Task: Search one way flight ticket for 5 adults, 2 children, 1 infant in seat and 1 infant on lap in economy from Branson: Branson Airport to Fort Wayne: Fort Wayne International Airport on 5-4-2023. Choice of flights is Royal air maroc. Number of bags: 2 carry on bags. Price is upto 20000. Outbound departure time preference is 16:30.
Action: Mouse moved to (391, 154)
Screenshot: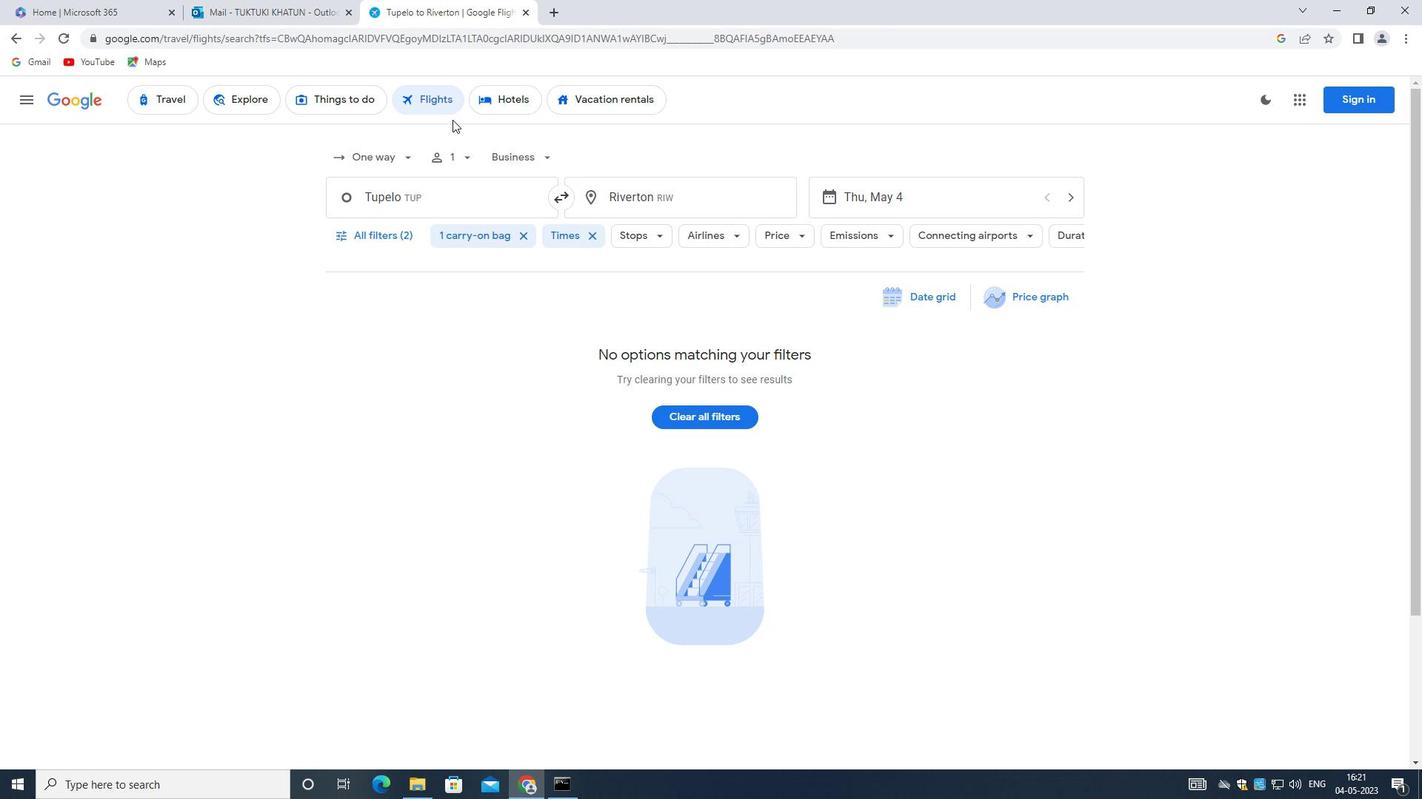 
Action: Mouse pressed left at (391, 154)
Screenshot: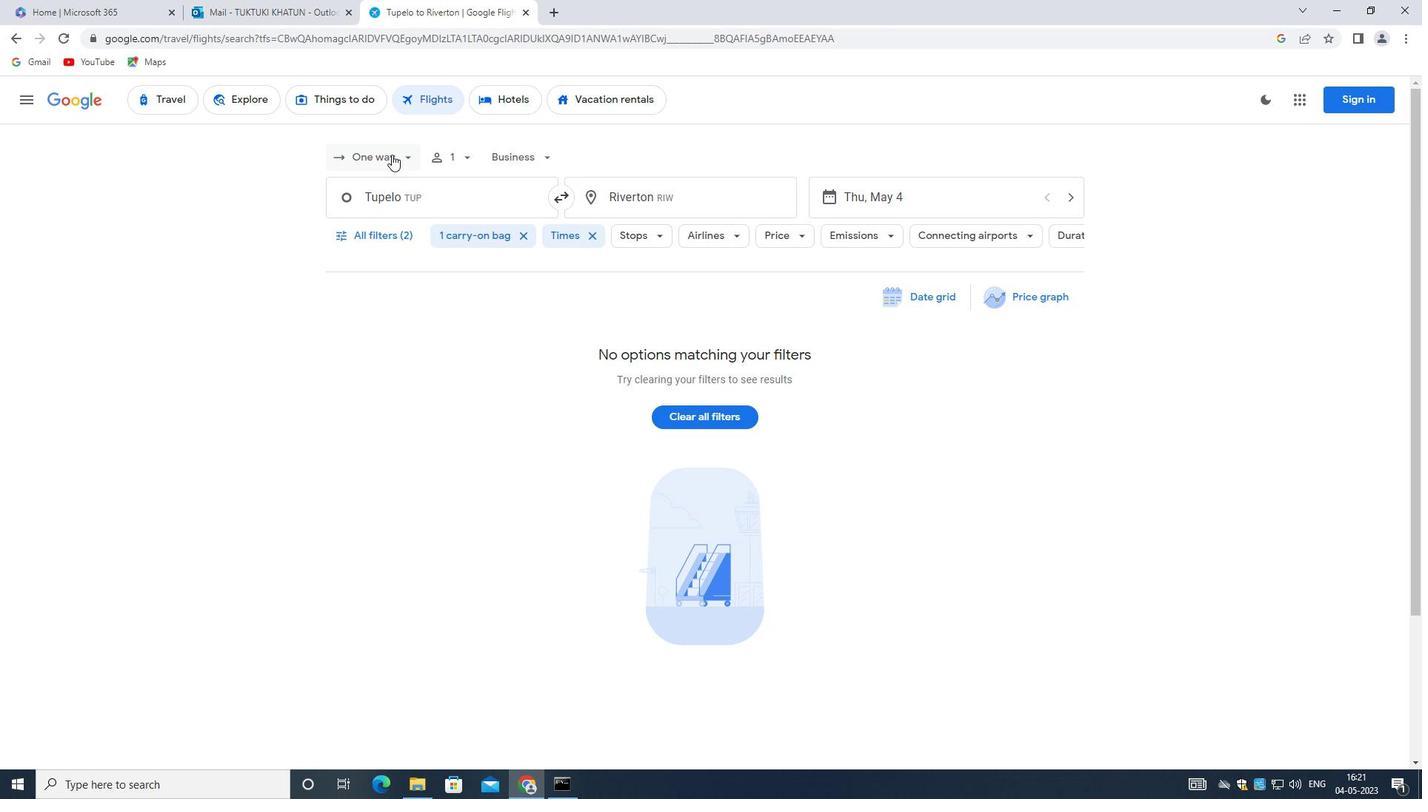 
Action: Mouse moved to (399, 222)
Screenshot: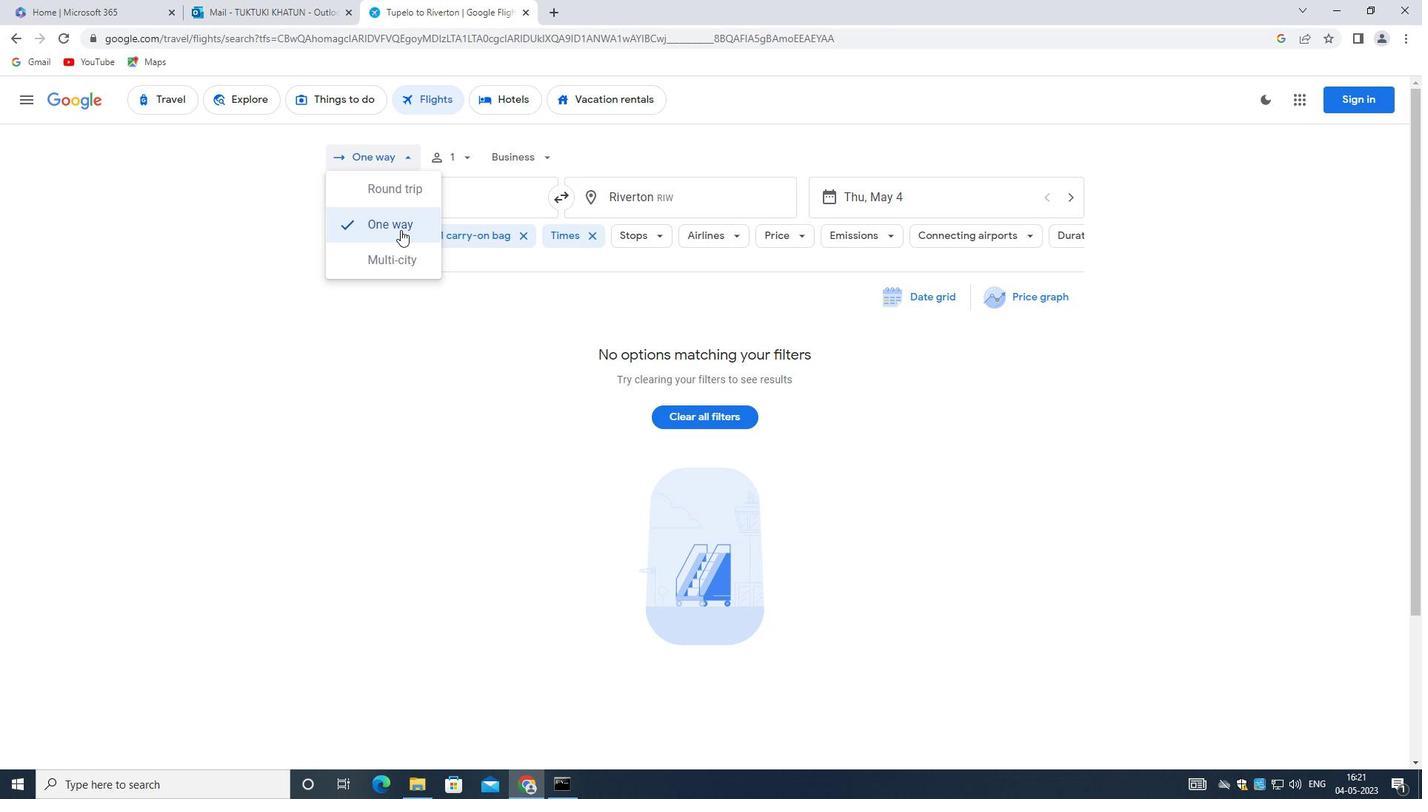 
Action: Mouse pressed left at (399, 222)
Screenshot: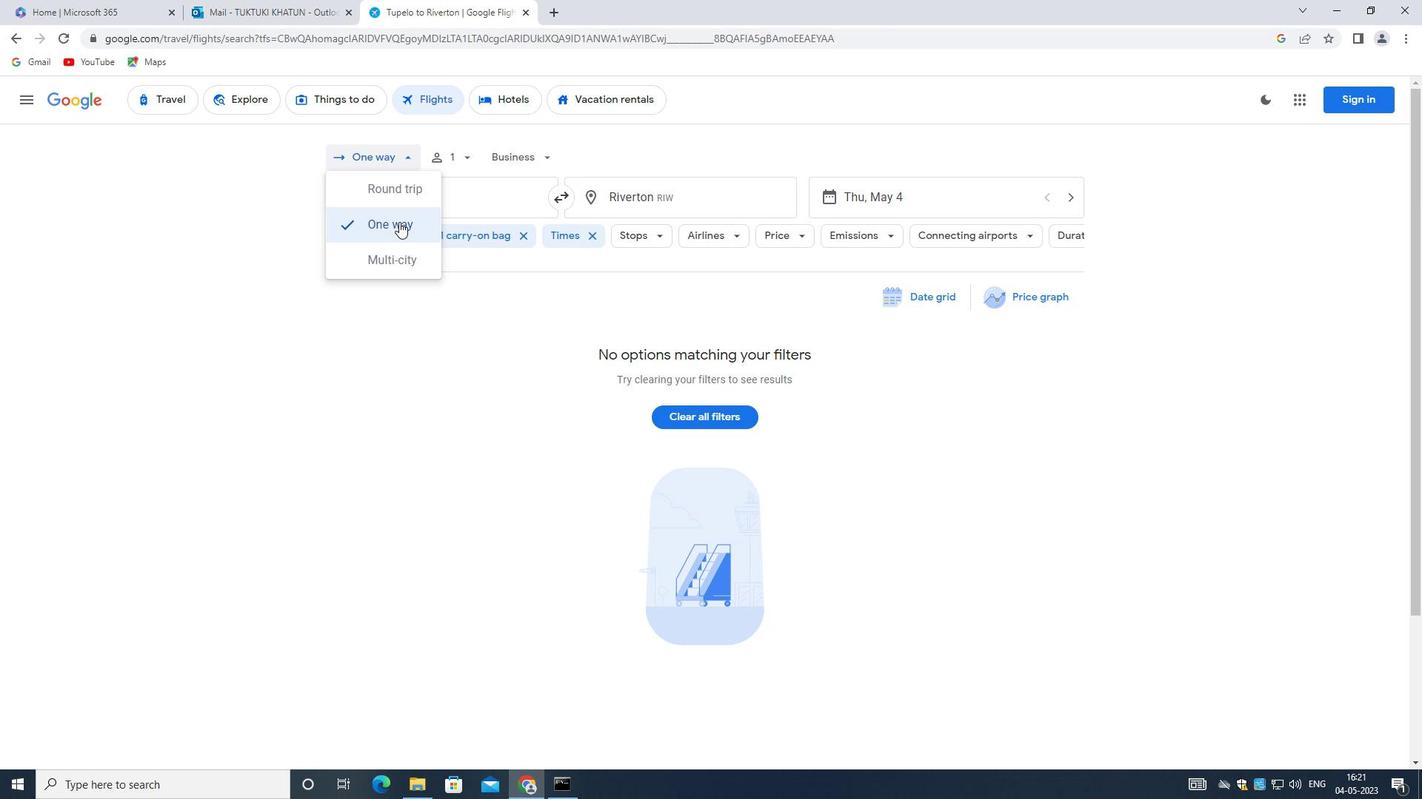 
Action: Mouse moved to (467, 159)
Screenshot: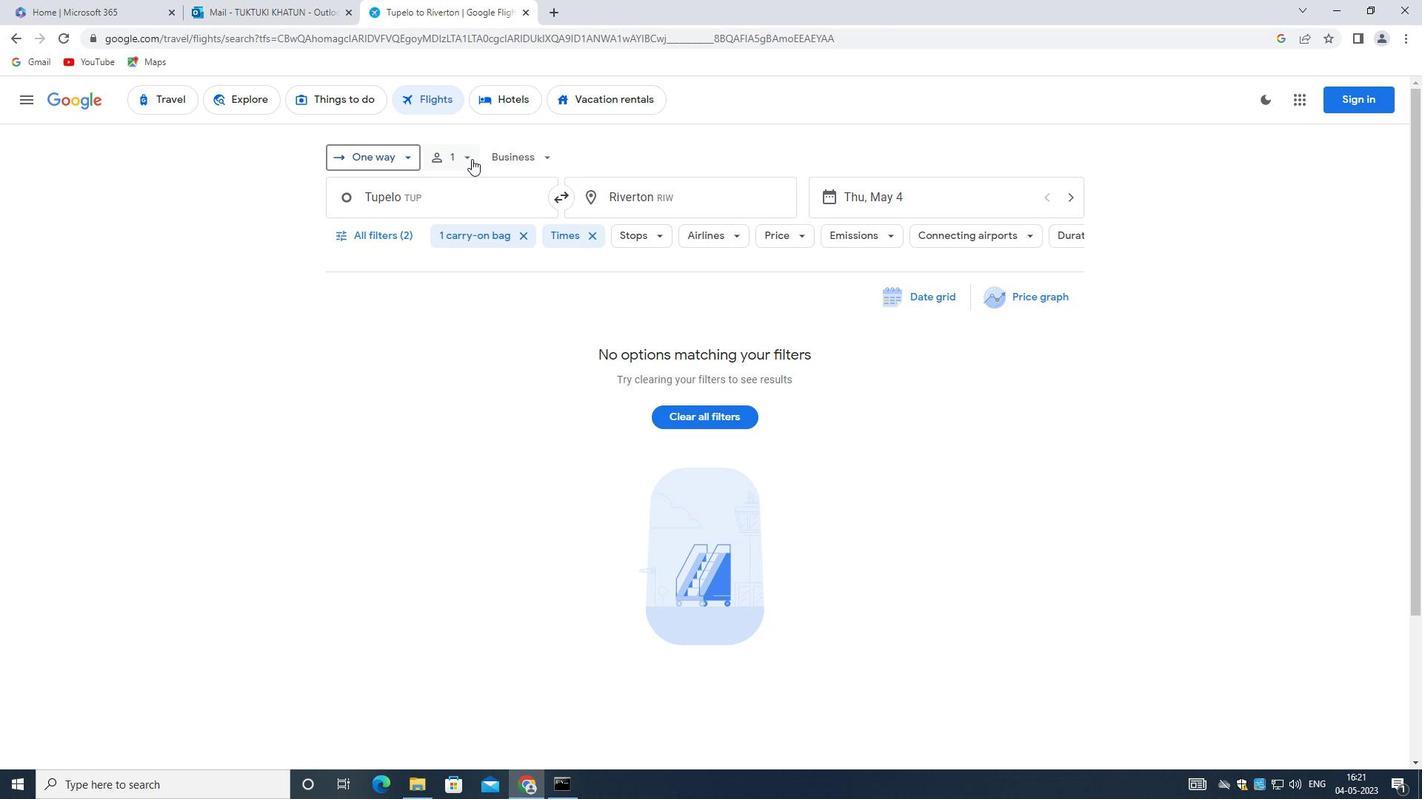 
Action: Mouse pressed left at (467, 159)
Screenshot: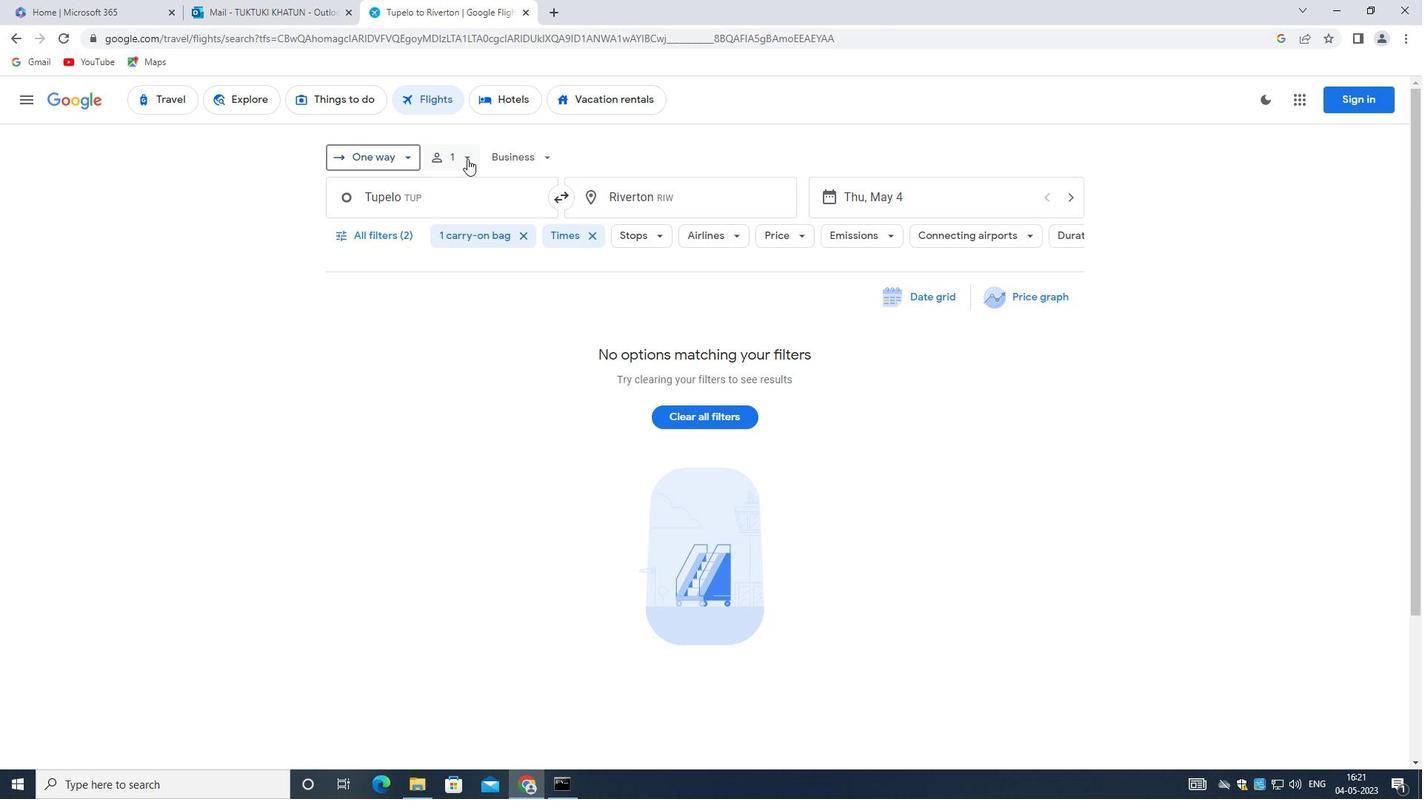 
Action: Mouse moved to (590, 187)
Screenshot: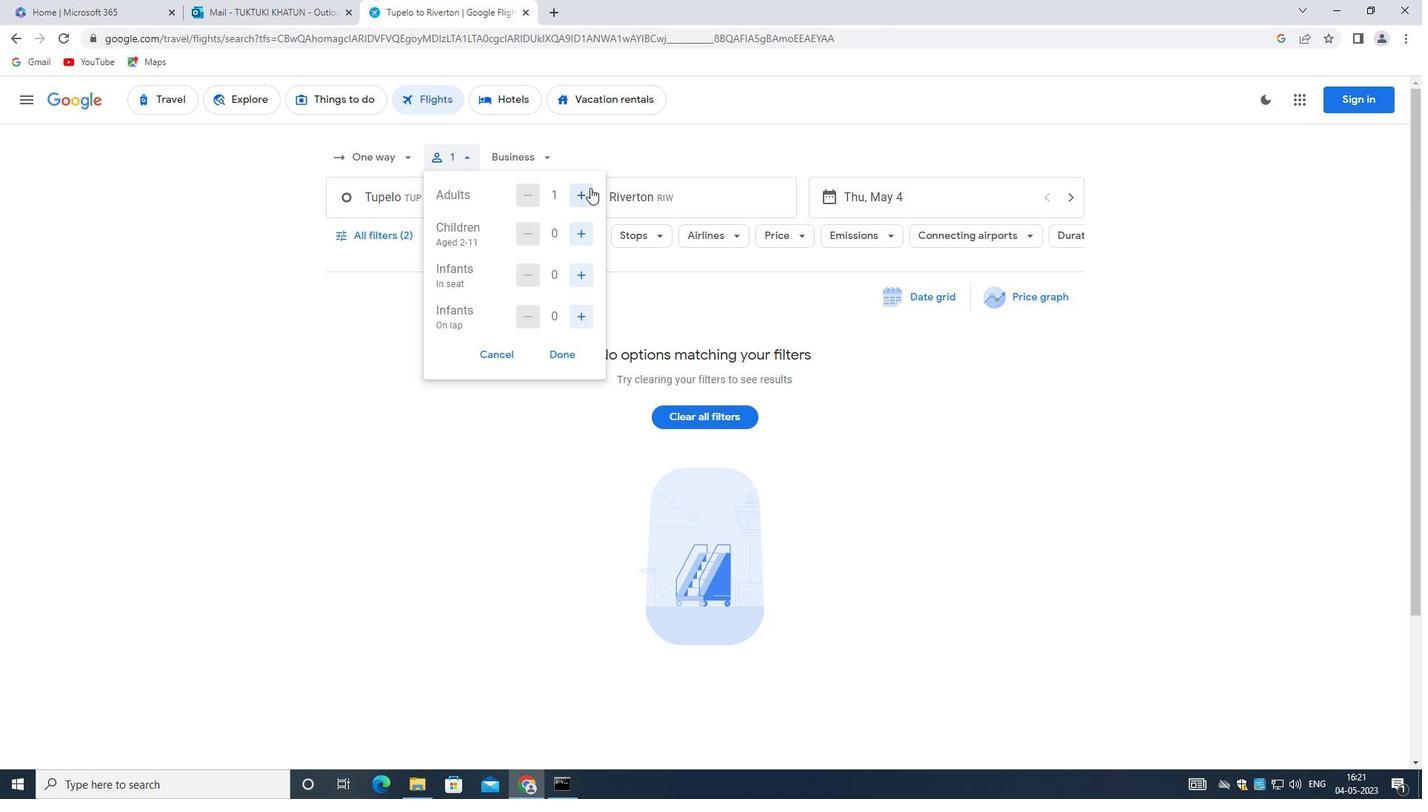 
Action: Mouse pressed left at (590, 187)
Screenshot: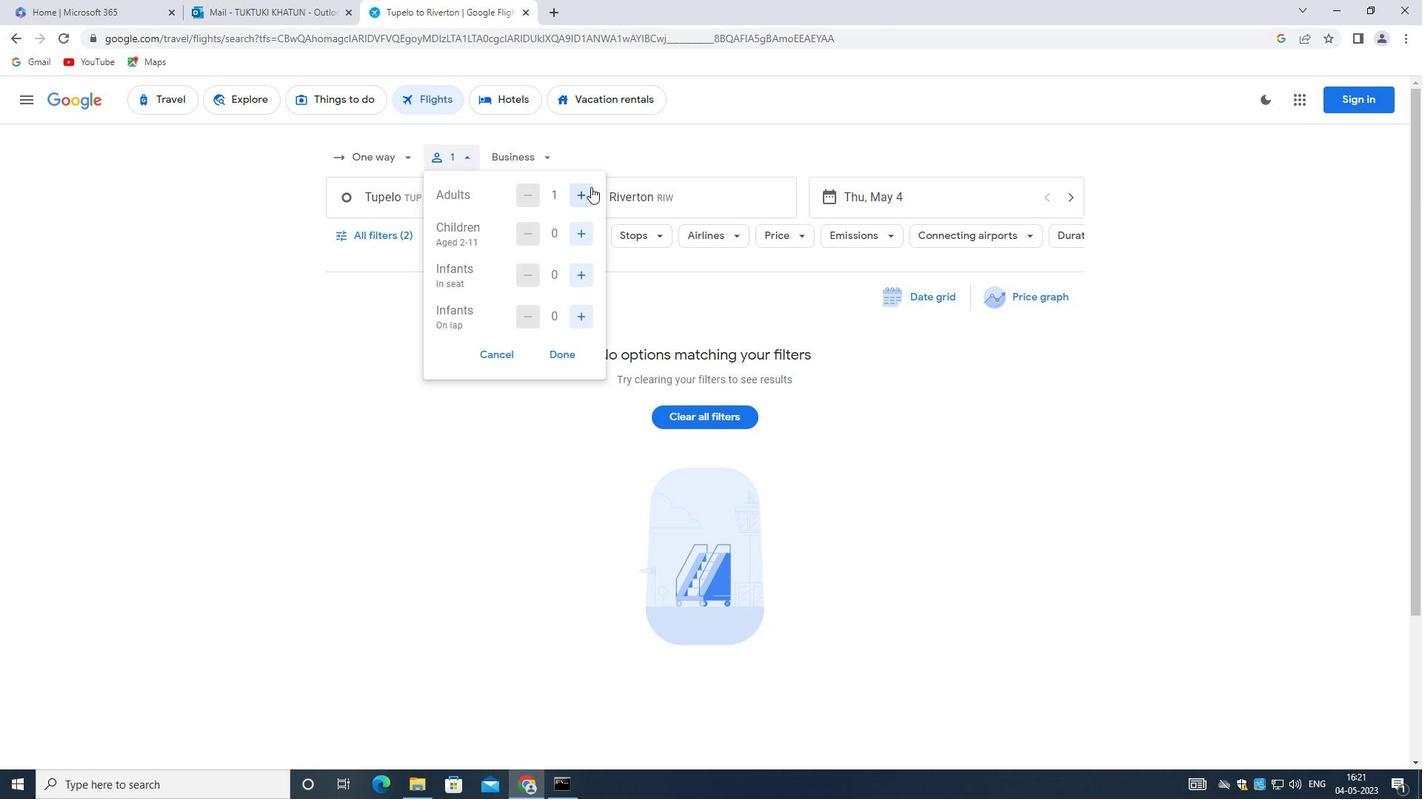 
Action: Mouse moved to (589, 188)
Screenshot: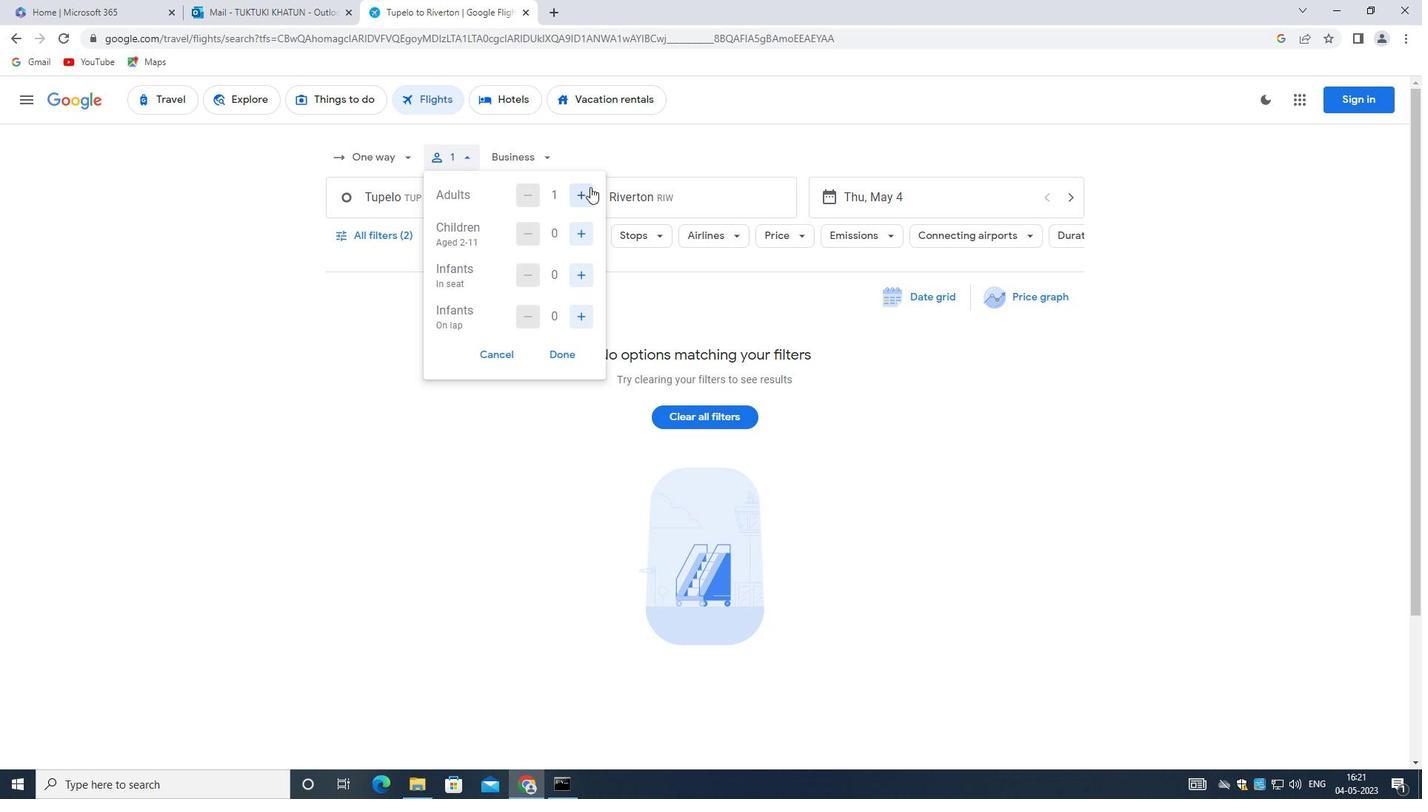 
Action: Mouse pressed left at (589, 188)
Screenshot: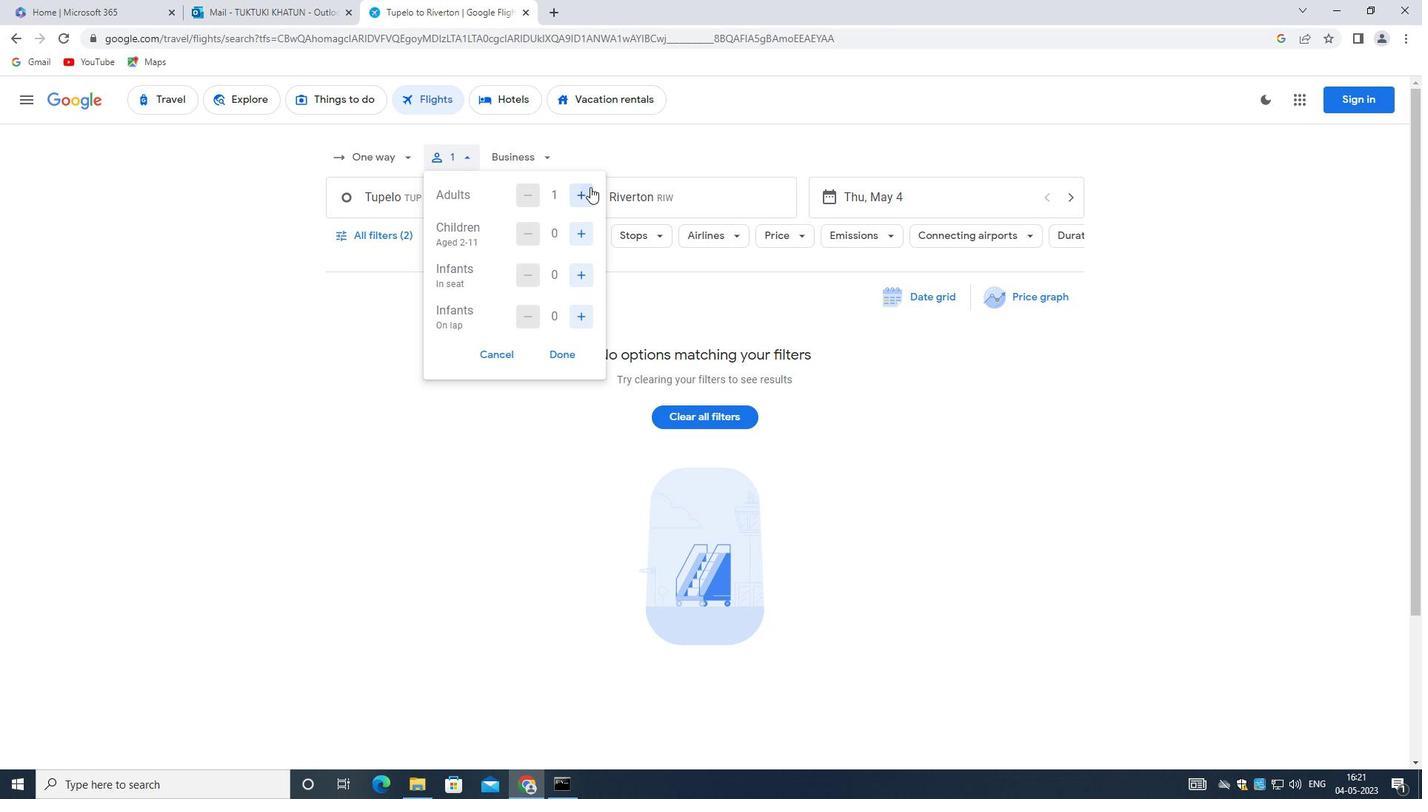 
Action: Mouse pressed left at (589, 188)
Screenshot: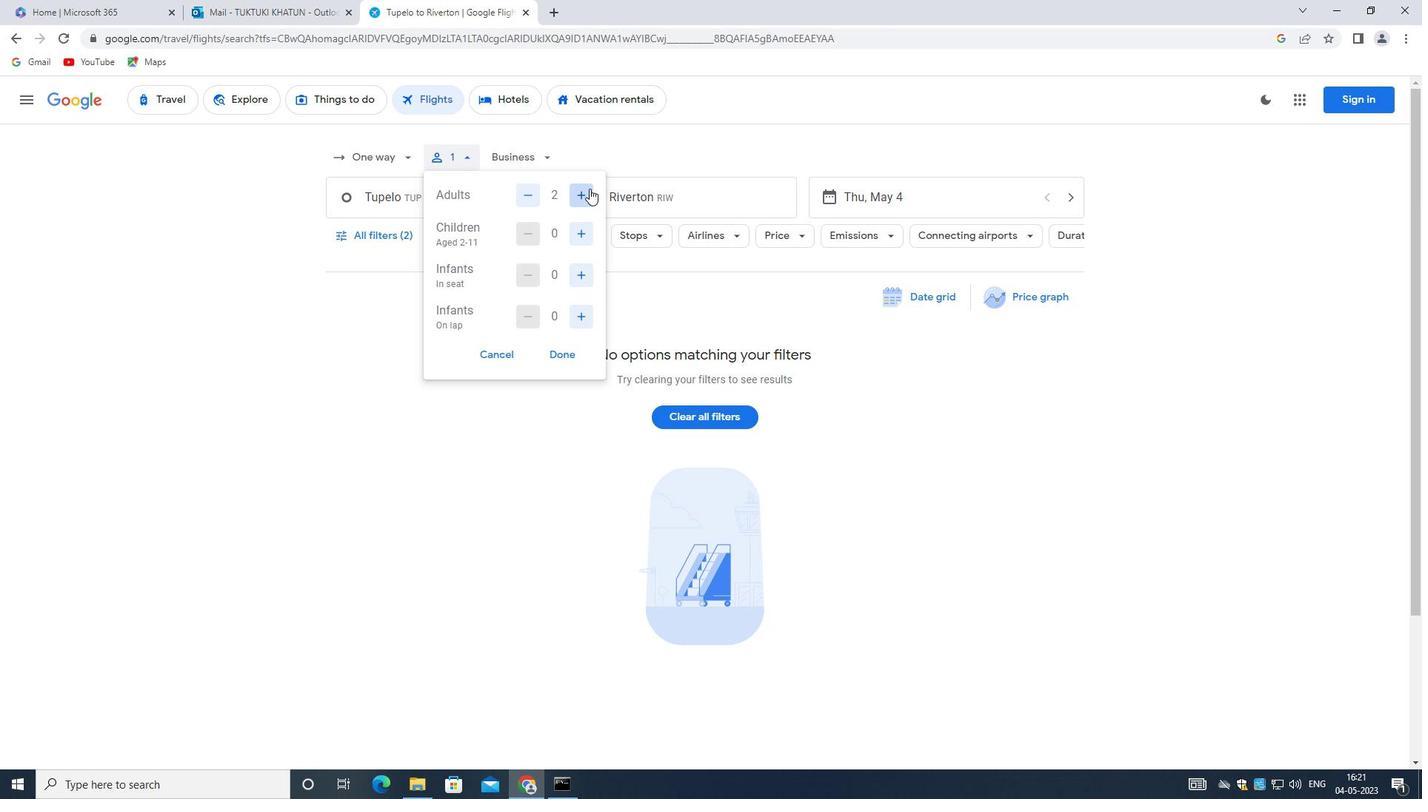 
Action: Mouse pressed left at (589, 188)
Screenshot: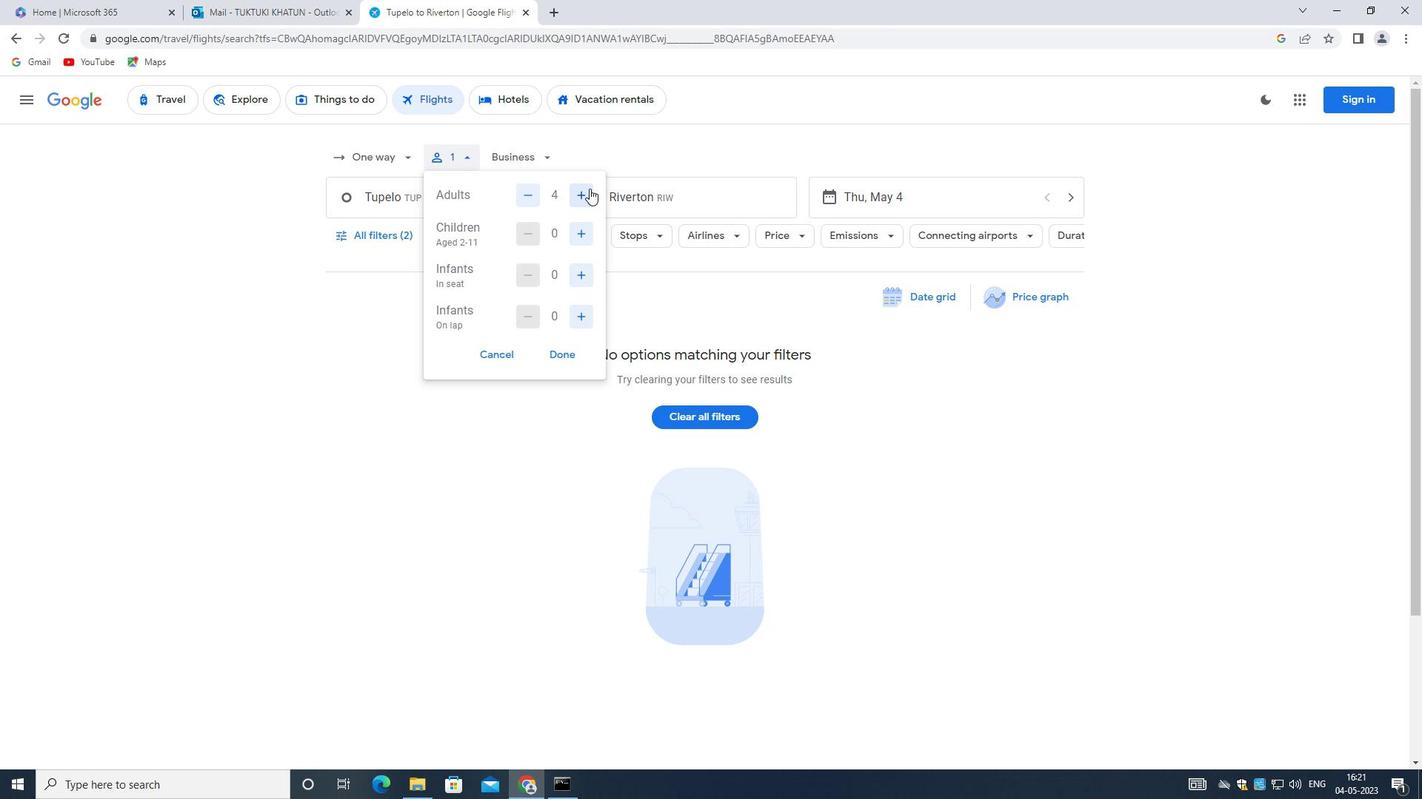 
Action: Mouse moved to (574, 234)
Screenshot: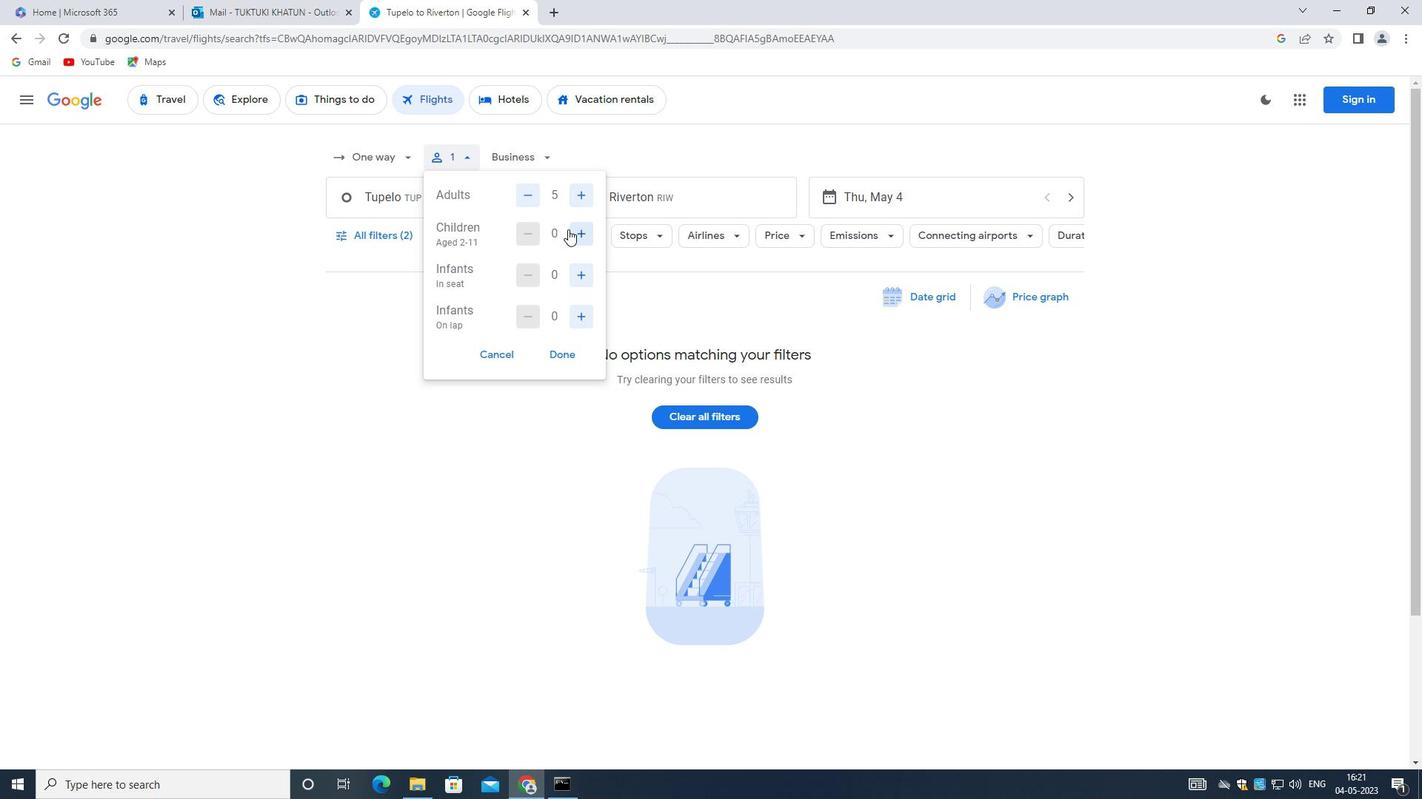 
Action: Mouse pressed left at (574, 234)
Screenshot: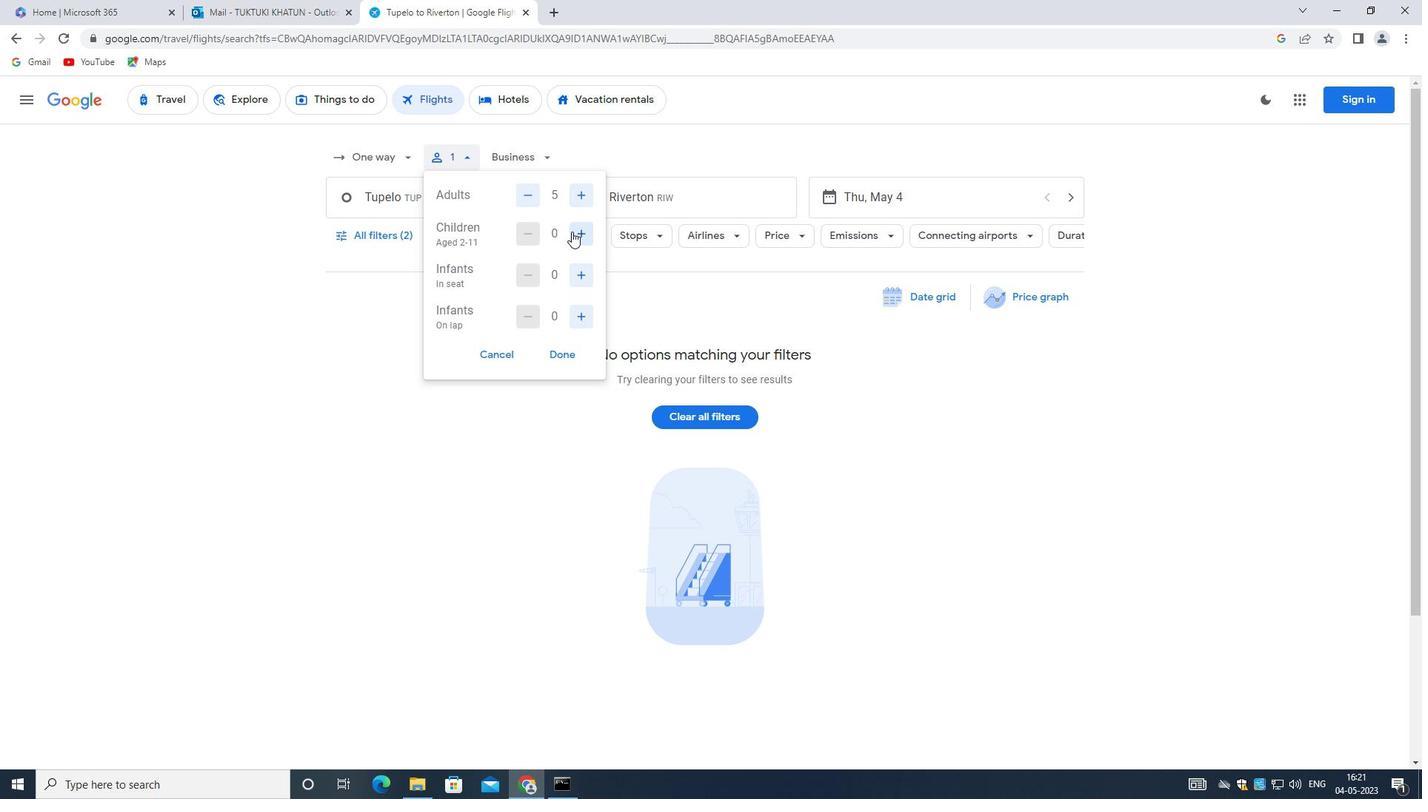 
Action: Mouse pressed left at (574, 234)
Screenshot: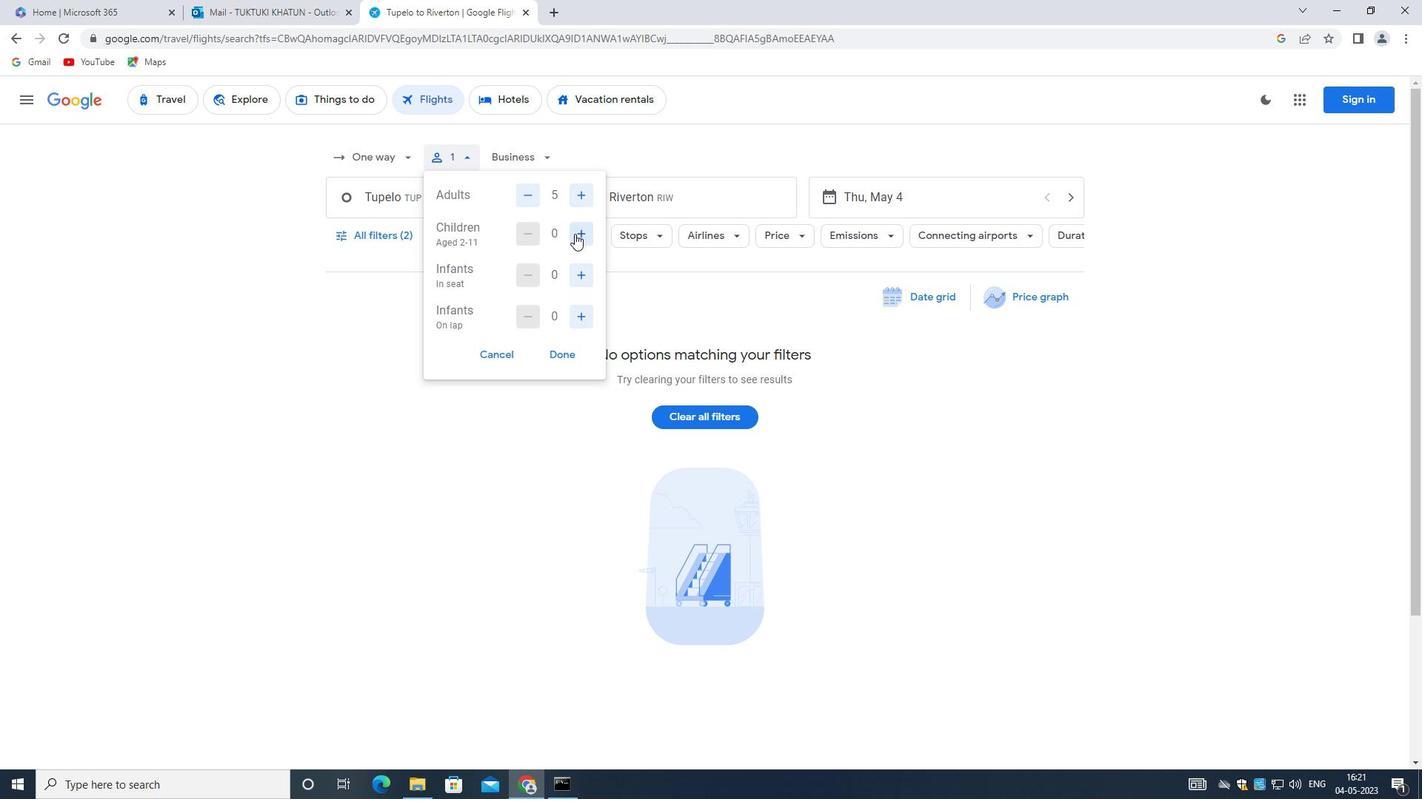 
Action: Mouse moved to (569, 270)
Screenshot: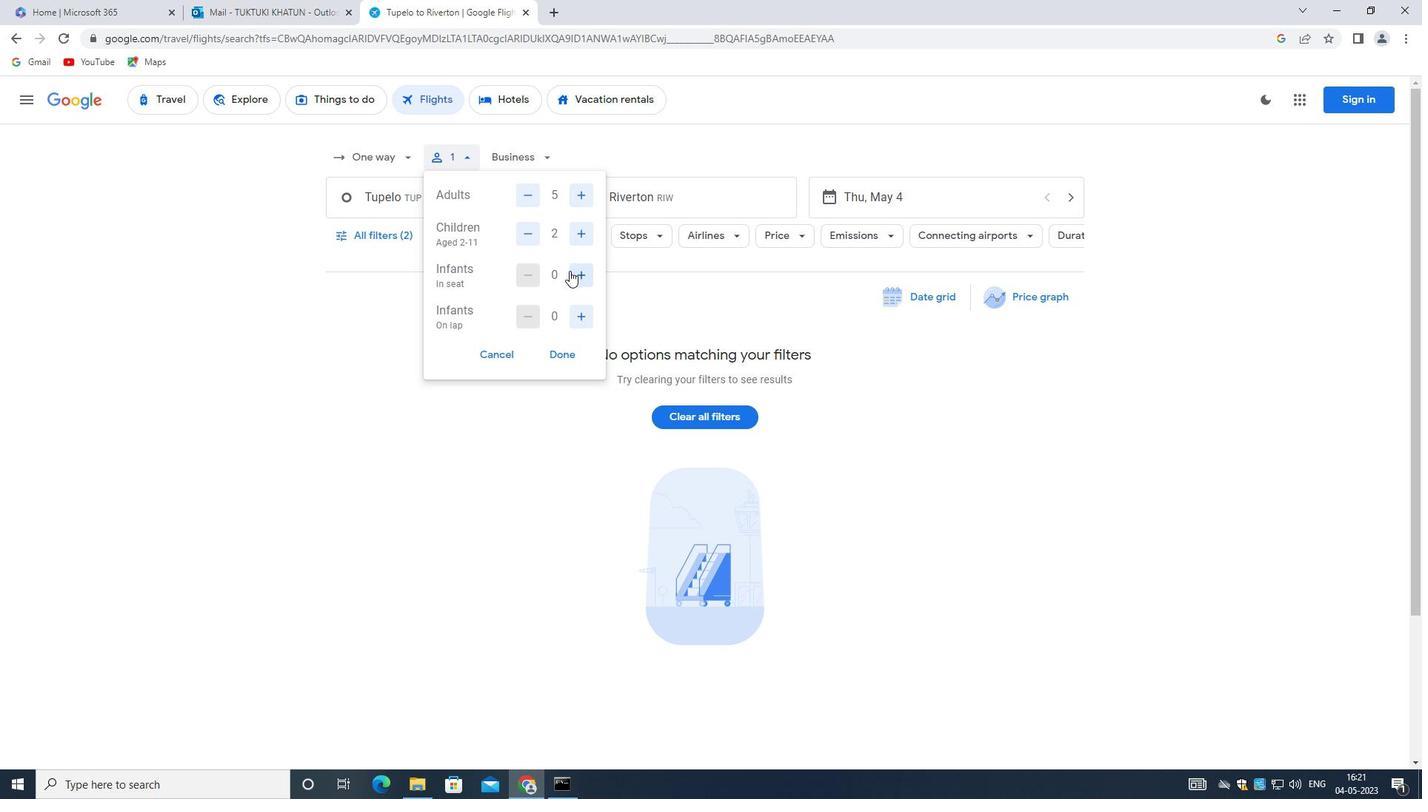 
Action: Mouse pressed left at (569, 270)
Screenshot: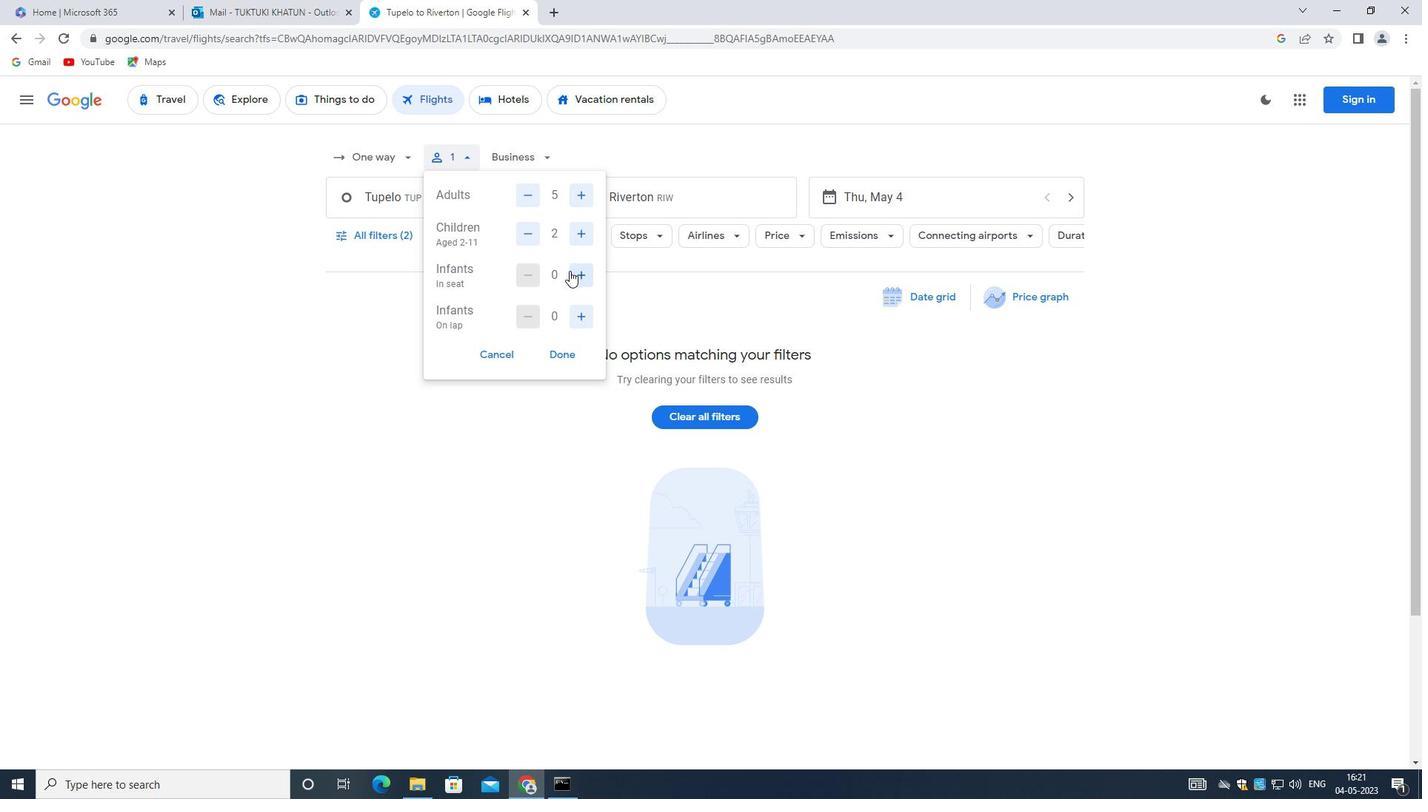 
Action: Mouse moved to (528, 231)
Screenshot: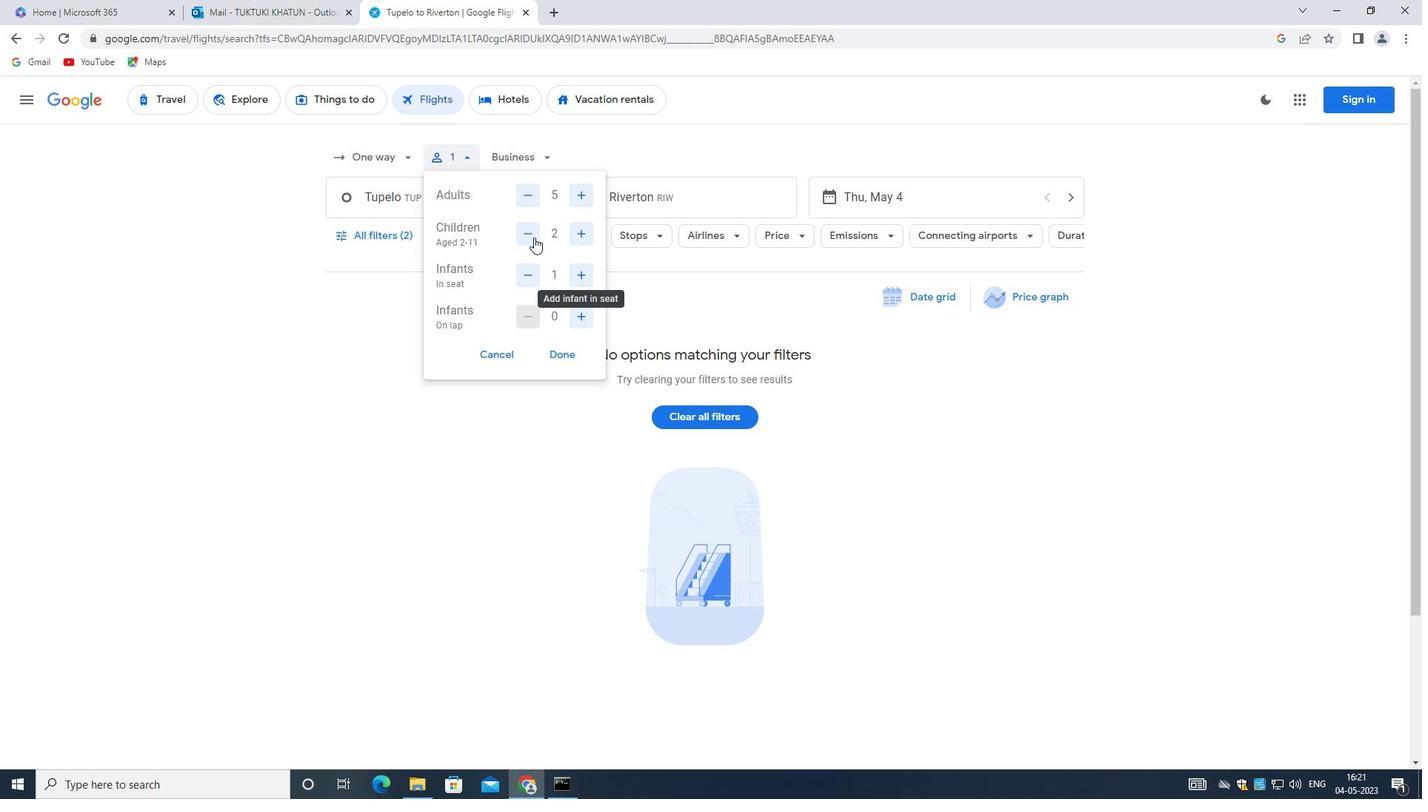 
Action: Mouse pressed left at (528, 231)
Screenshot: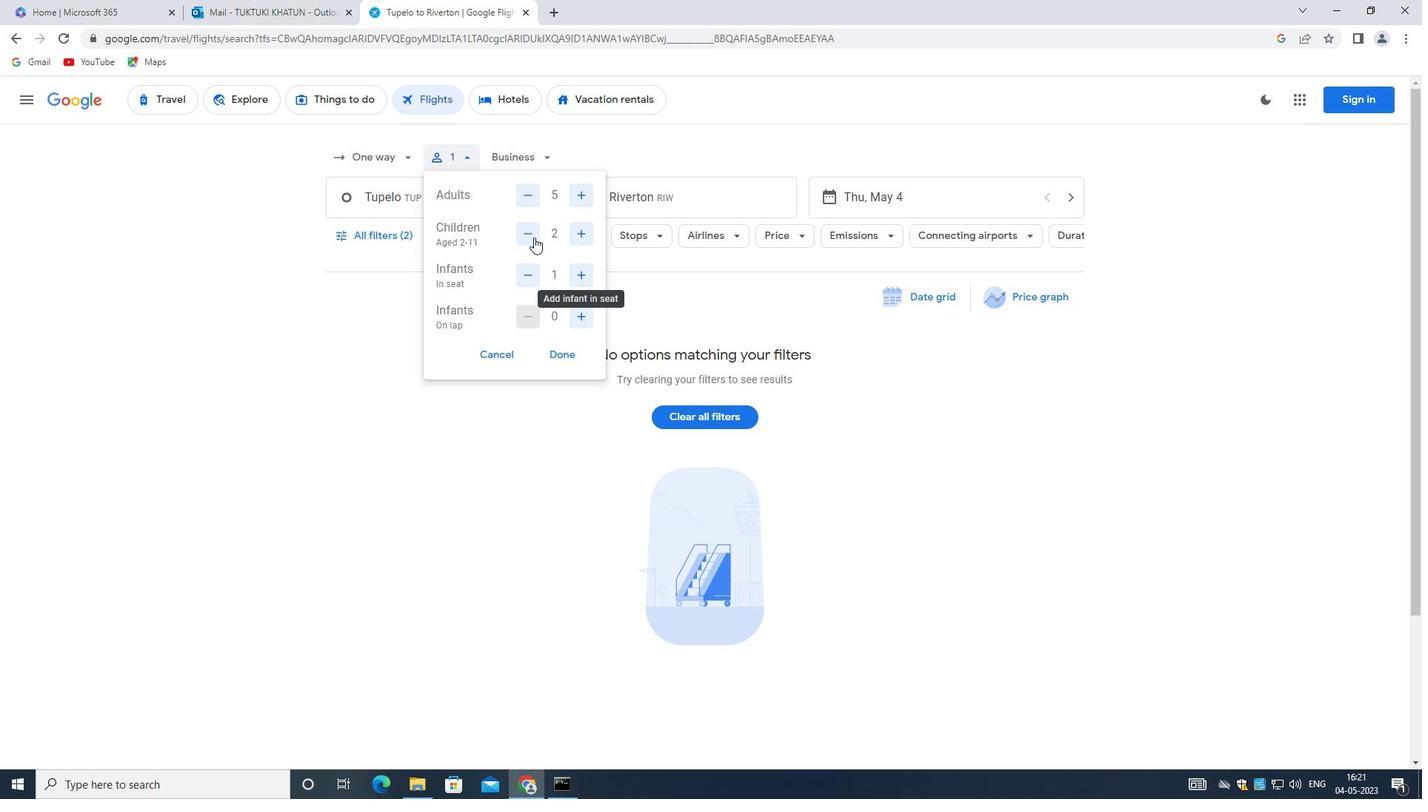 
Action: Mouse moved to (584, 233)
Screenshot: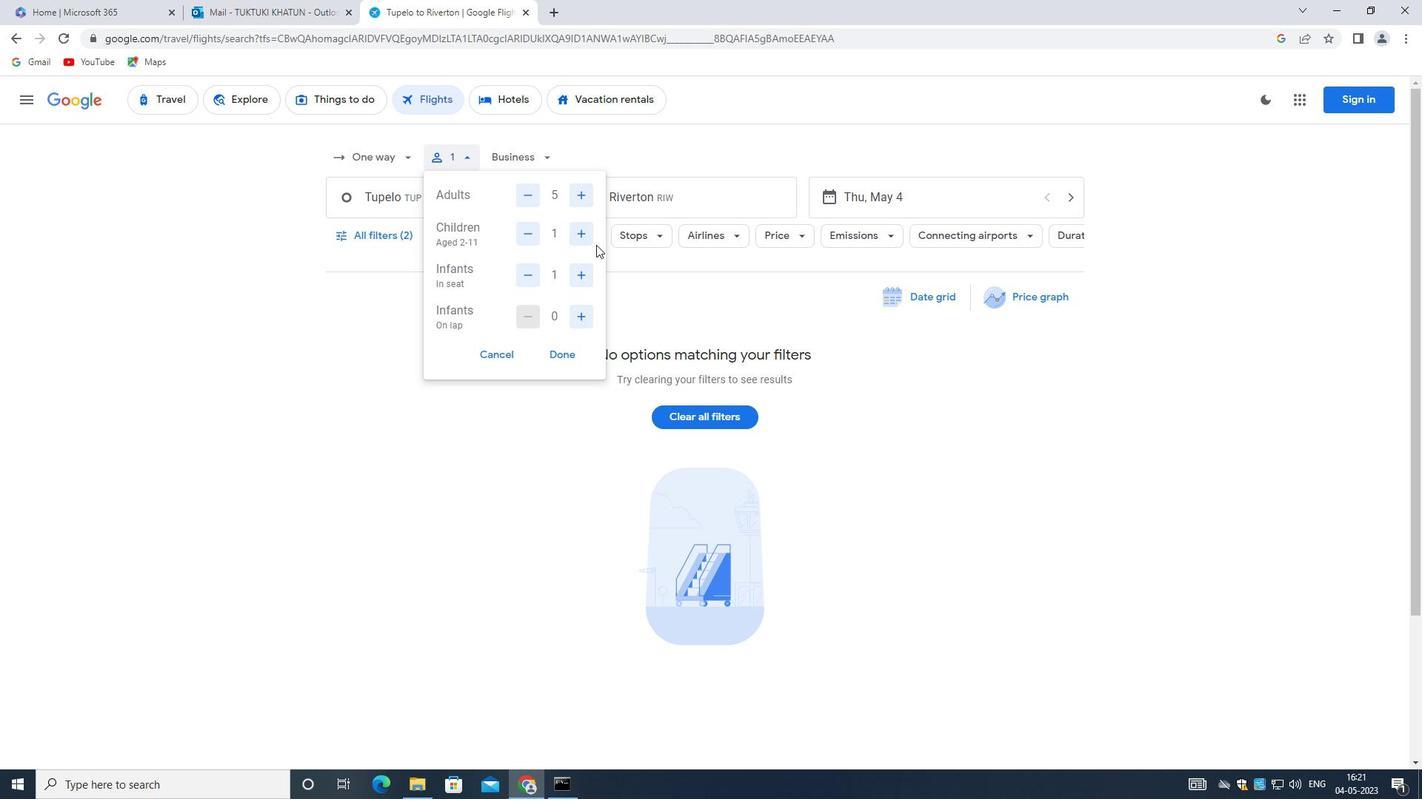 
Action: Mouse pressed left at (584, 233)
Screenshot: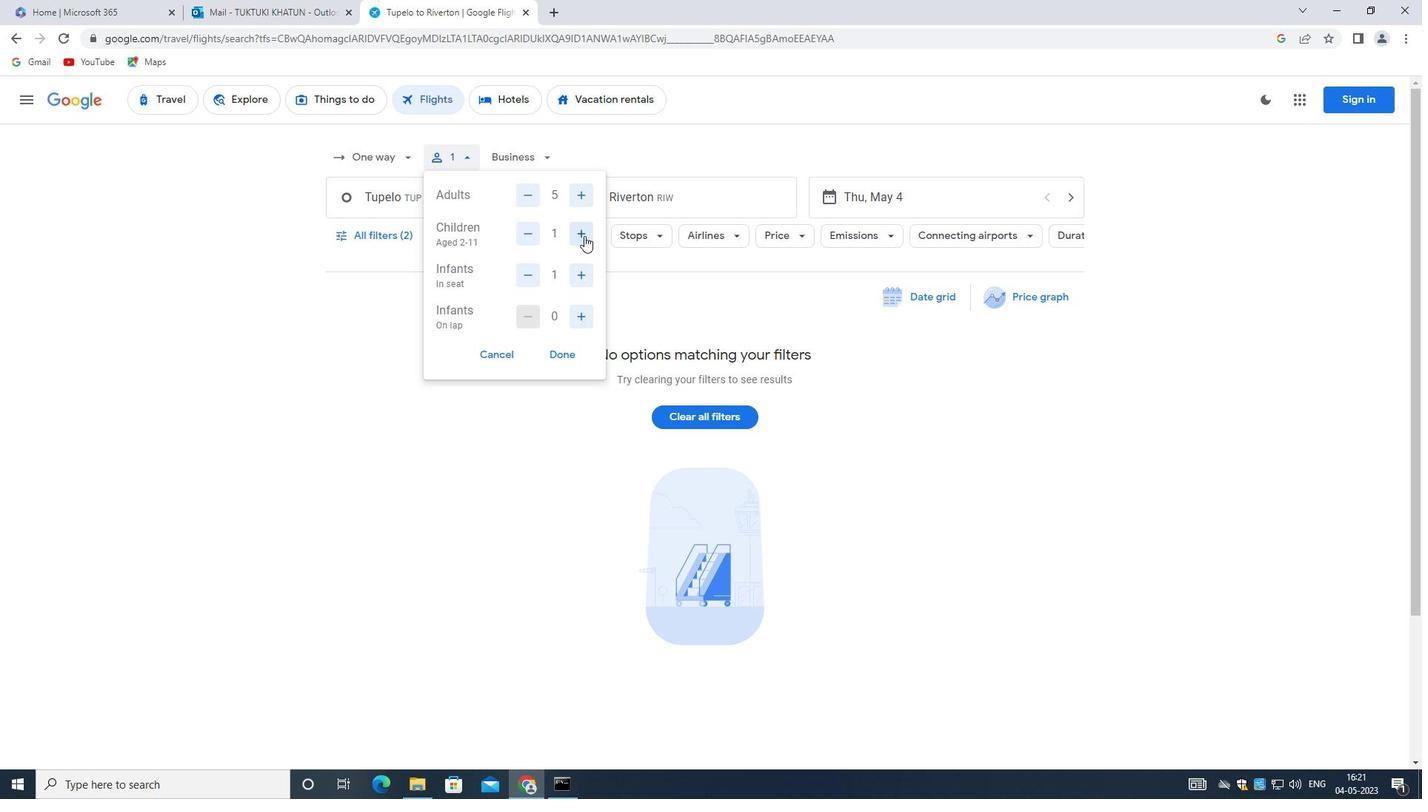 
Action: Mouse moved to (584, 309)
Screenshot: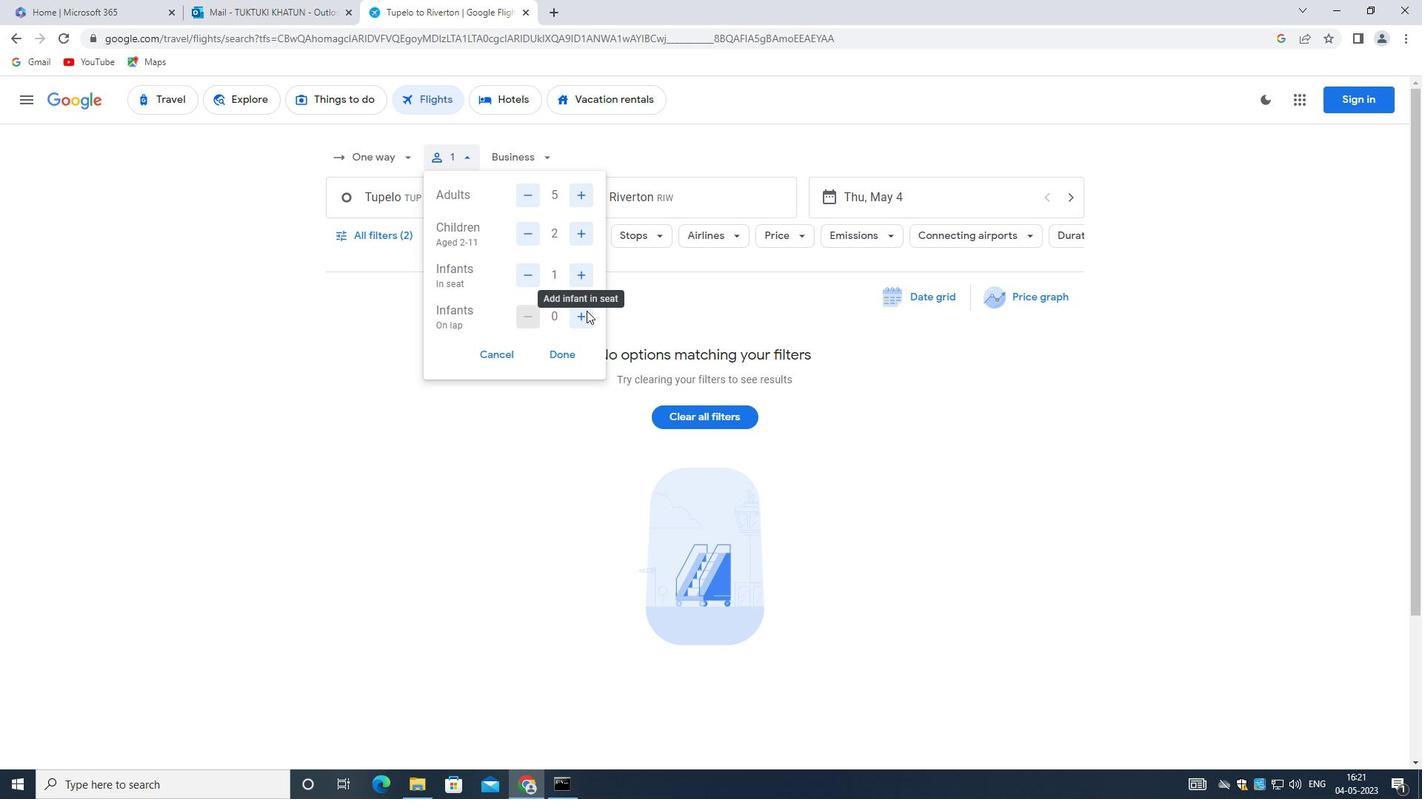 
Action: Mouse pressed left at (584, 309)
Screenshot: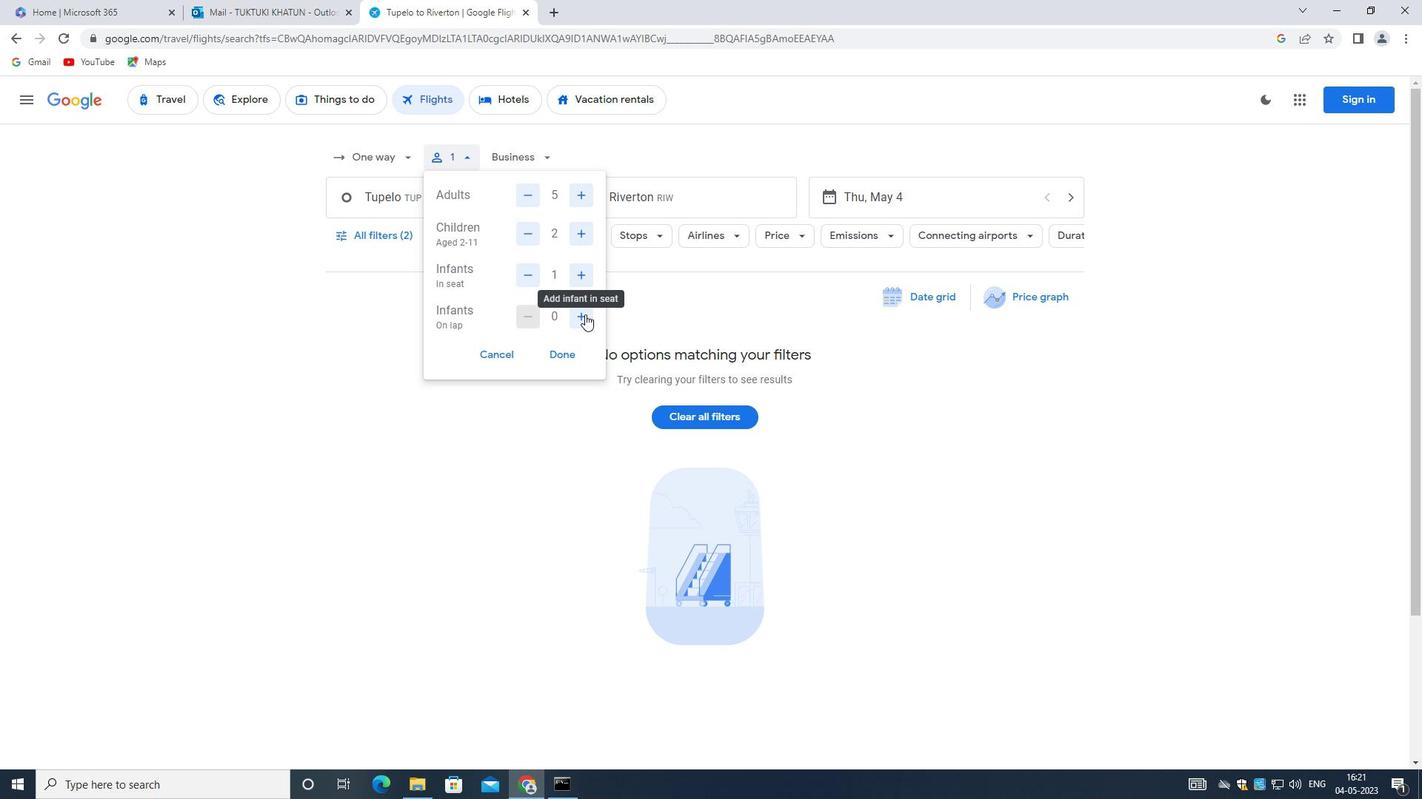 
Action: Mouse moved to (560, 351)
Screenshot: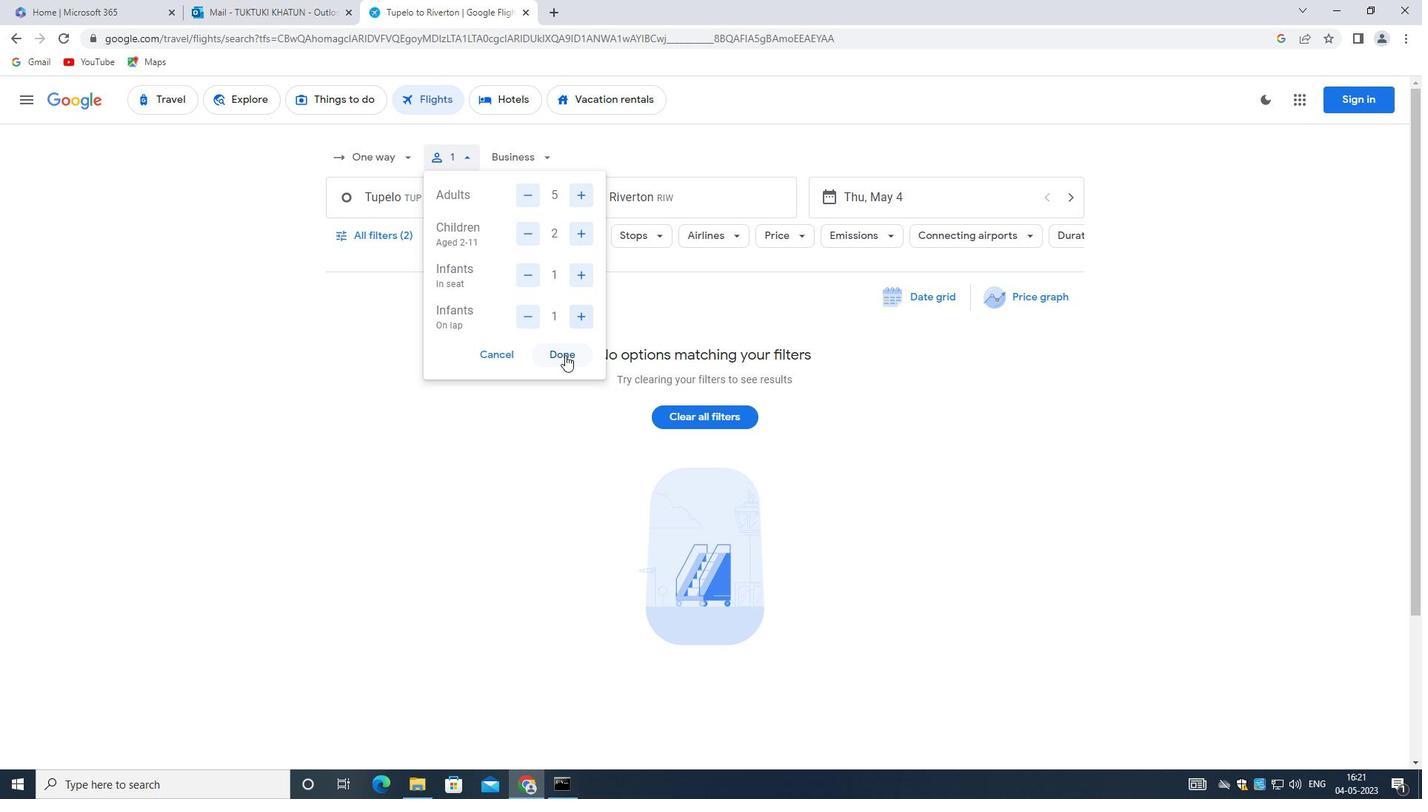 
Action: Mouse pressed left at (560, 351)
Screenshot: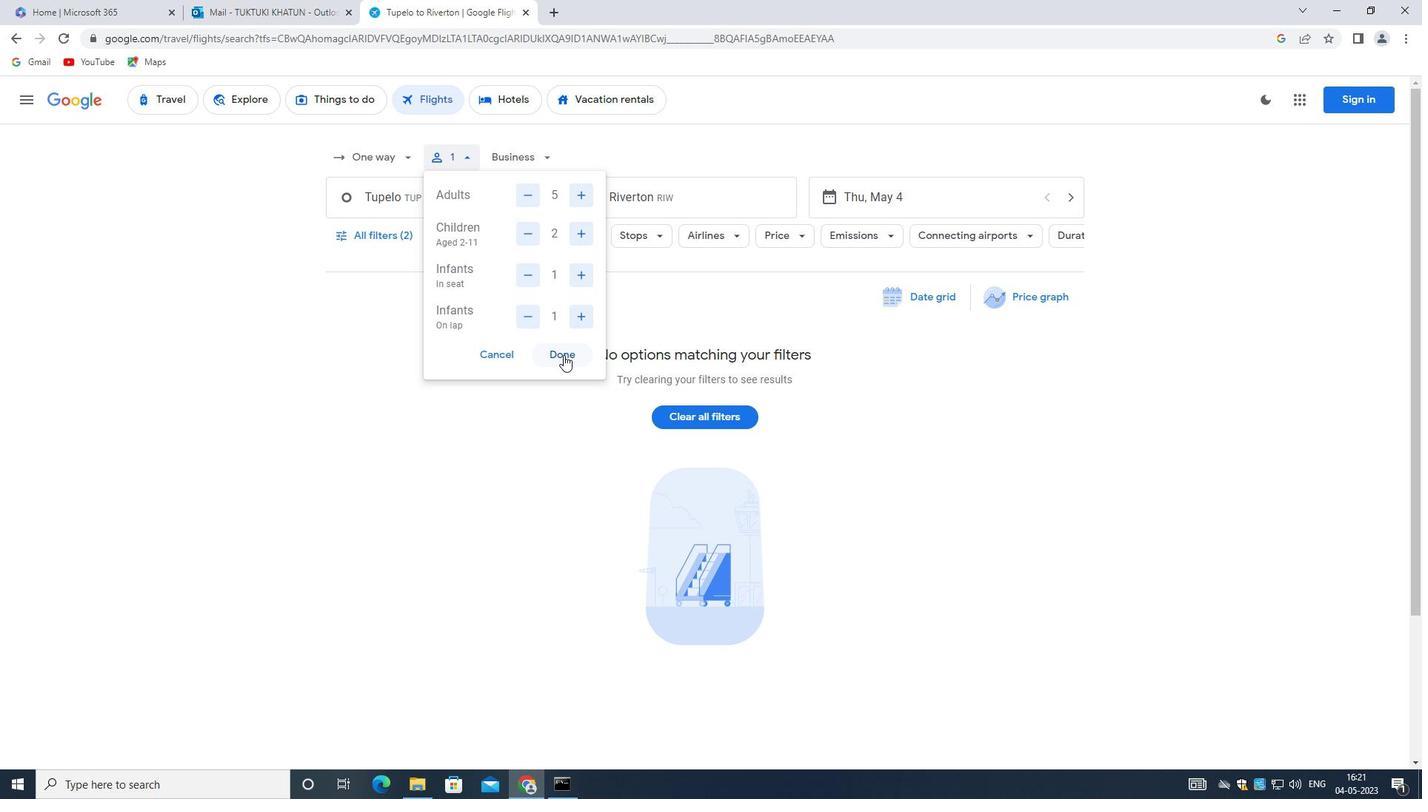 
Action: Mouse moved to (521, 148)
Screenshot: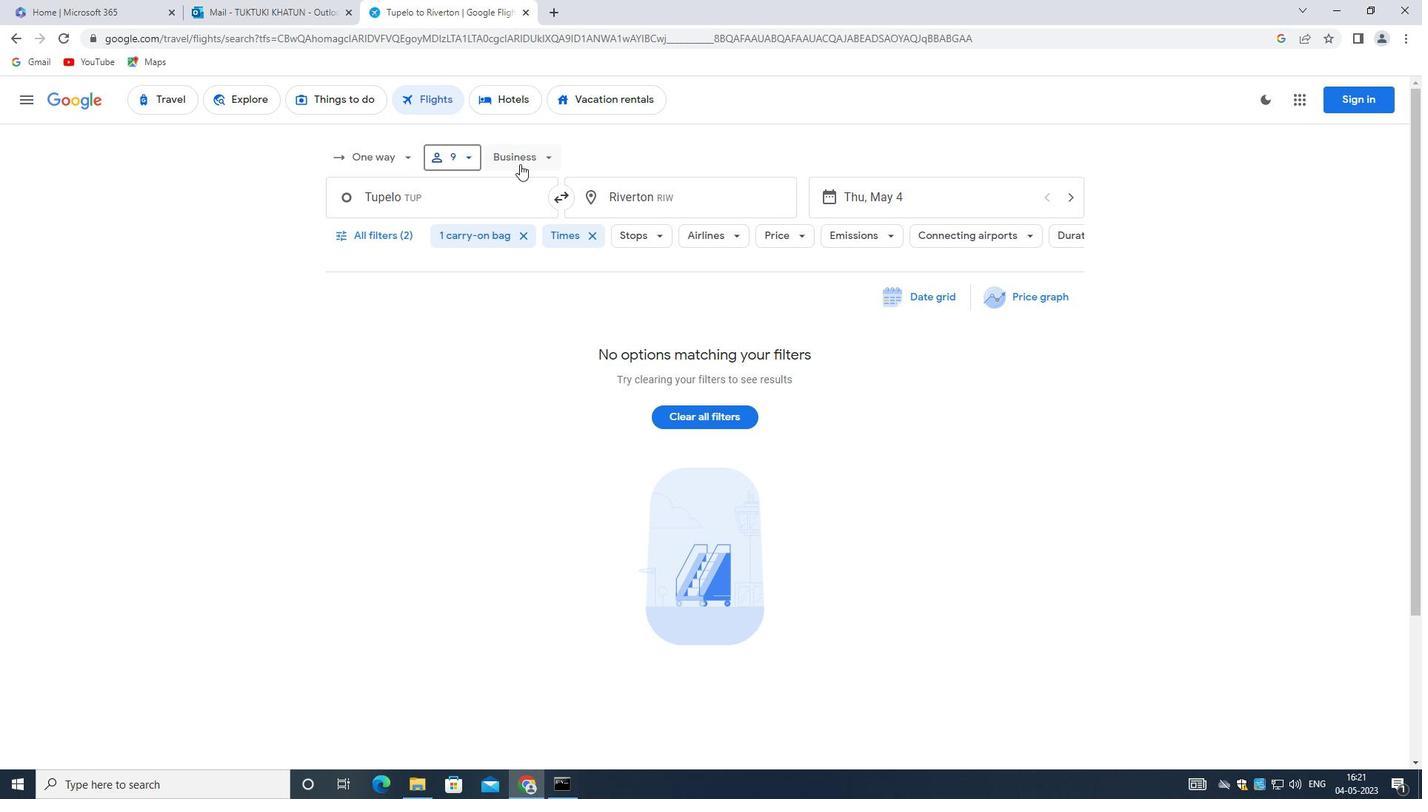 
Action: Mouse pressed left at (521, 148)
Screenshot: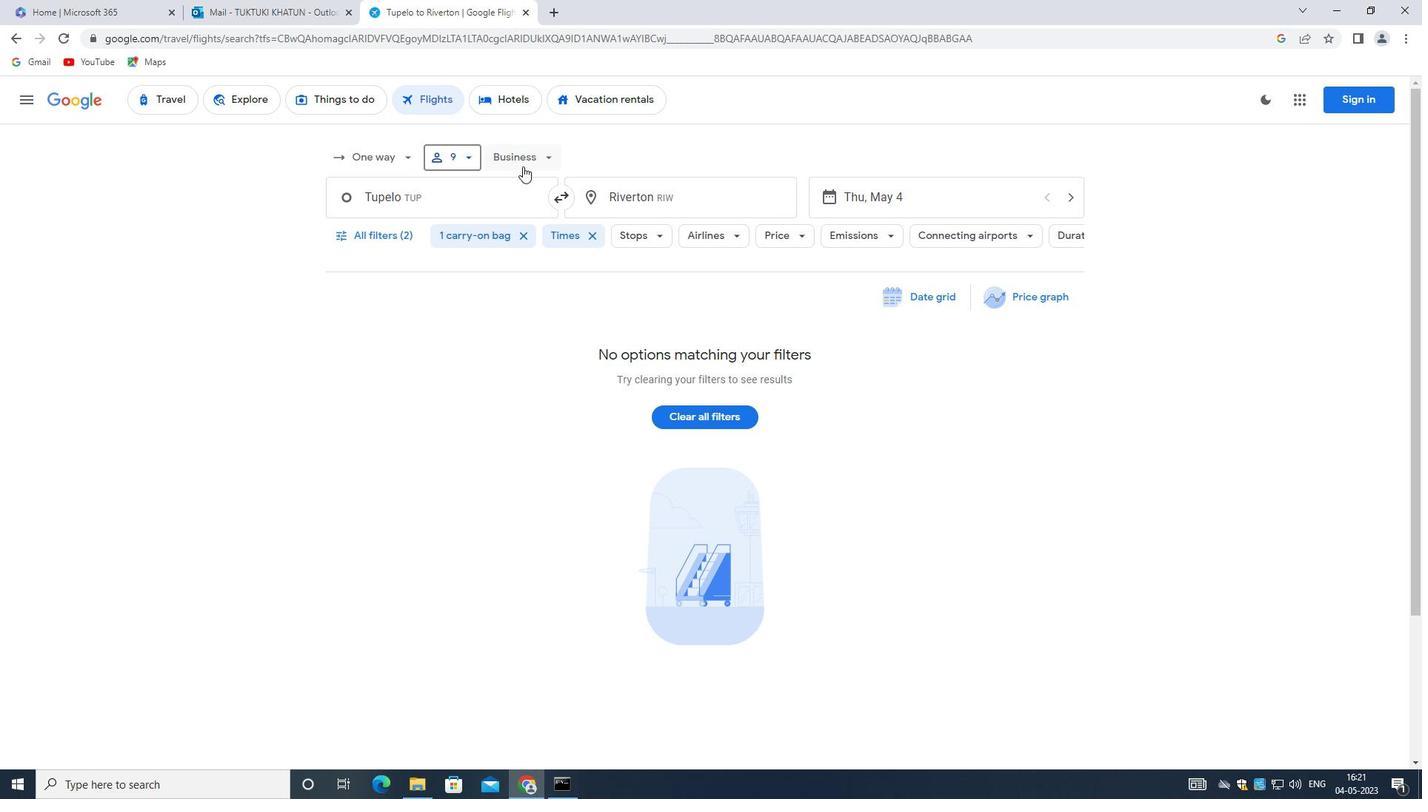 
Action: Mouse moved to (557, 187)
Screenshot: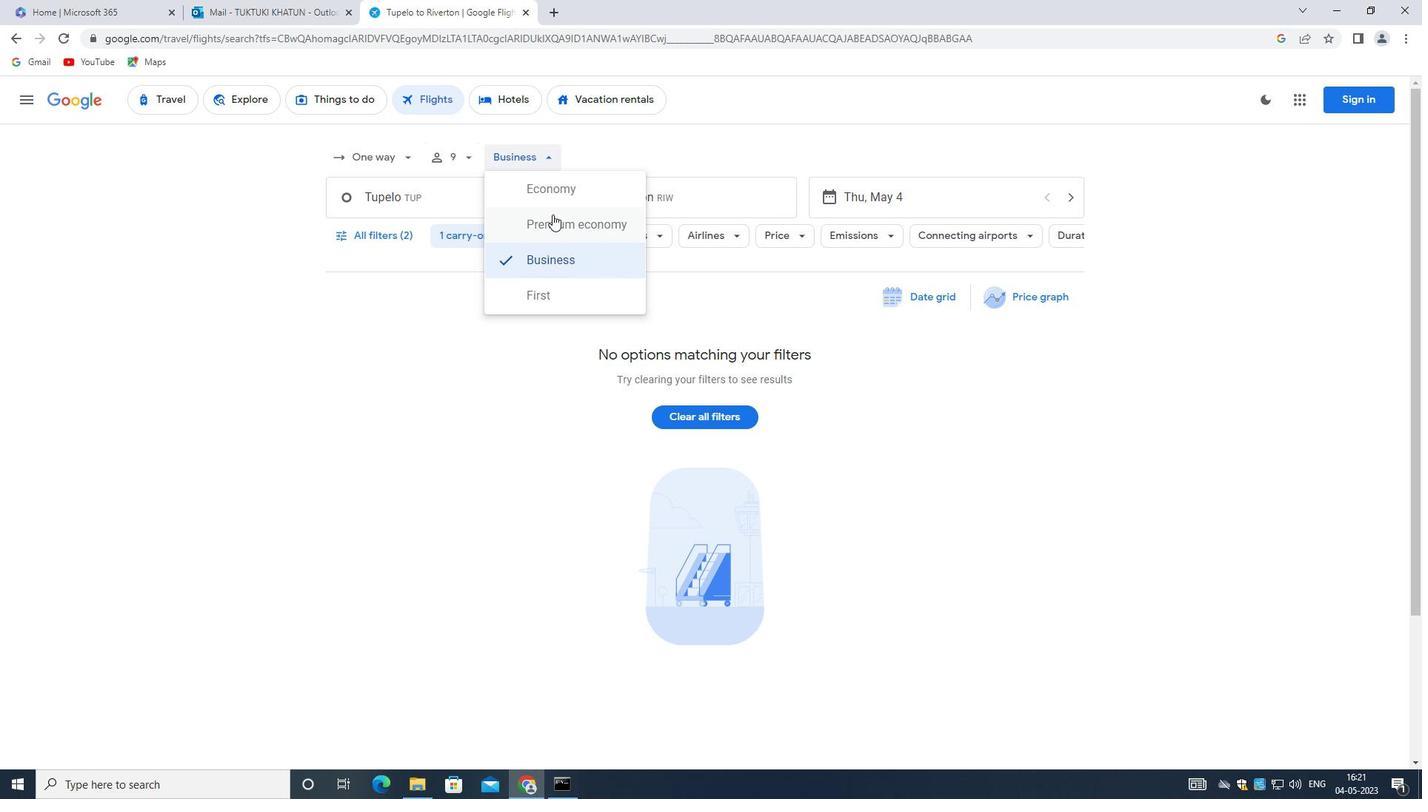 
Action: Mouse pressed left at (557, 187)
Screenshot: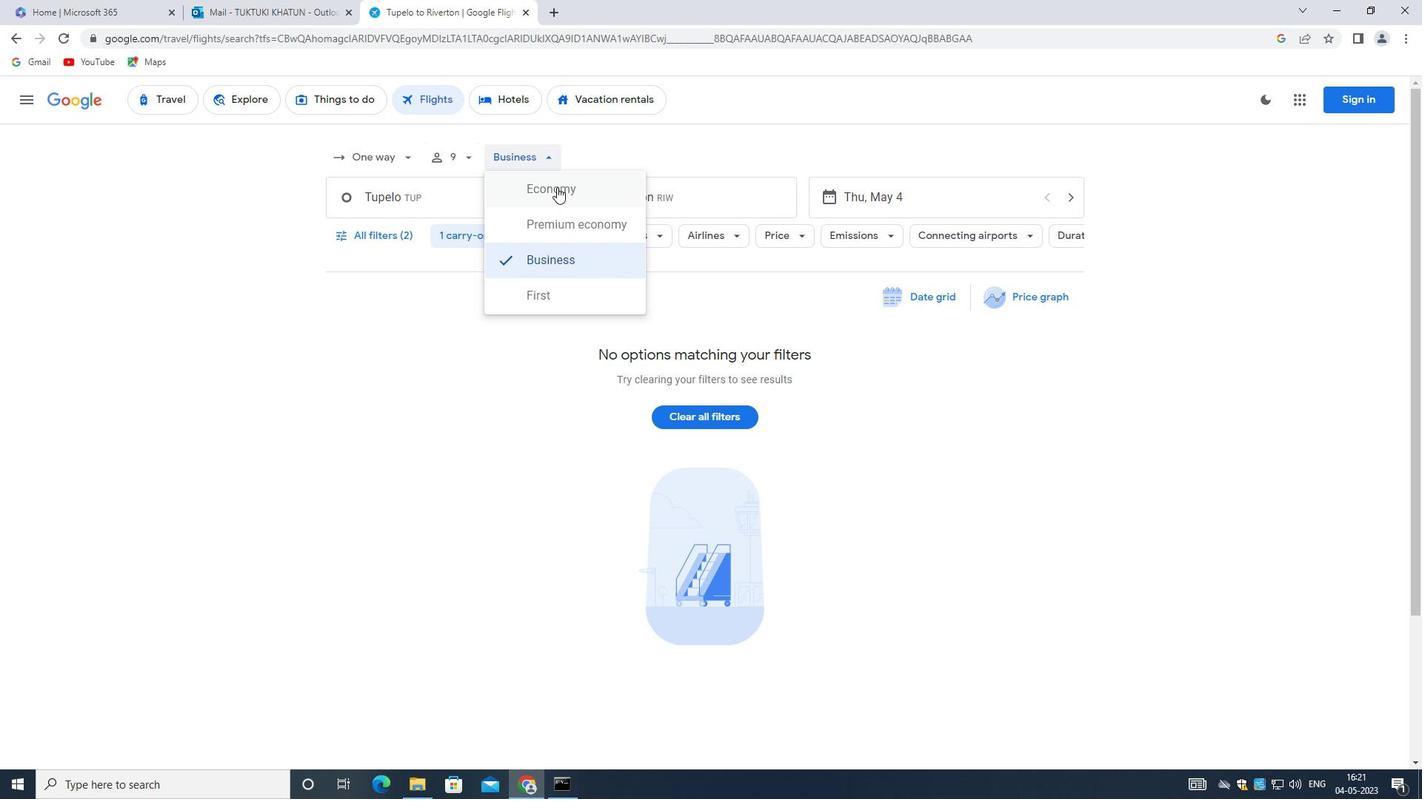 
Action: Mouse moved to (436, 204)
Screenshot: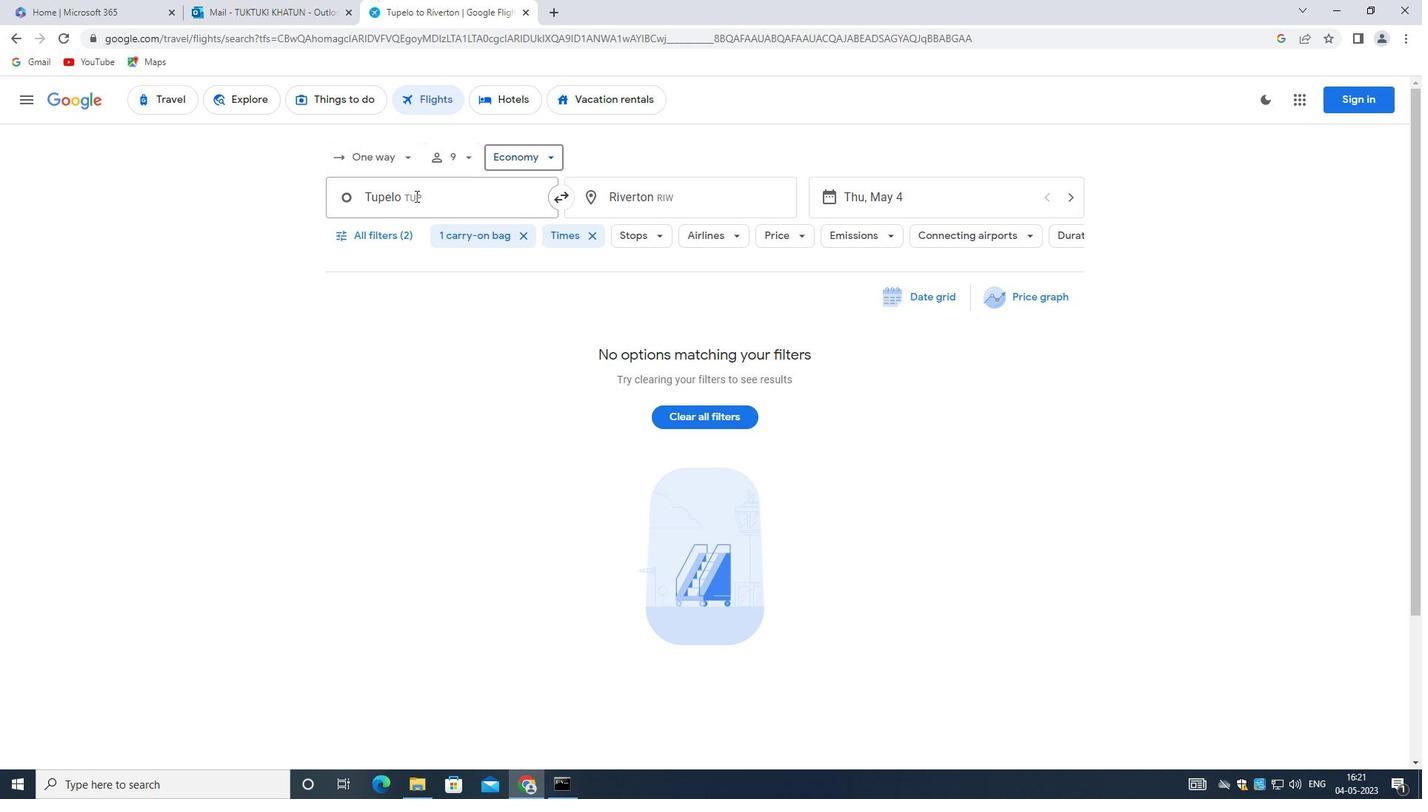 
Action: Mouse pressed left at (436, 204)
Screenshot: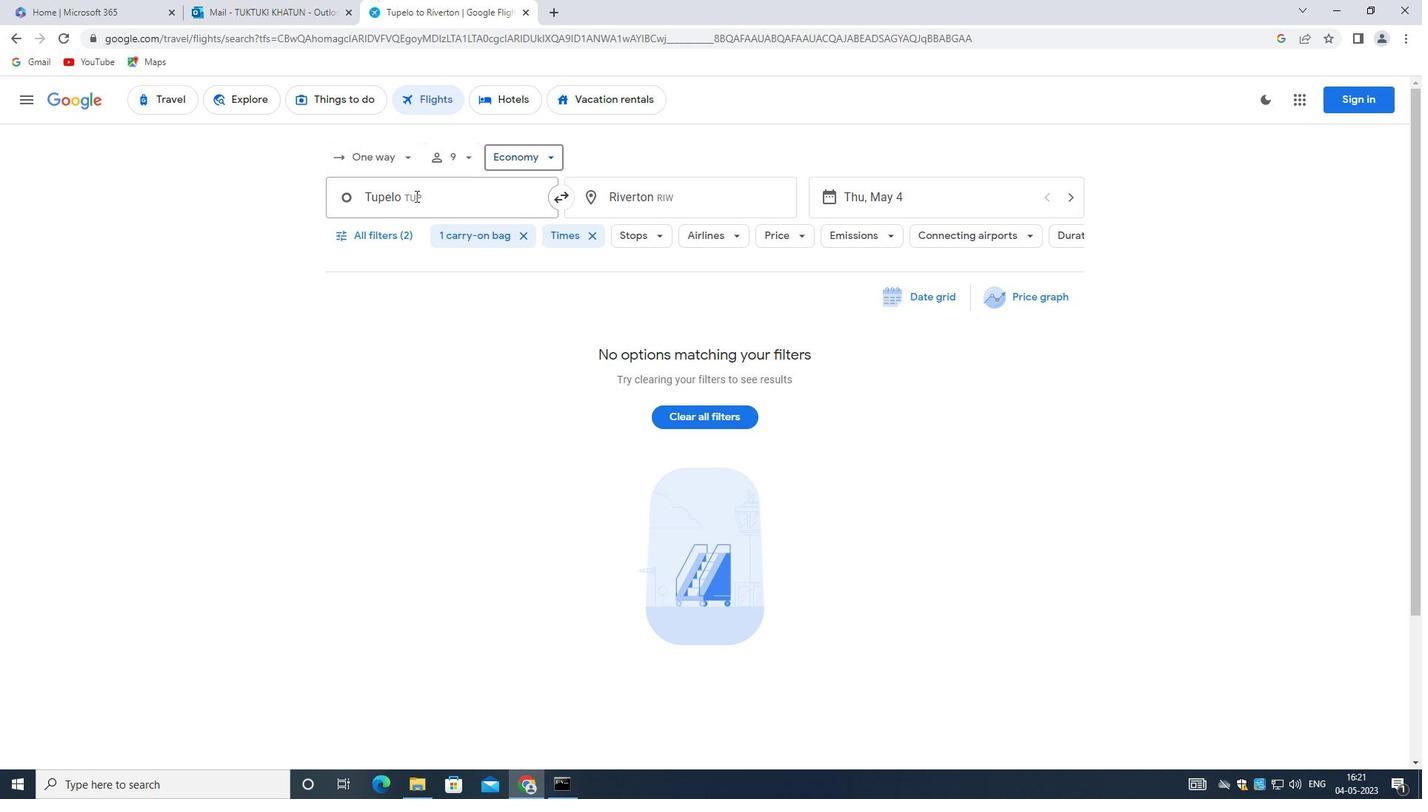 
Action: Mouse moved to (437, 204)
Screenshot: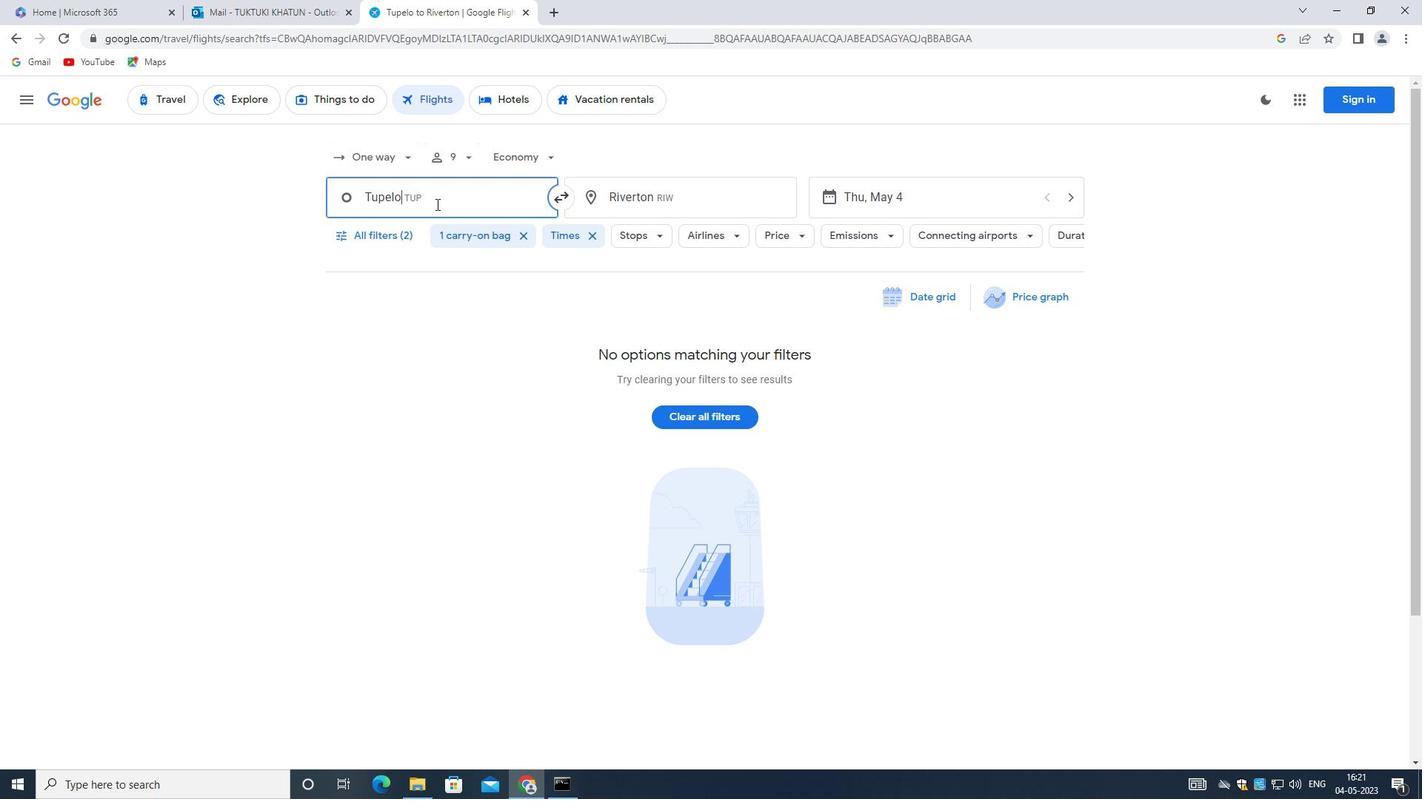 
Action: Key pressed <Key.backspace><Key.shift_r><Key.shift_r><Key.shift_r><Key.shift_r><Key.shift_r>Branson<Key.space><Key.shift>AIRPORT
Screenshot: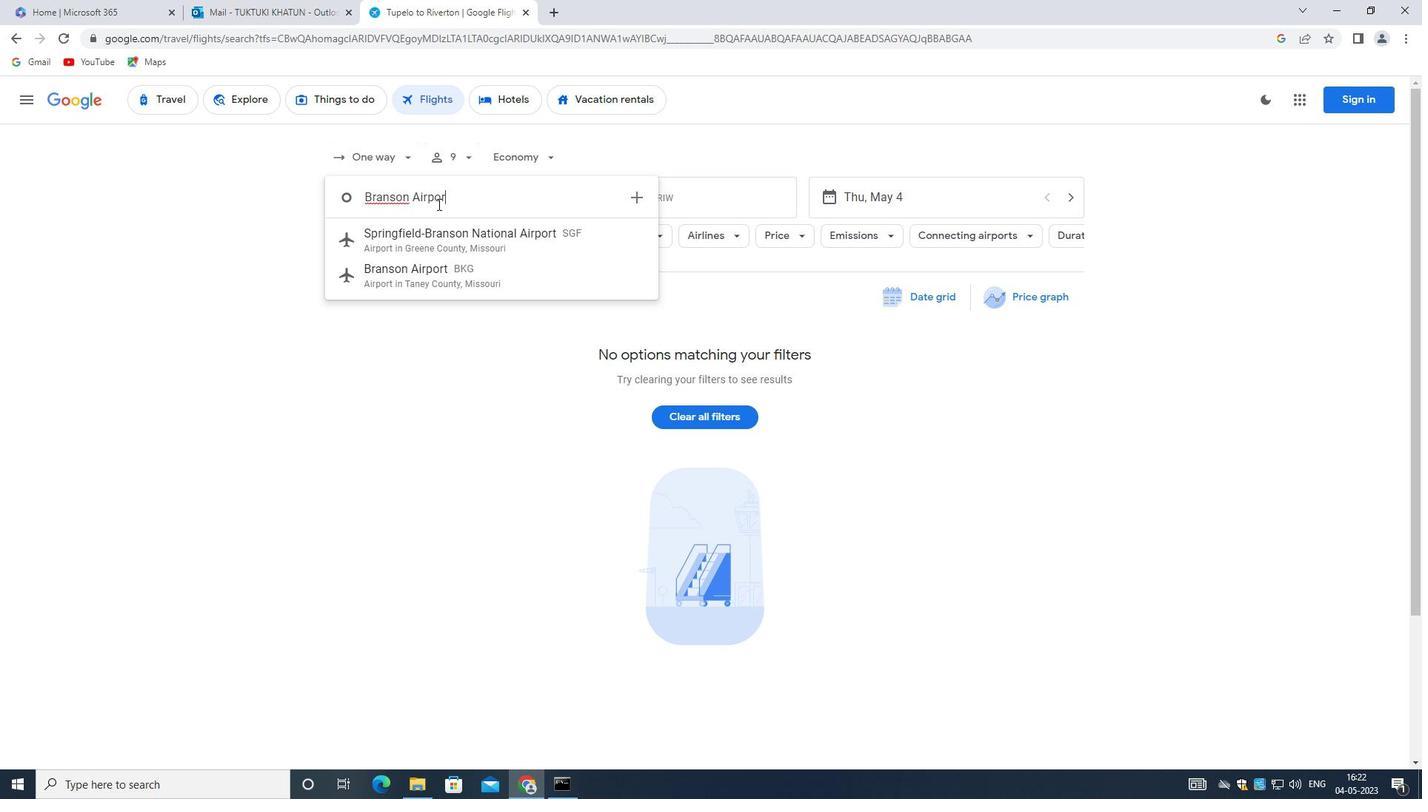 
Action: Mouse moved to (444, 270)
Screenshot: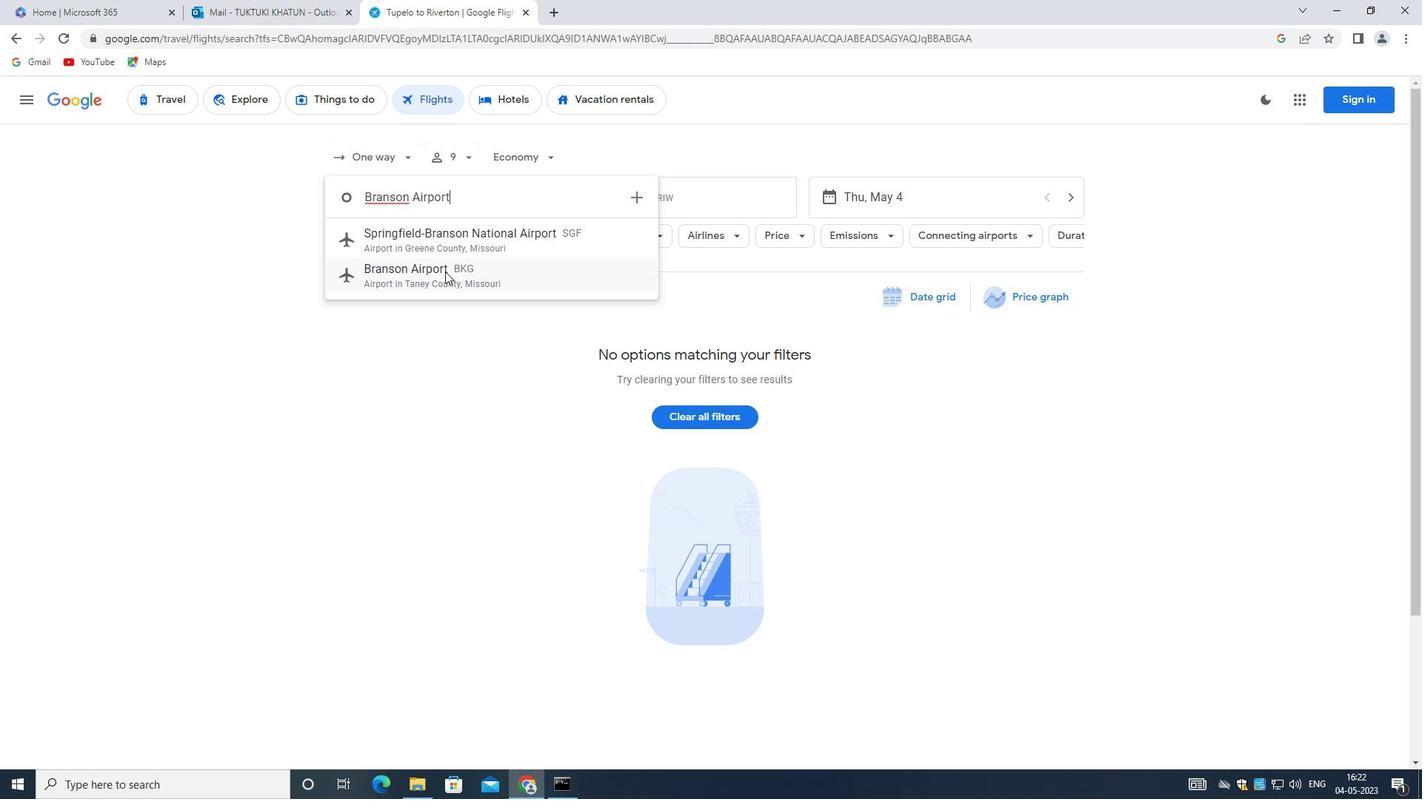 
Action: Mouse pressed left at (444, 270)
Screenshot: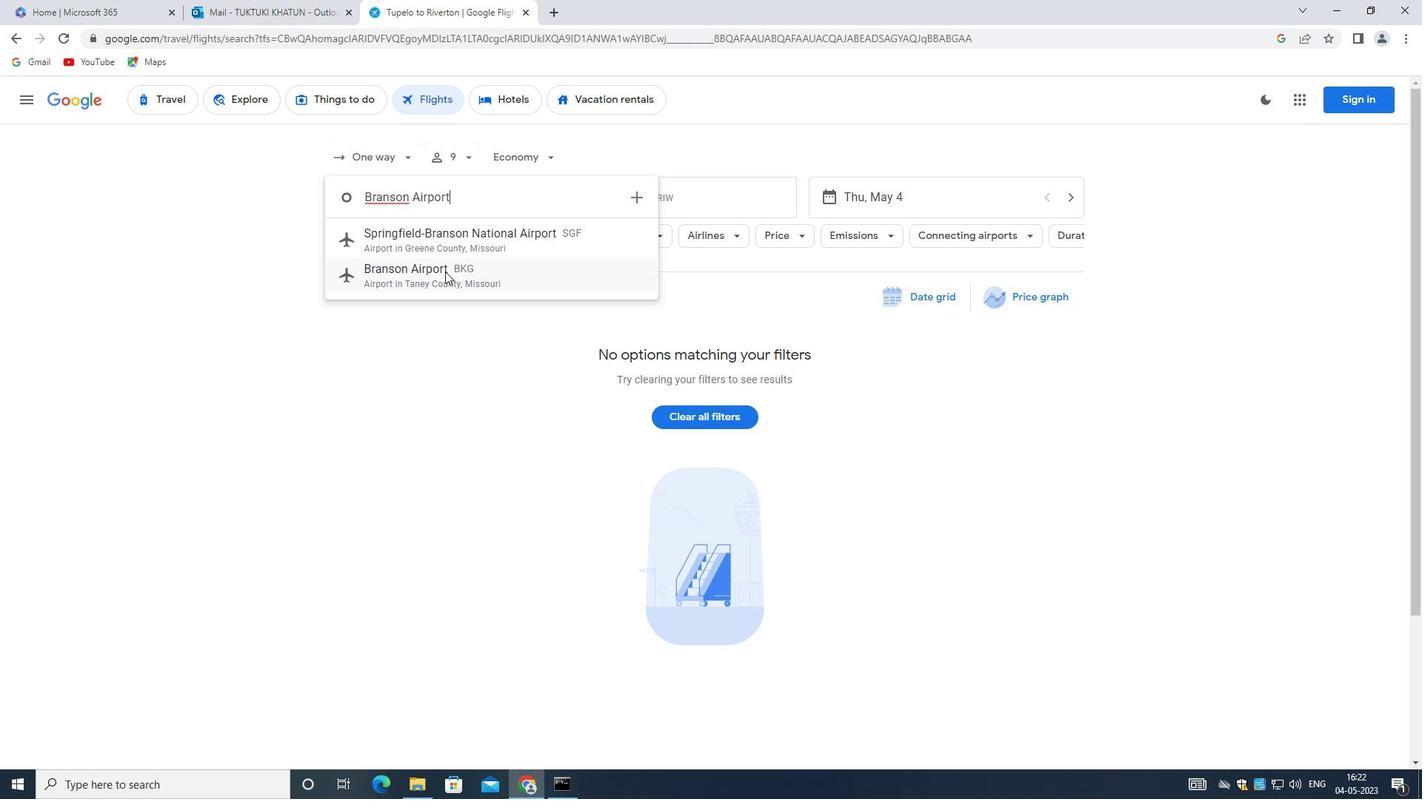 
Action: Mouse moved to (690, 196)
Screenshot: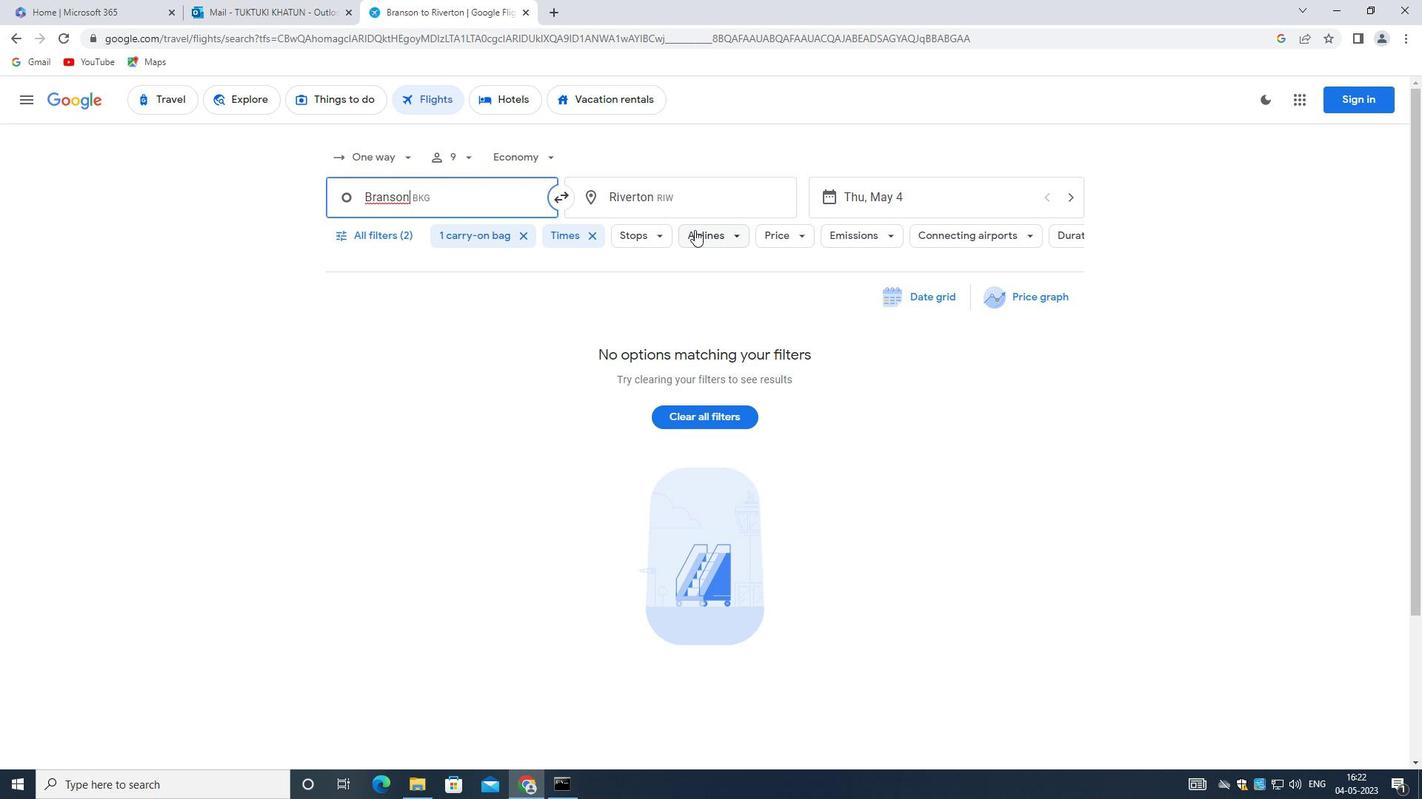 
Action: Mouse pressed left at (690, 196)
Screenshot: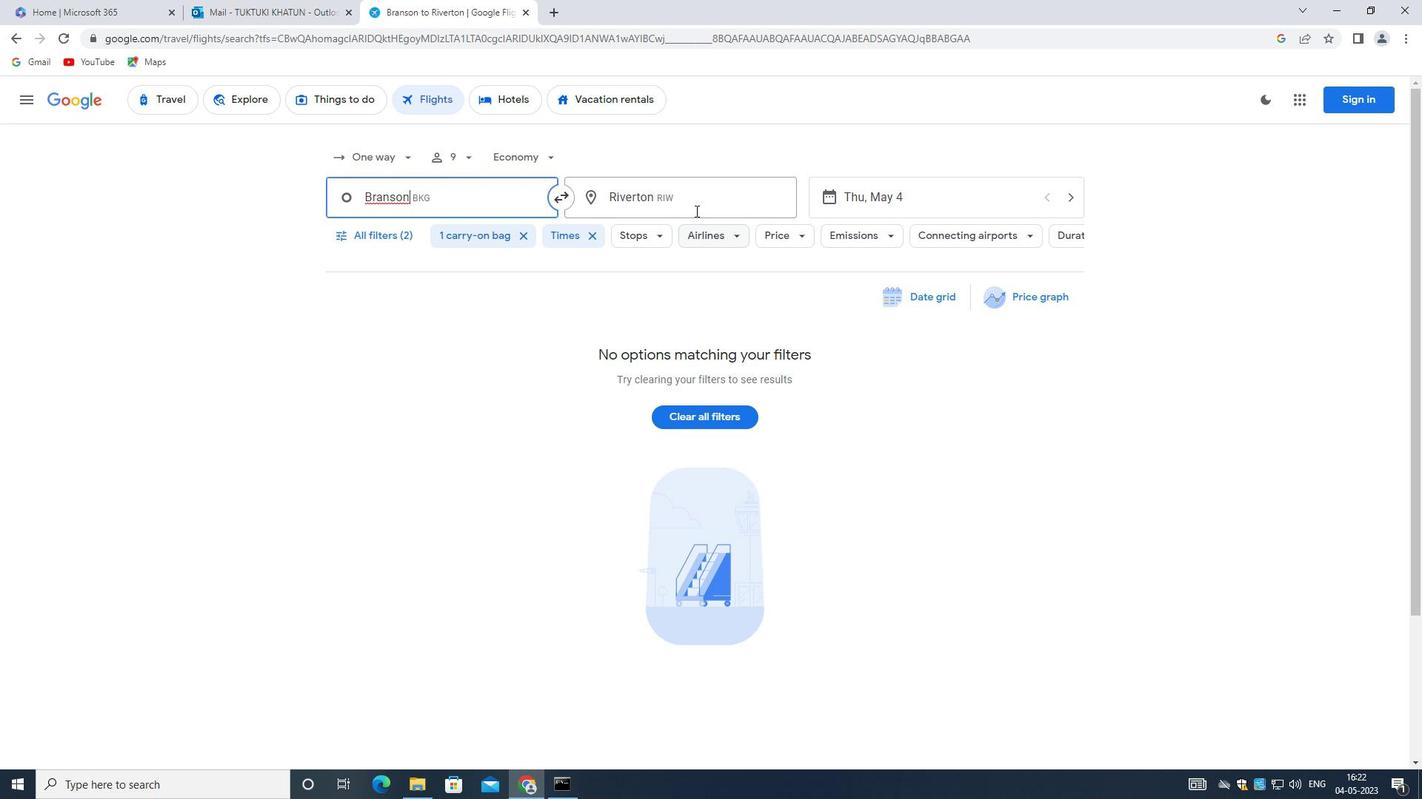 
Action: Mouse moved to (689, 195)
Screenshot: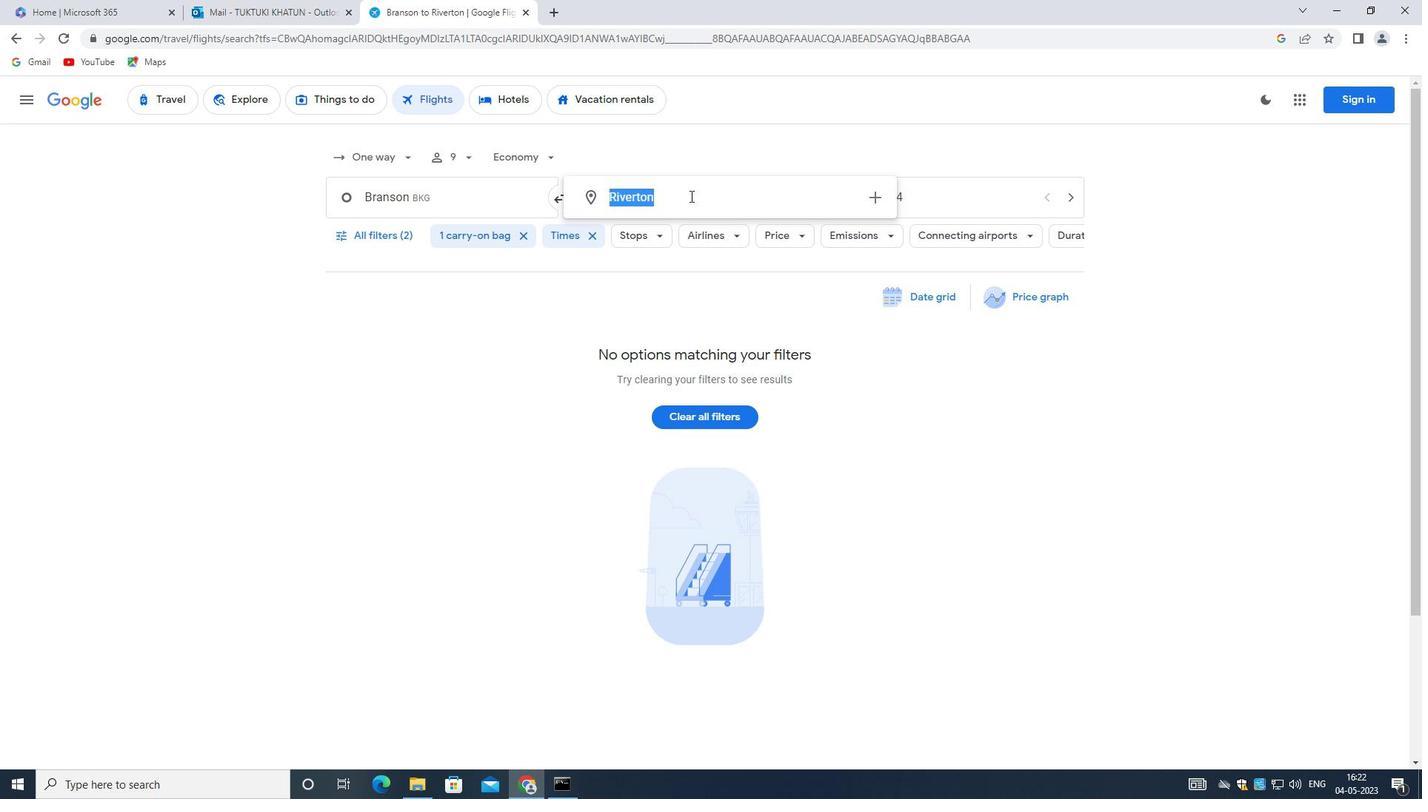 
Action: Key pressed <Key.backspace><Key.shift>FORY<Key.backspace>T
Screenshot: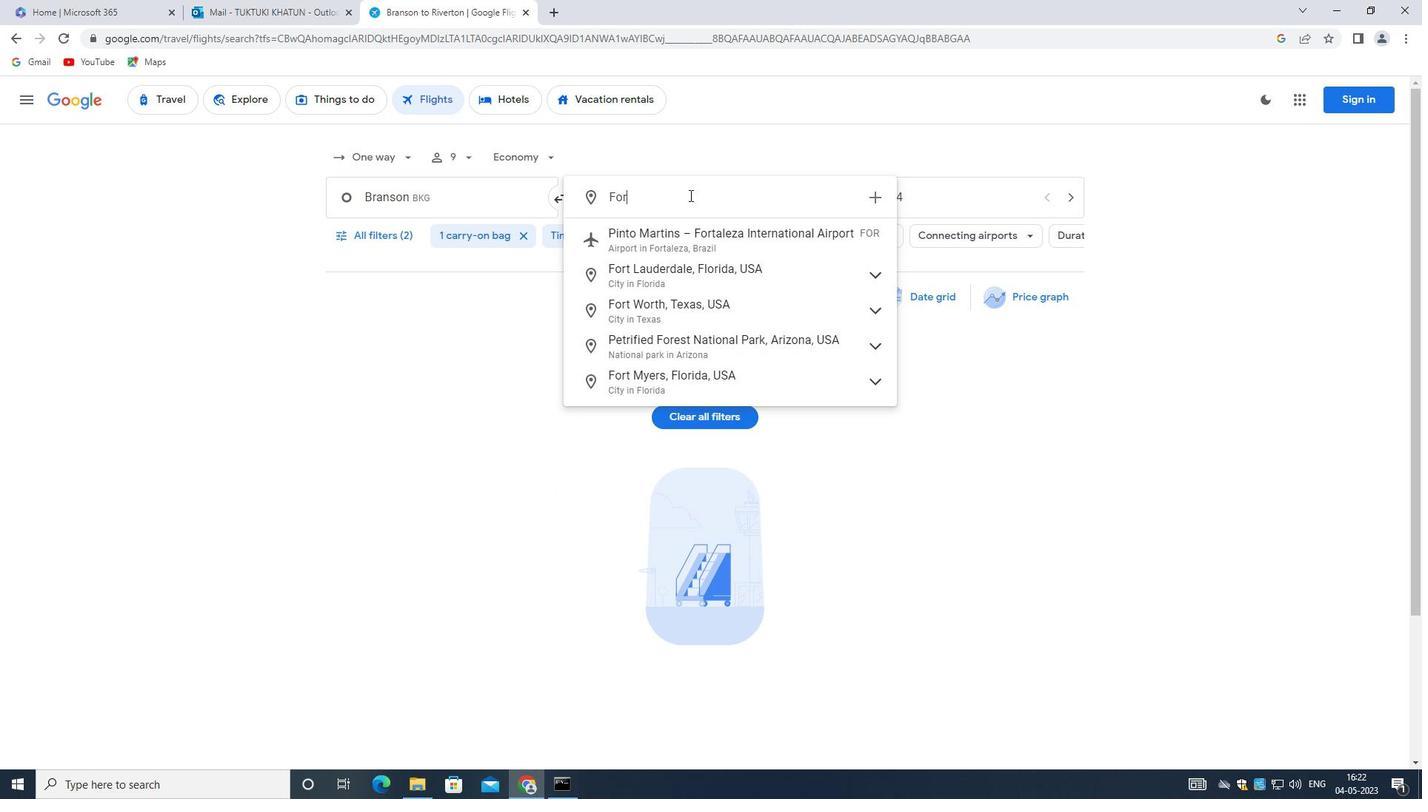 
Action: Mouse moved to (789, 248)
Screenshot: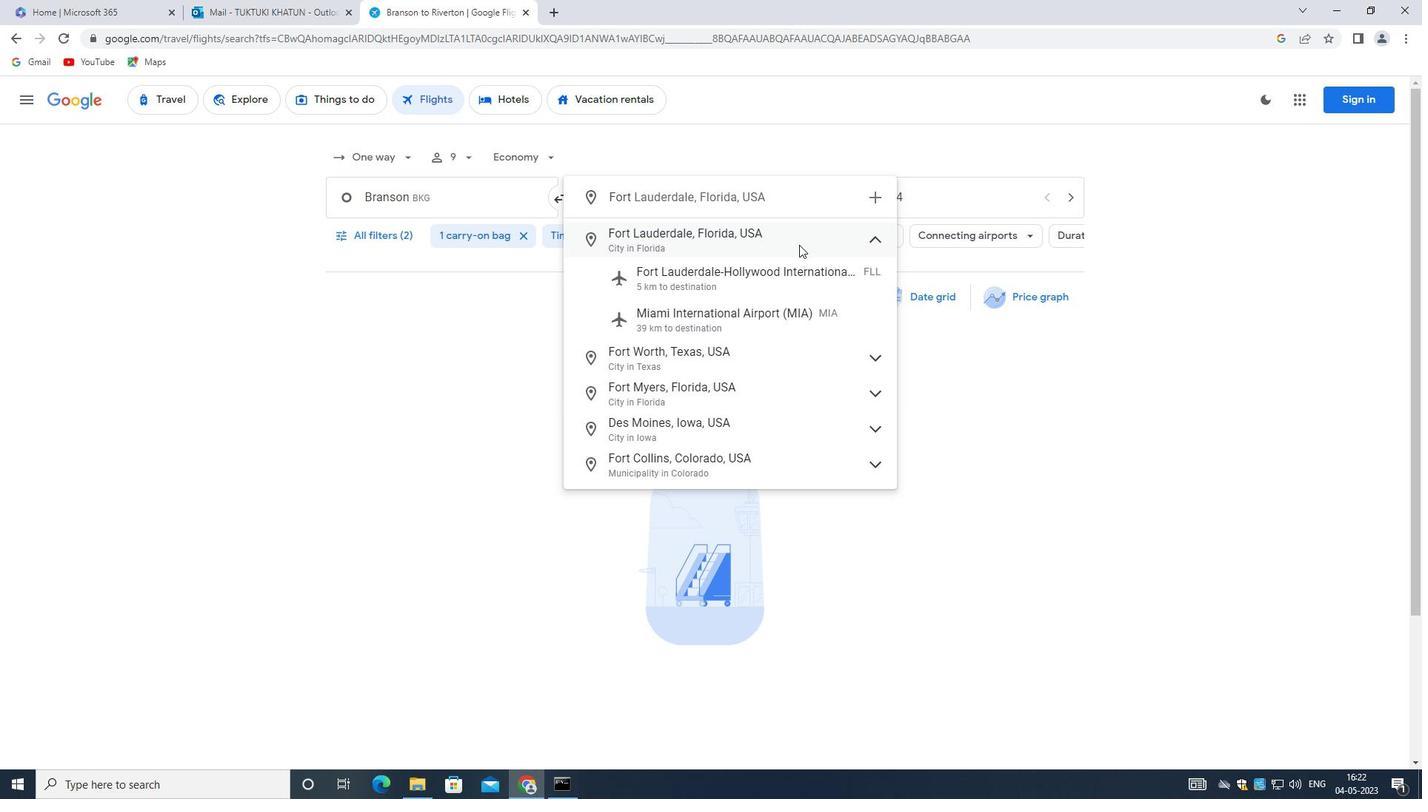 
Action: Key pressed <Key.space><Key.shift>WAYNE<Key.space><Key.shift_r>INTERNATIONAL<Key.space><Key.shift>A
Screenshot: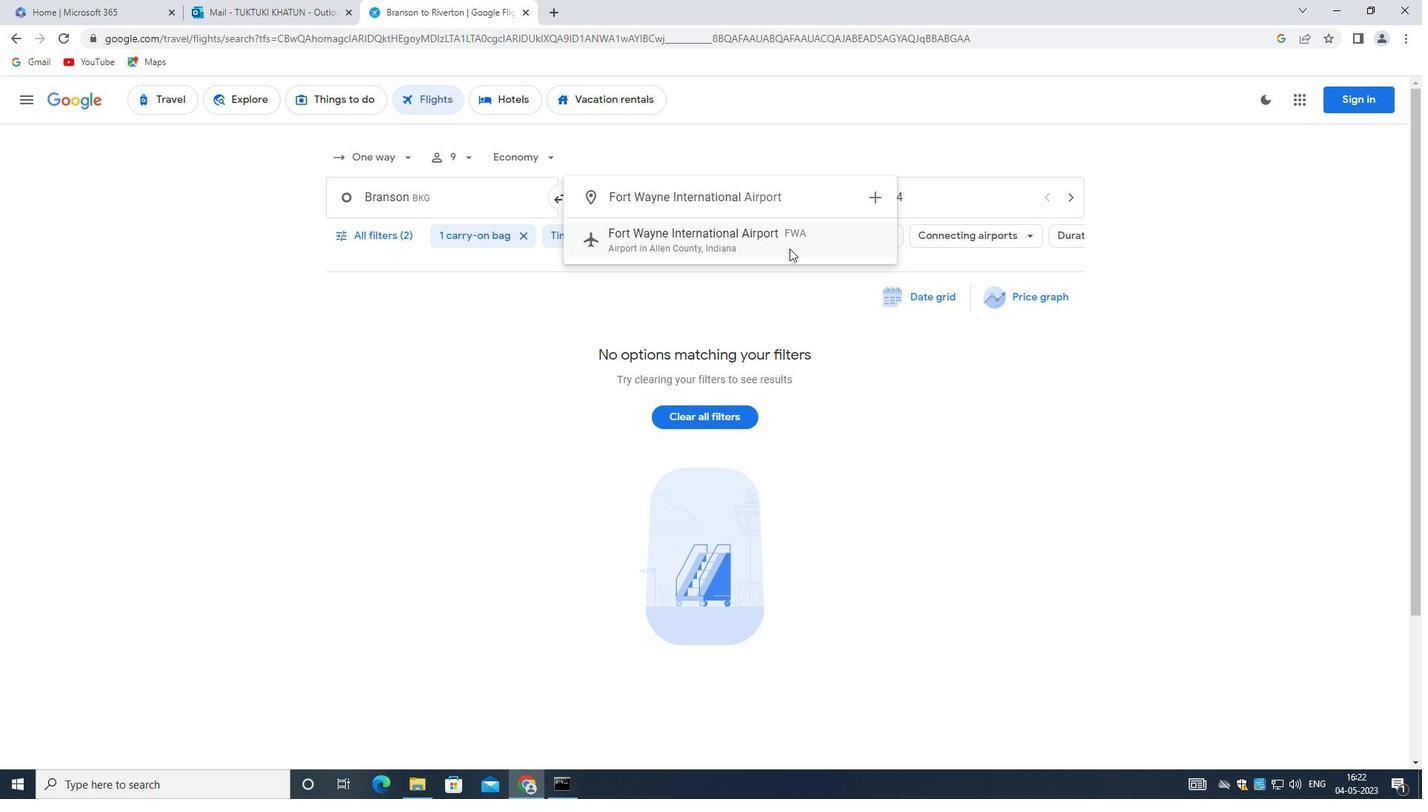 
Action: Mouse moved to (706, 235)
Screenshot: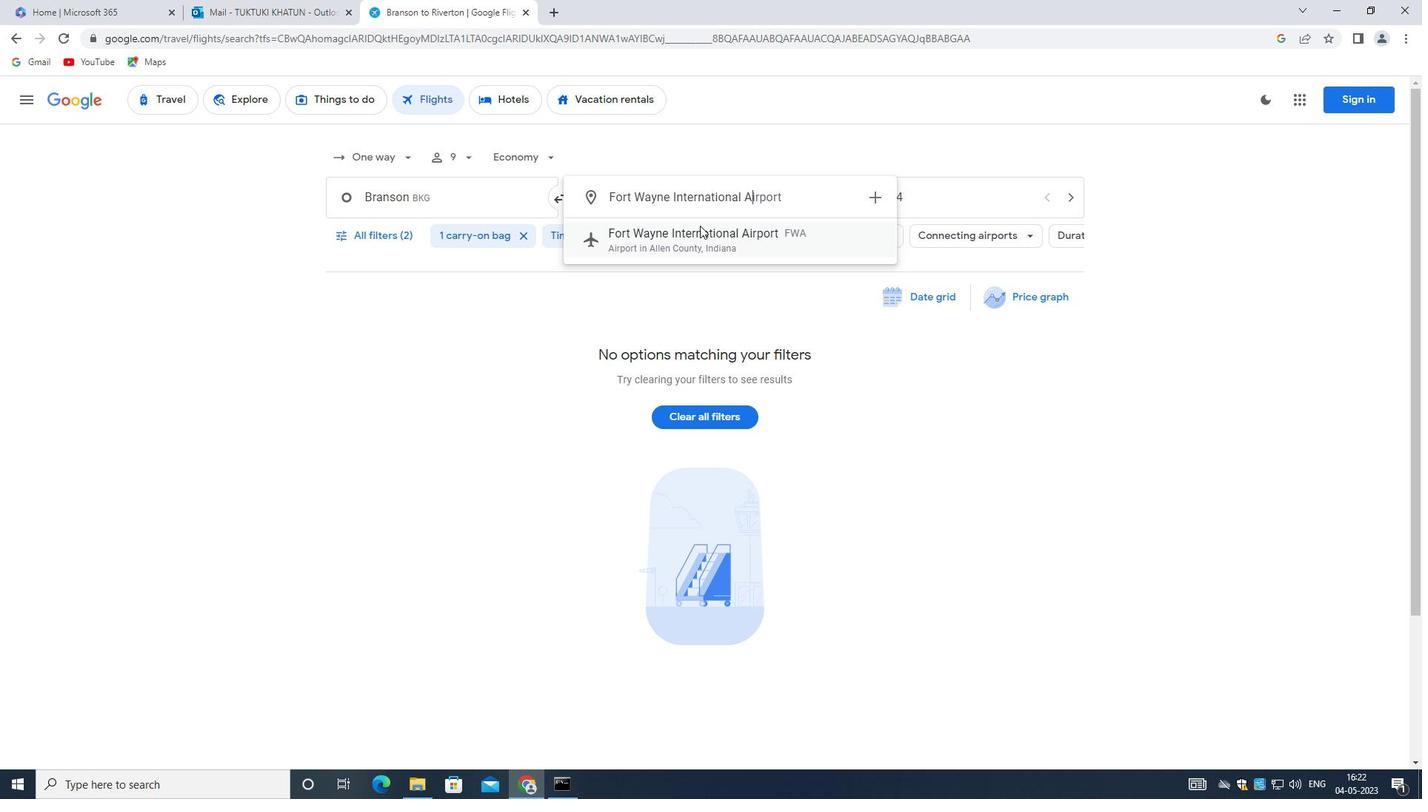 
Action: Mouse pressed left at (706, 235)
Screenshot: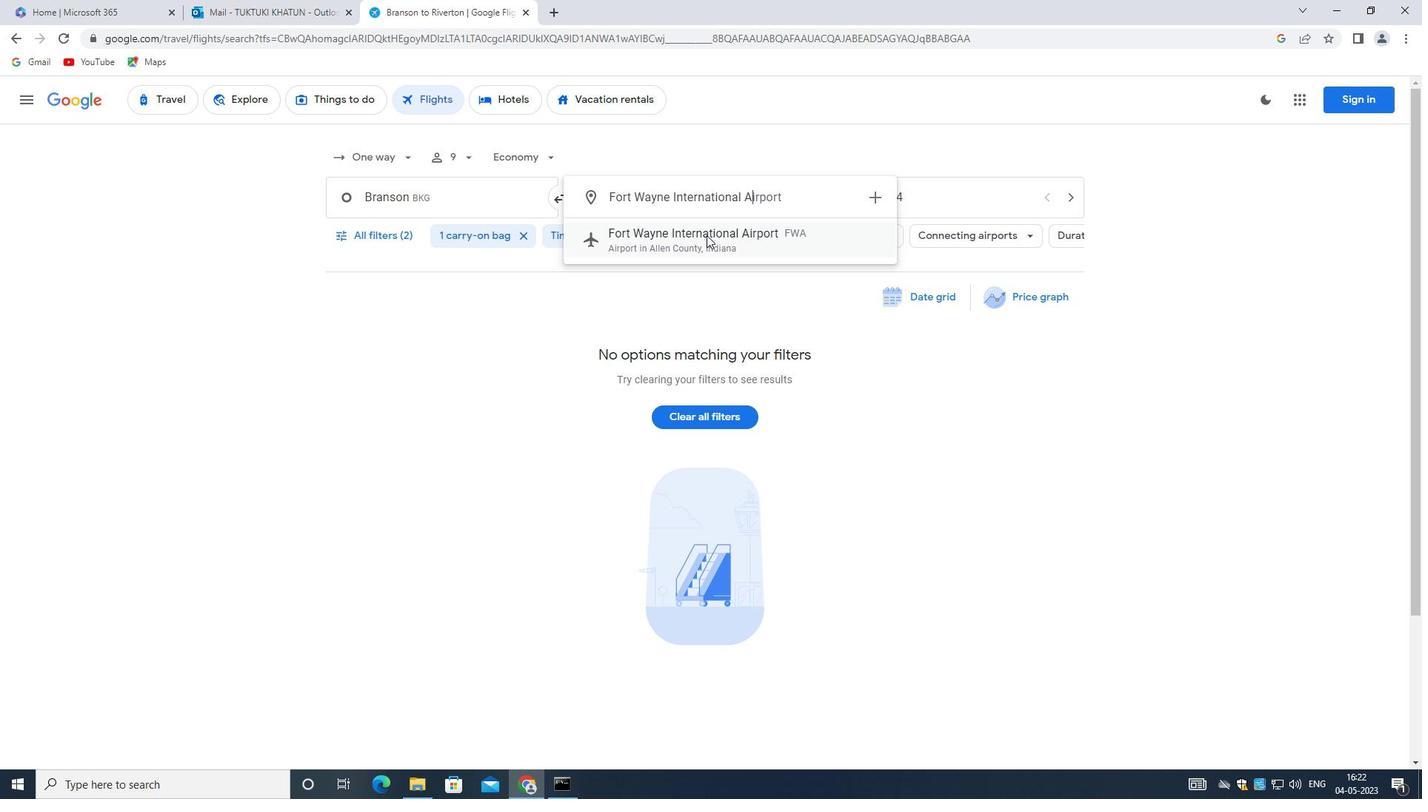 
Action: Mouse moved to (869, 193)
Screenshot: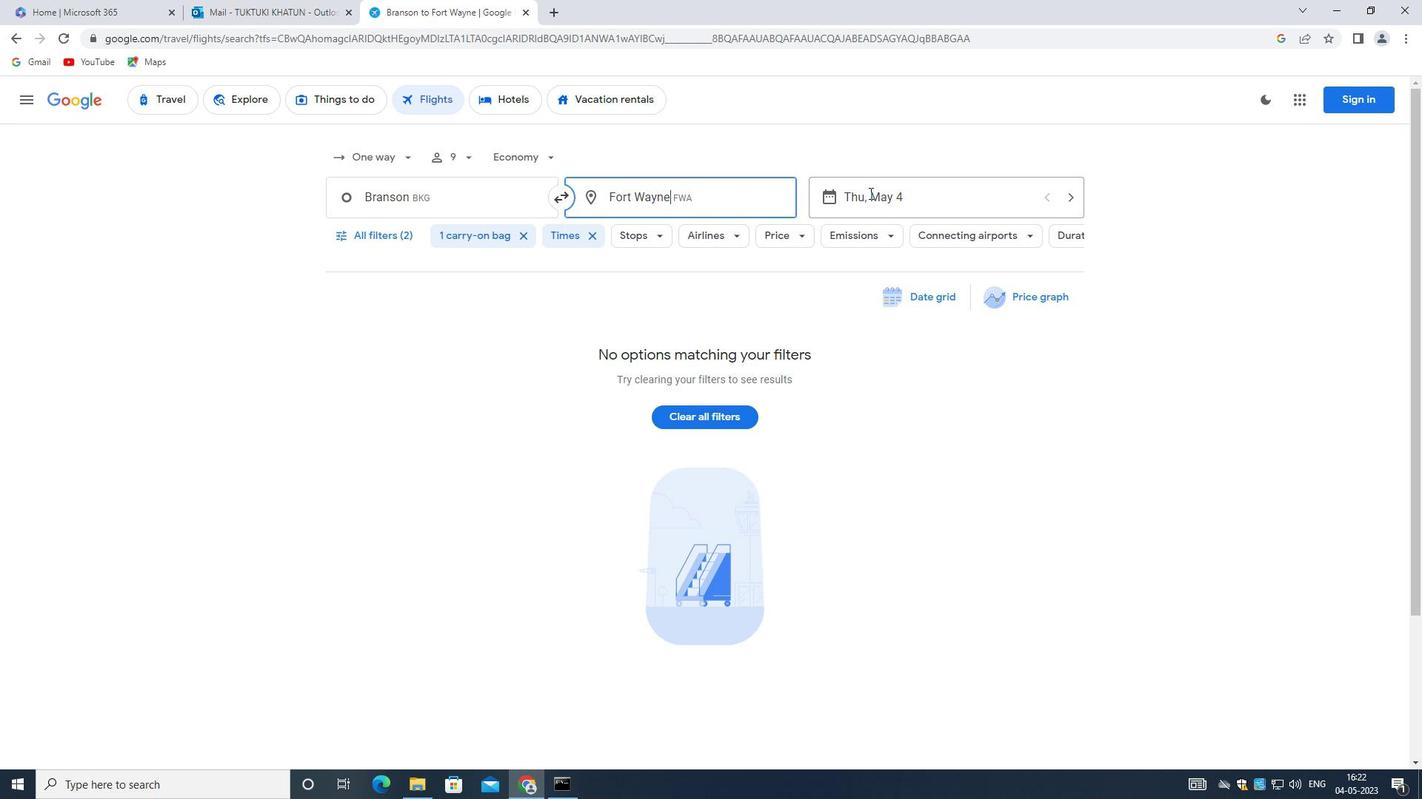 
Action: Mouse pressed left at (869, 193)
Screenshot: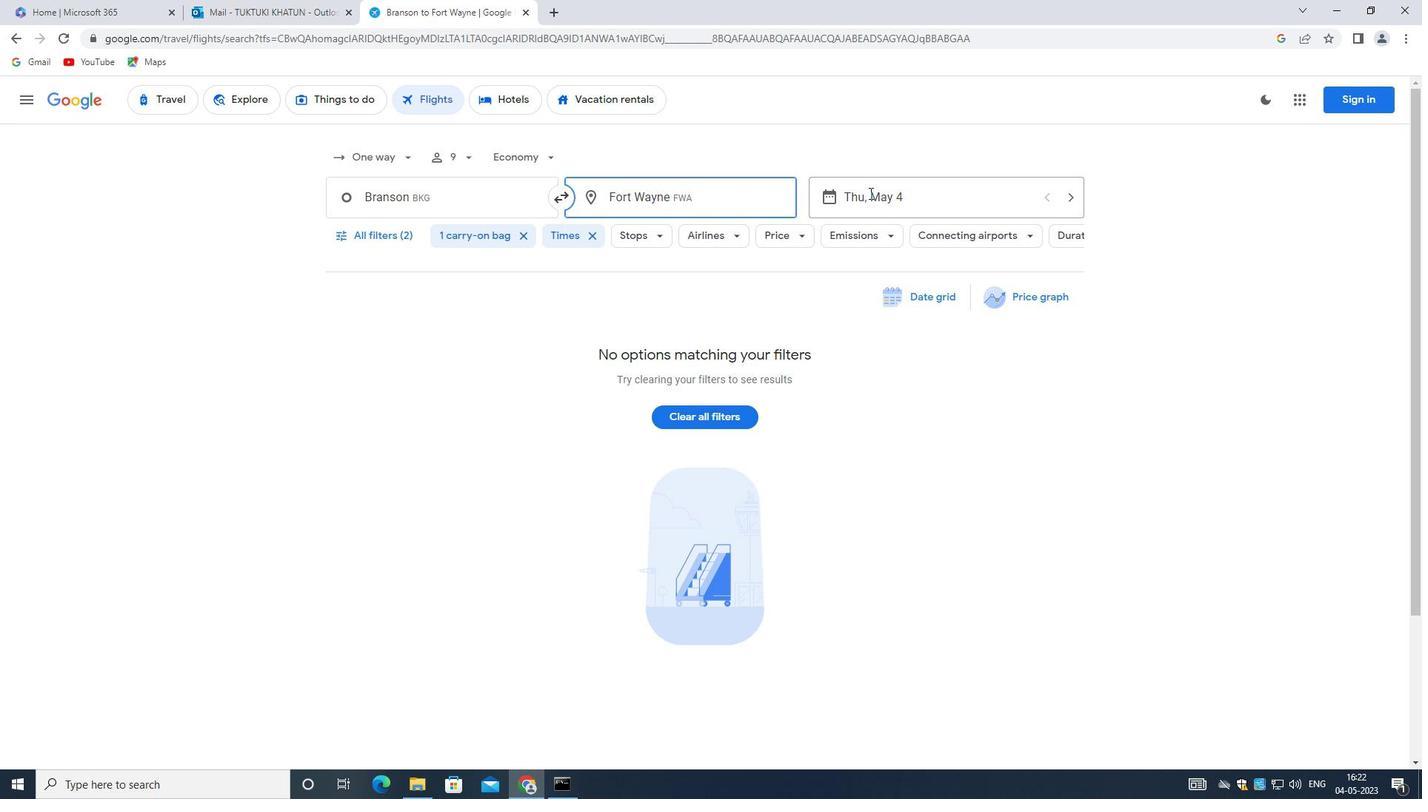 
Action: Mouse moved to (1059, 565)
Screenshot: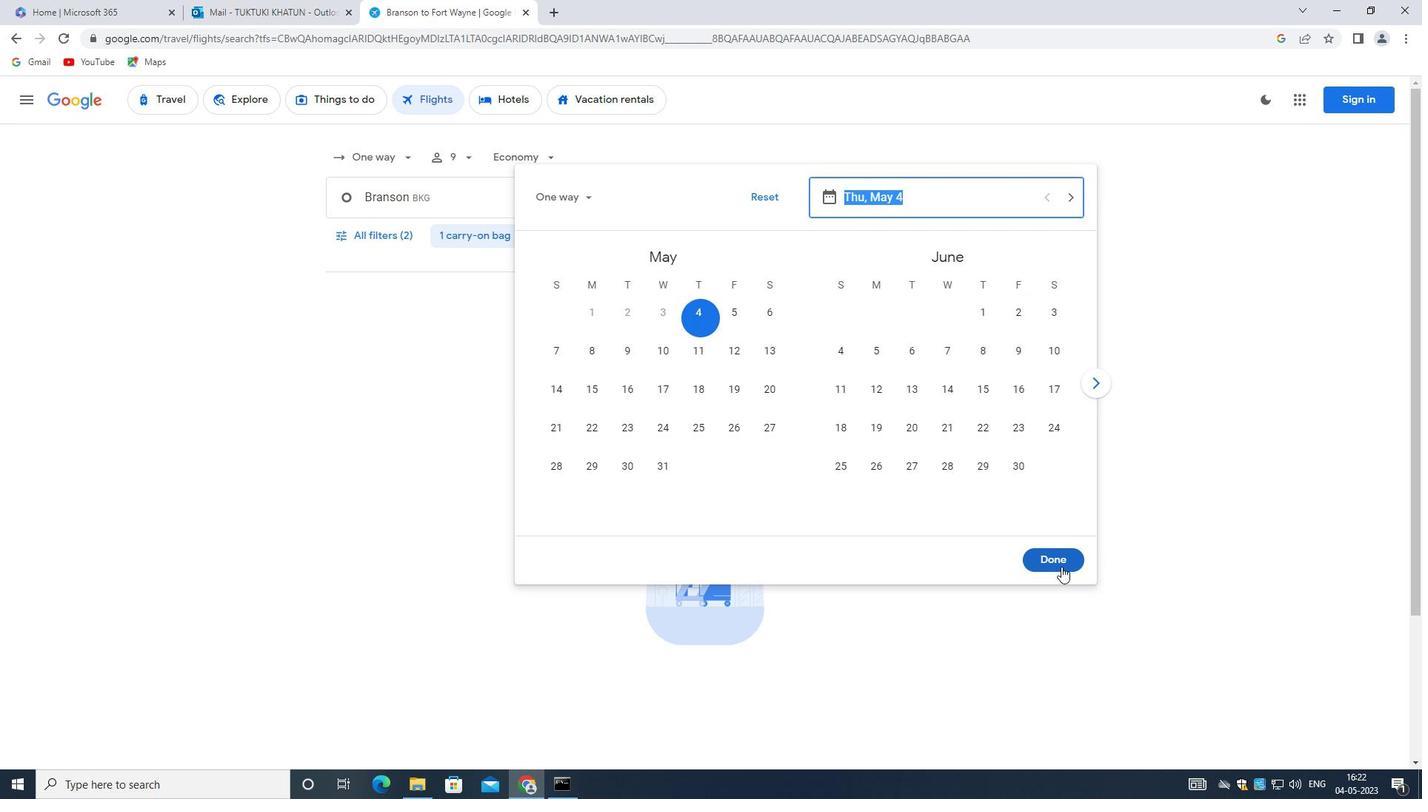 
Action: Mouse pressed left at (1059, 565)
Screenshot: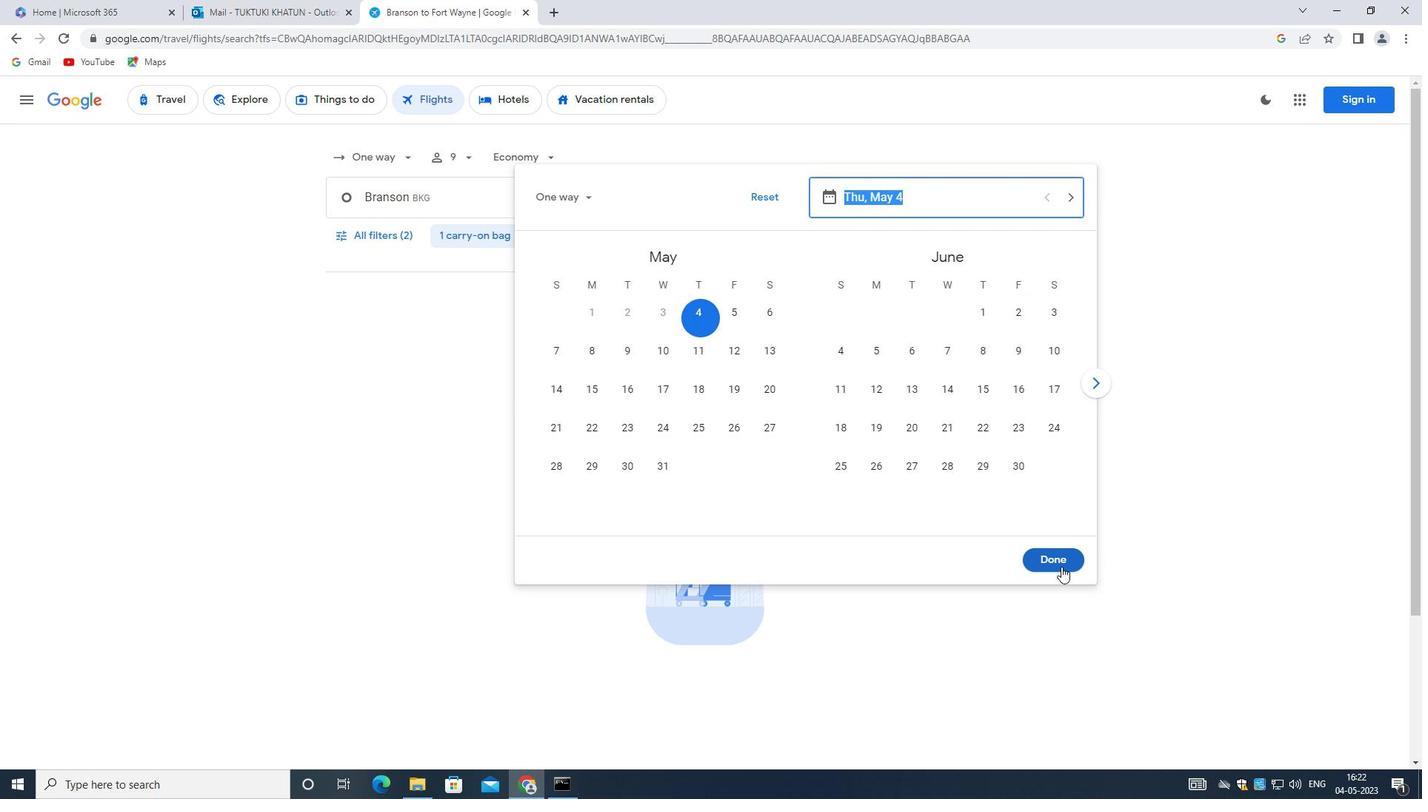 
Action: Mouse moved to (387, 241)
Screenshot: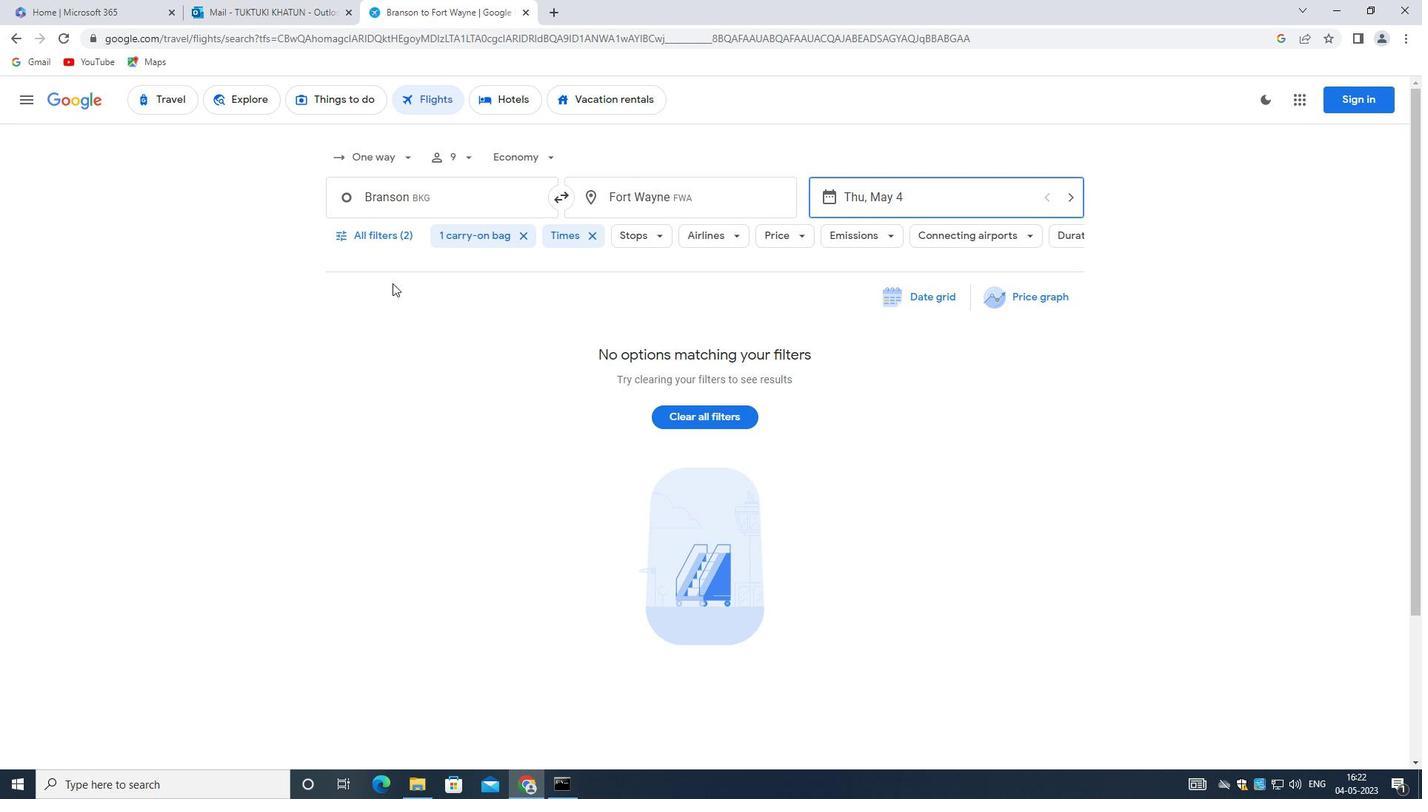 
Action: Mouse pressed left at (387, 241)
Screenshot: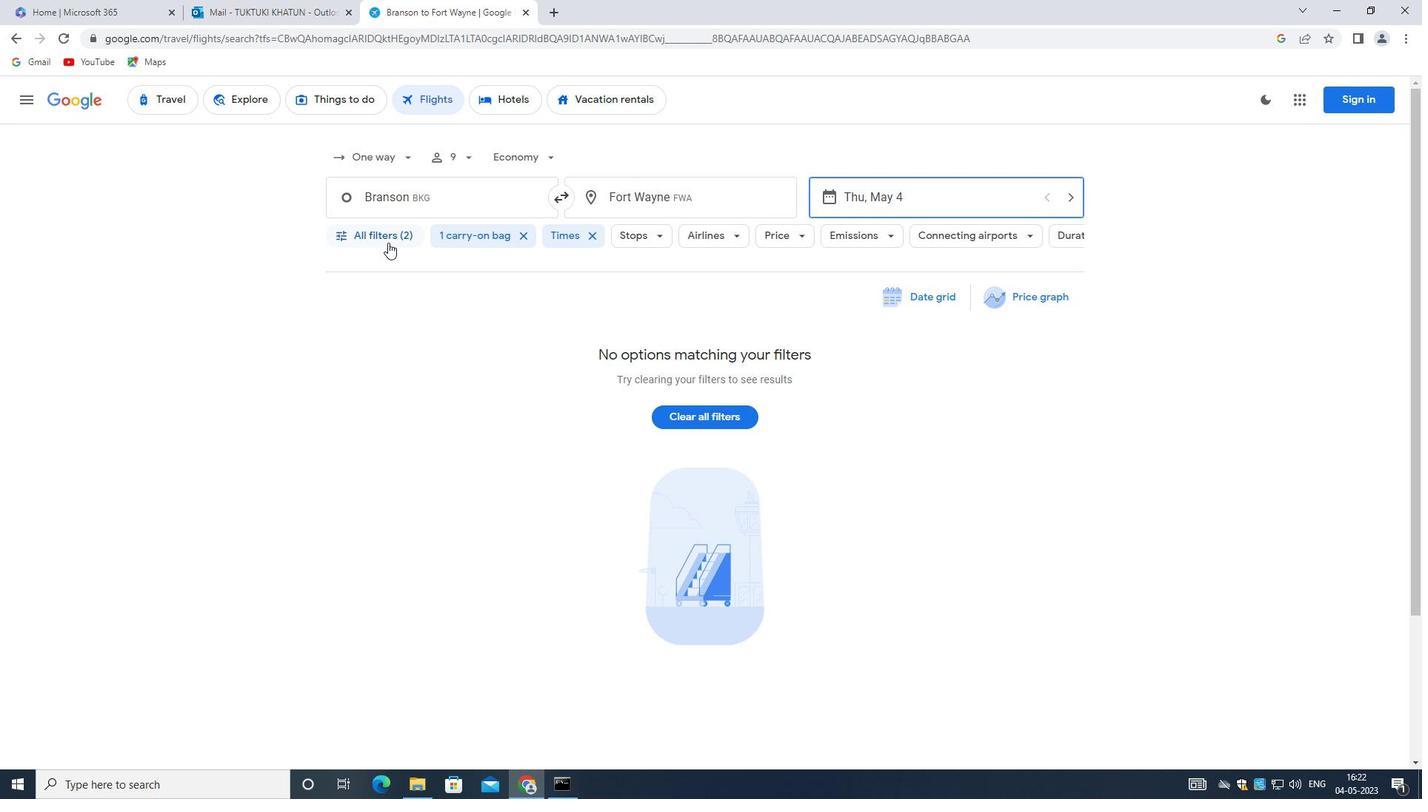 
Action: Mouse moved to (422, 416)
Screenshot: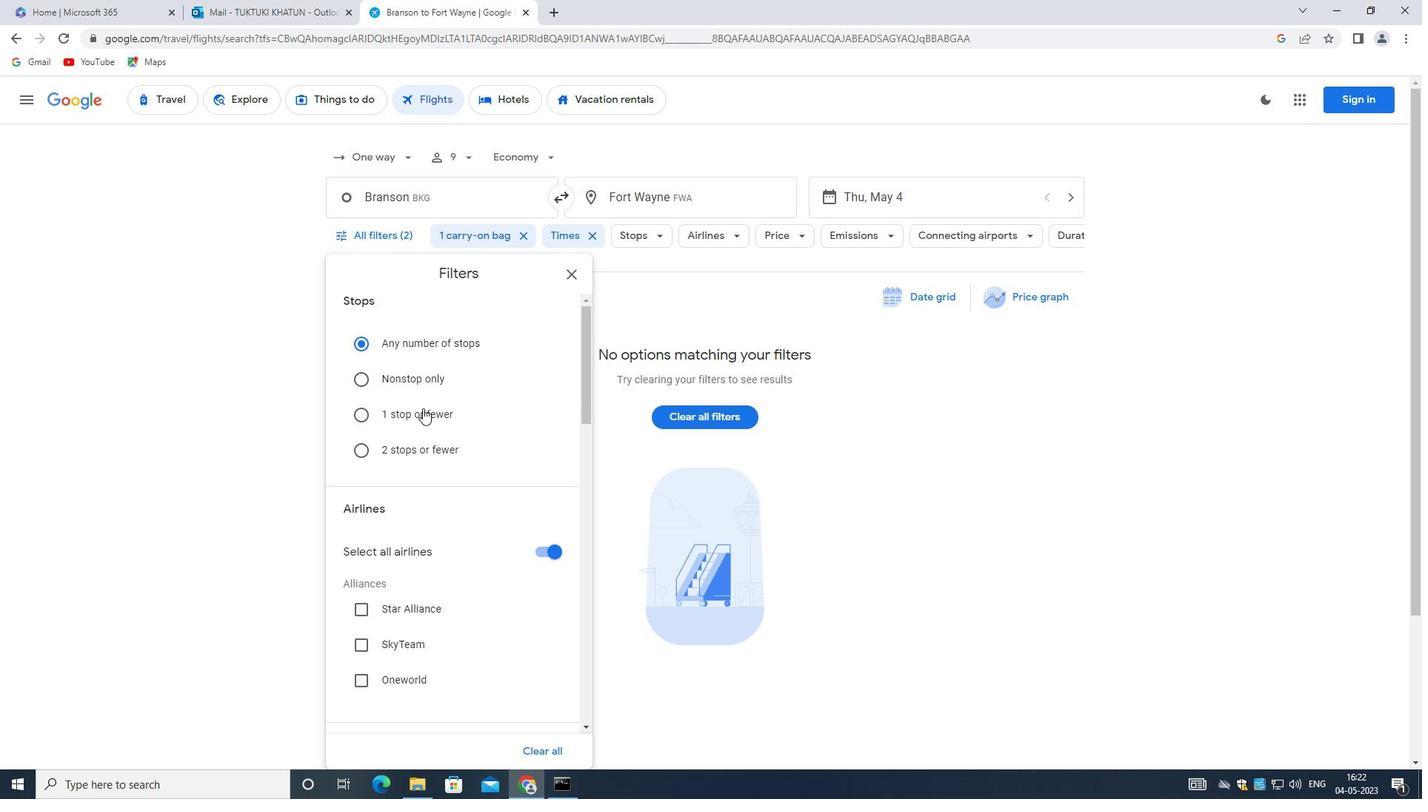 
Action: Mouse scrolled (422, 415) with delta (0, 0)
Screenshot: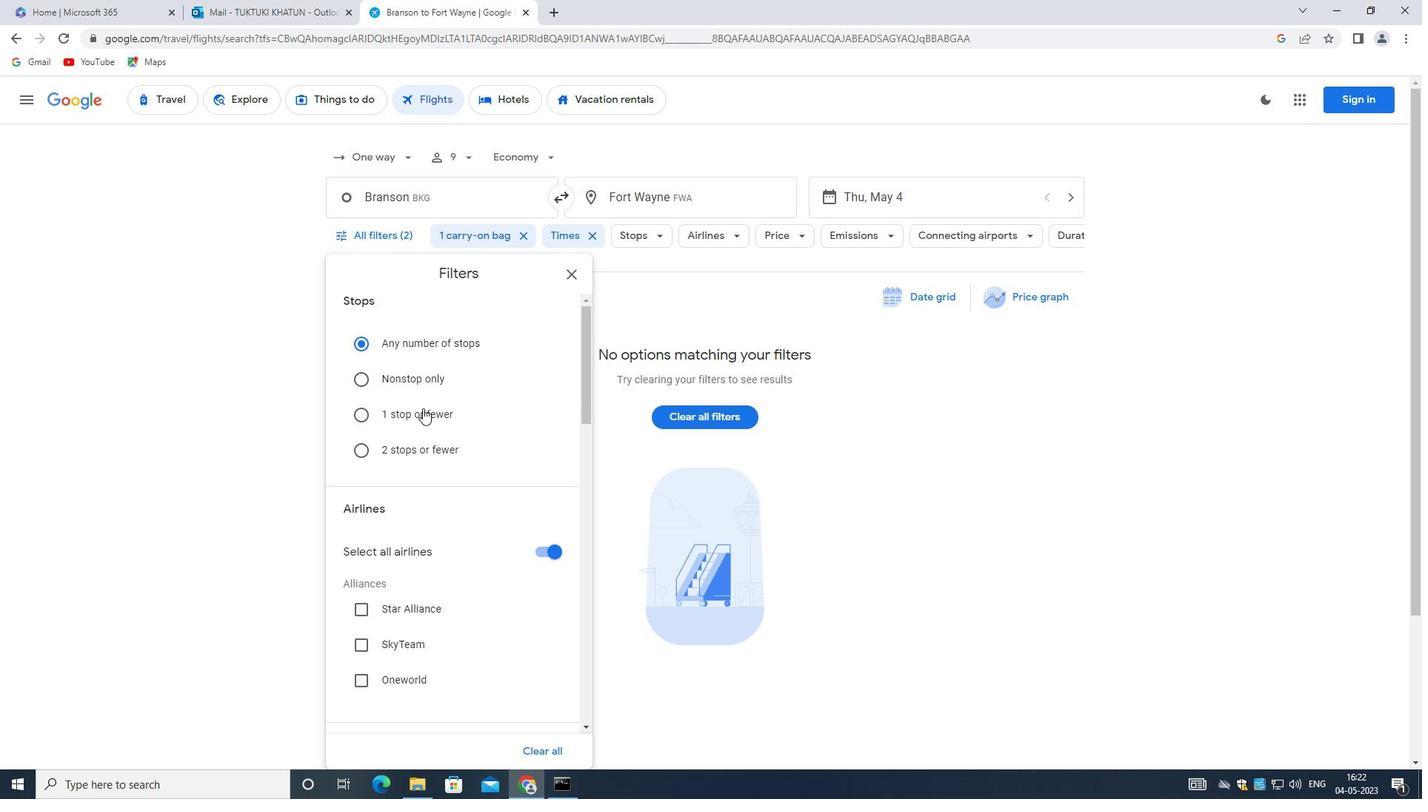 
Action: Mouse moved to (430, 439)
Screenshot: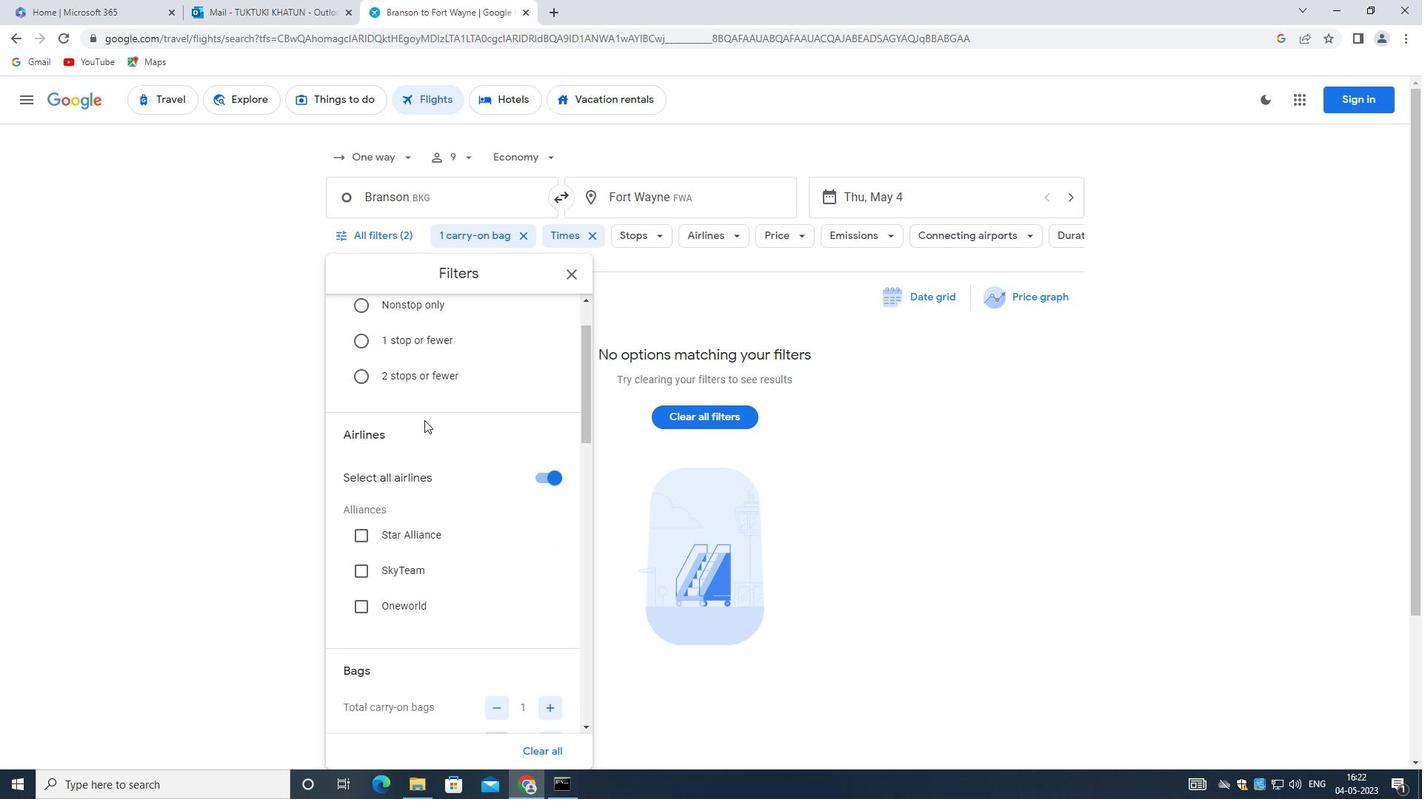 
Action: Mouse scrolled (430, 439) with delta (0, 0)
Screenshot: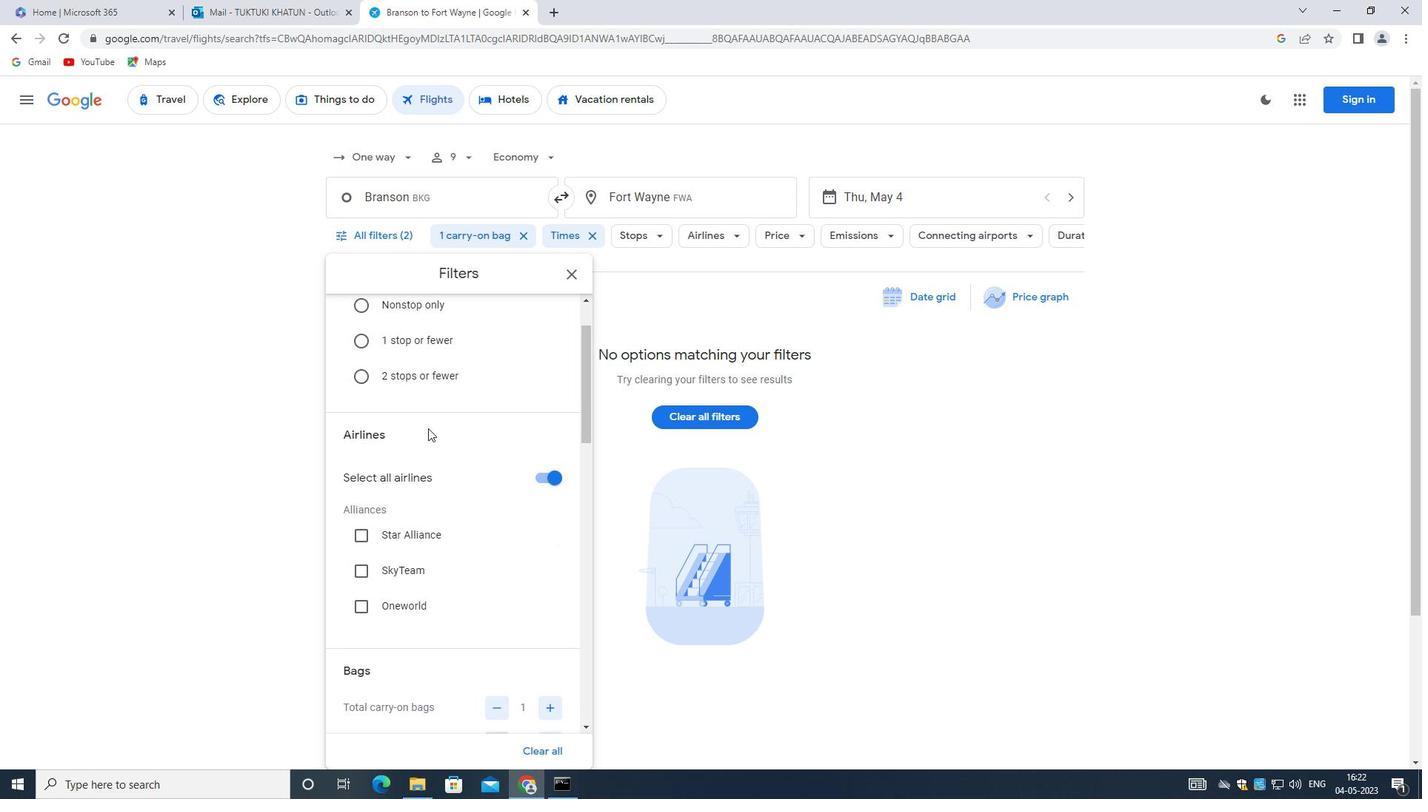 
Action: Mouse moved to (430, 439)
Screenshot: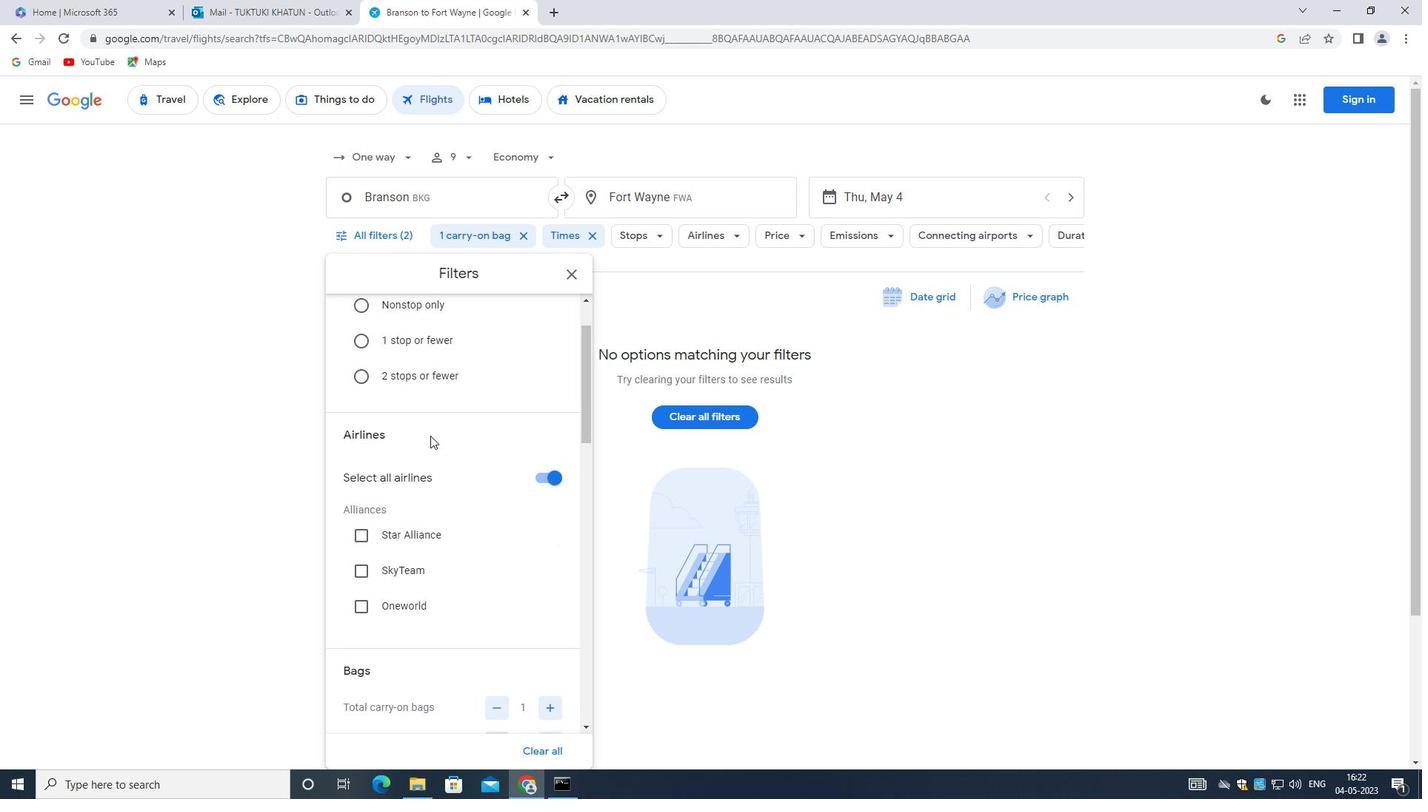 
Action: Mouse scrolled (430, 439) with delta (0, 0)
Screenshot: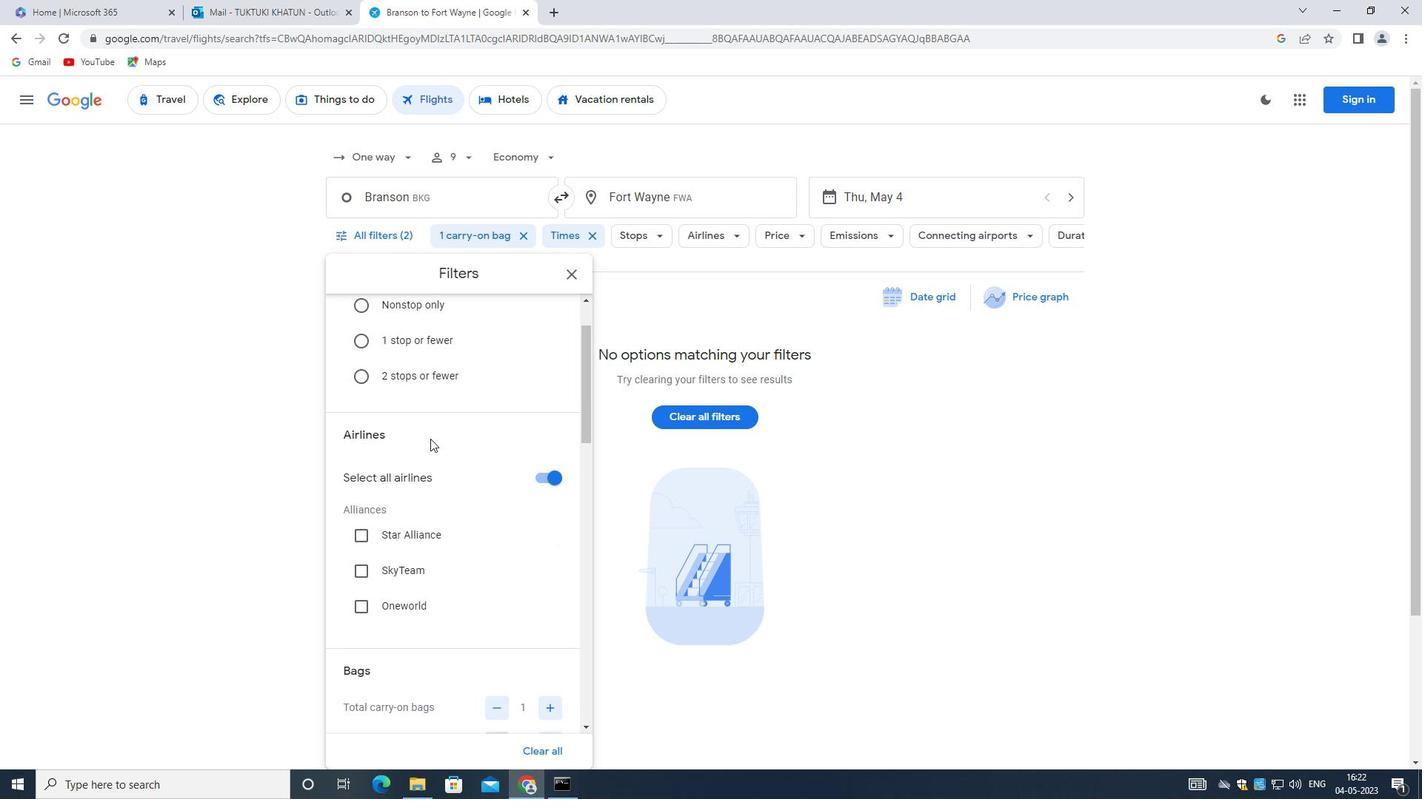 
Action: Mouse moved to (443, 507)
Screenshot: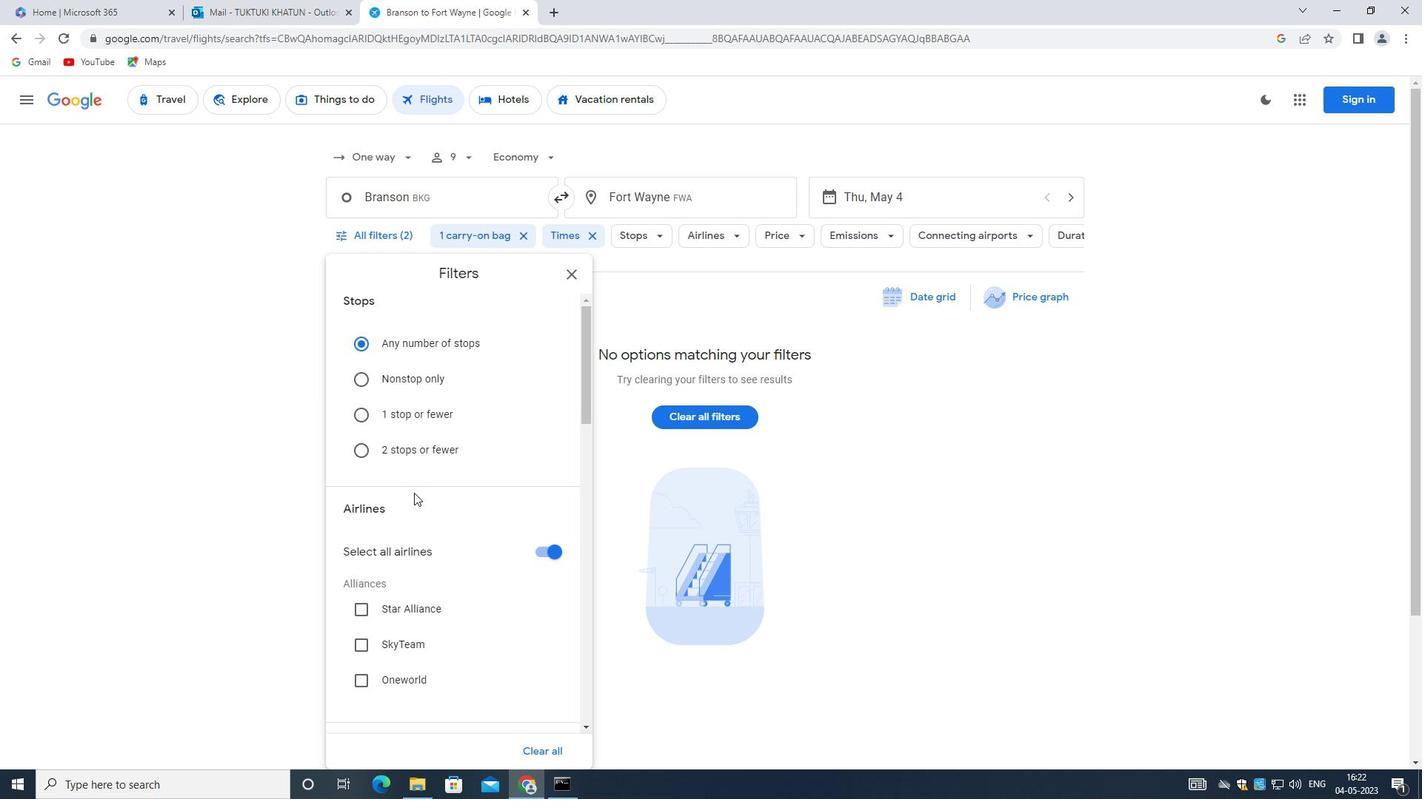 
Action: Mouse scrolled (443, 506) with delta (0, 0)
Screenshot: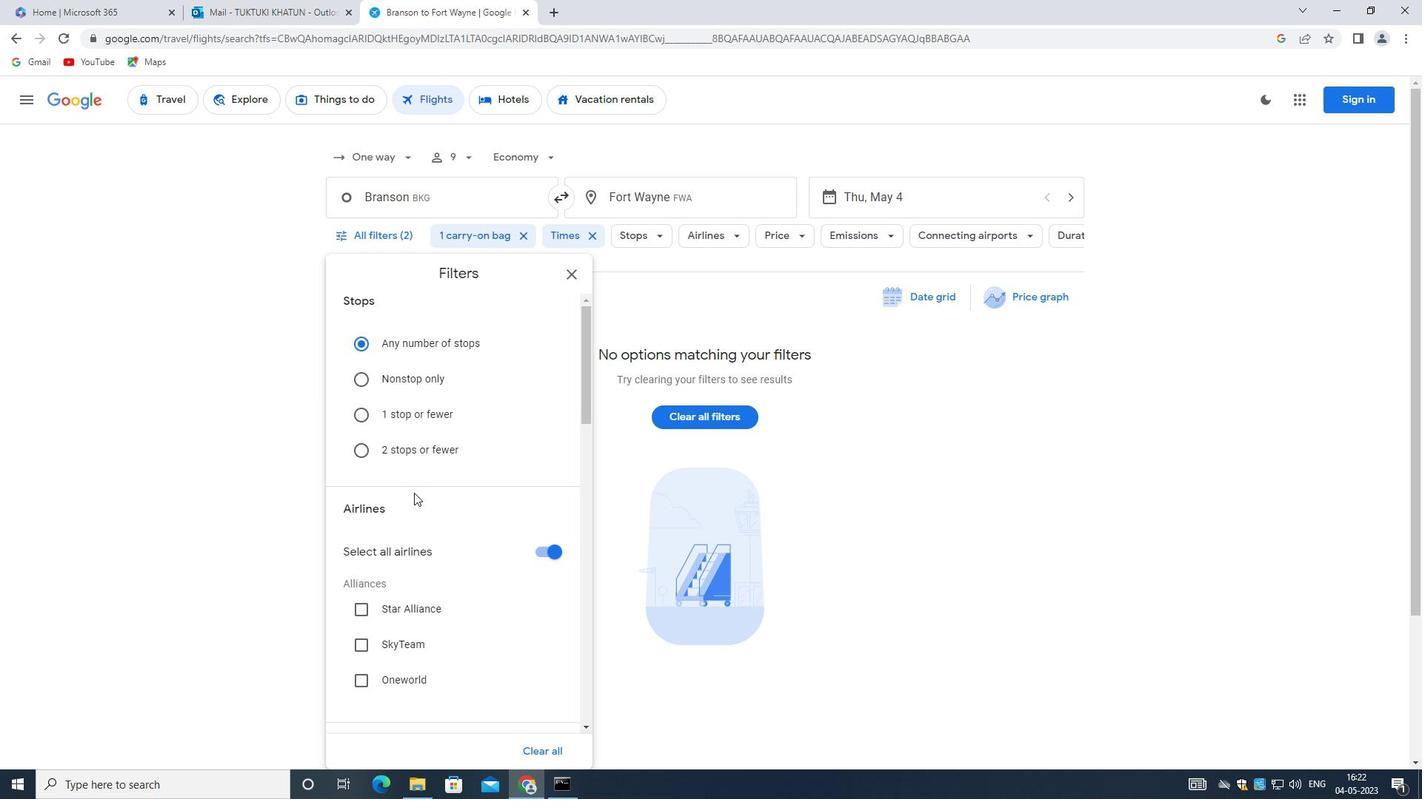
Action: Mouse moved to (443, 511)
Screenshot: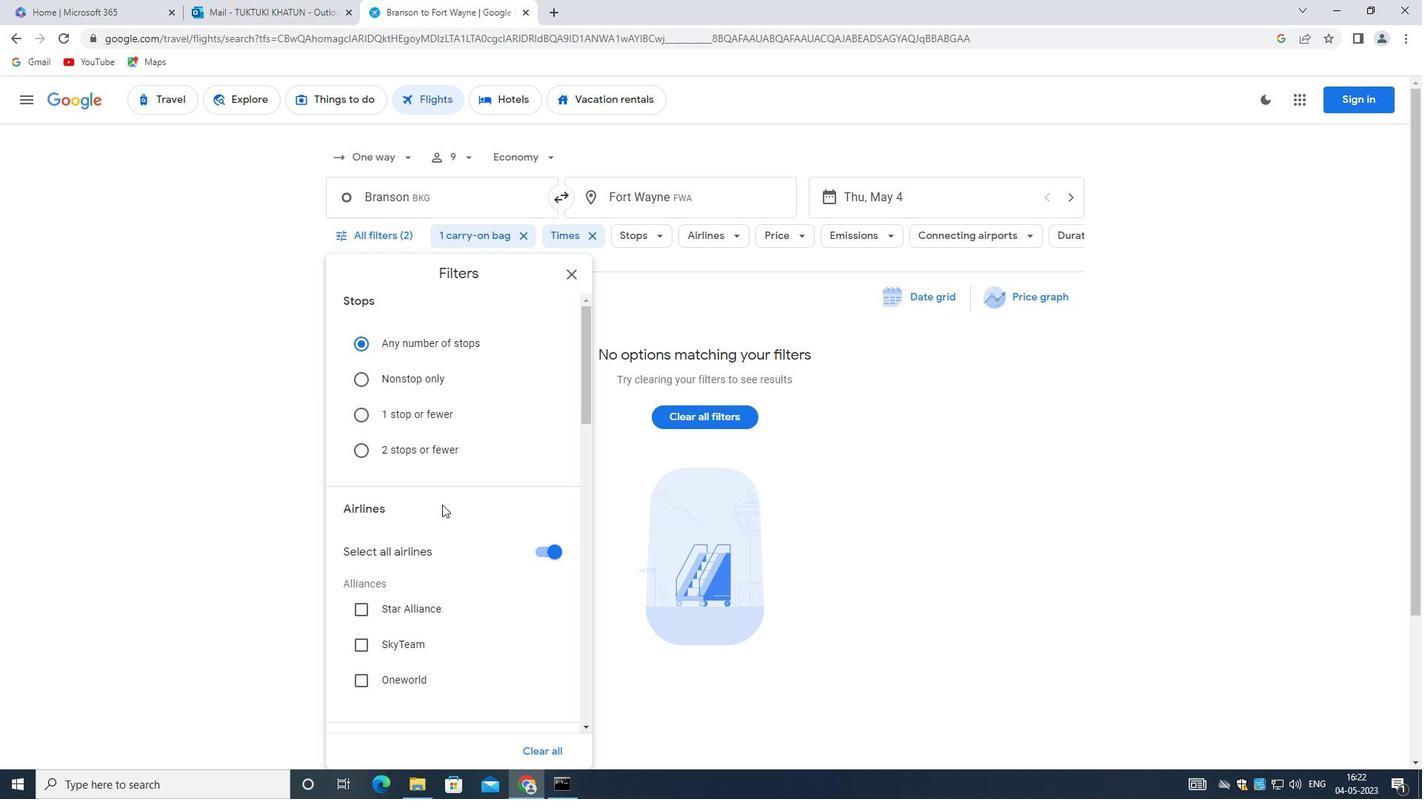 
Action: Mouse scrolled (443, 511) with delta (0, 0)
Screenshot: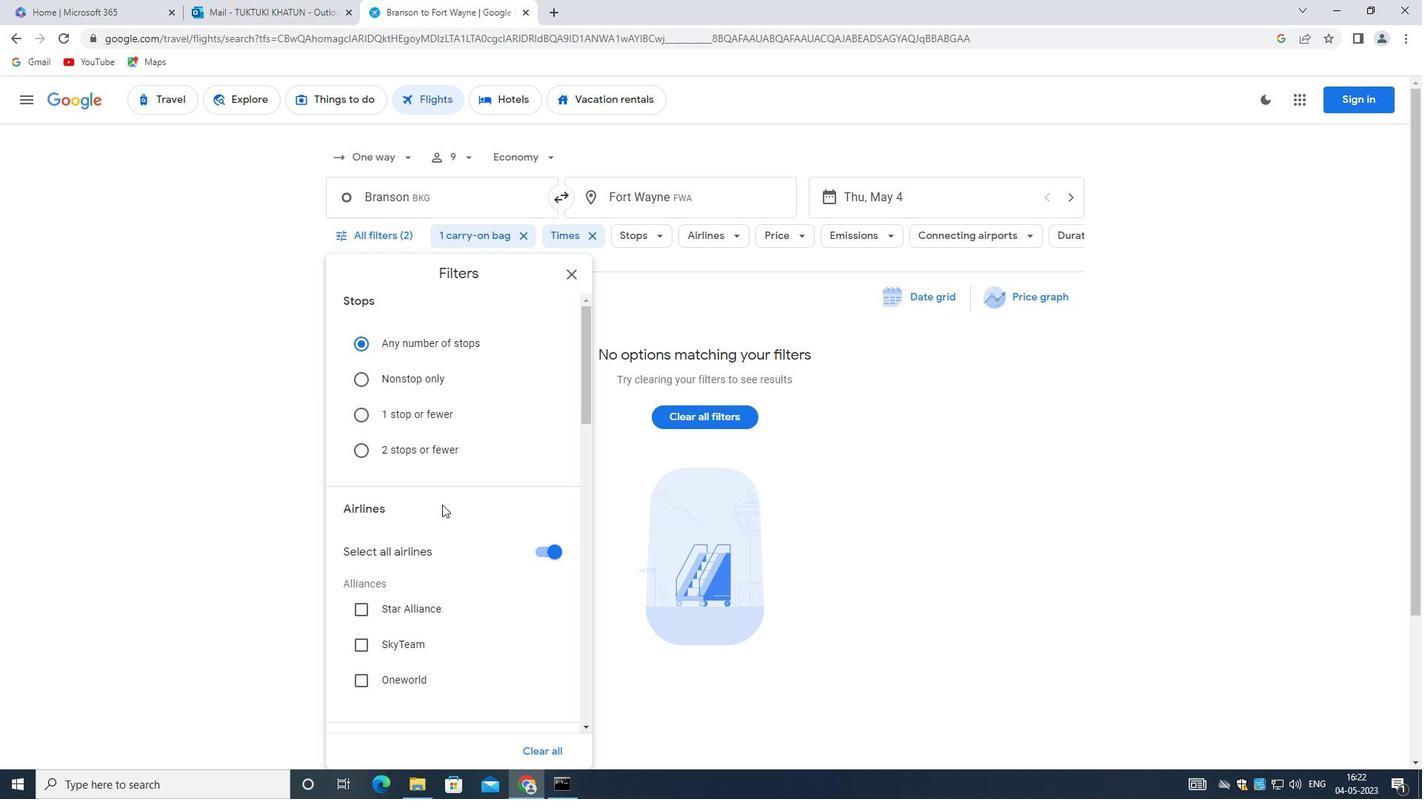 
Action: Mouse moved to (542, 402)
Screenshot: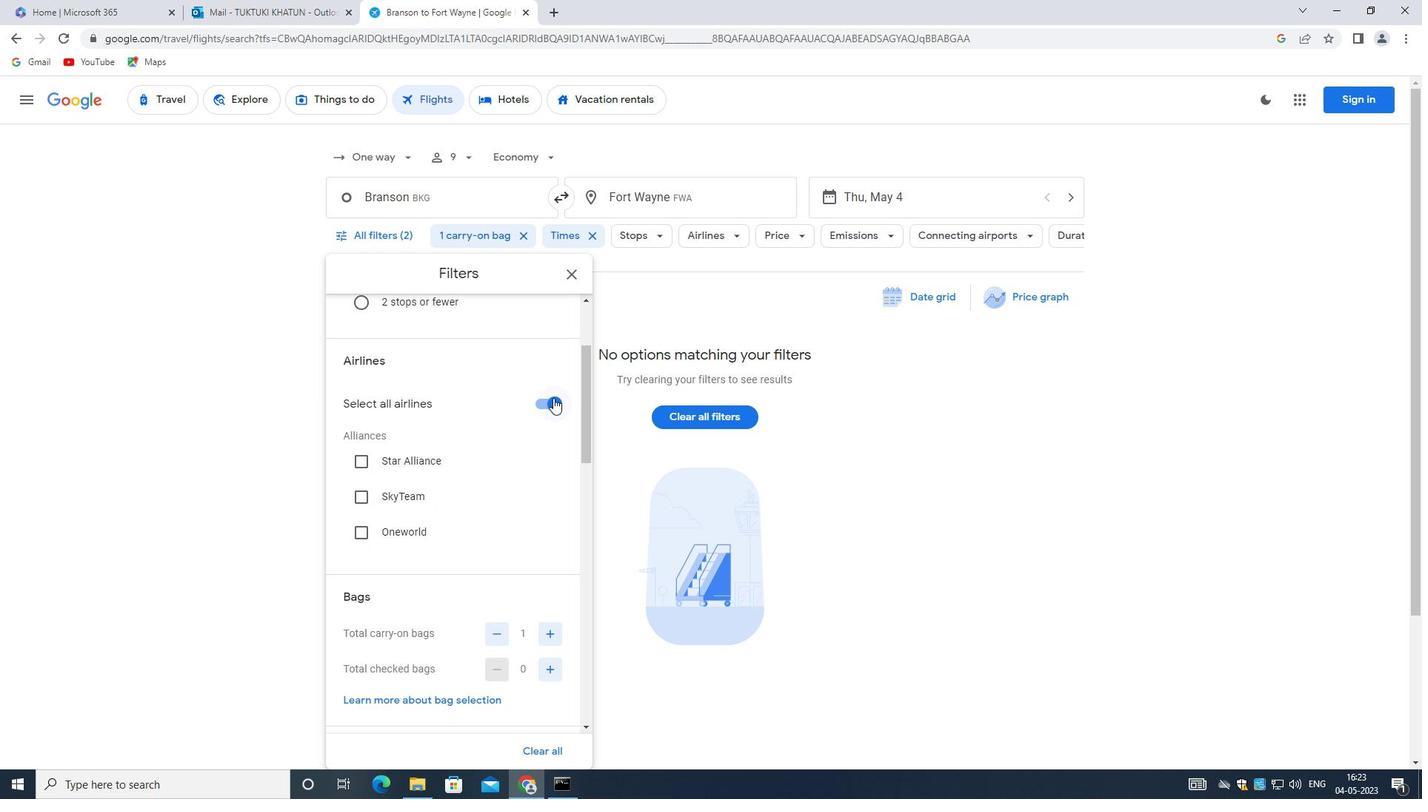 
Action: Mouse pressed left at (542, 402)
Screenshot: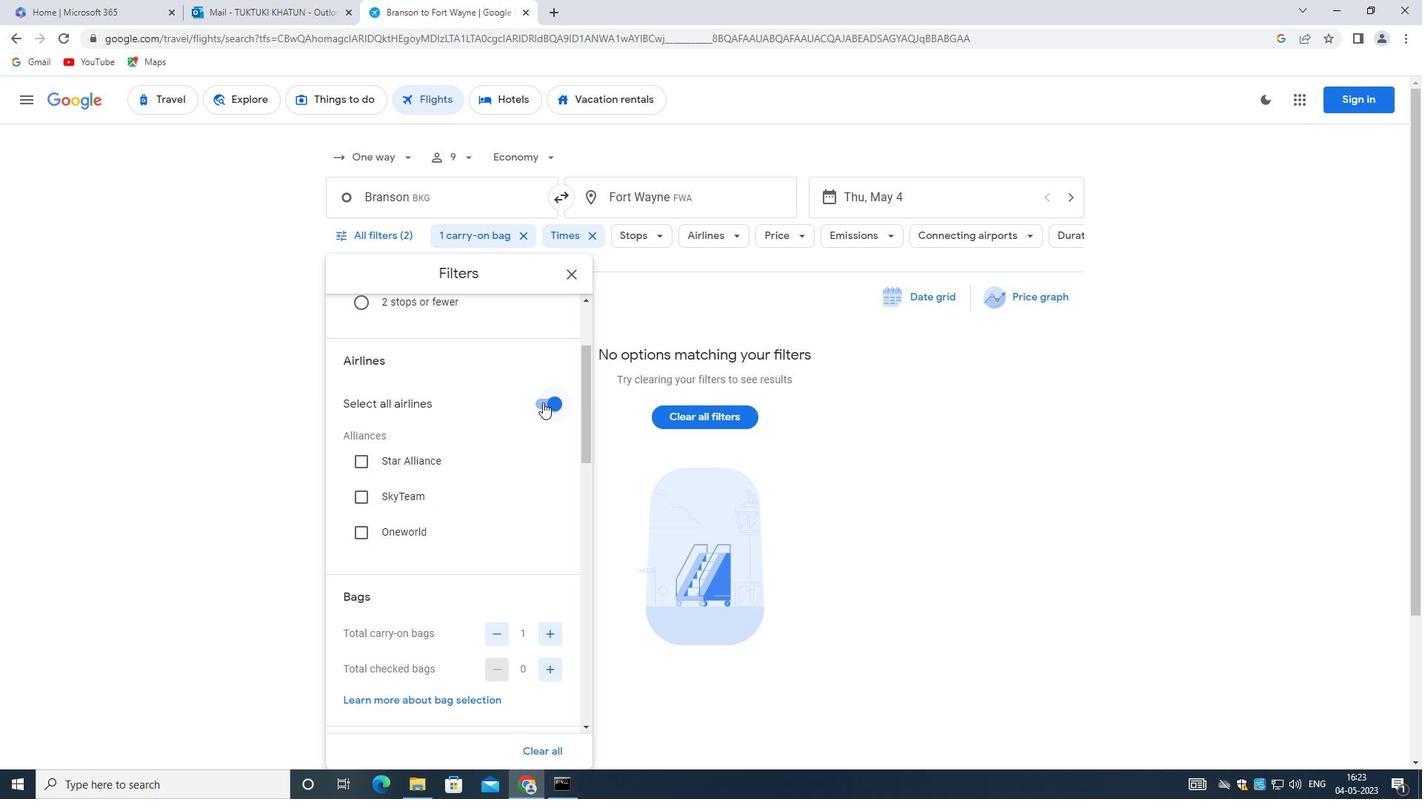 
Action: Mouse moved to (427, 505)
Screenshot: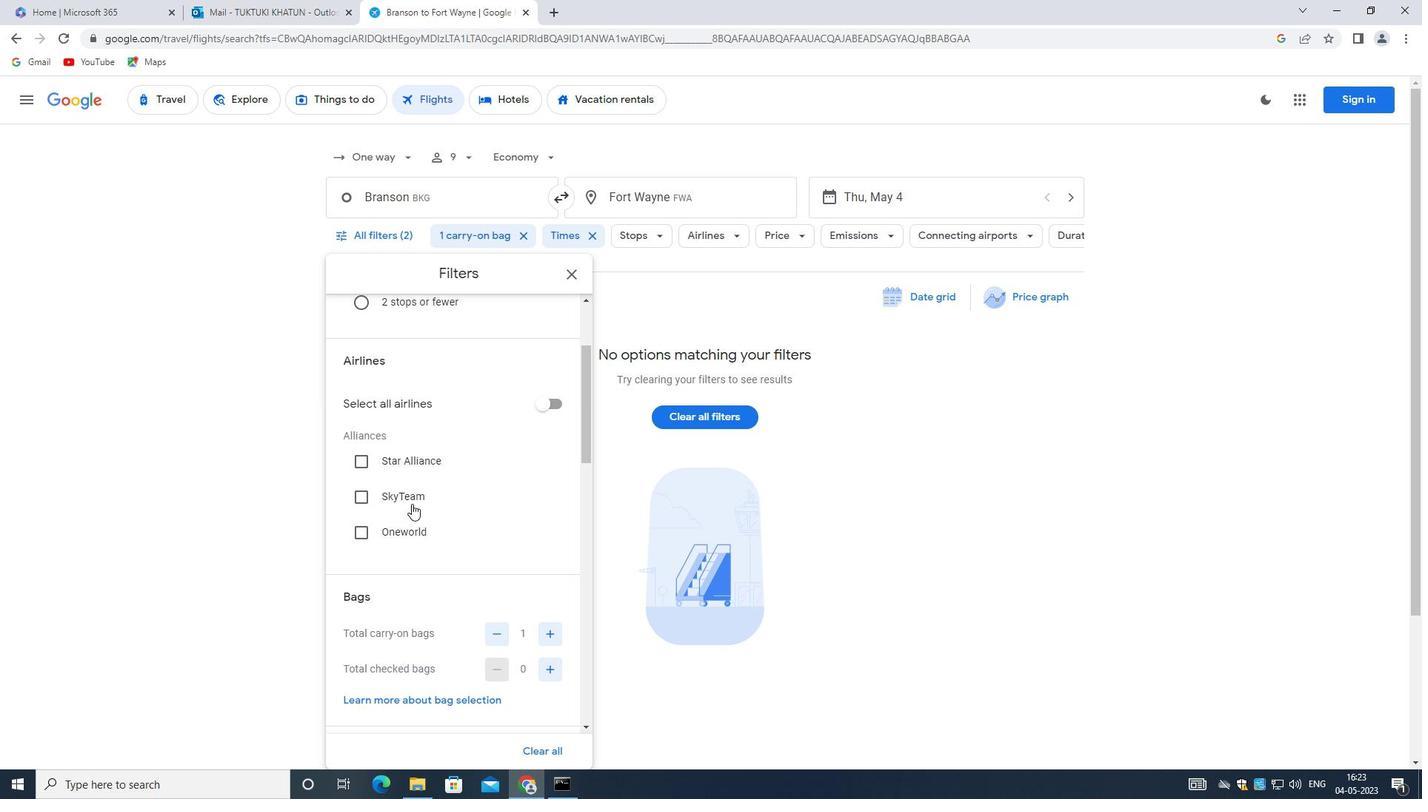 
Action: Mouse scrolled (427, 504) with delta (0, 0)
Screenshot: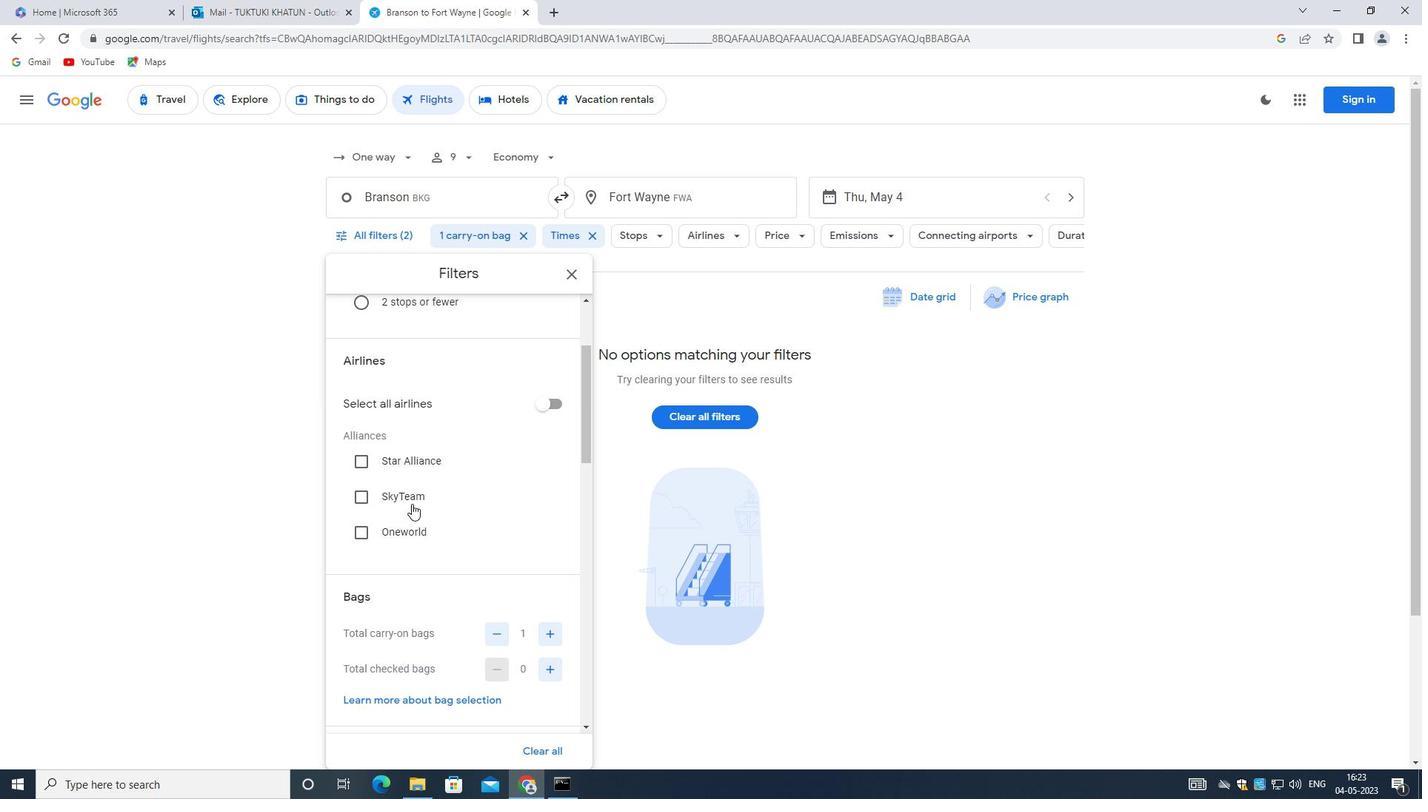 
Action: Mouse moved to (428, 505)
Screenshot: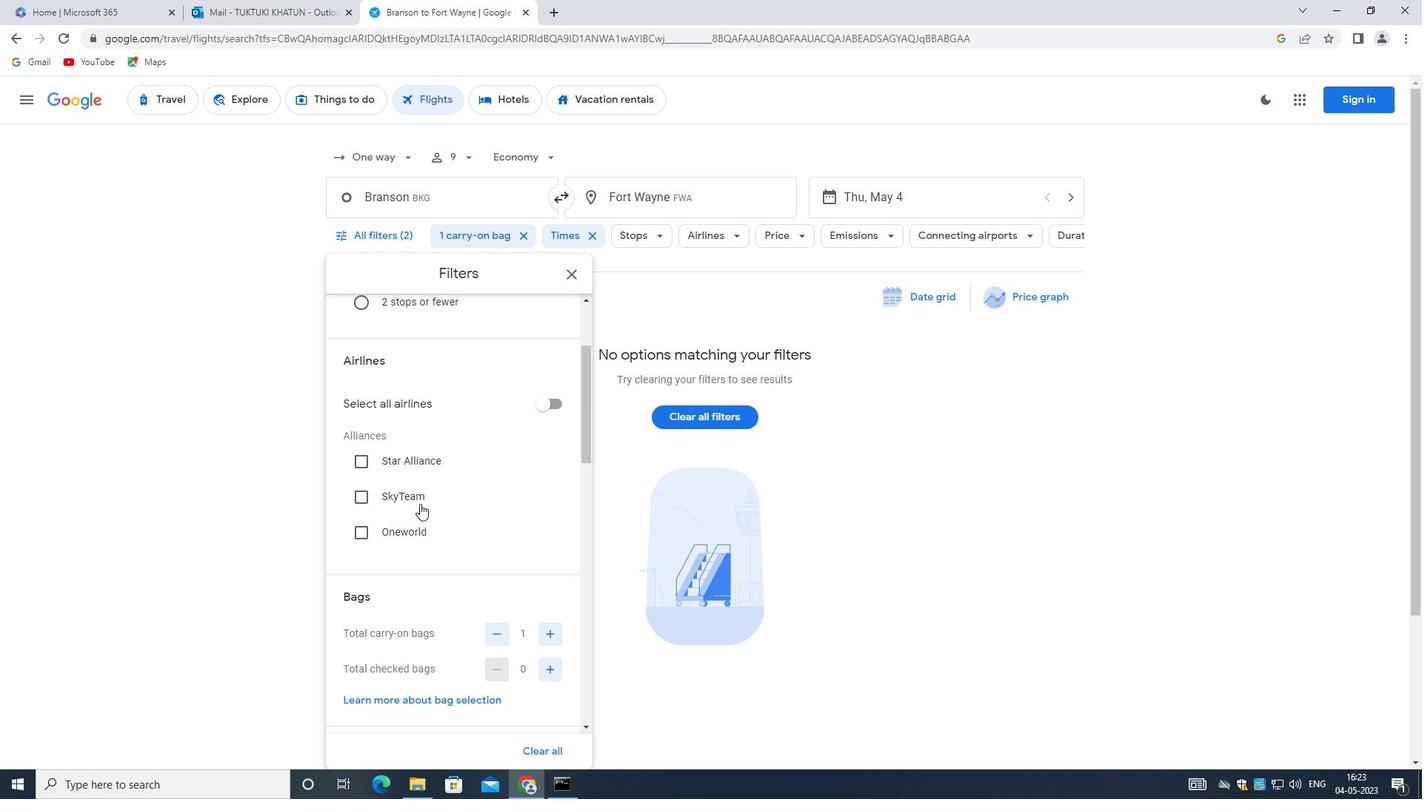 
Action: Mouse scrolled (428, 504) with delta (0, 0)
Screenshot: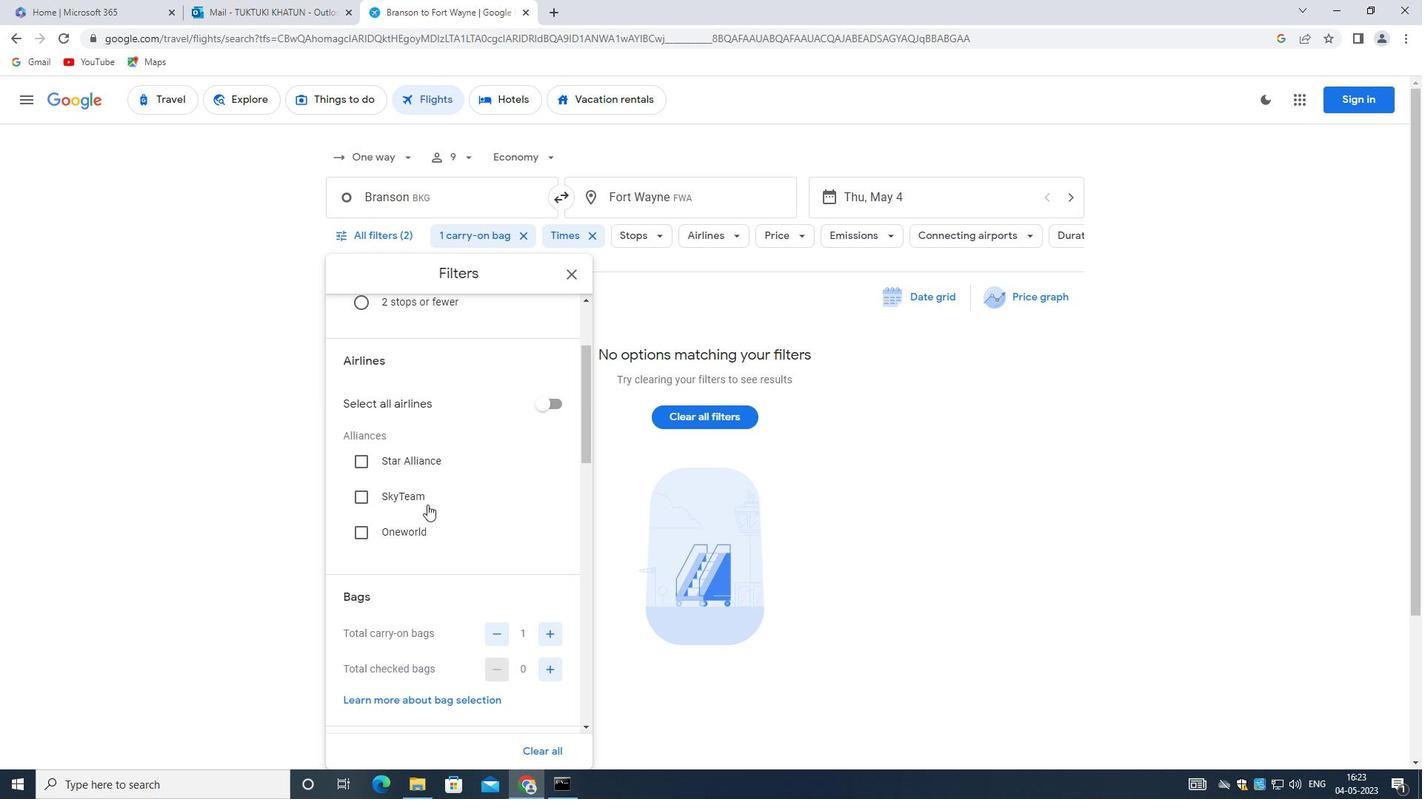 
Action: Mouse moved to (463, 509)
Screenshot: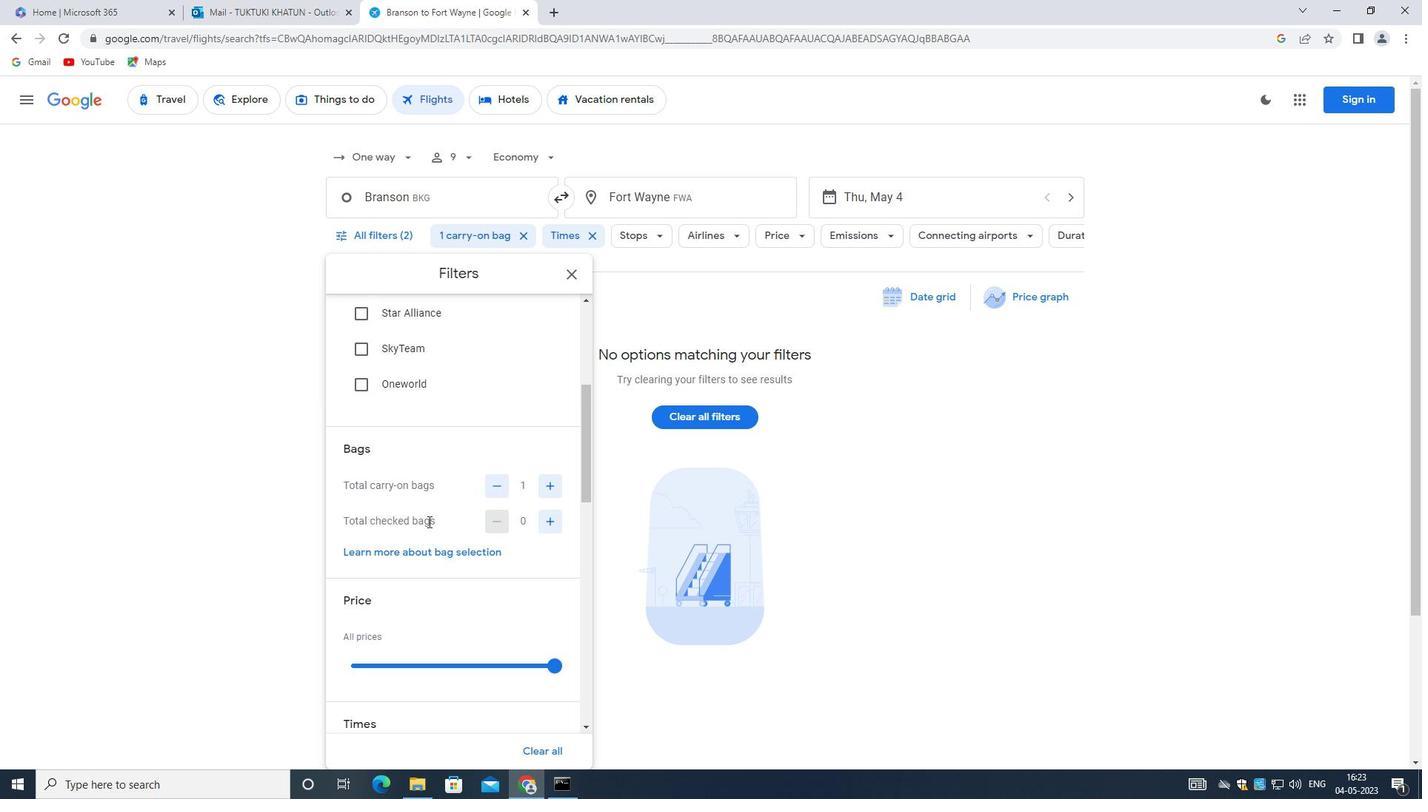 
Action: Mouse scrolled (463, 508) with delta (0, 0)
Screenshot: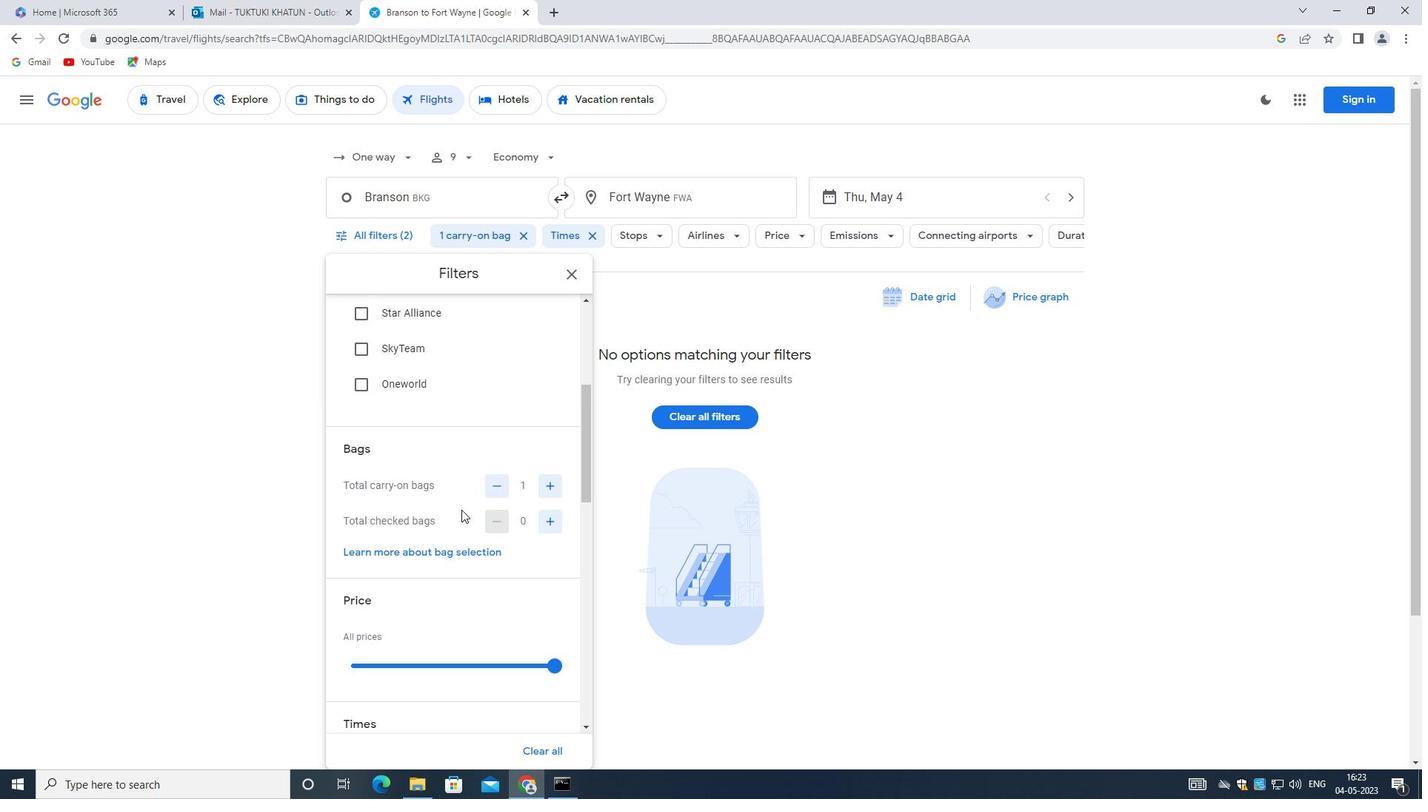 
Action: Mouse moved to (426, 553)
Screenshot: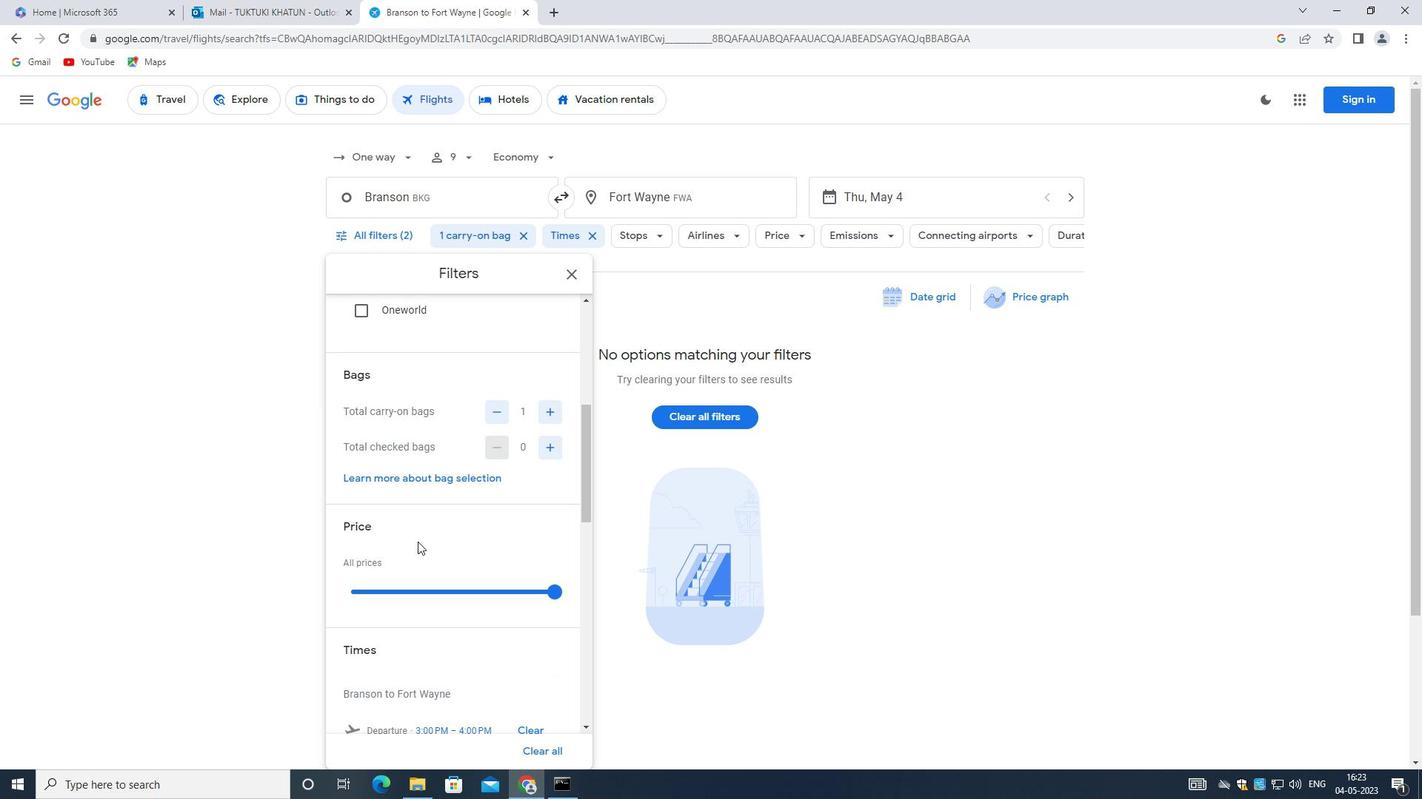
Action: Mouse scrolled (426, 552) with delta (0, 0)
Screenshot: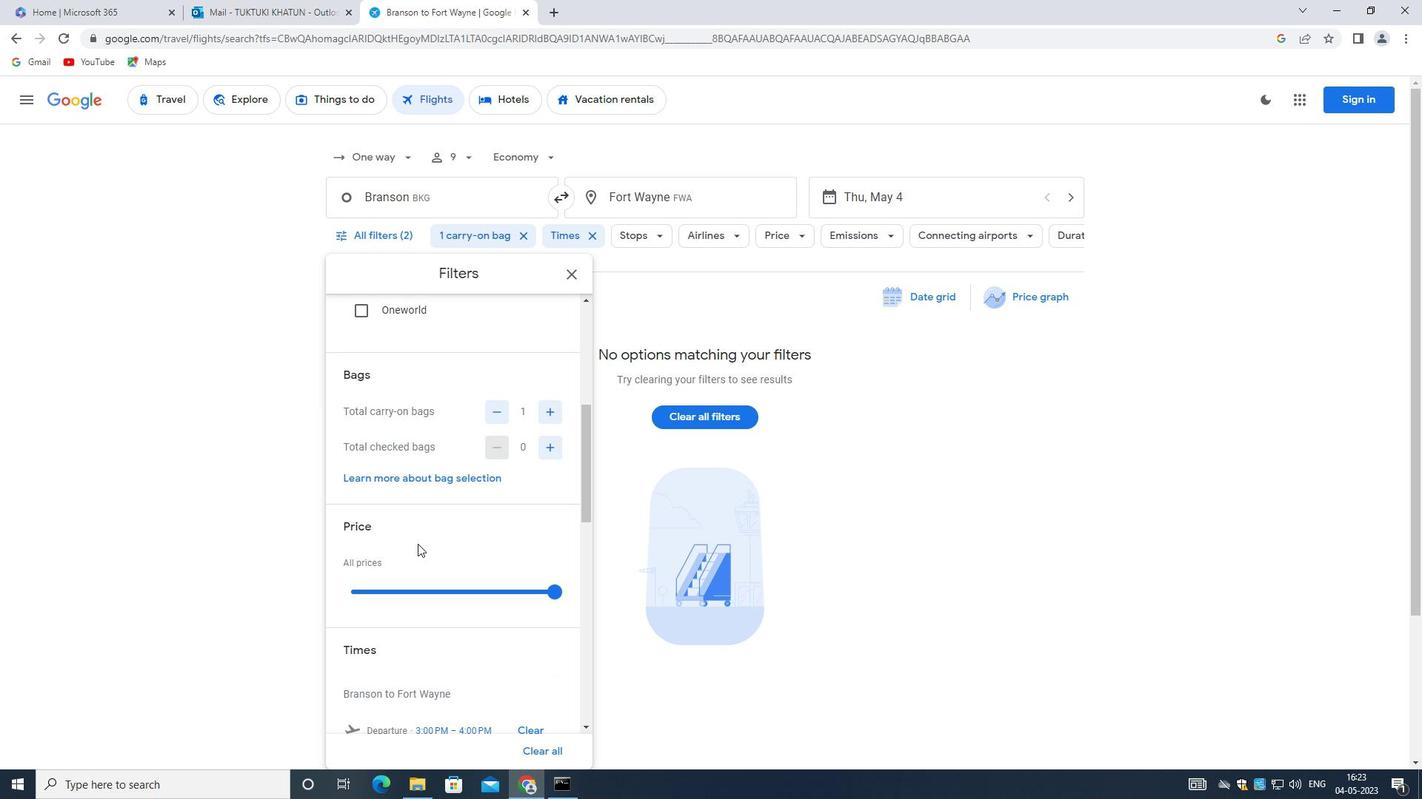 
Action: Mouse moved to (466, 516)
Screenshot: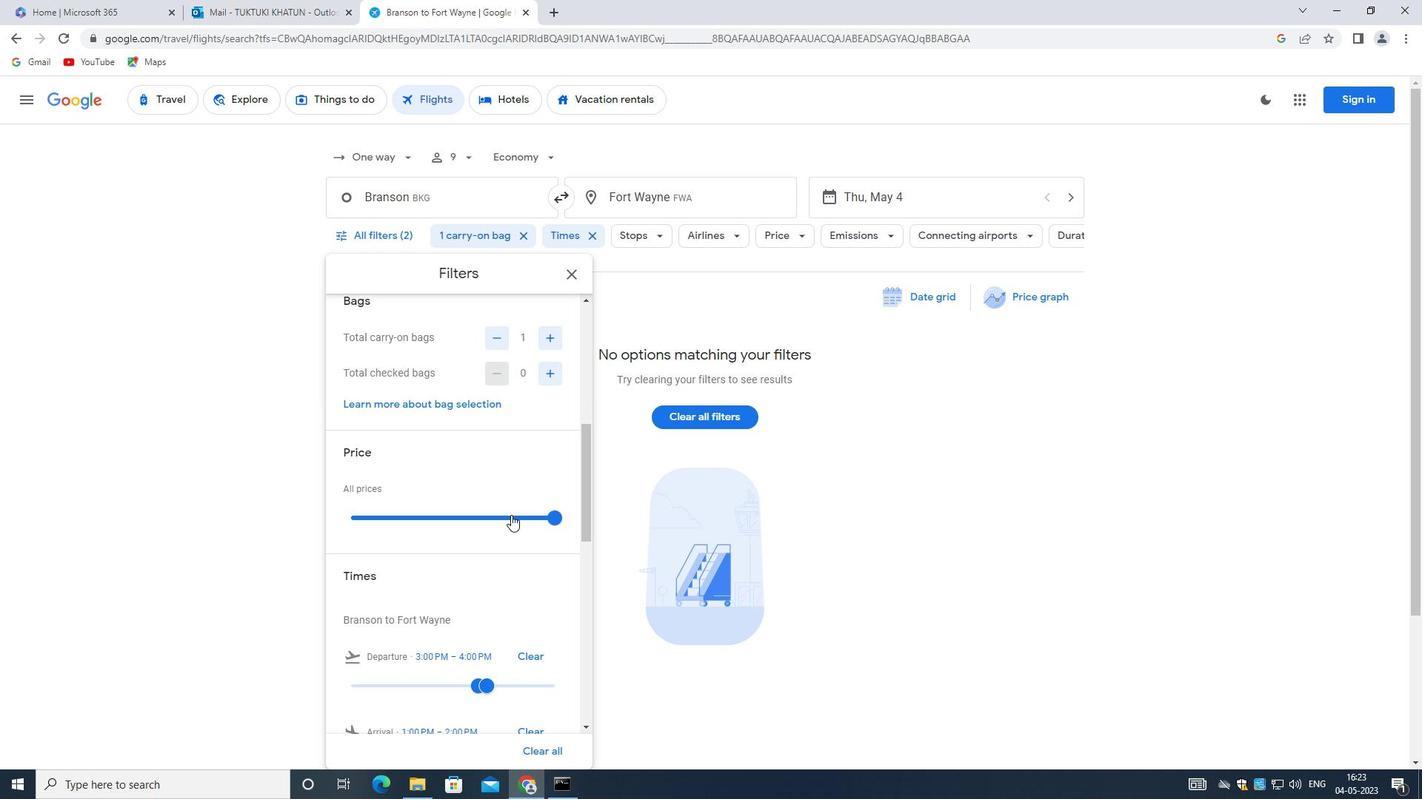 
Action: Mouse scrolled (466, 517) with delta (0, 0)
Screenshot: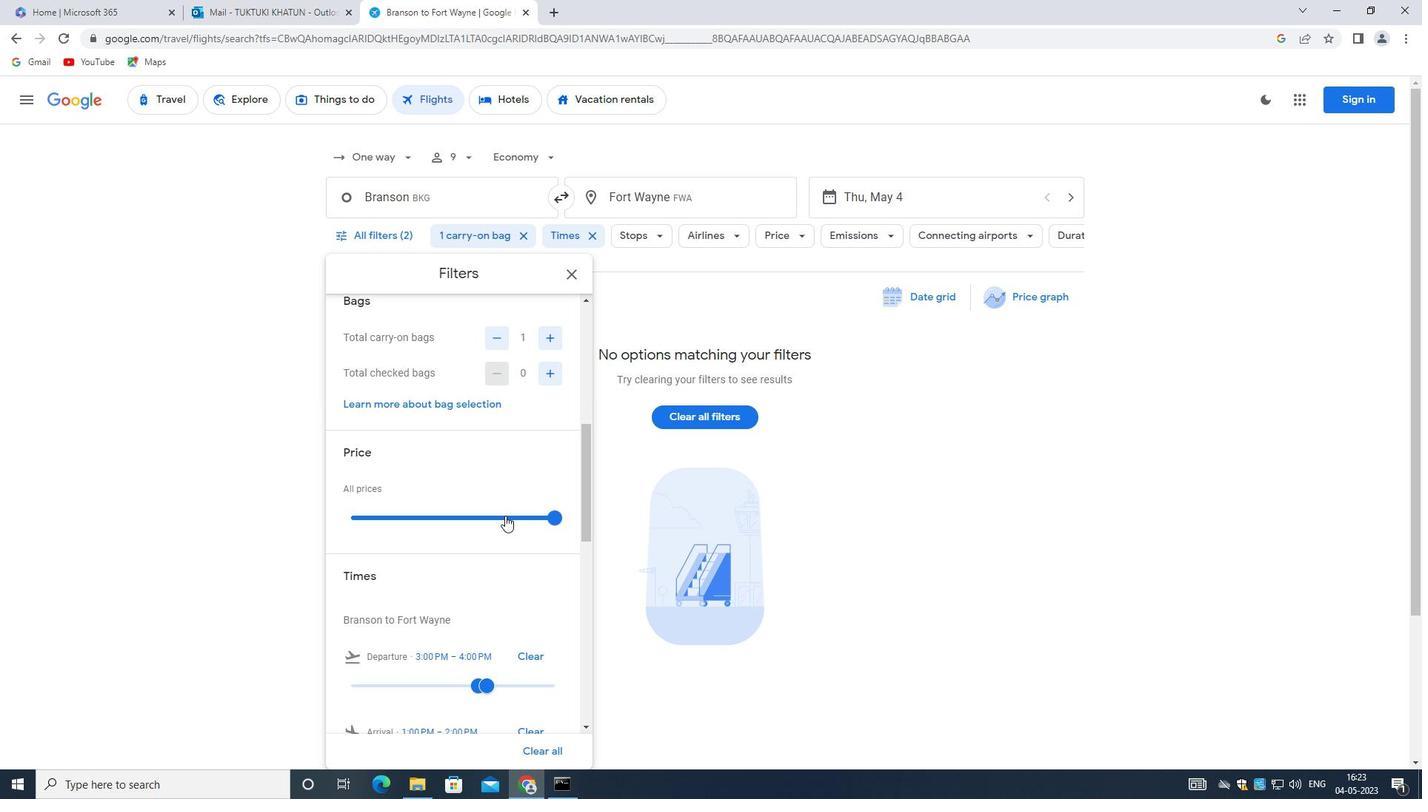 
Action: Mouse scrolled (466, 517) with delta (0, 0)
Screenshot: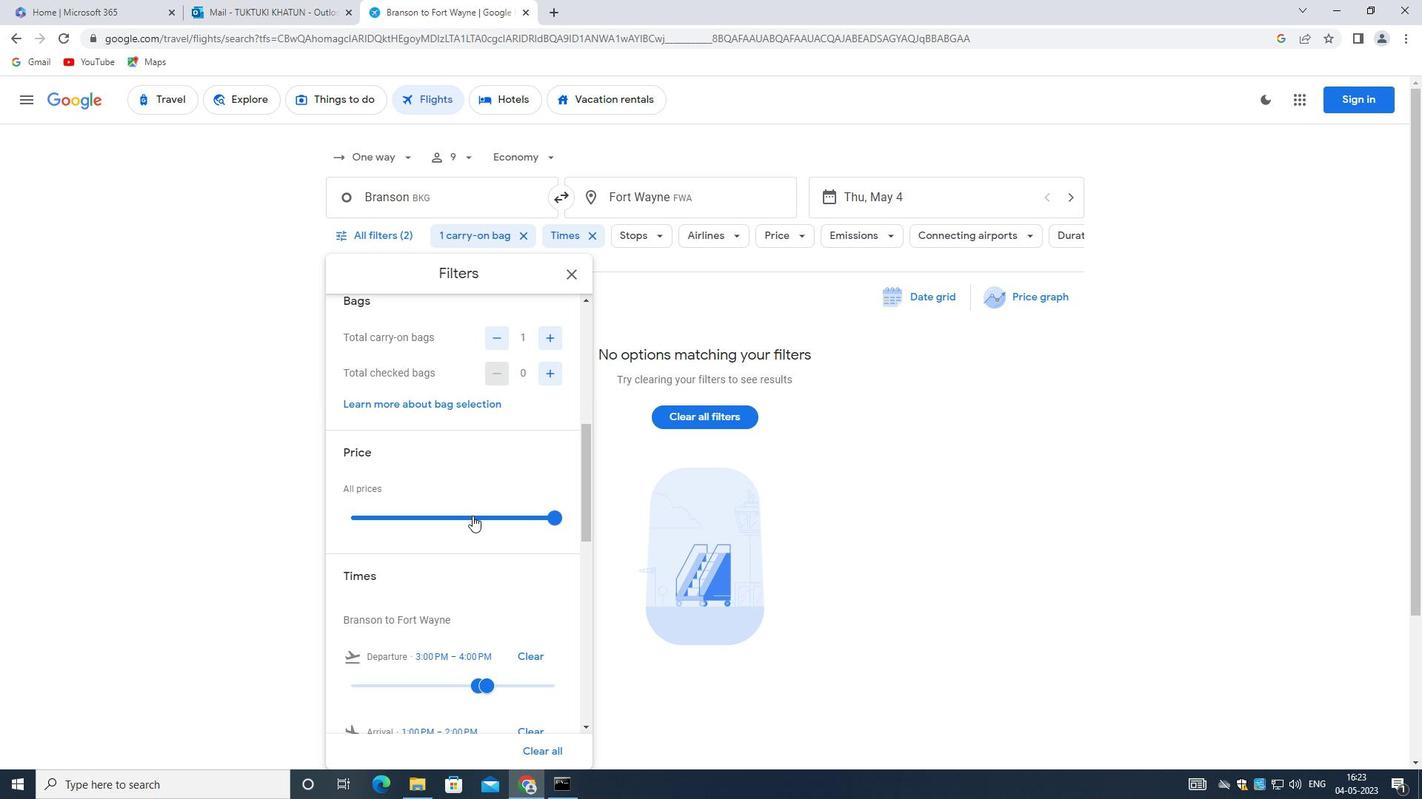 
Action: Mouse scrolled (466, 517) with delta (0, 0)
Screenshot: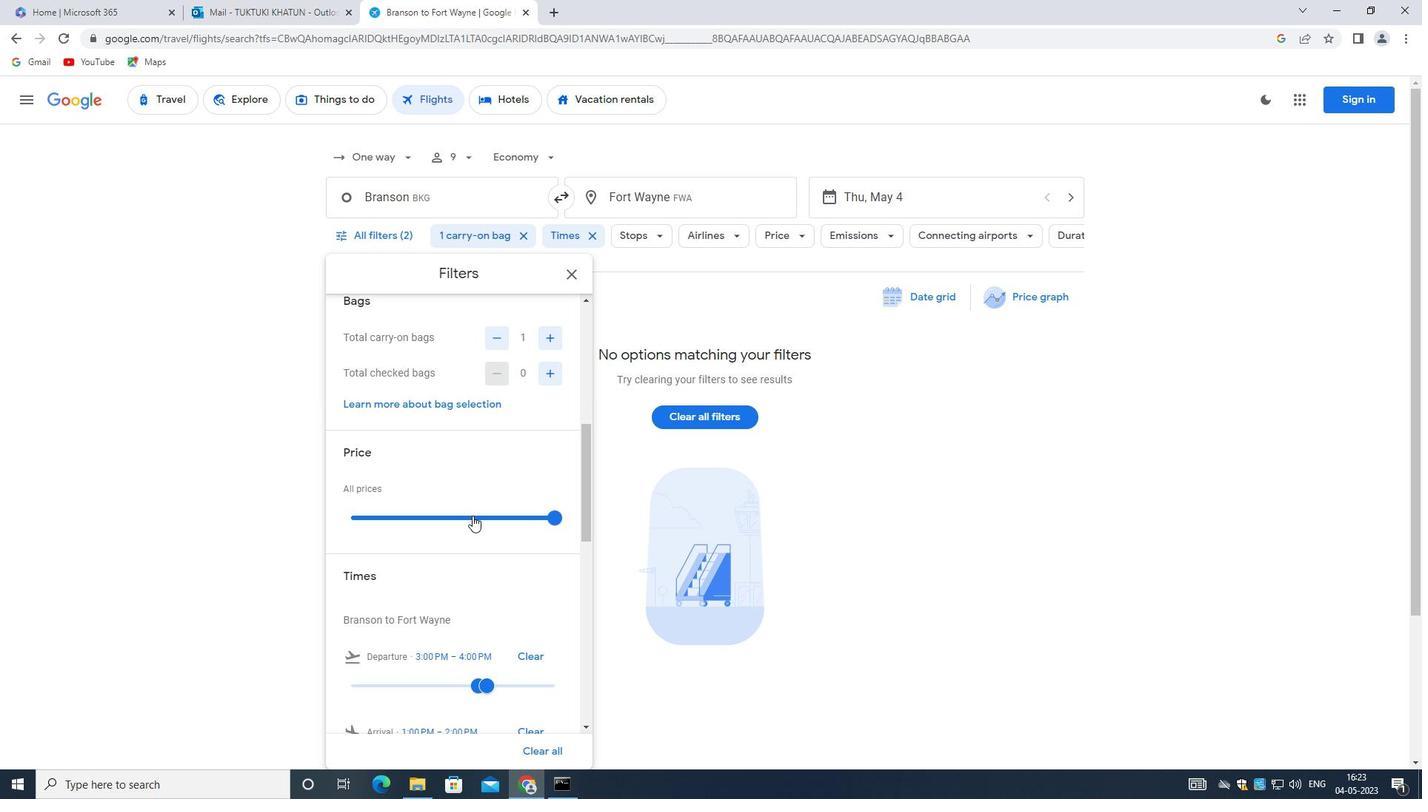 
Action: Mouse scrolled (466, 517) with delta (0, 0)
Screenshot: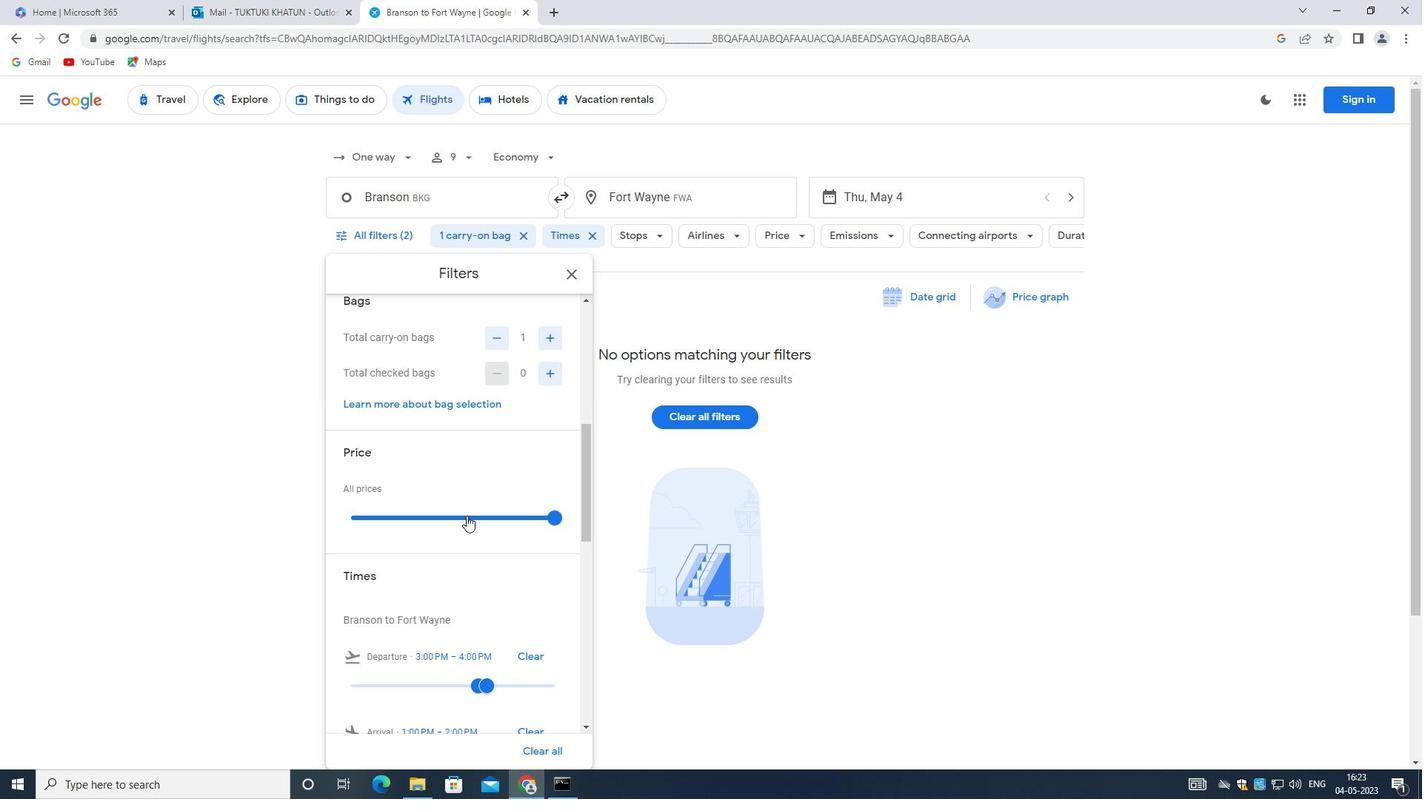 
Action: Mouse moved to (468, 514)
Screenshot: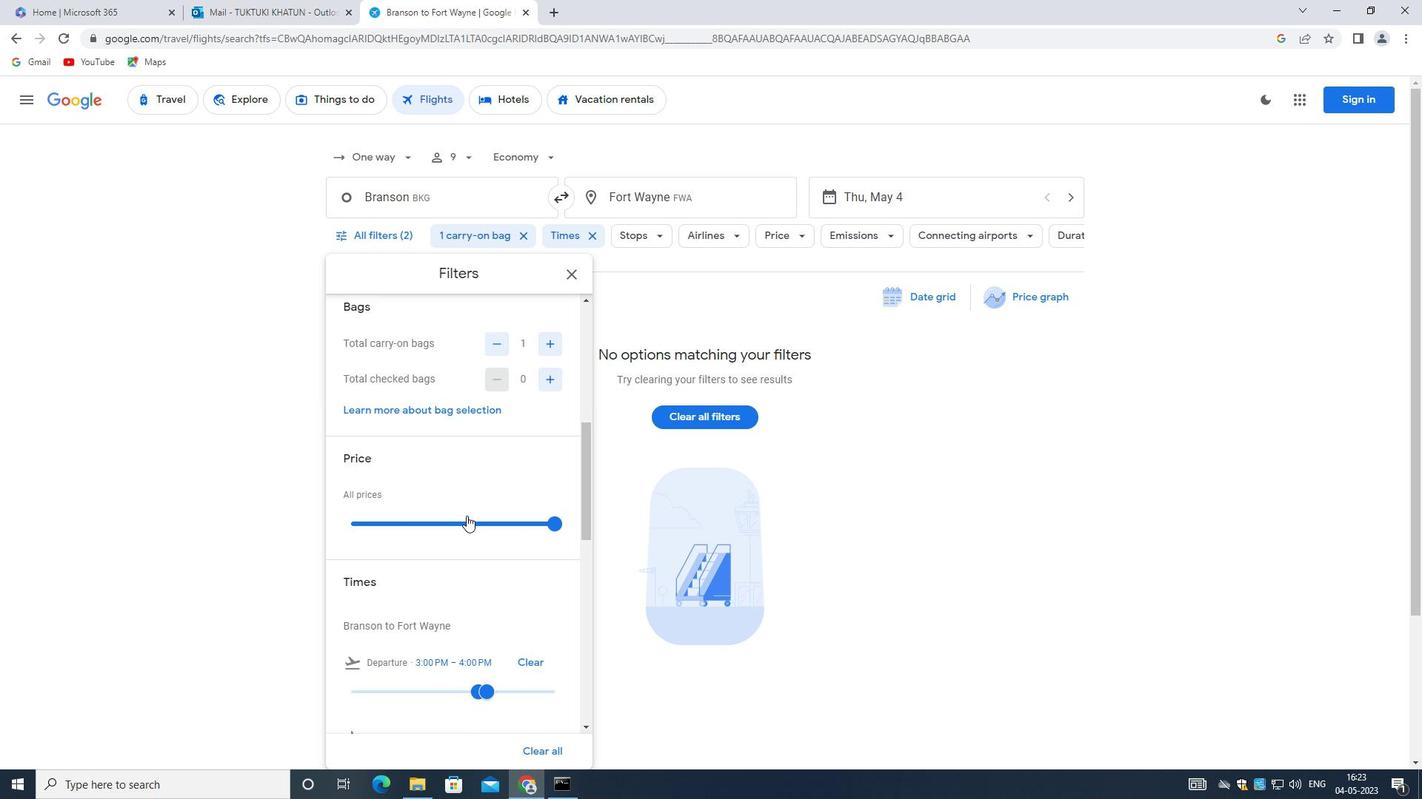 
Action: Mouse scrolled (468, 514) with delta (0, 0)
Screenshot: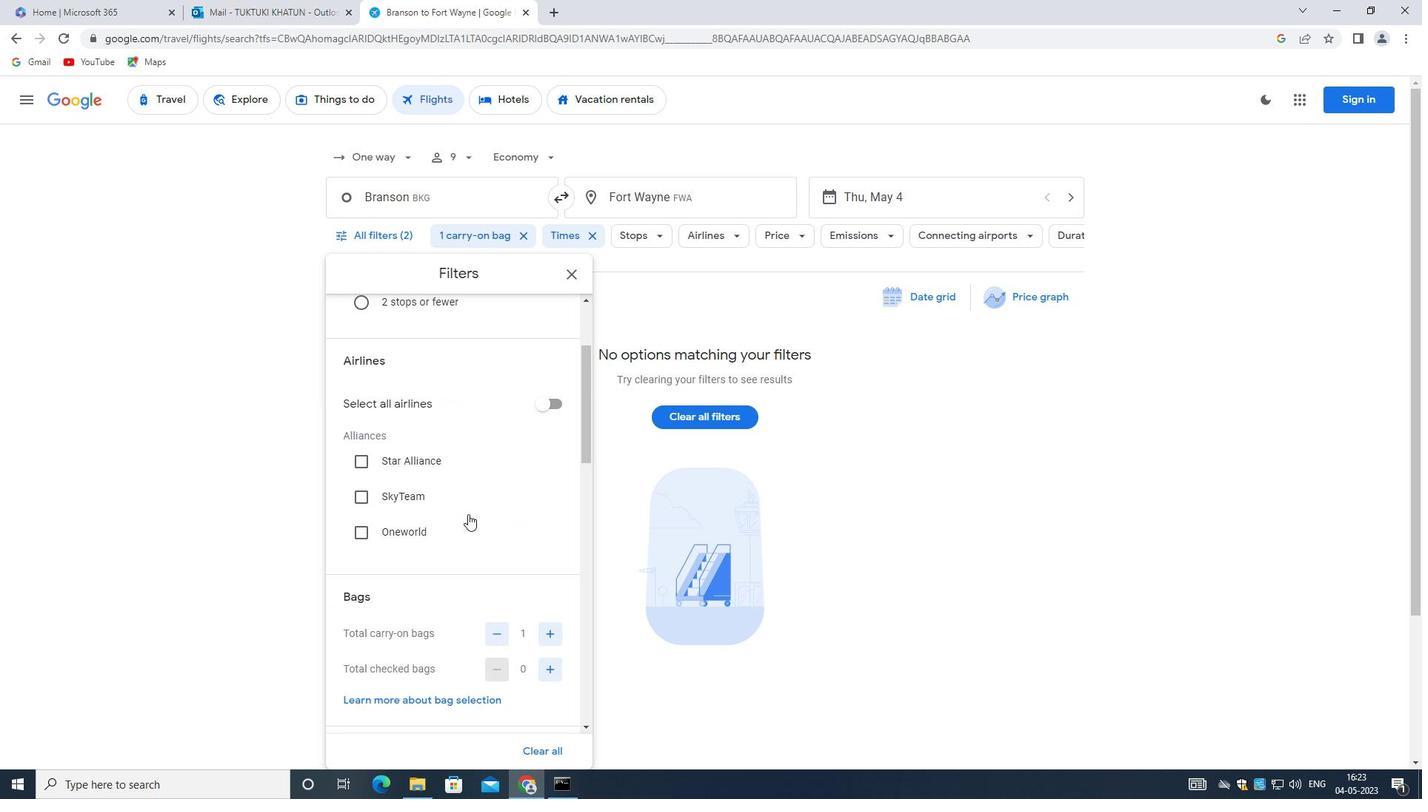 
Action: Mouse scrolled (468, 514) with delta (0, 0)
Screenshot: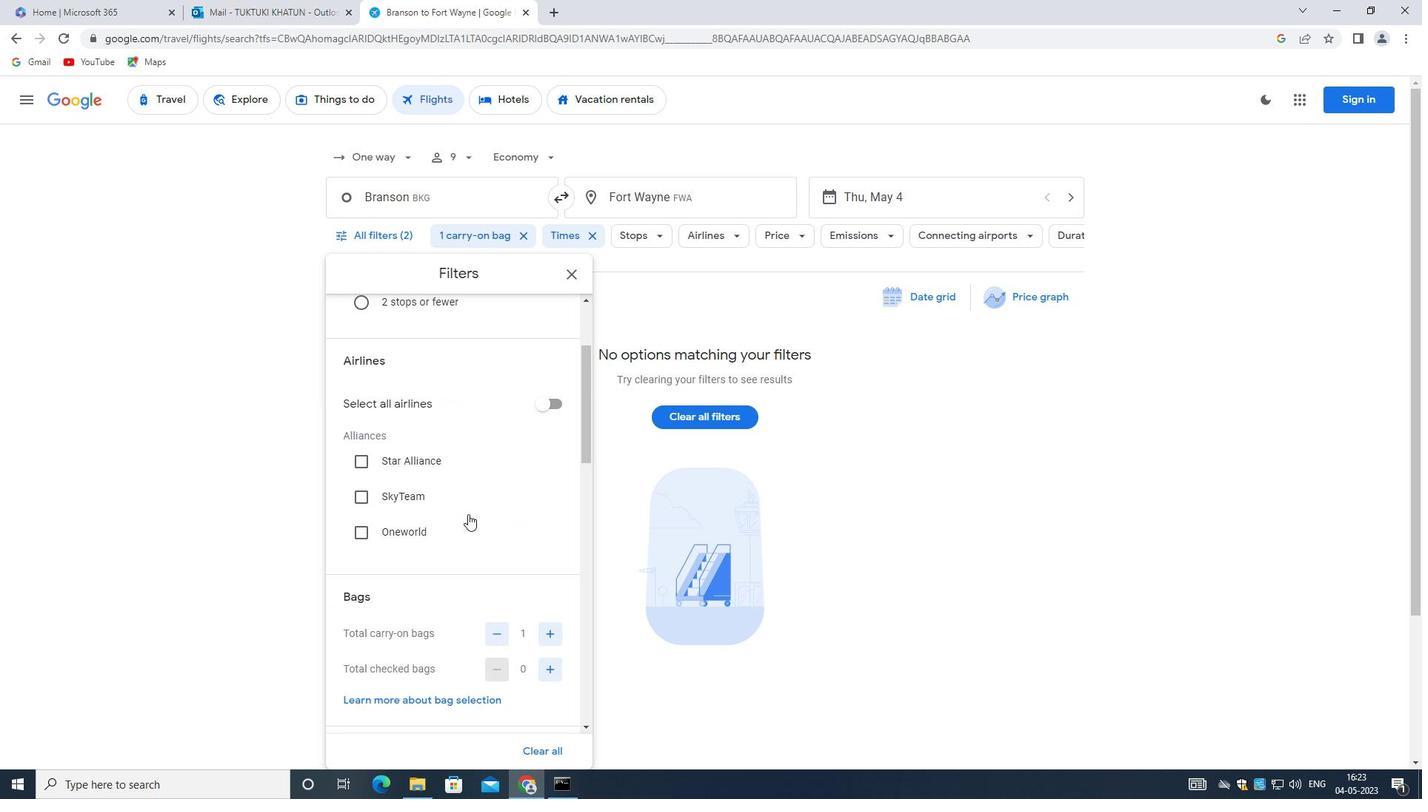 
Action: Mouse moved to (554, 485)
Screenshot: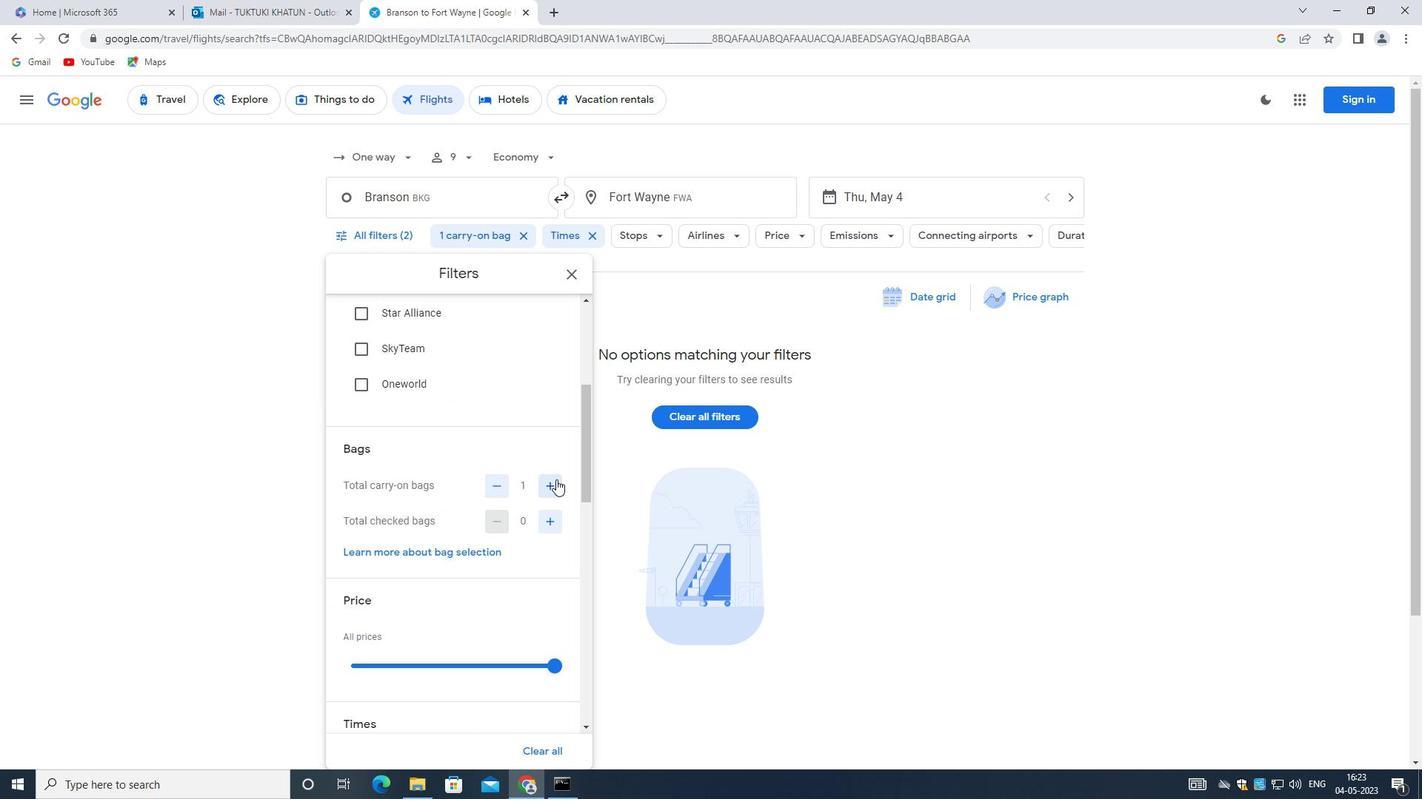 
Action: Mouse pressed left at (554, 485)
Screenshot: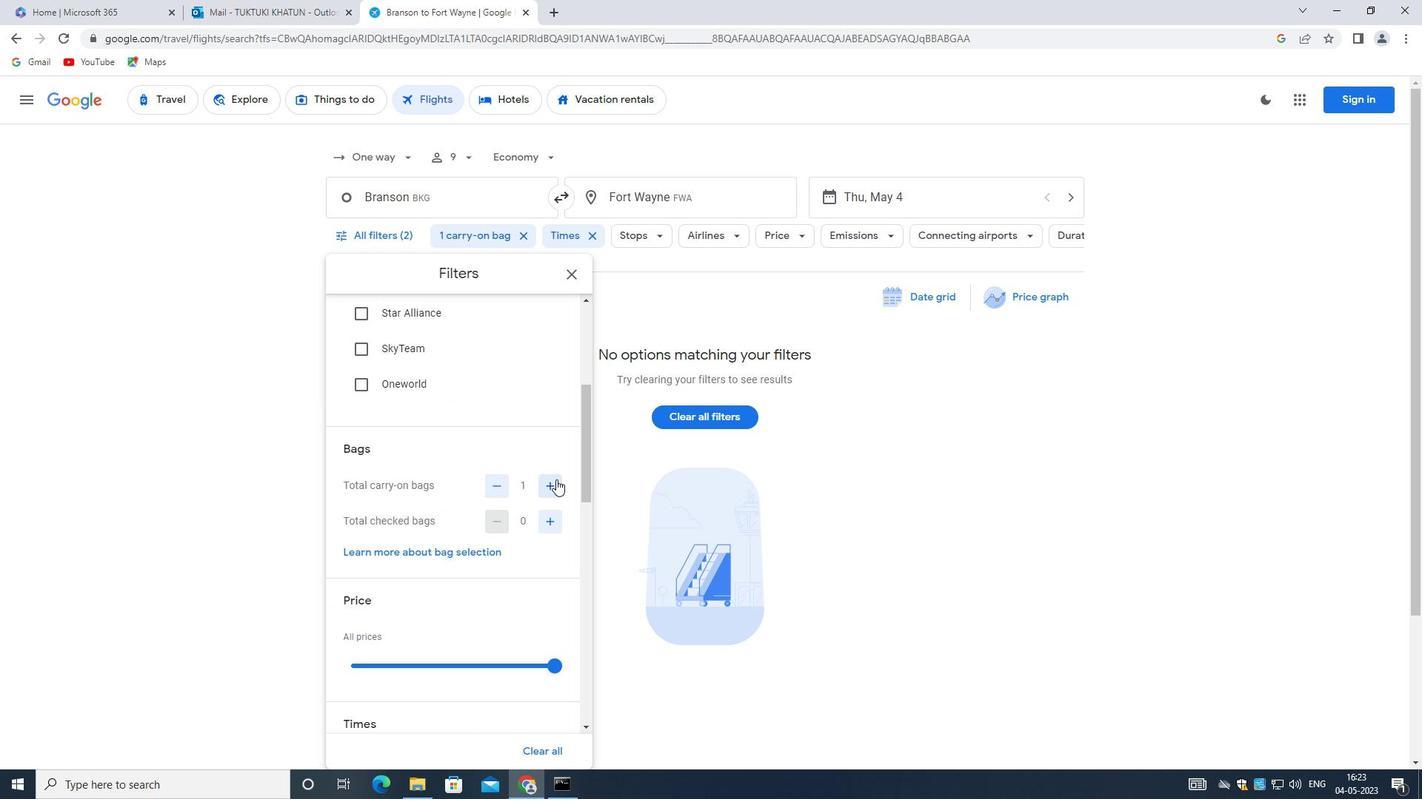 
Action: Mouse moved to (545, 557)
Screenshot: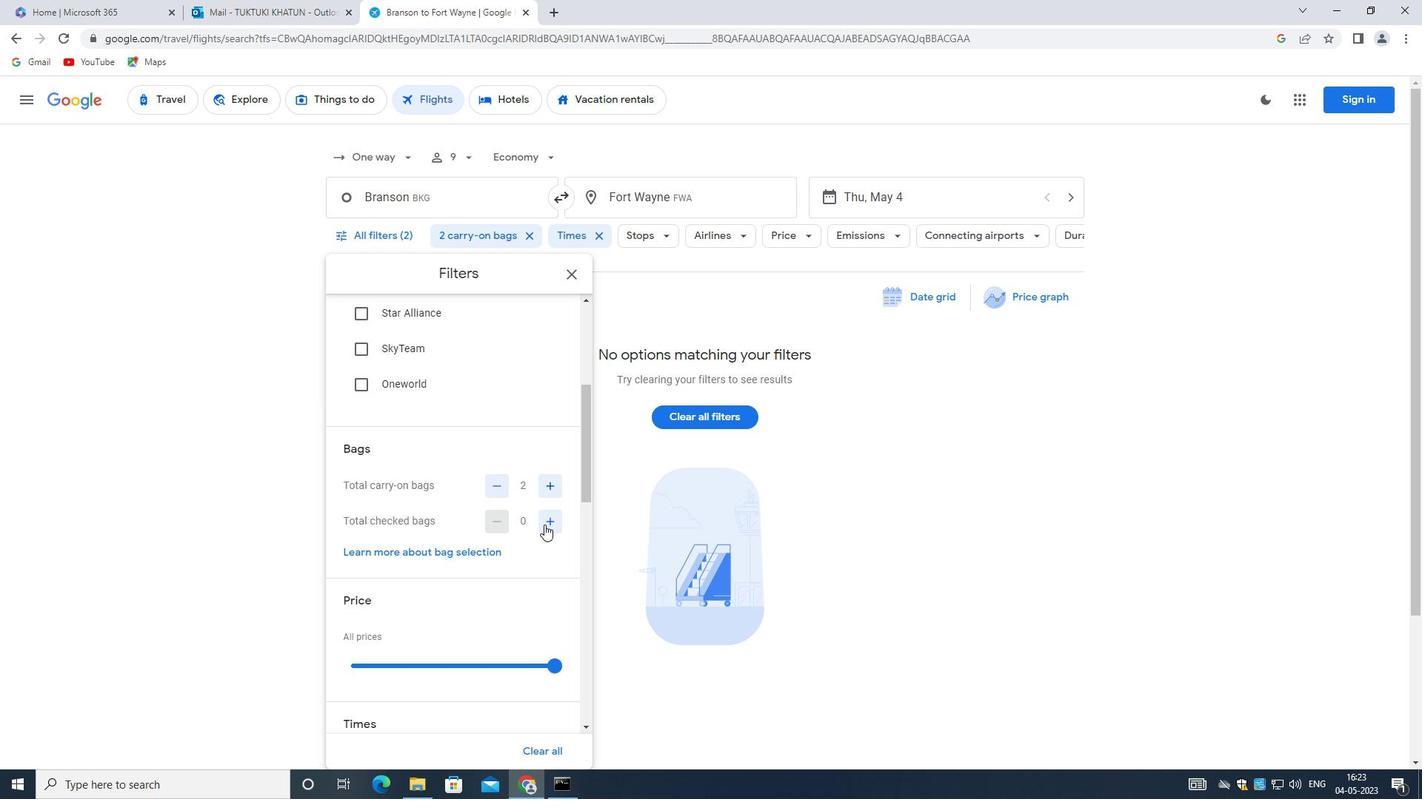 
Action: Mouse scrolled (545, 556) with delta (0, 0)
Screenshot: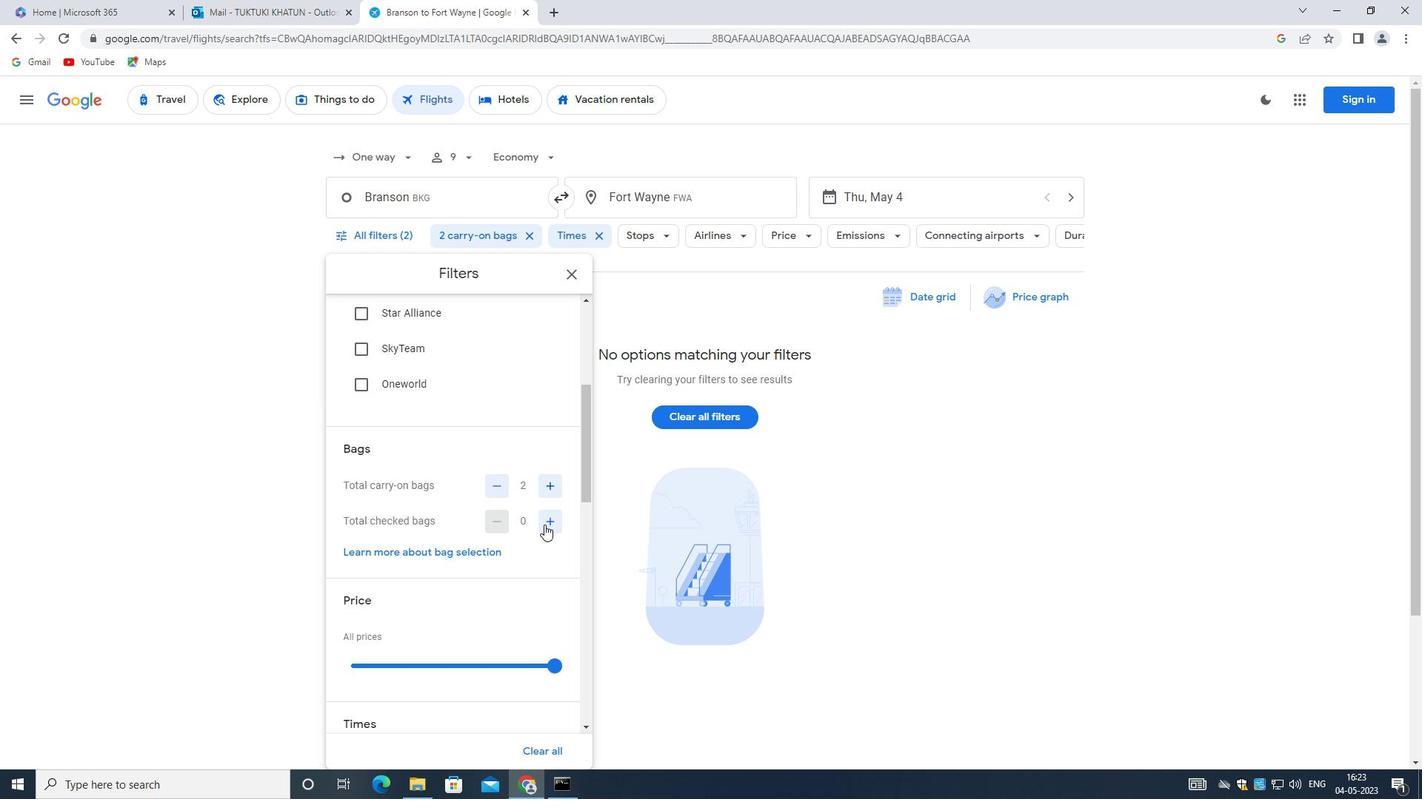 
Action: Mouse moved to (511, 582)
Screenshot: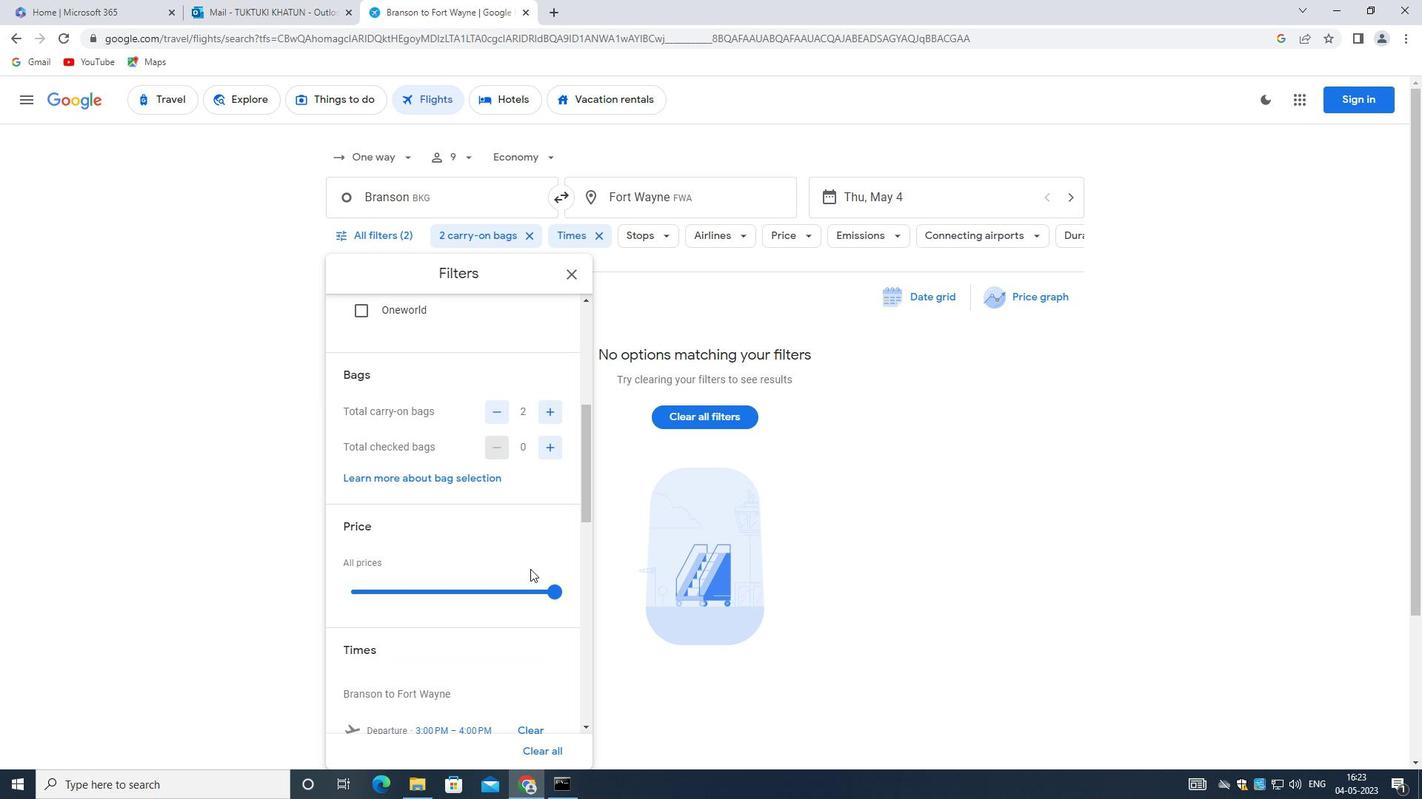
Action: Mouse scrolled (511, 582) with delta (0, 0)
Screenshot: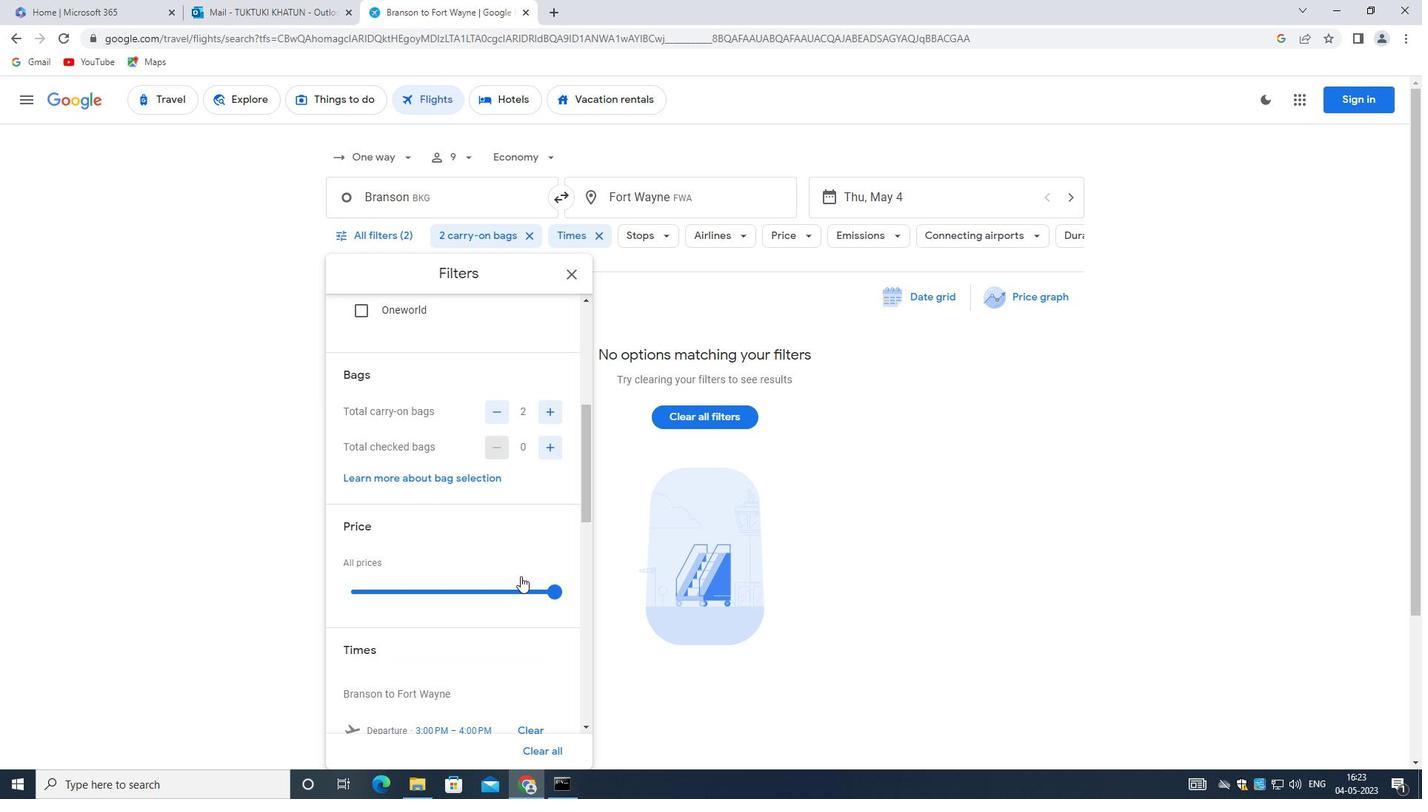 
Action: Mouse moved to (448, 444)
Screenshot: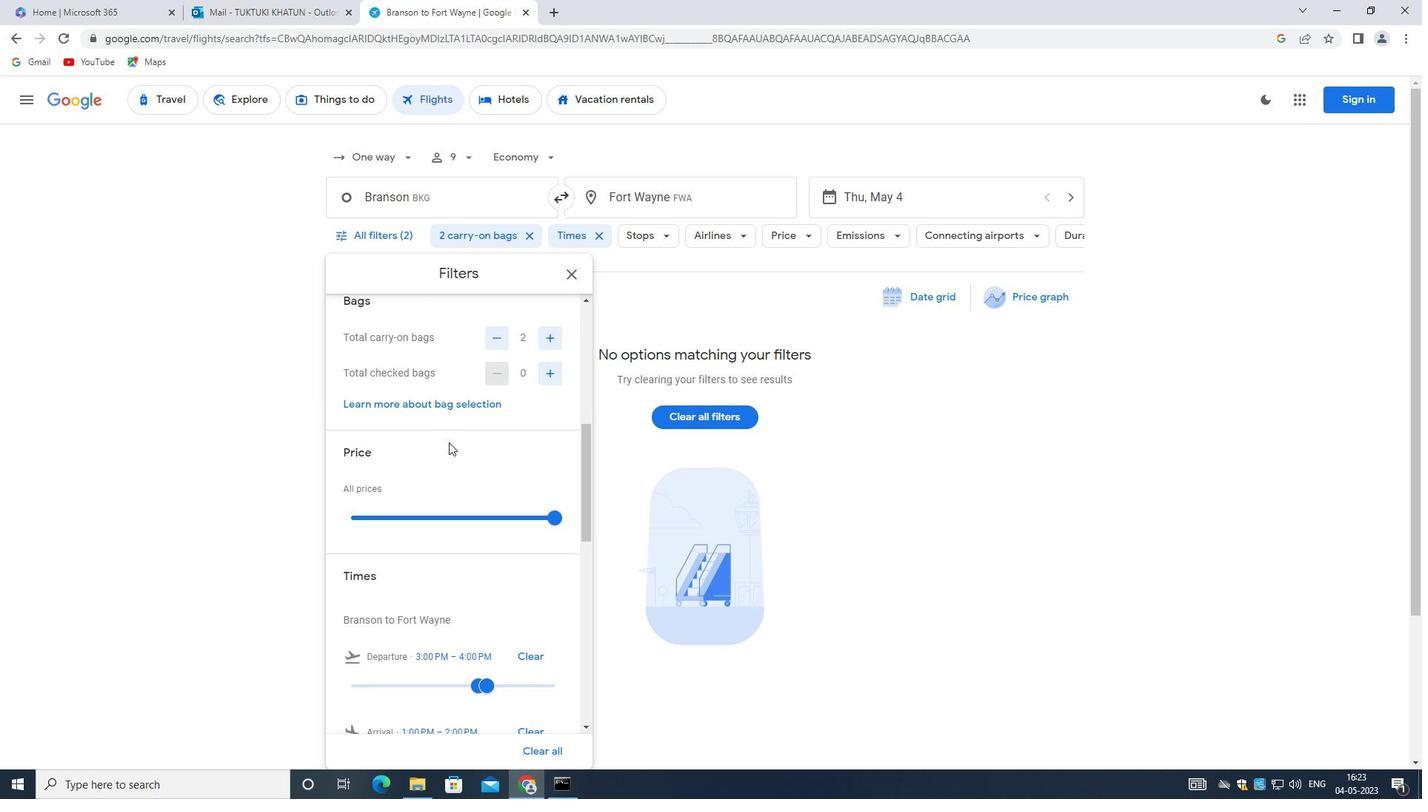 
Action: Mouse scrolled (448, 445) with delta (0, 0)
Screenshot: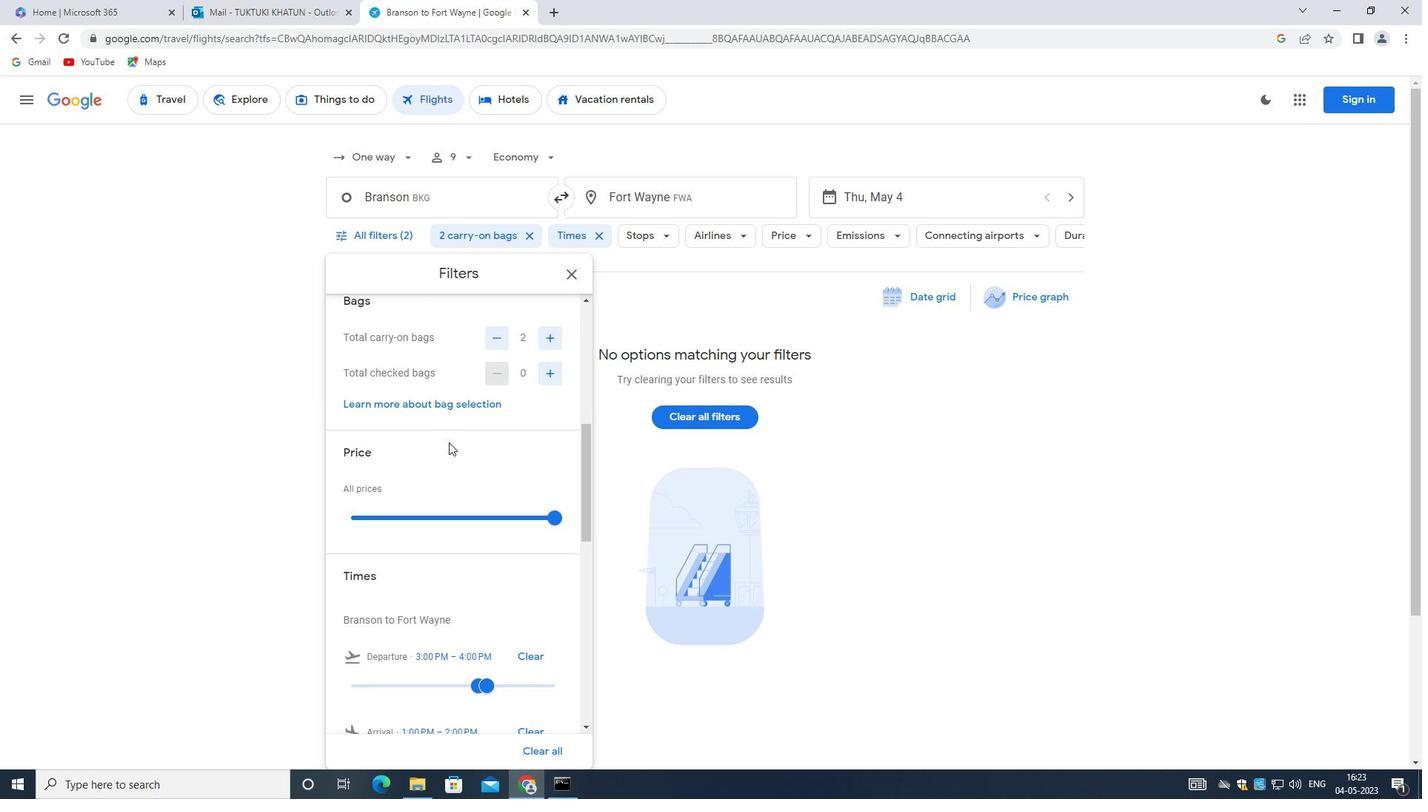 
Action: Mouse moved to (445, 462)
Screenshot: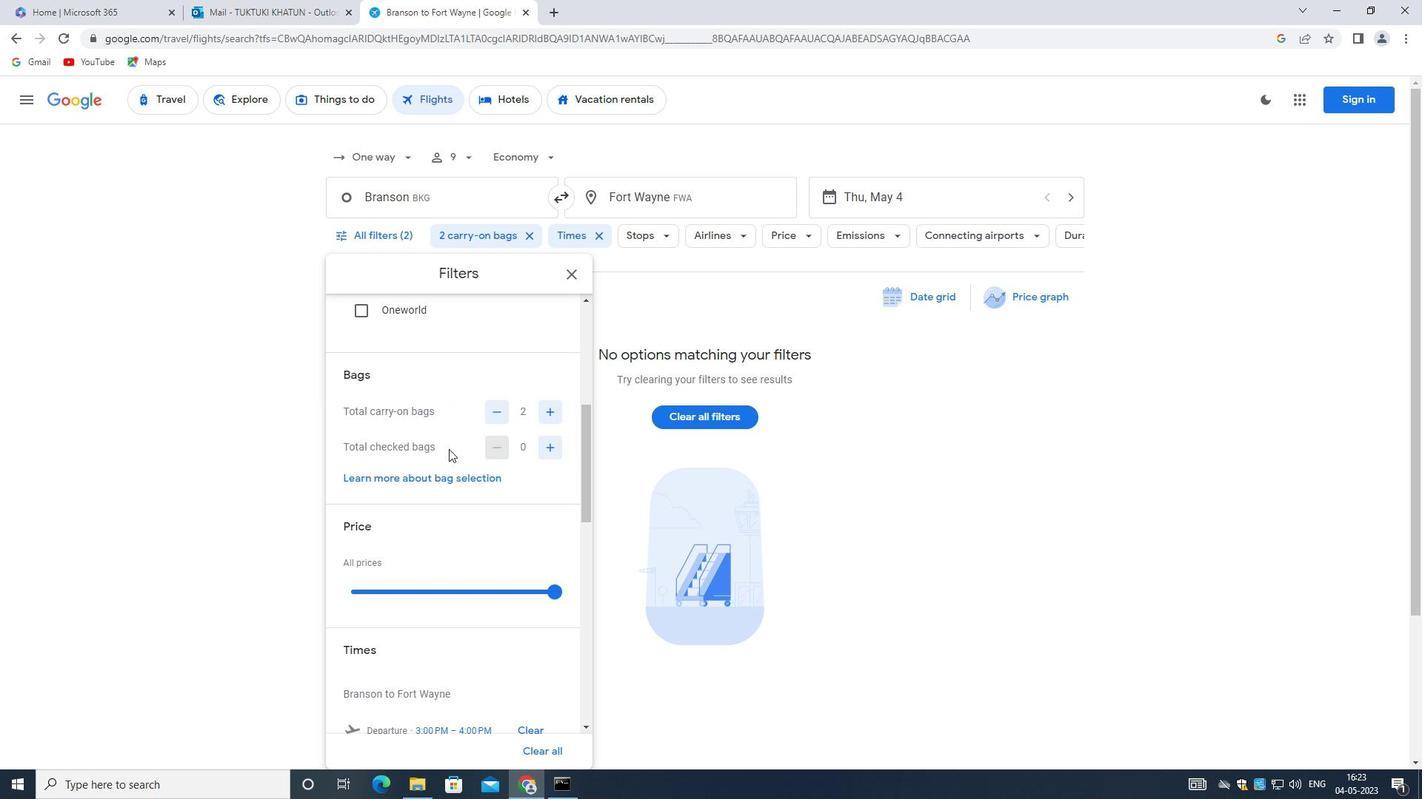 
Action: Mouse scrolled (445, 461) with delta (0, 0)
Screenshot: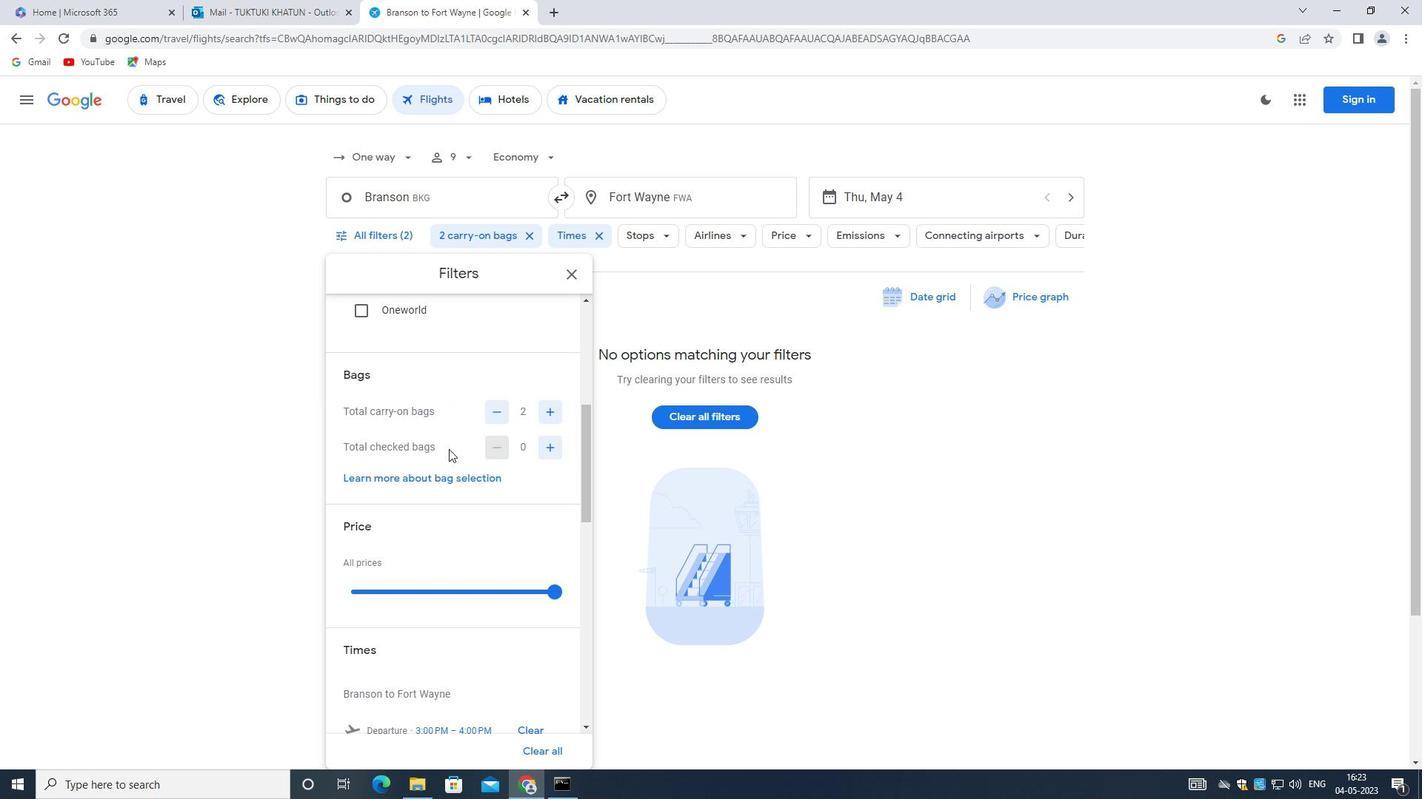 
Action: Mouse moved to (552, 514)
Screenshot: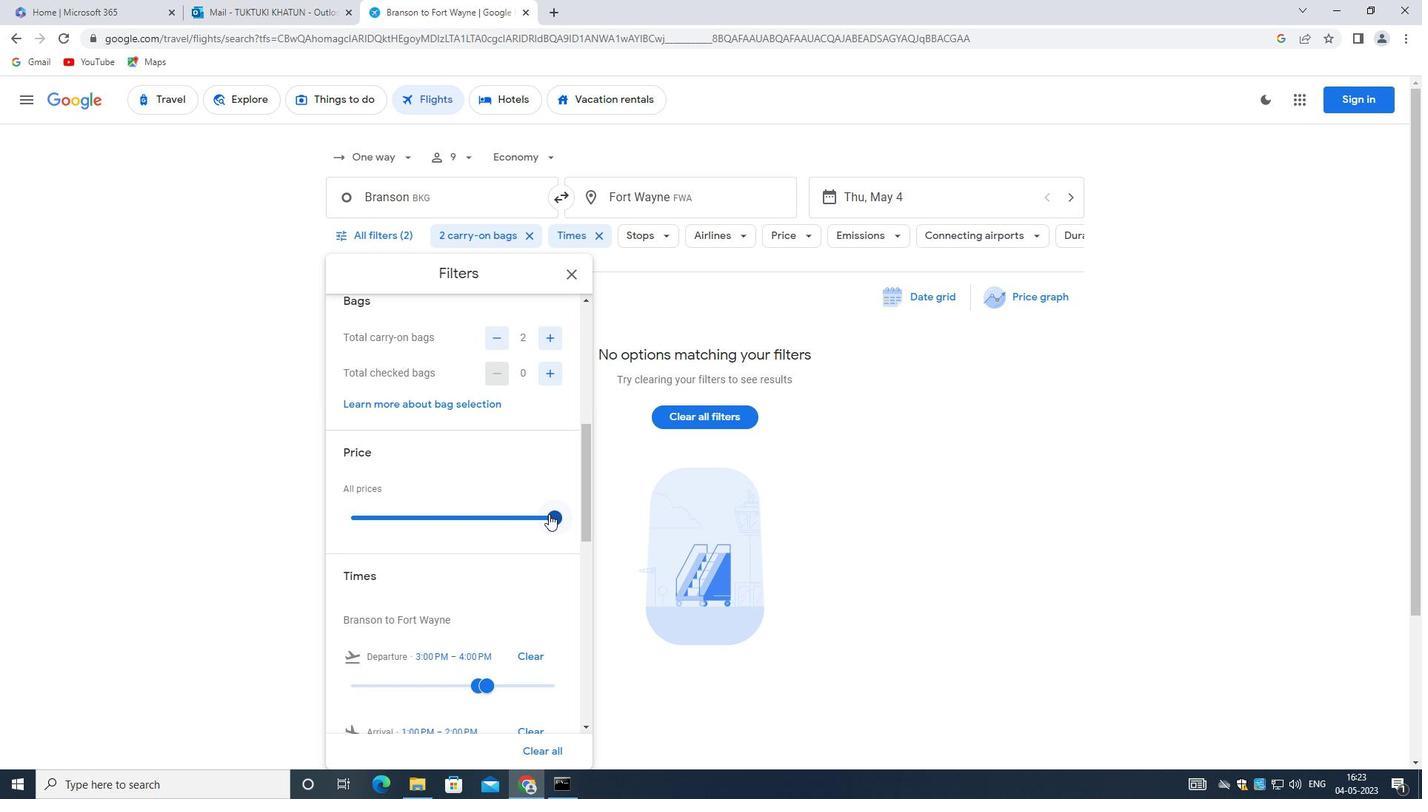 
Action: Mouse pressed left at (552, 514)
Screenshot: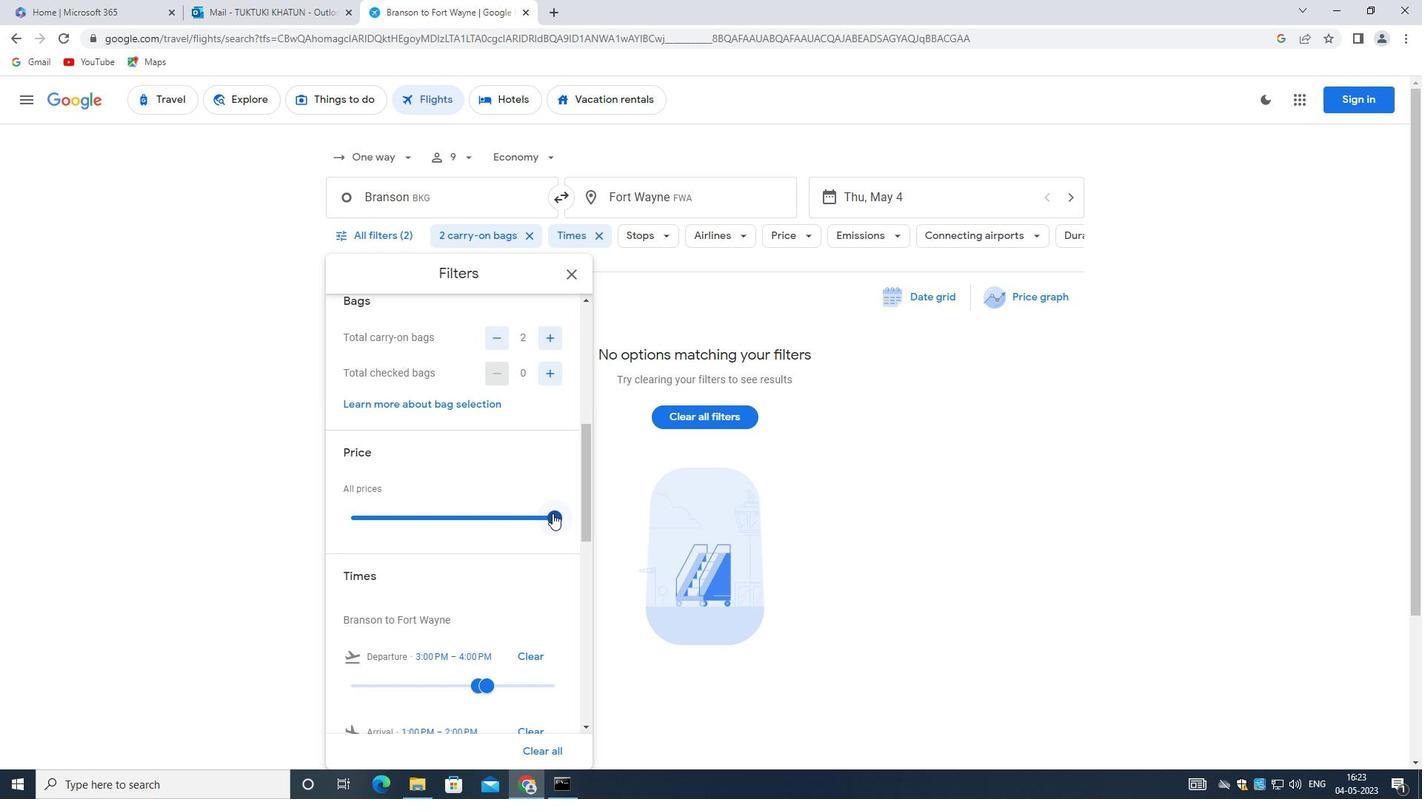 
Action: Mouse pressed left at (552, 514)
Screenshot: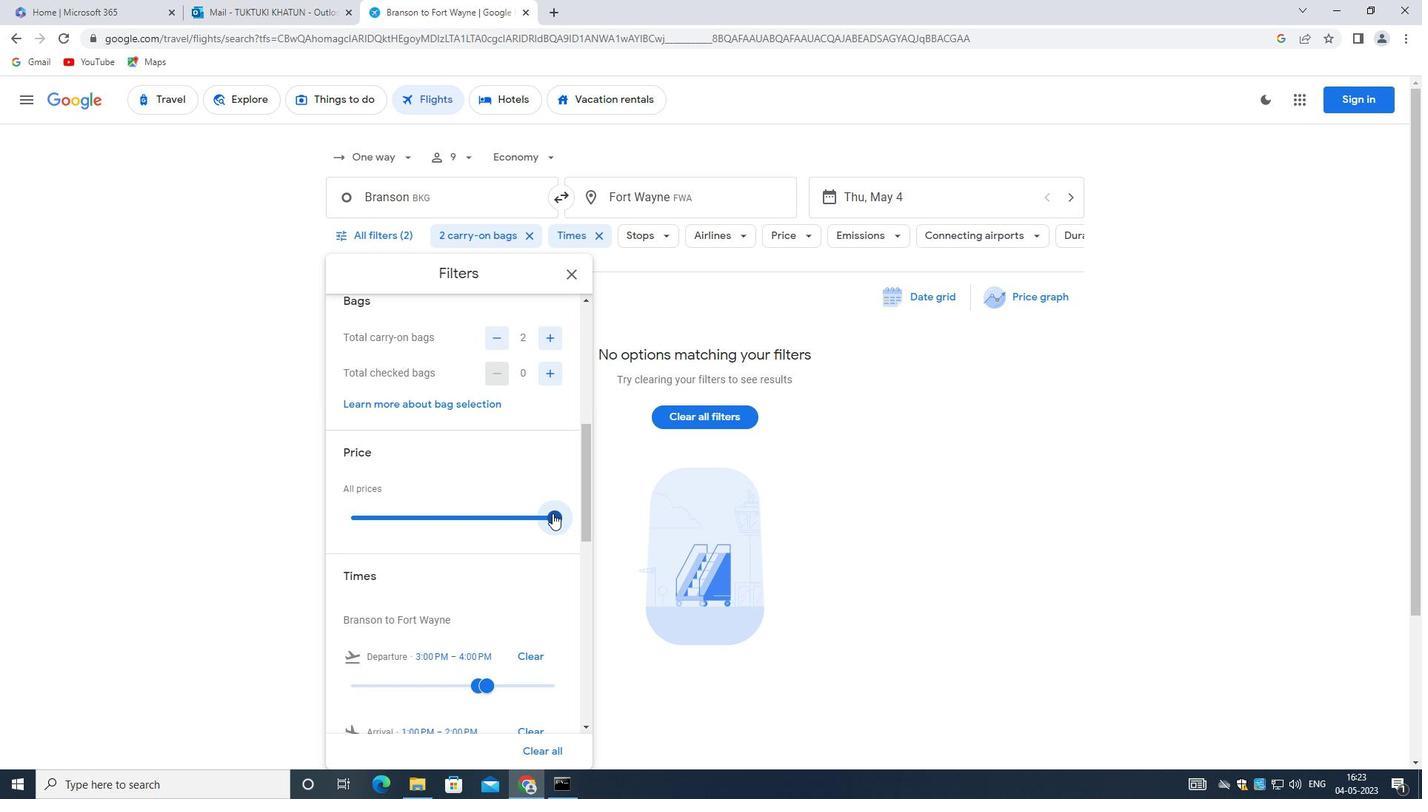 
Action: Mouse moved to (546, 499)
Screenshot: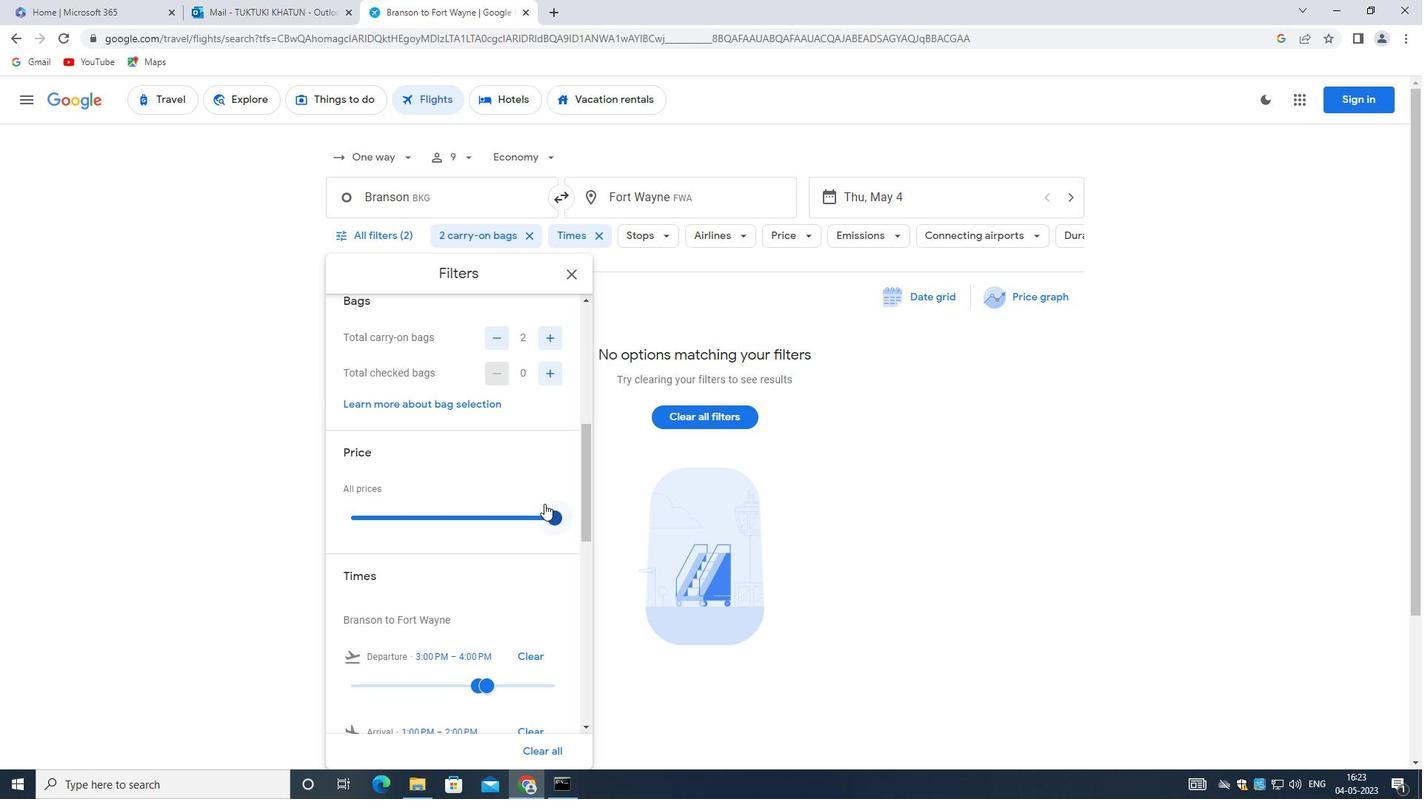 
Action: Mouse scrolled (546, 498) with delta (0, 0)
Screenshot: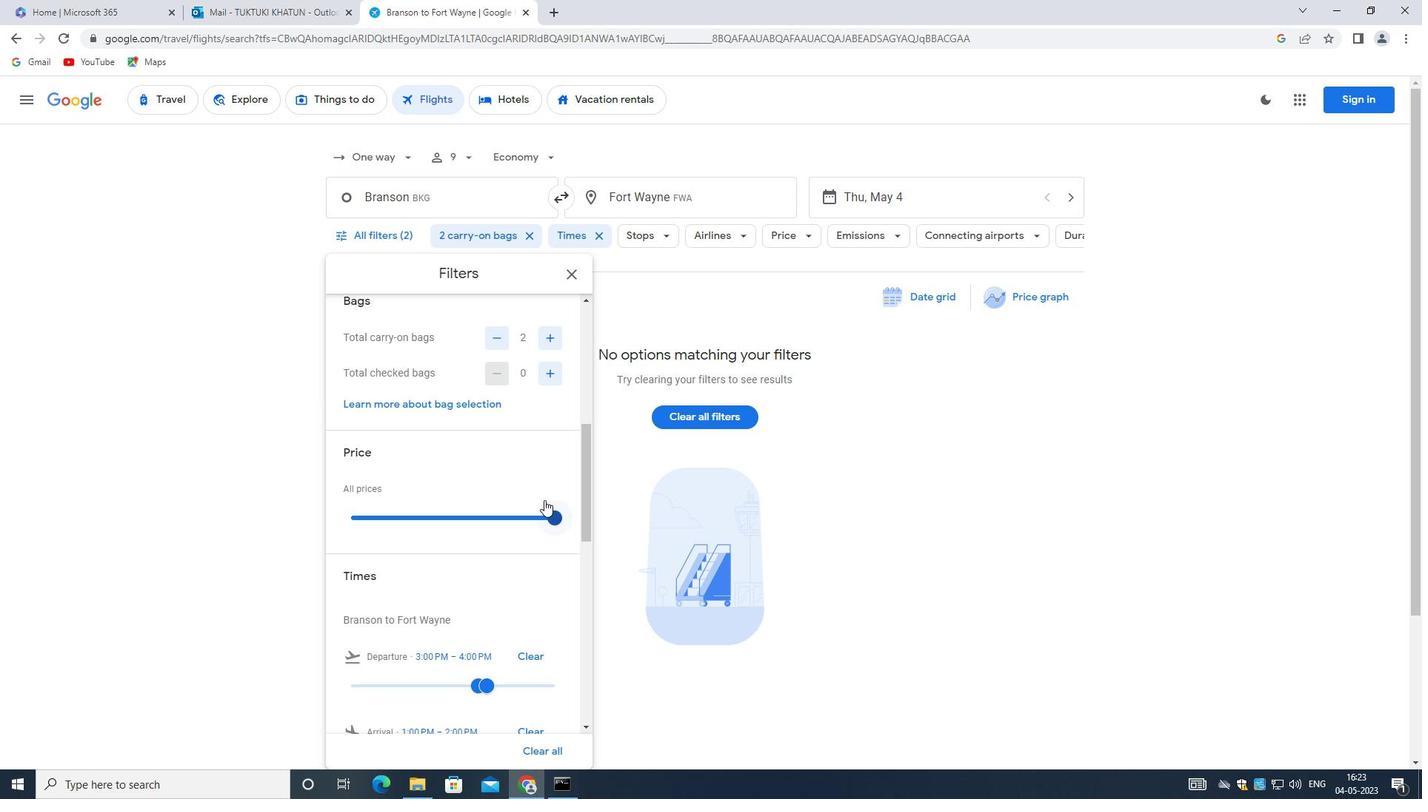 
Action: Mouse moved to (547, 498)
Screenshot: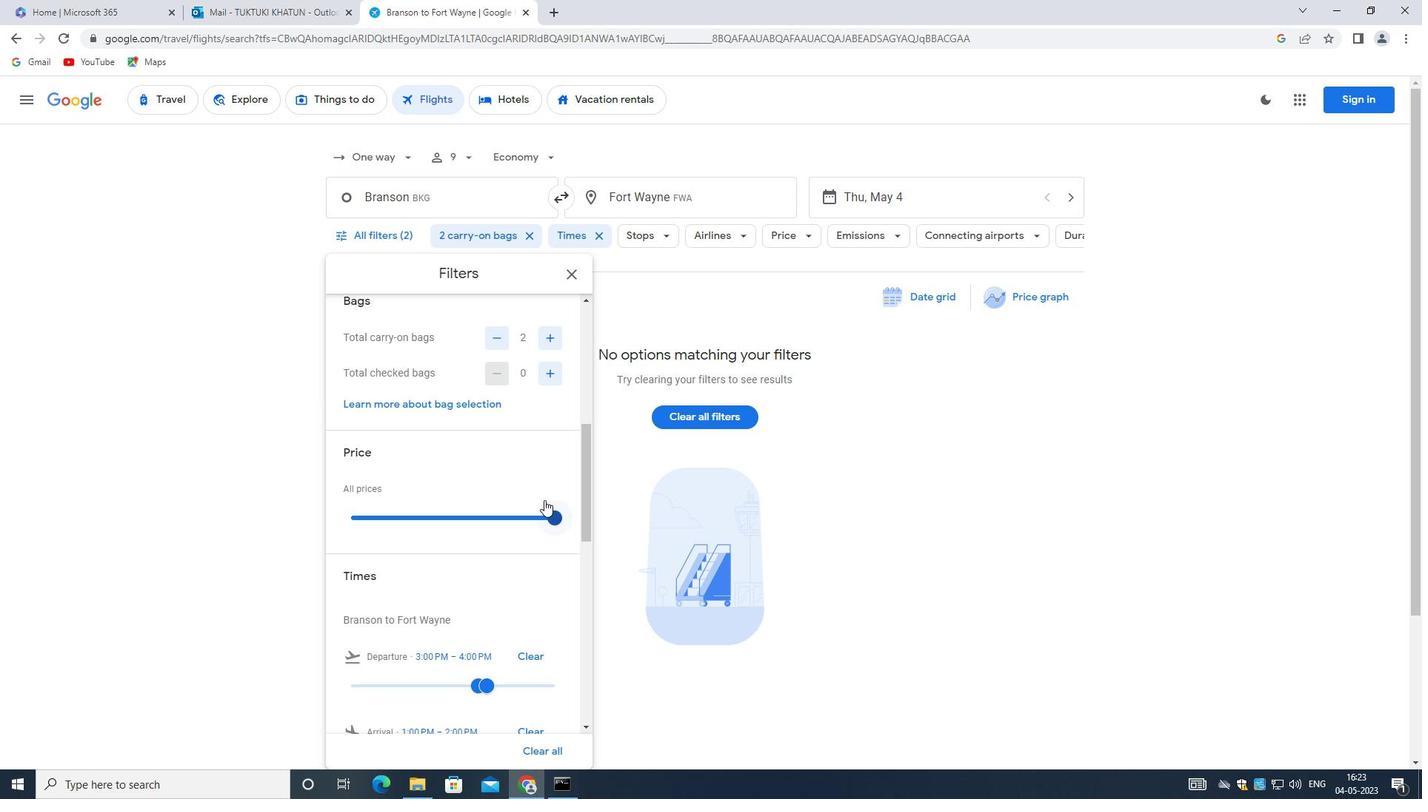 
Action: Mouse scrolled (547, 497) with delta (0, 0)
Screenshot: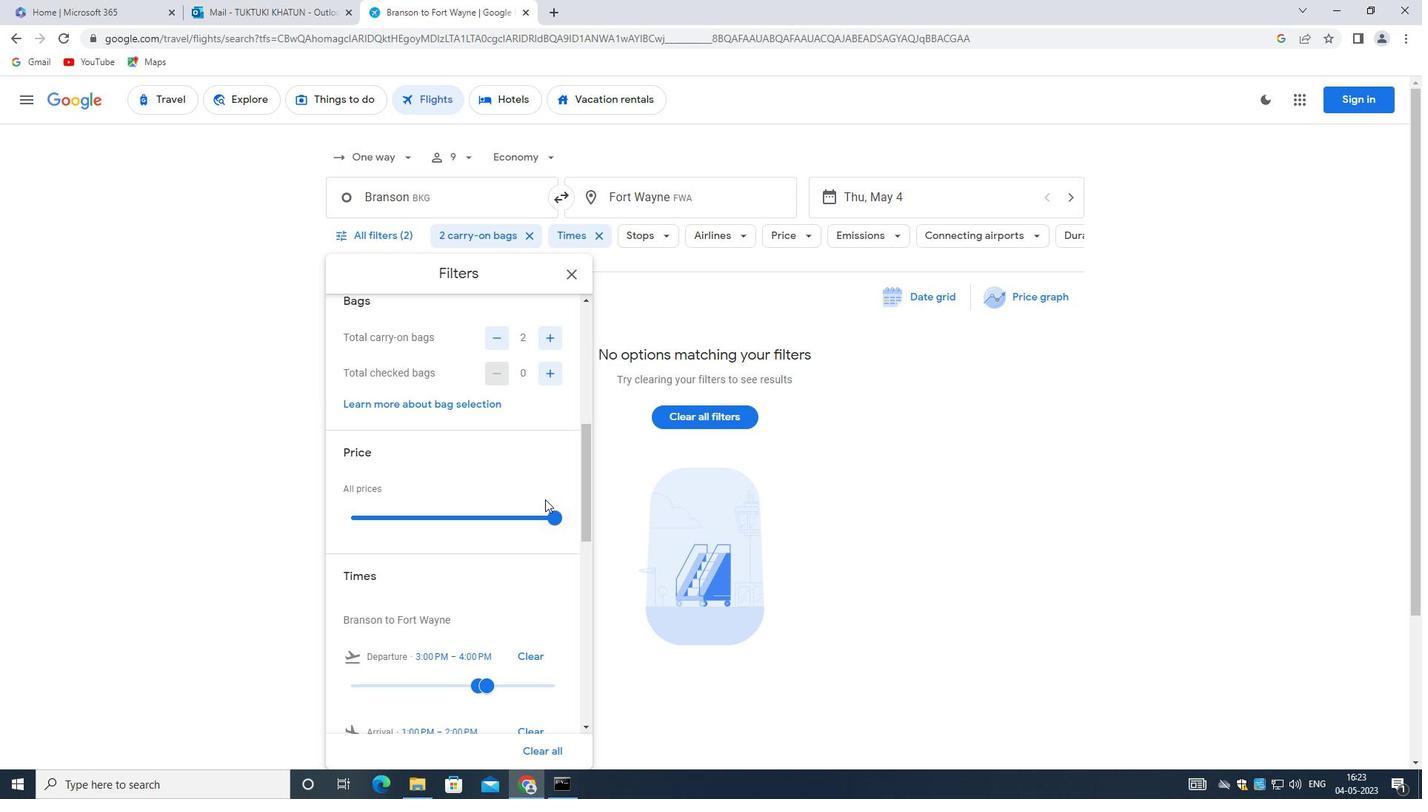 
Action: Mouse moved to (485, 537)
Screenshot: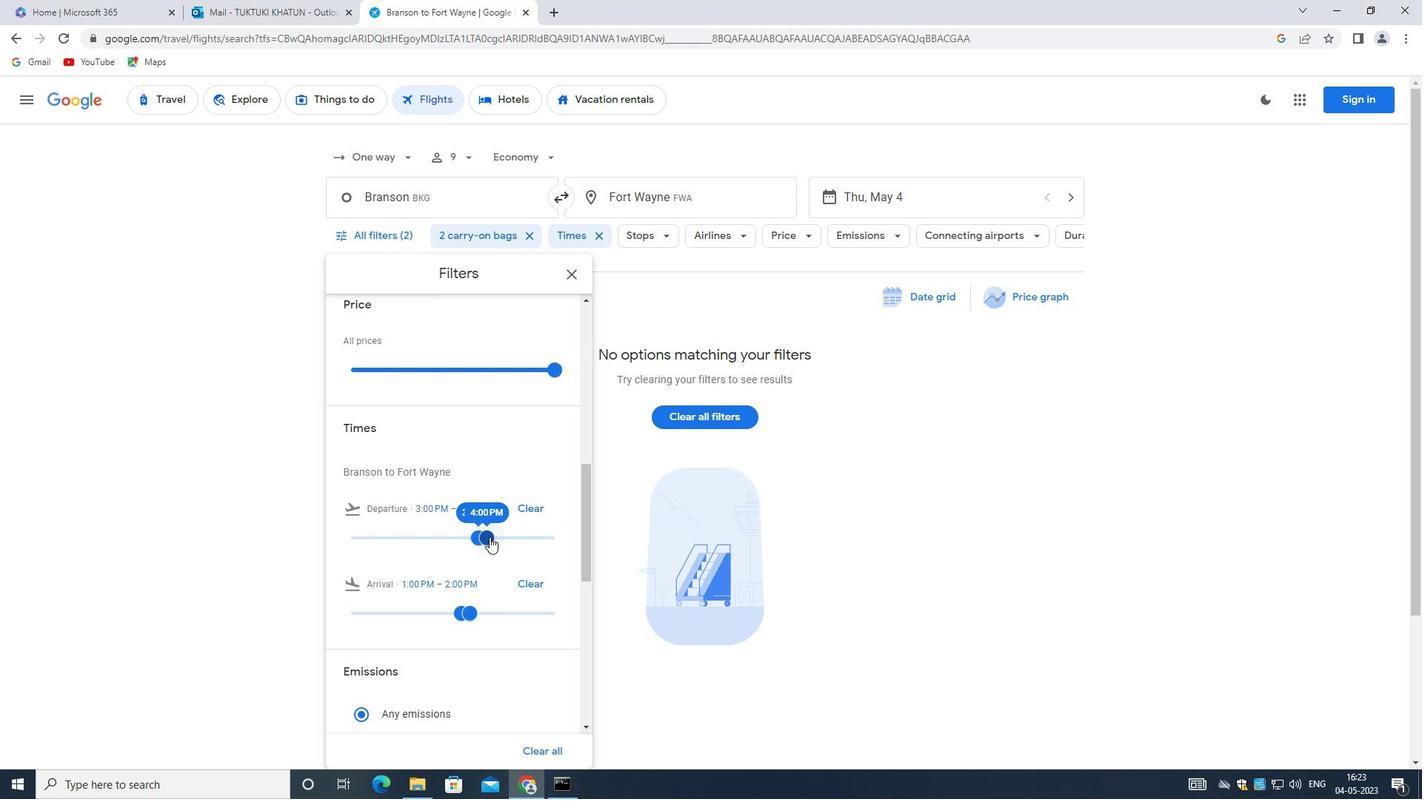 
Action: Mouse pressed left at (485, 537)
Screenshot: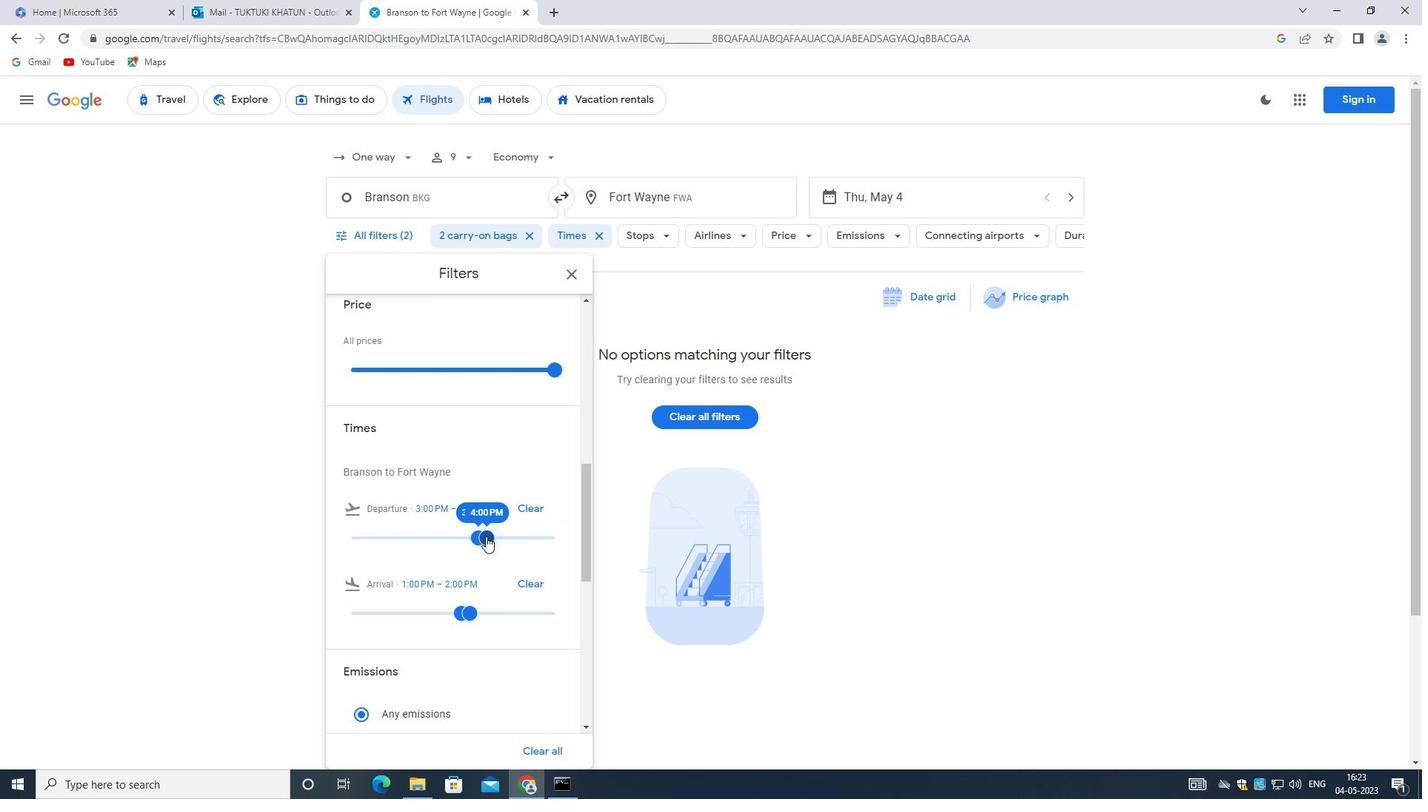 
Action: Mouse moved to (477, 537)
Screenshot: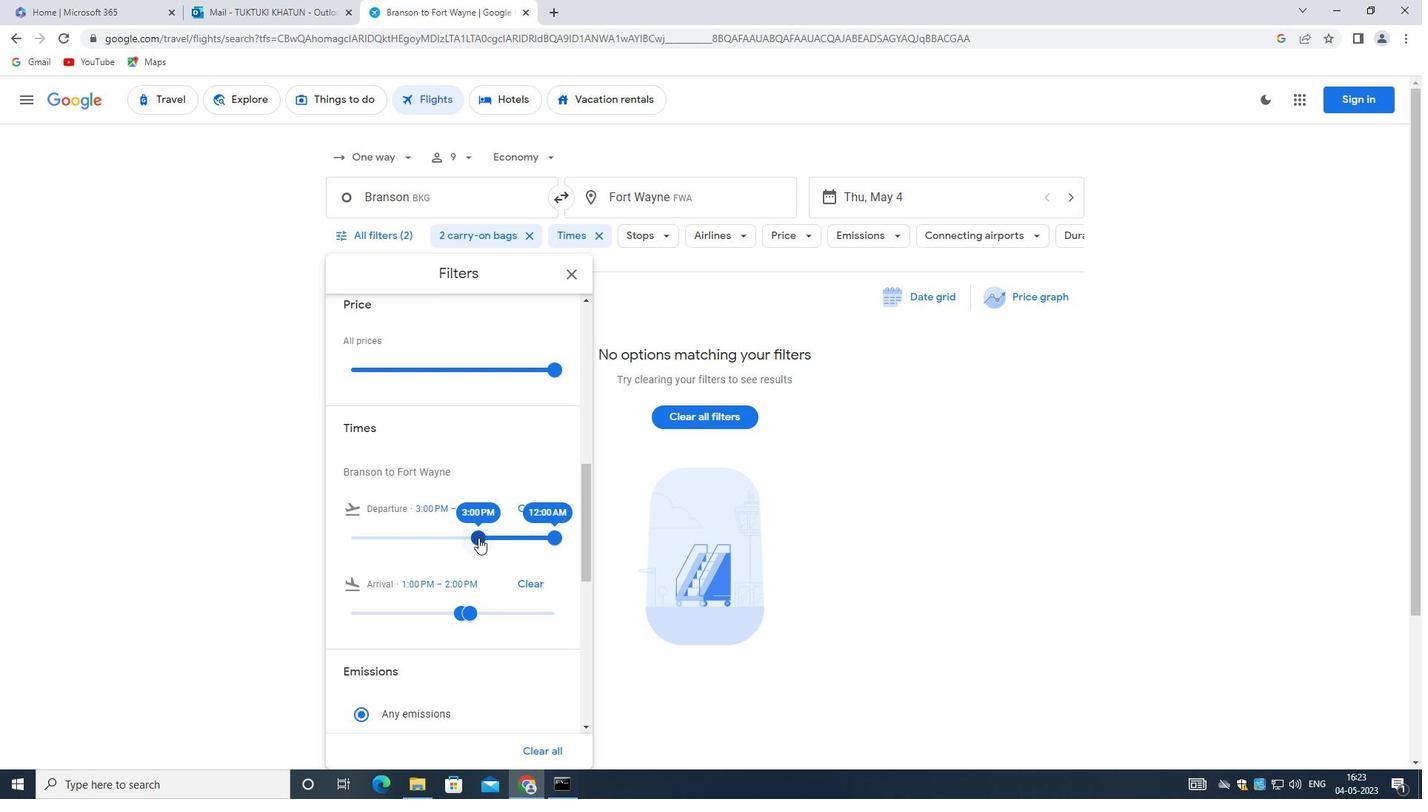 
Action: Mouse pressed left at (477, 537)
Screenshot: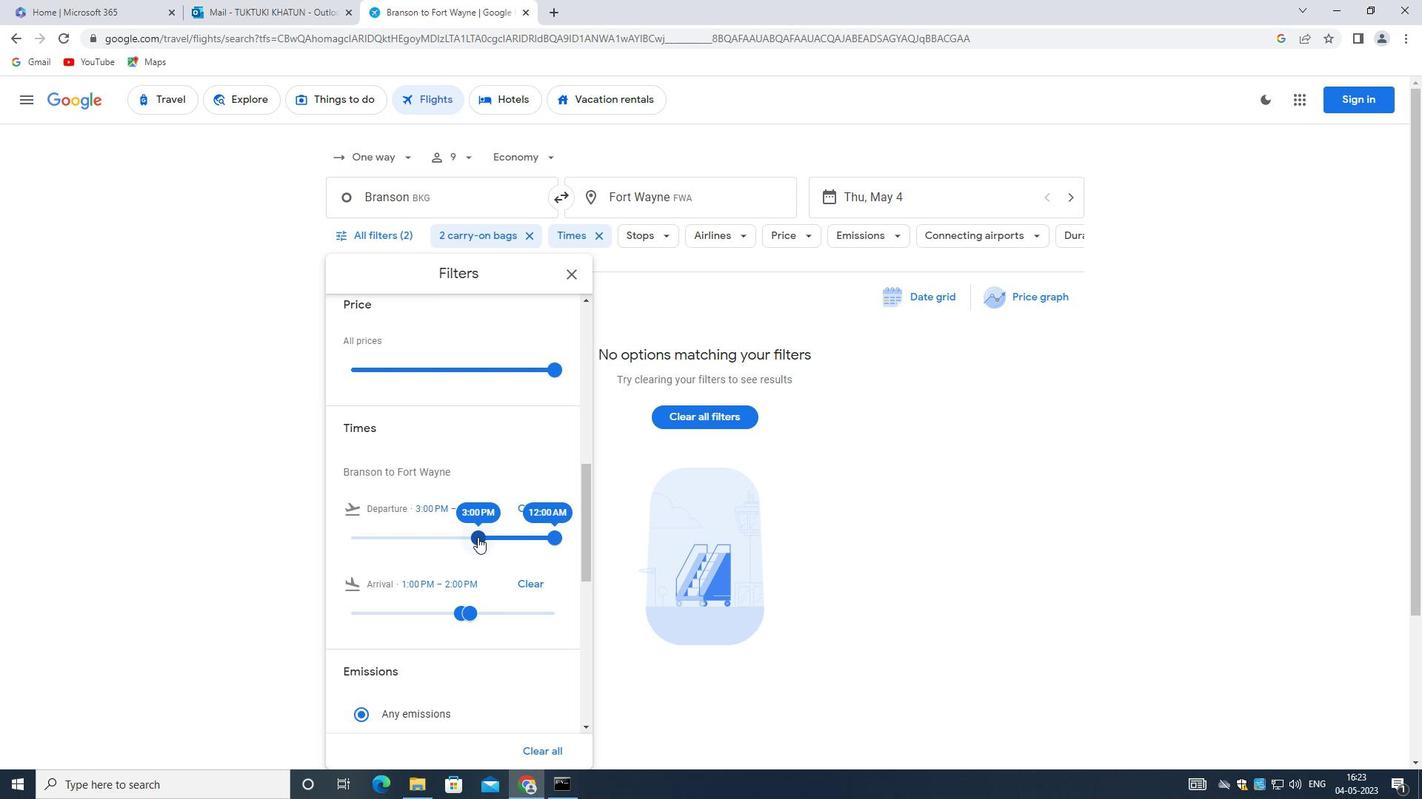
Action: Mouse moved to (551, 536)
Screenshot: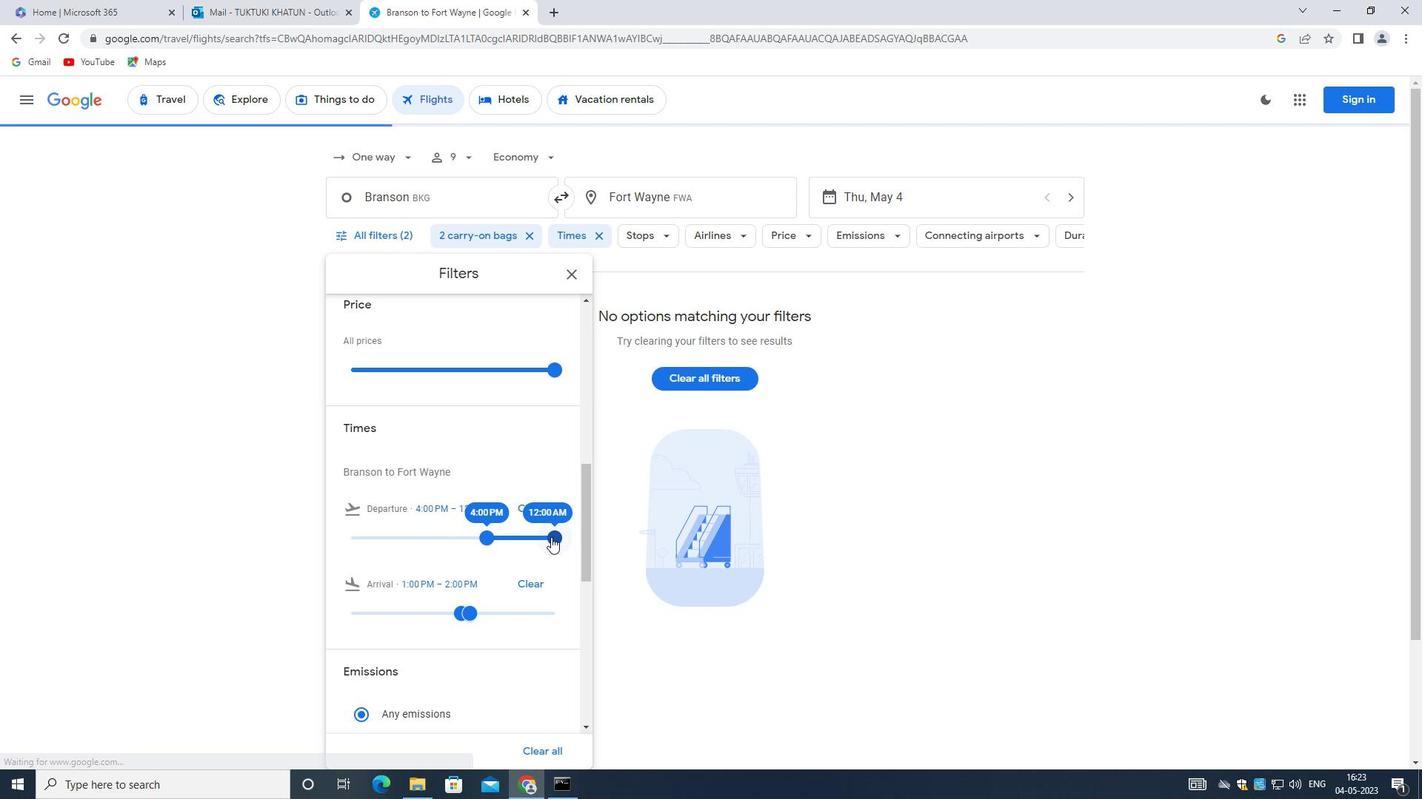 
Action: Mouse pressed left at (551, 536)
Screenshot: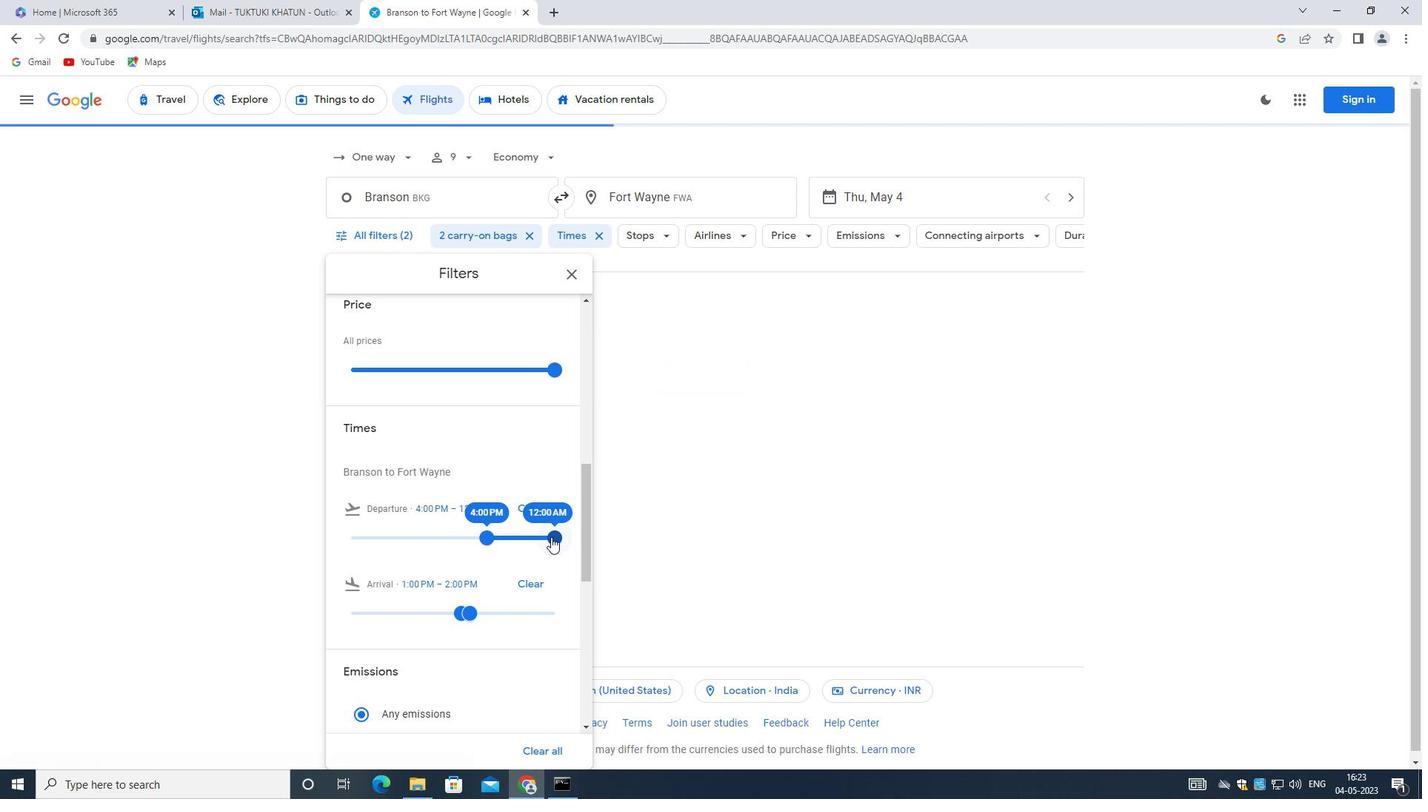 
Action: Mouse moved to (476, 525)
Screenshot: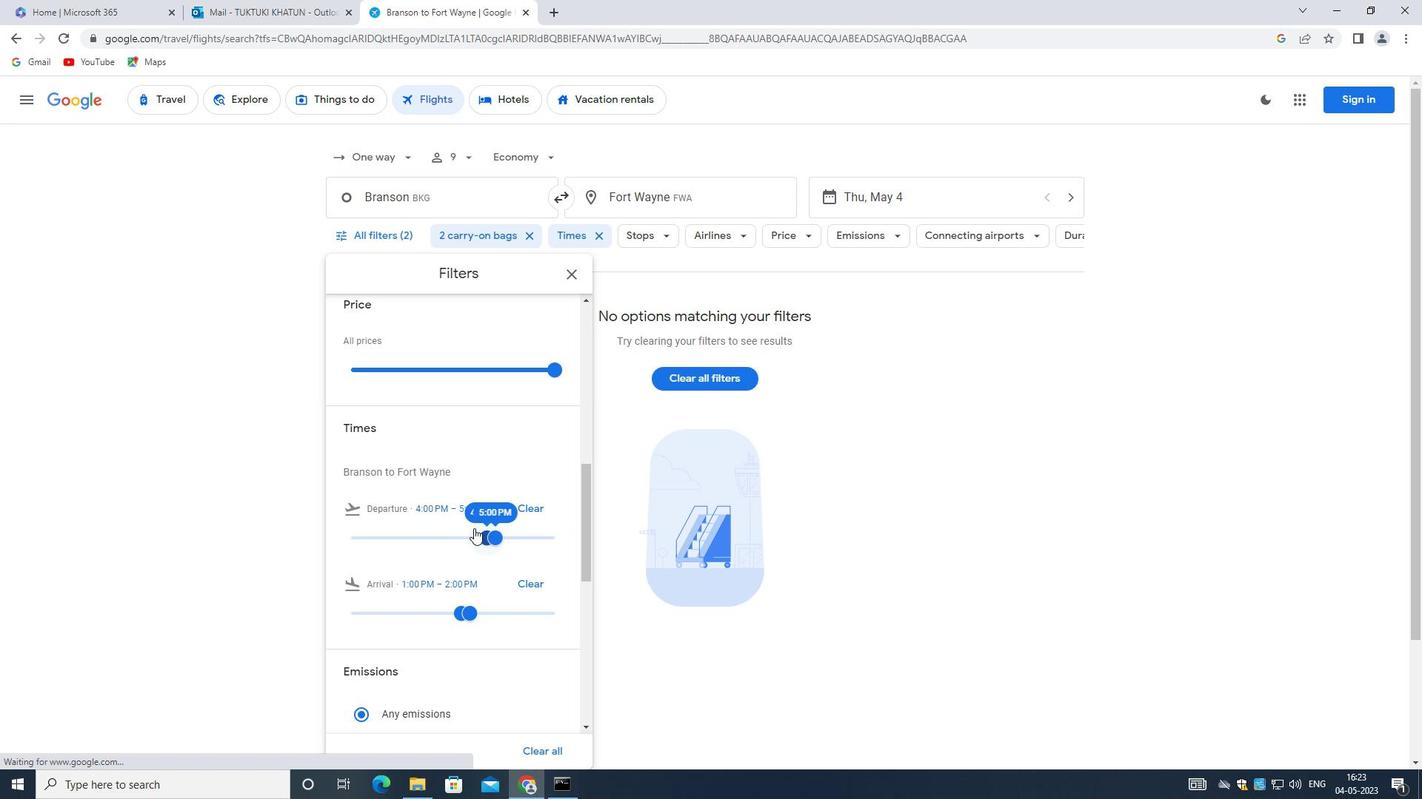 
Action: Mouse scrolled (476, 524) with delta (0, 0)
Screenshot: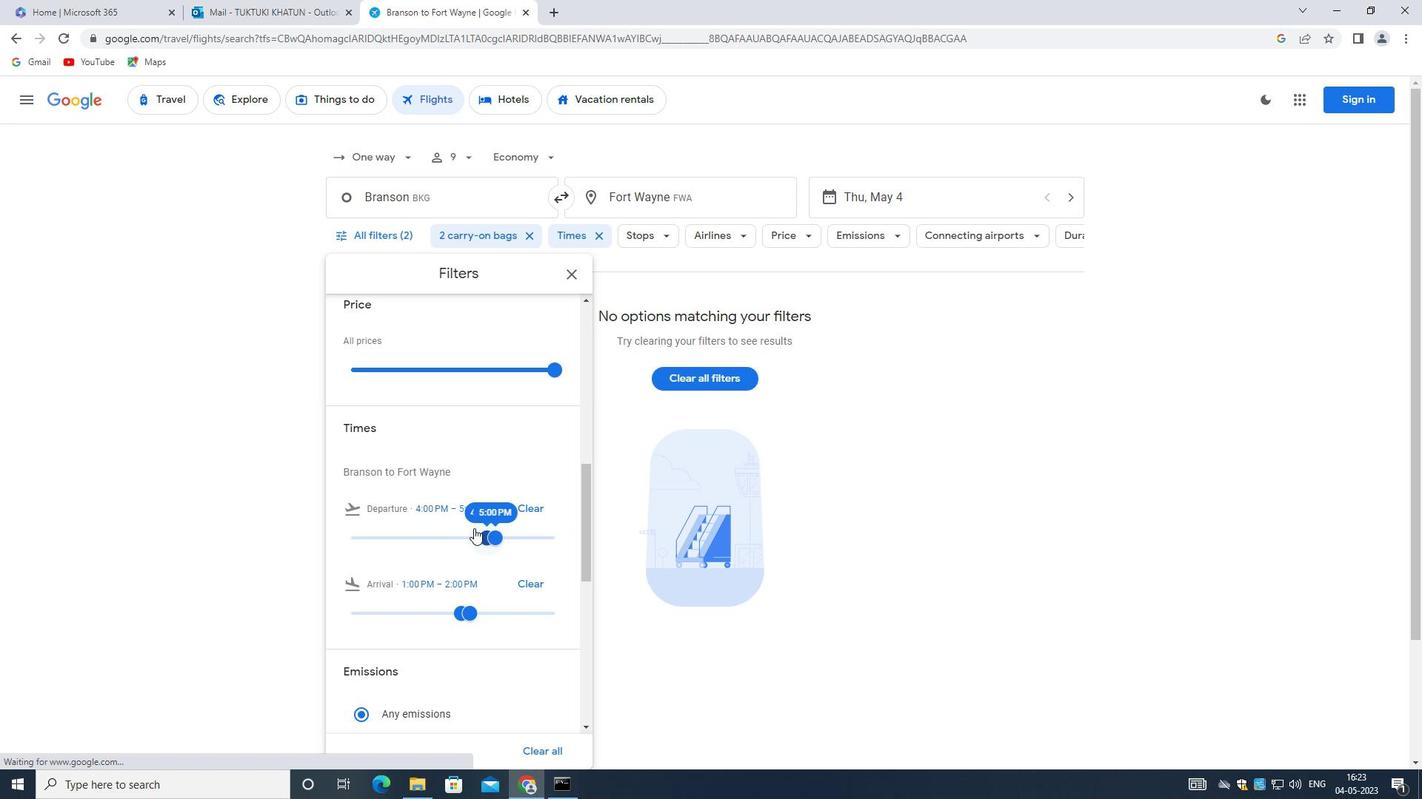 
Action: Mouse scrolled (476, 524) with delta (0, 0)
Screenshot: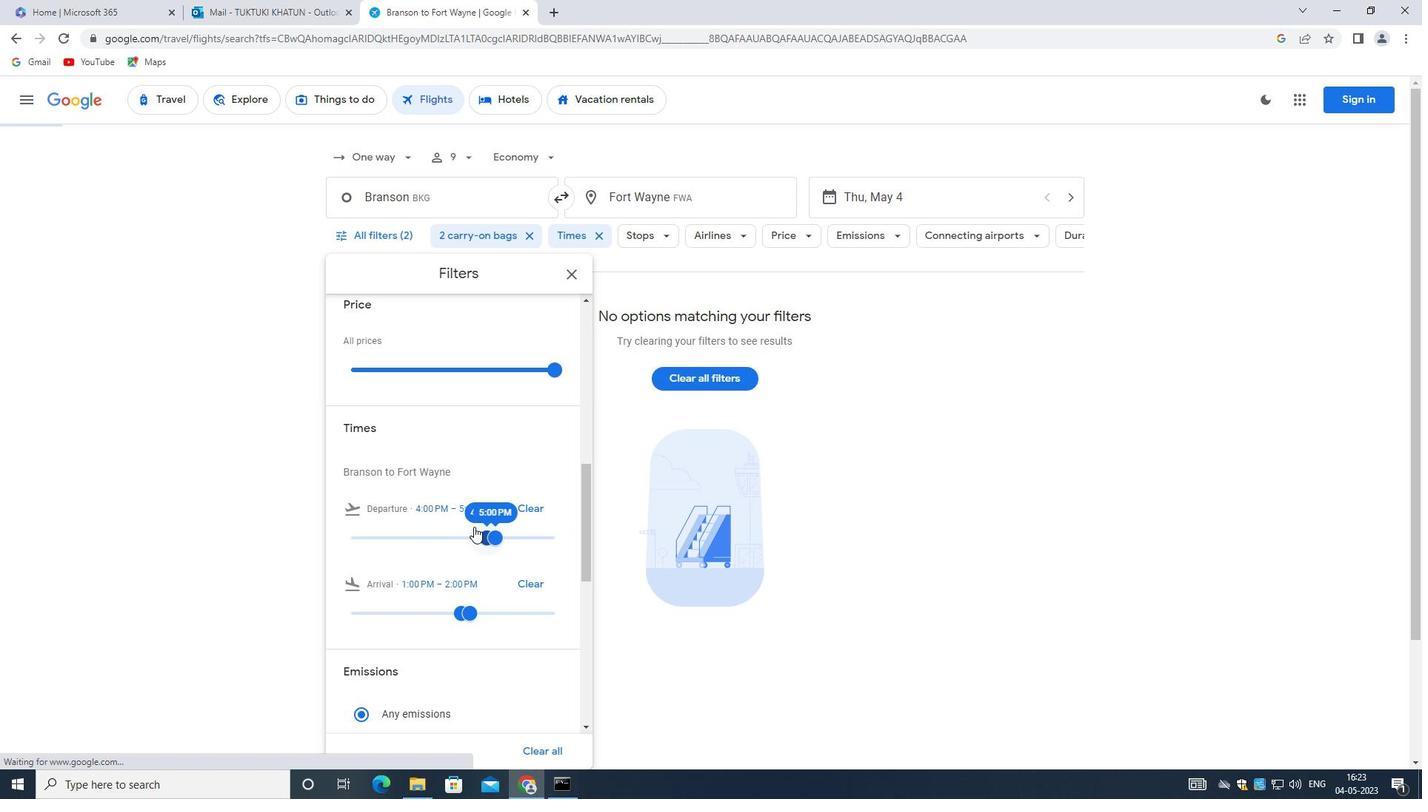 
Action: Mouse moved to (476, 526)
Screenshot: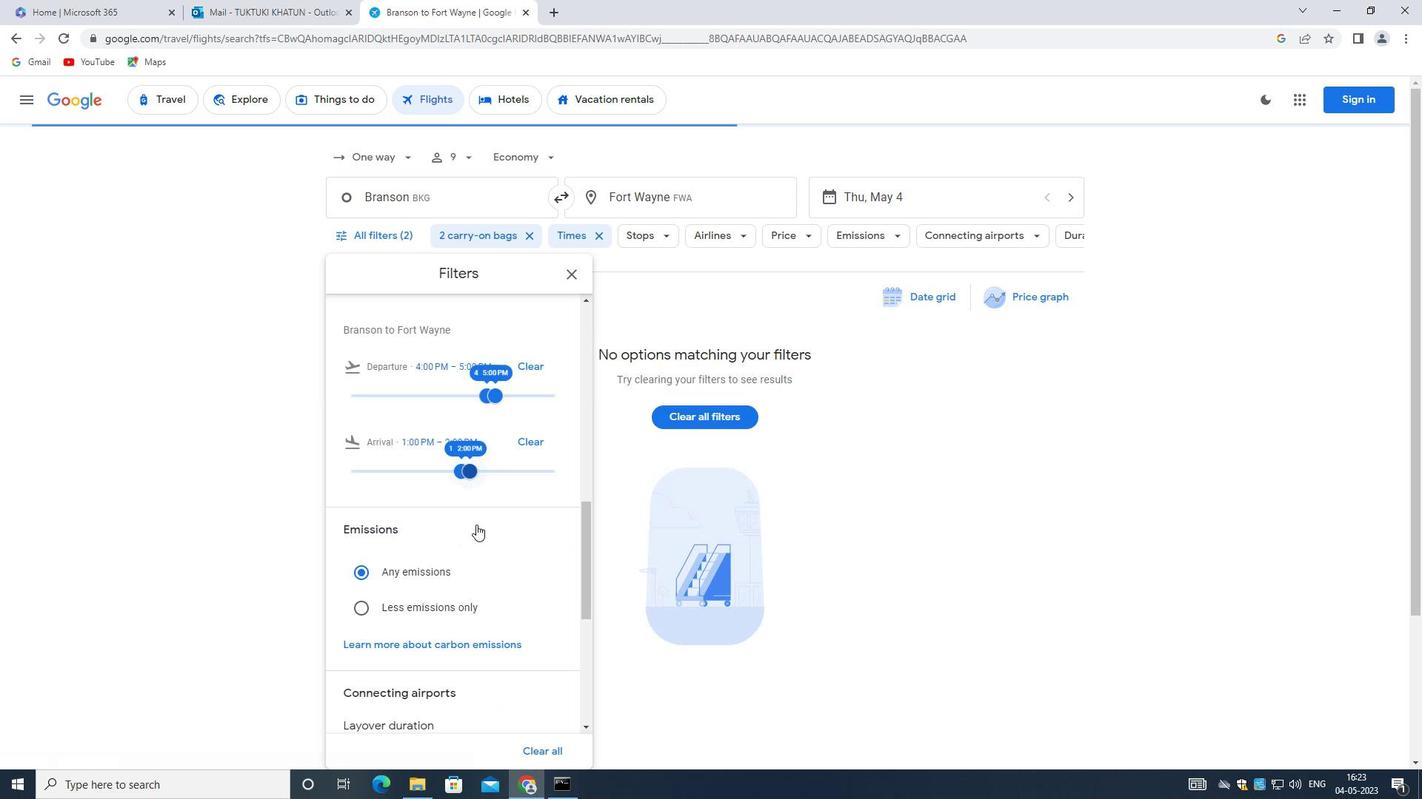 
Action: Mouse scrolled (476, 525) with delta (0, 0)
Screenshot: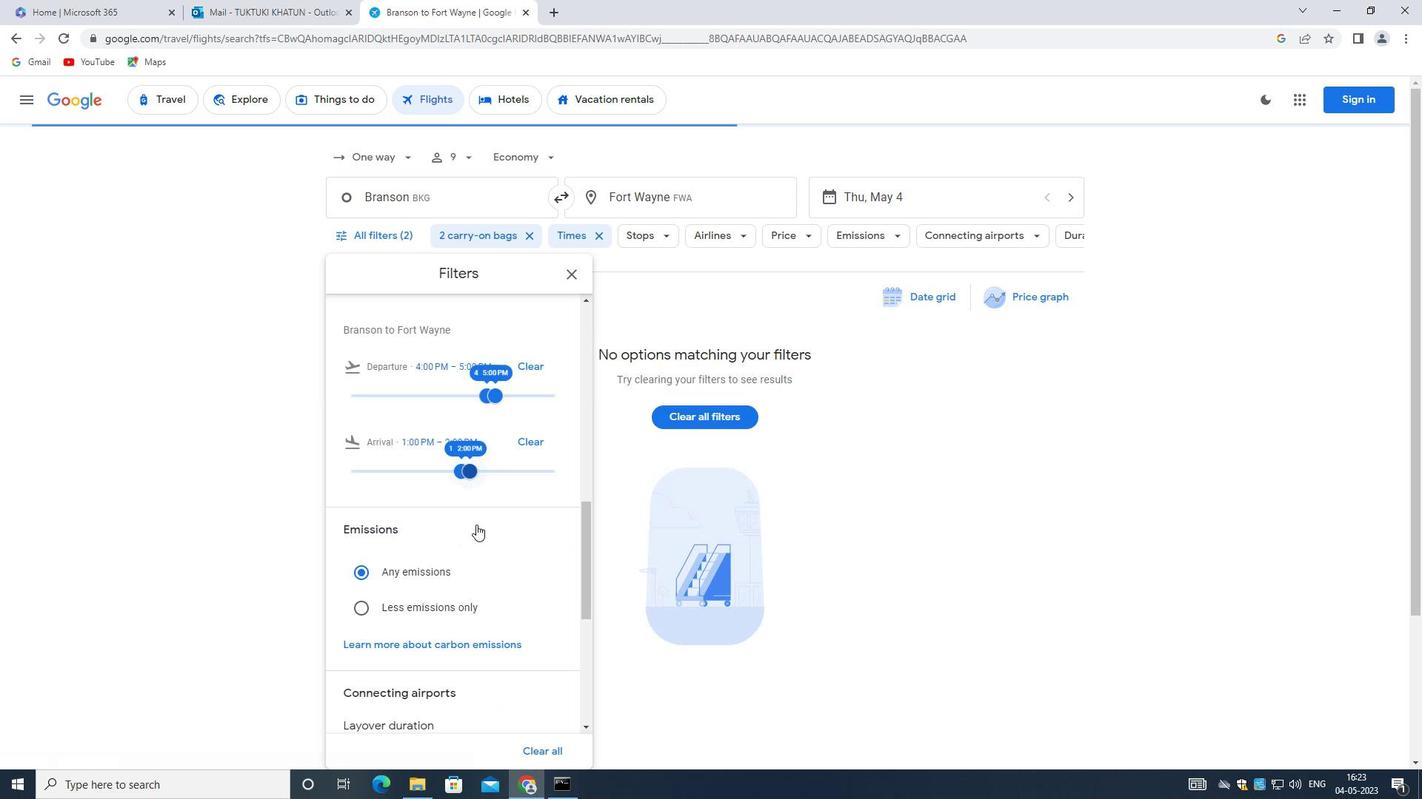 
Action: Mouse moved to (476, 529)
Screenshot: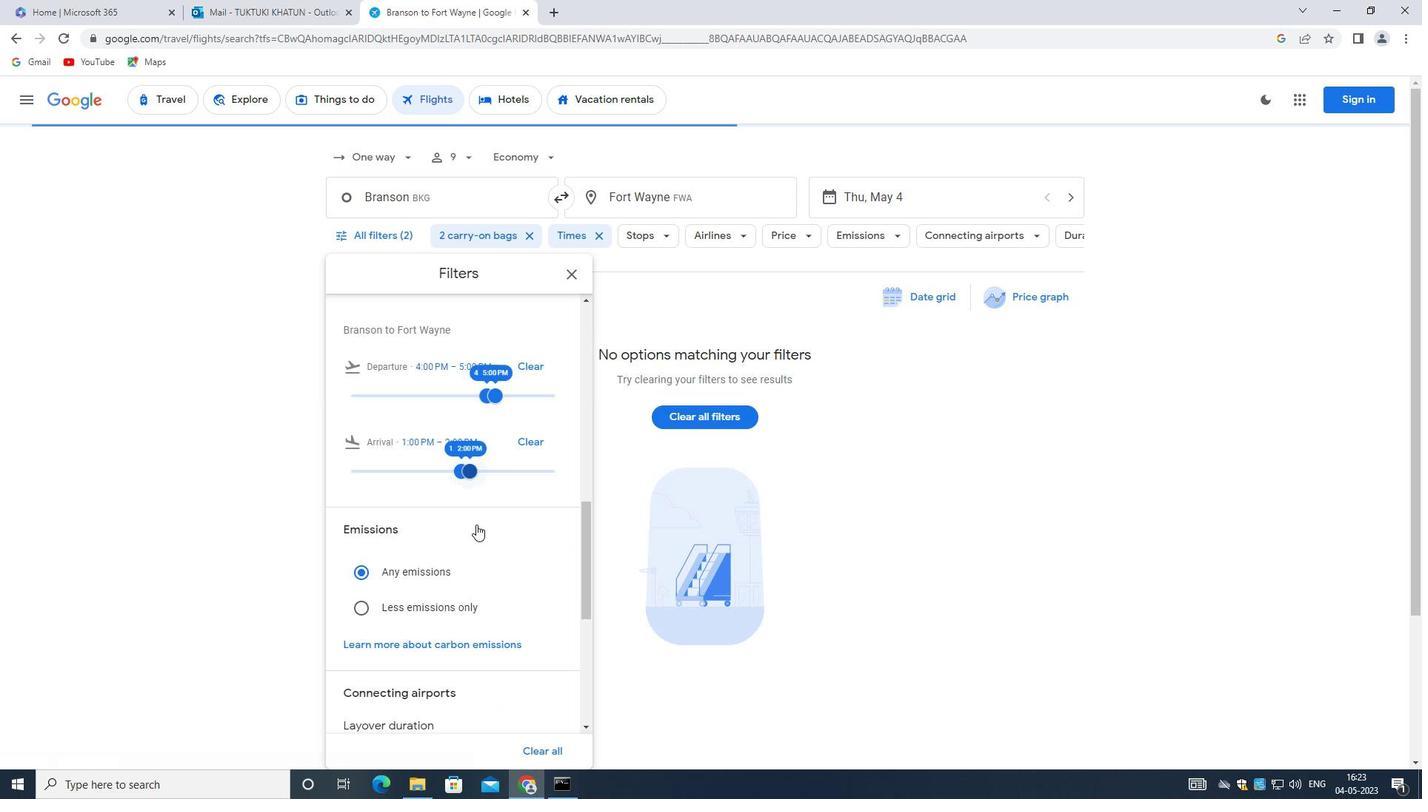 
Action: Mouse scrolled (476, 528) with delta (0, 0)
Screenshot: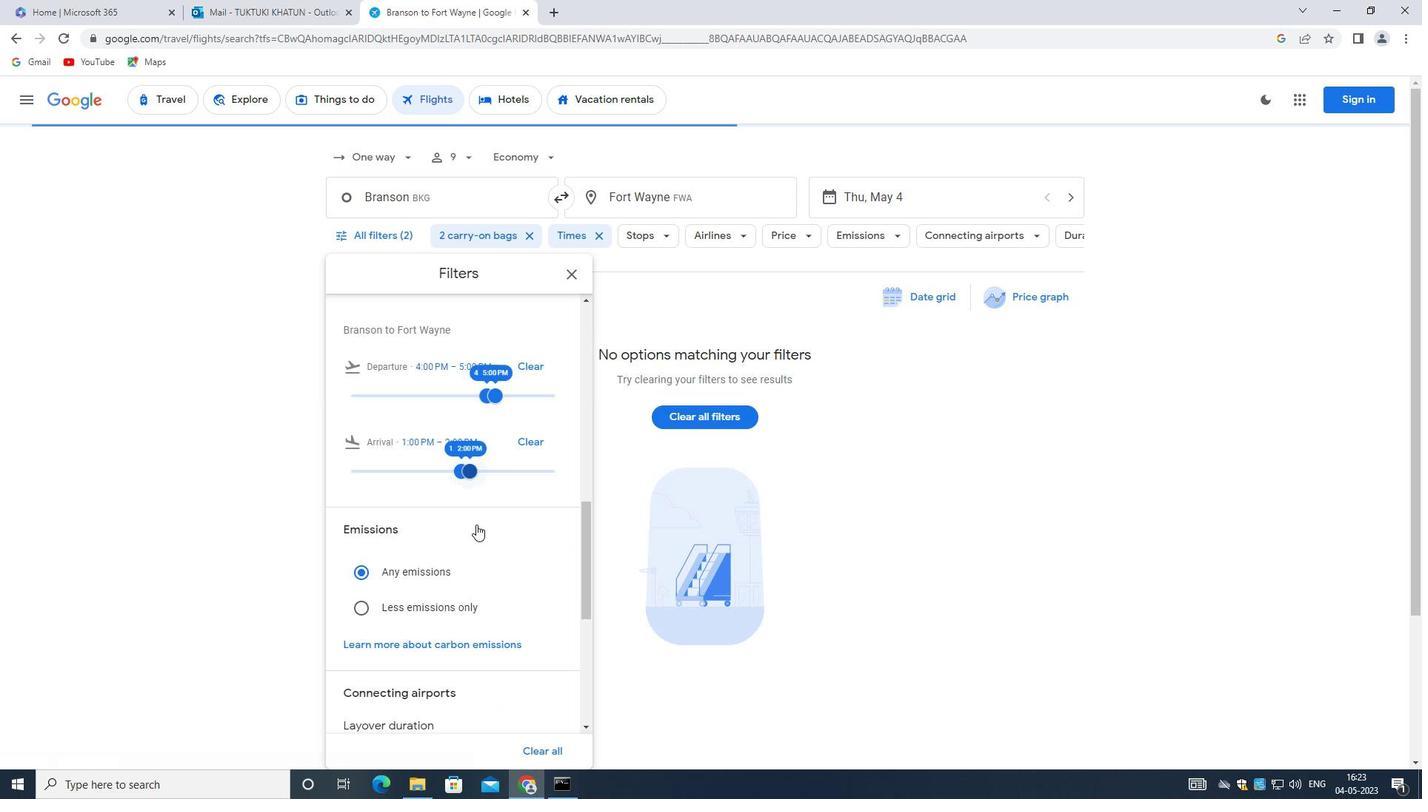 
Action: Mouse moved to (476, 532)
Screenshot: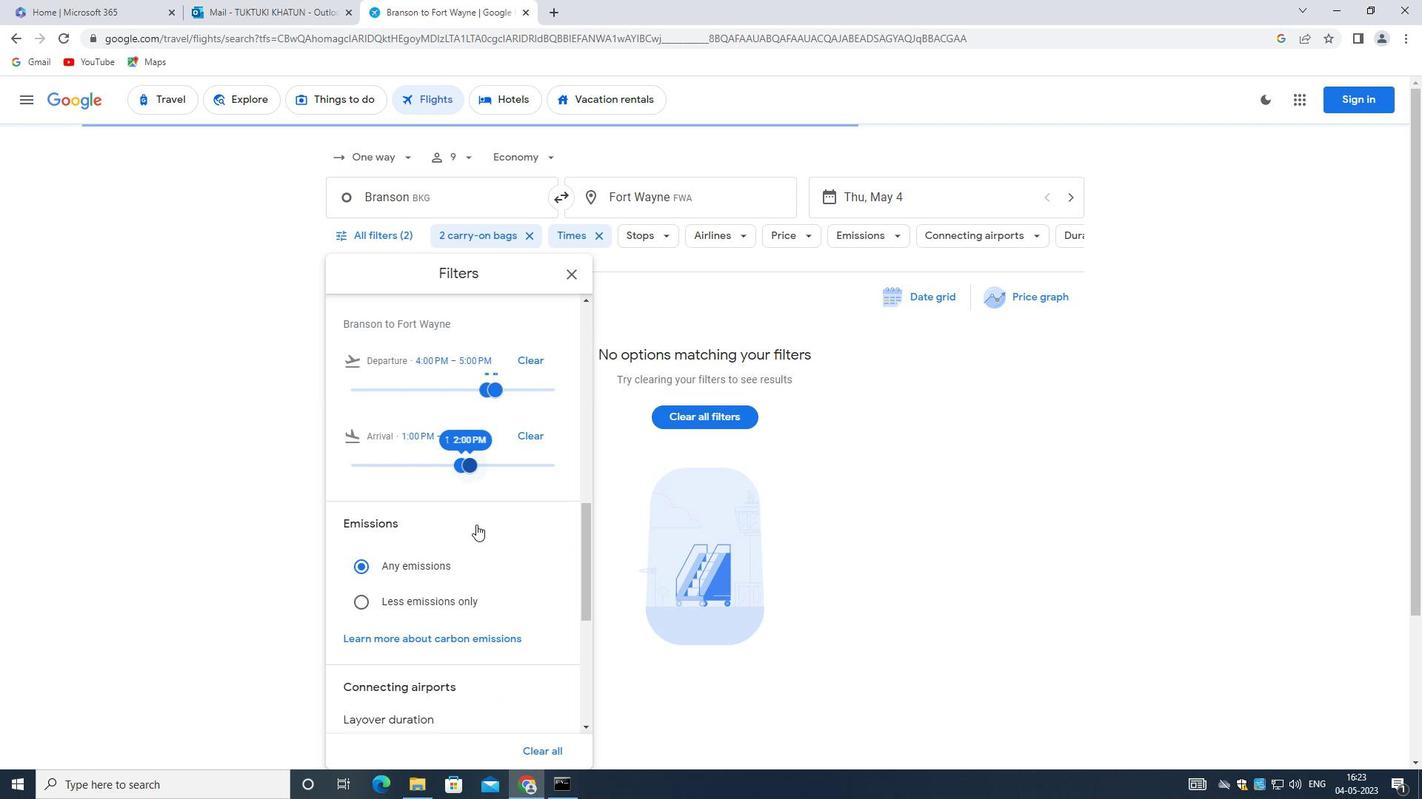 
Action: Mouse scrolled (476, 531) with delta (0, 0)
Screenshot: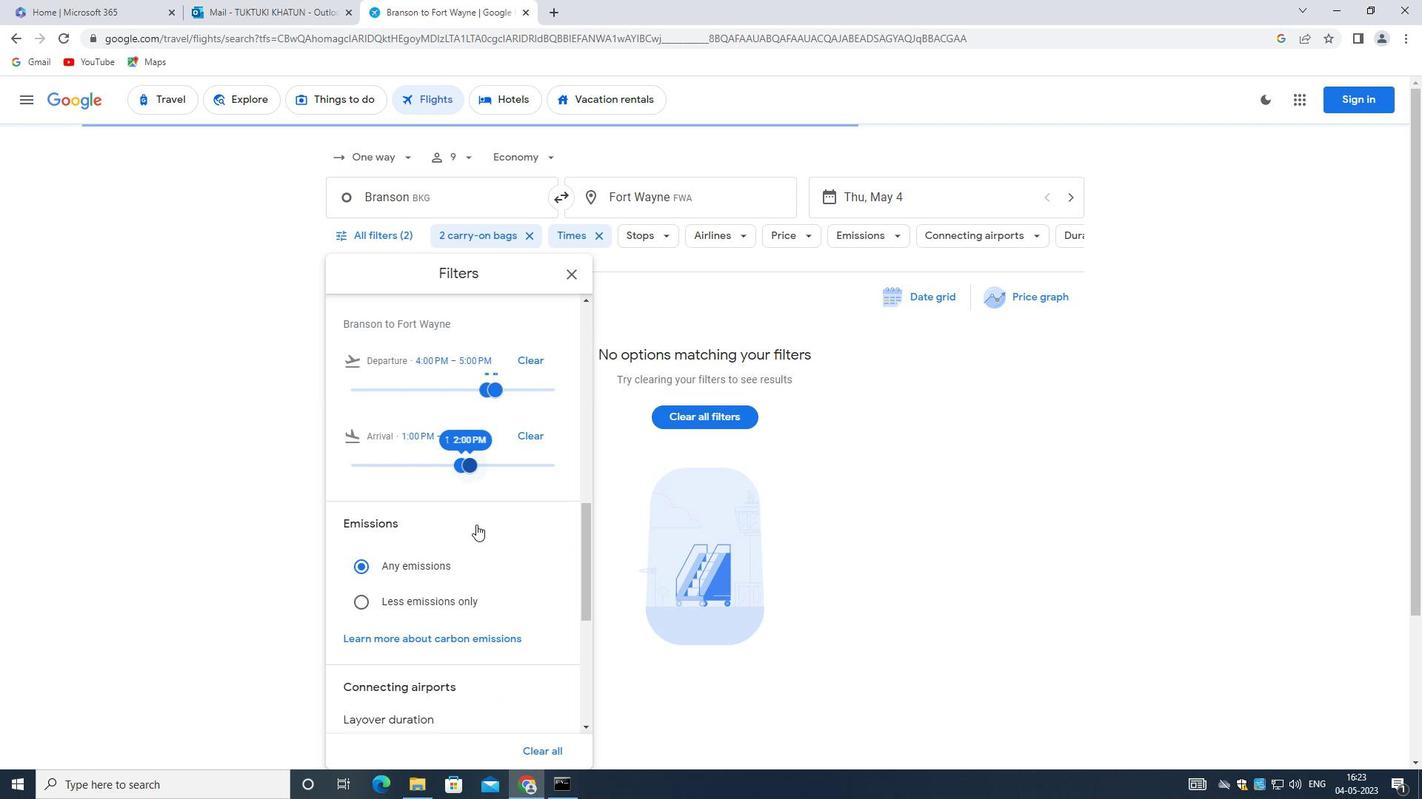 
Action: Mouse moved to (476, 534)
Screenshot: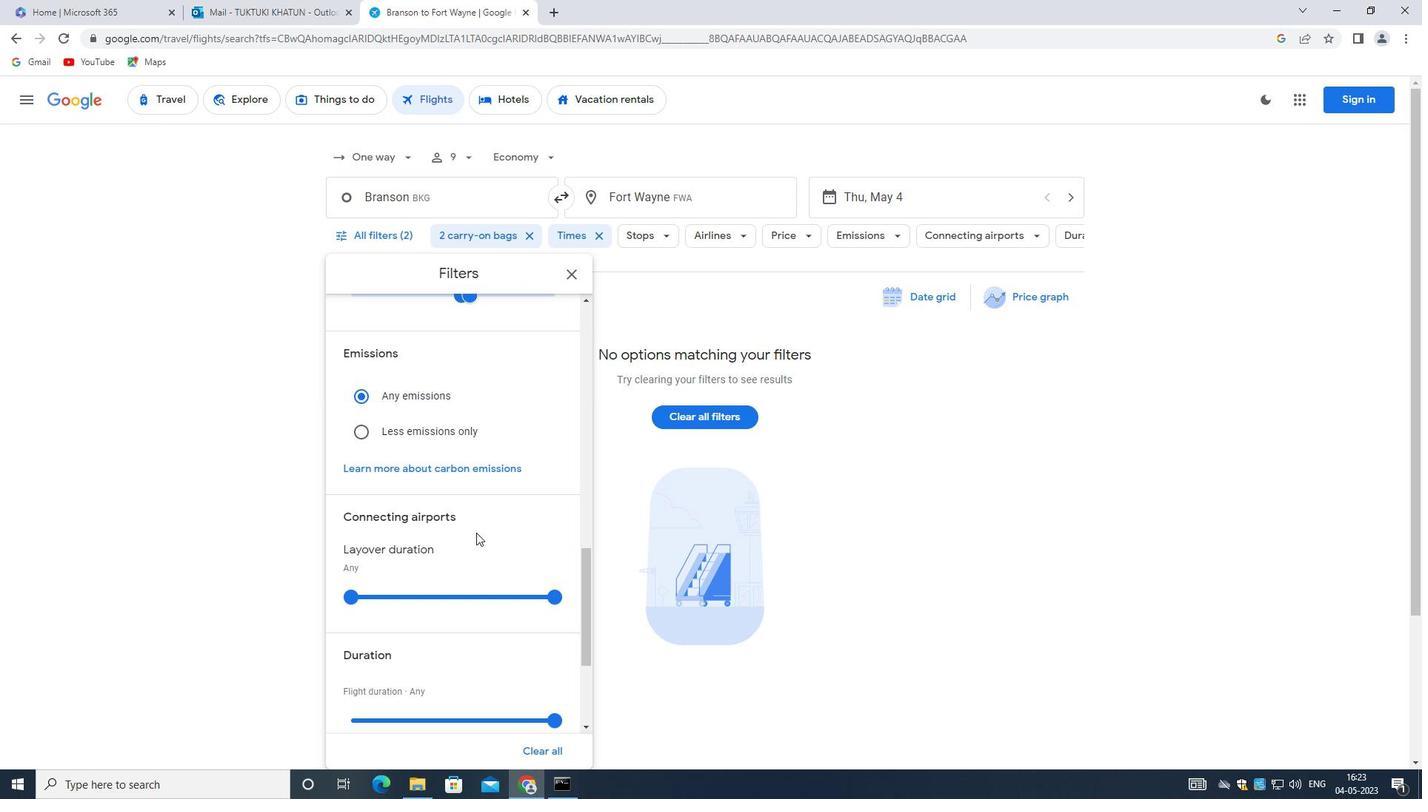 
Action: Mouse scrolled (476, 533) with delta (0, 0)
Screenshot: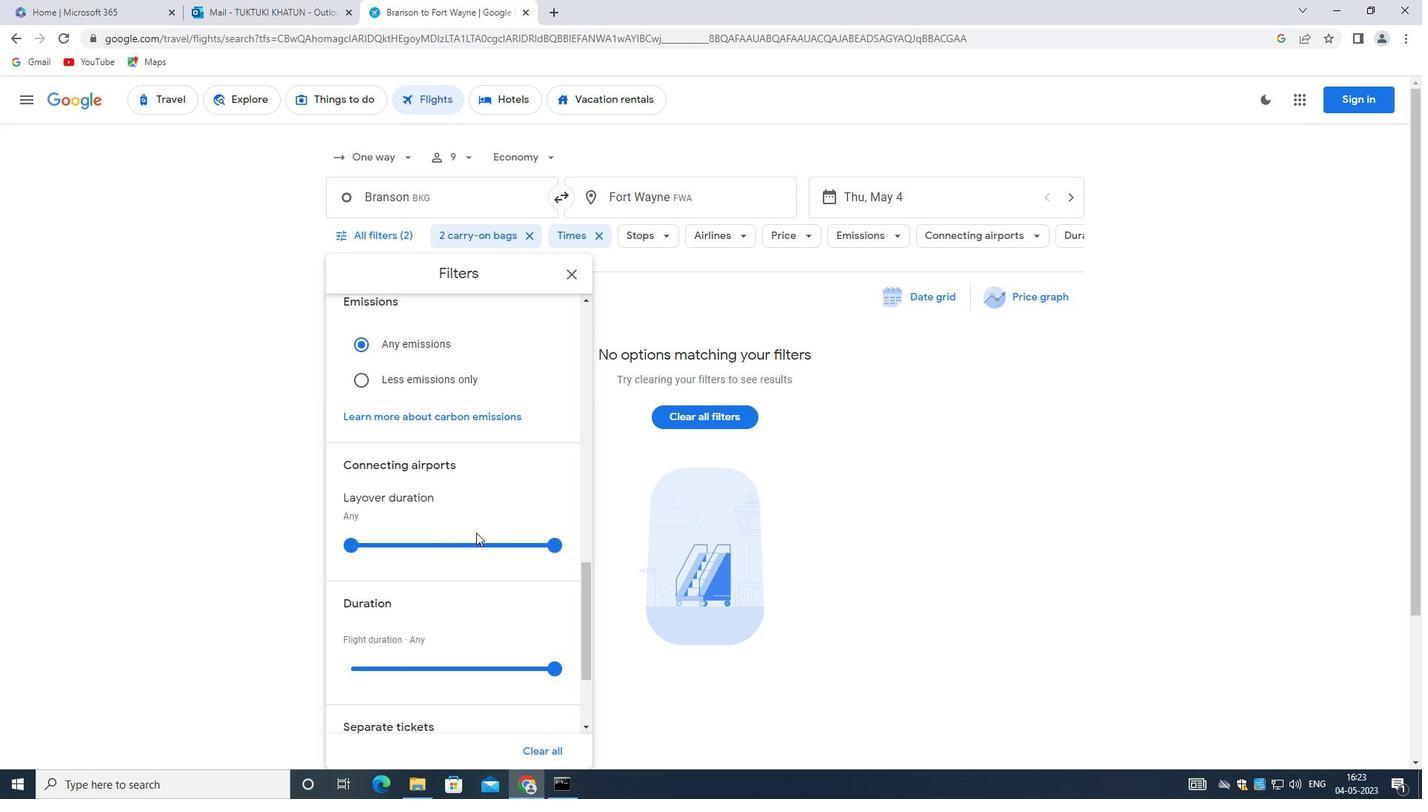 
Action: Mouse scrolled (476, 533) with delta (0, 0)
Screenshot: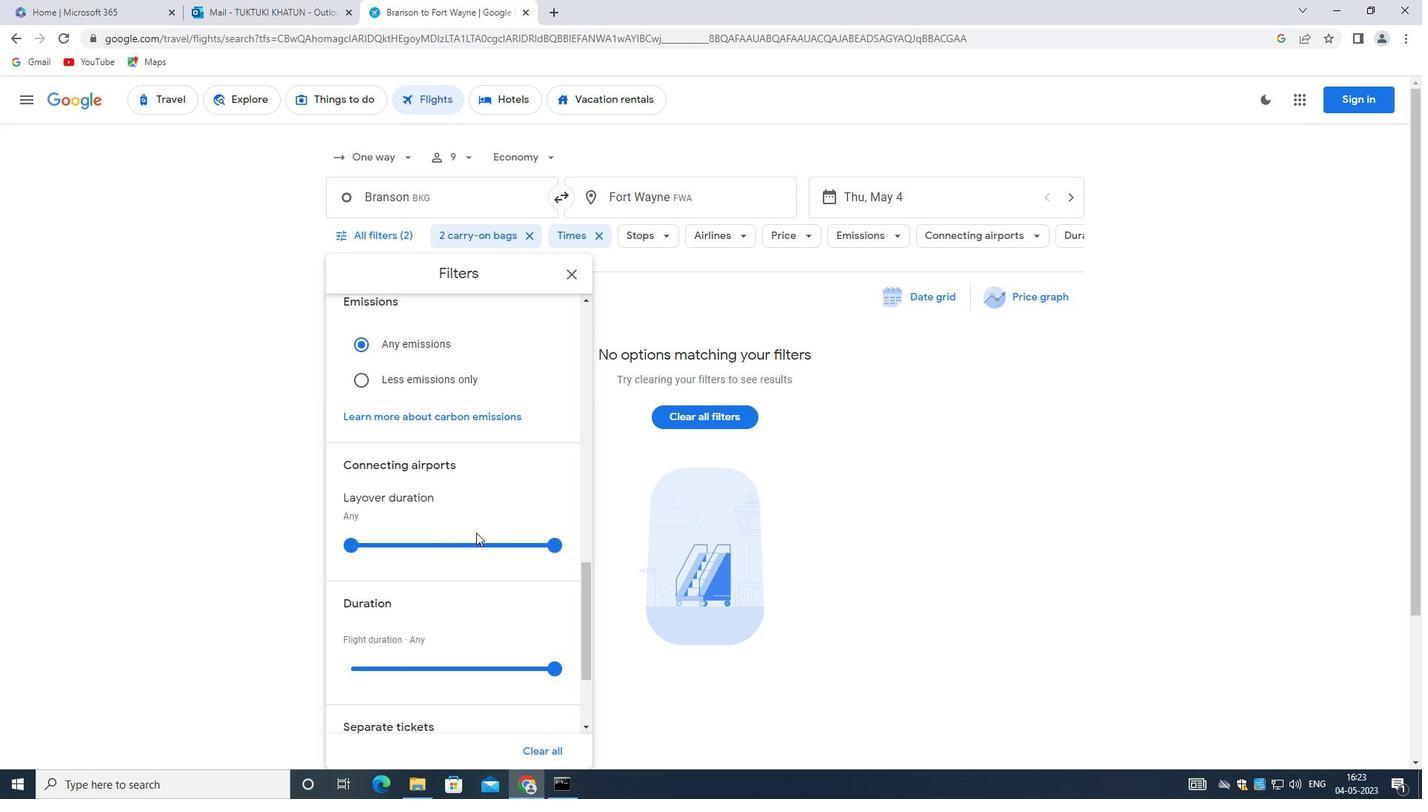 
Action: Mouse scrolled (476, 533) with delta (0, 0)
Screenshot: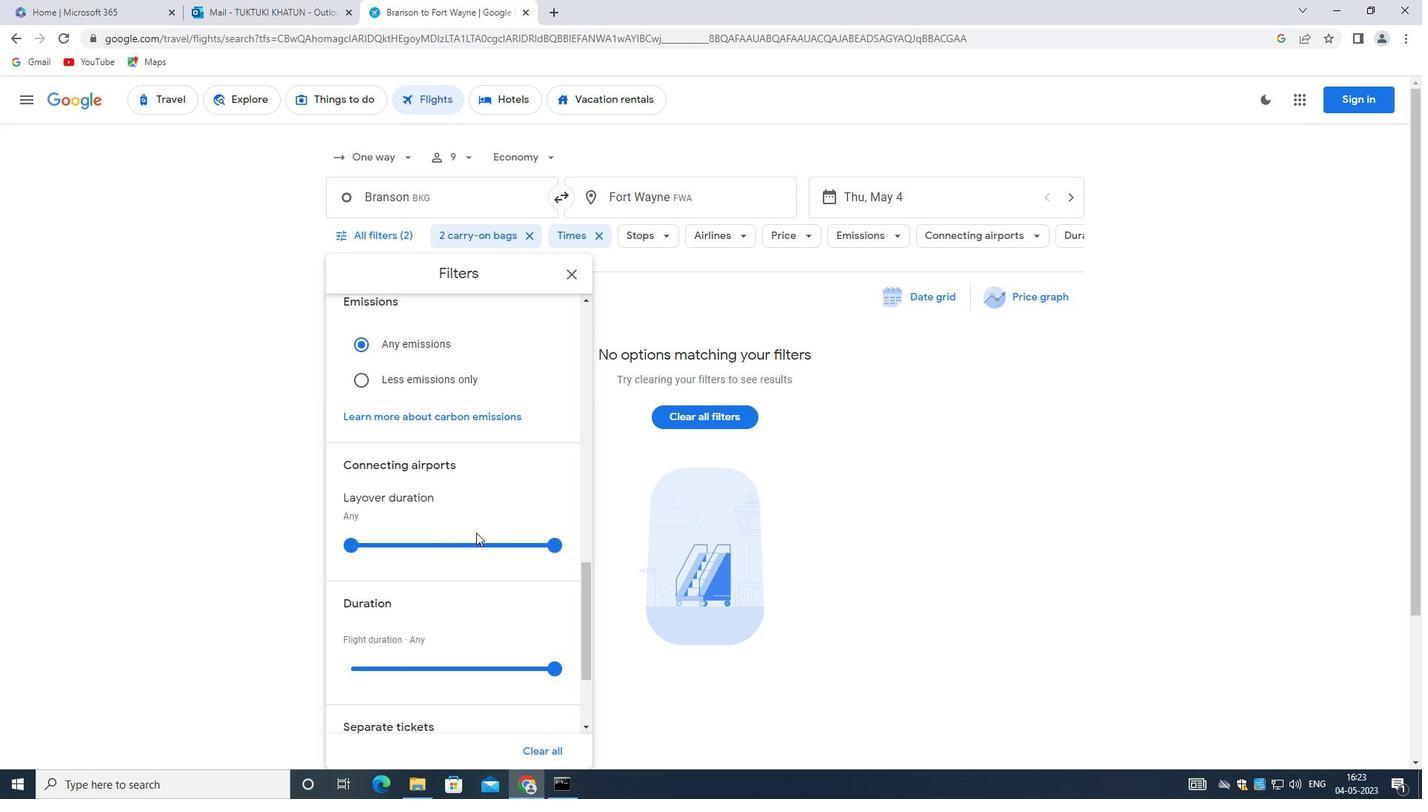 
Action: Mouse scrolled (476, 533) with delta (0, 0)
Screenshot: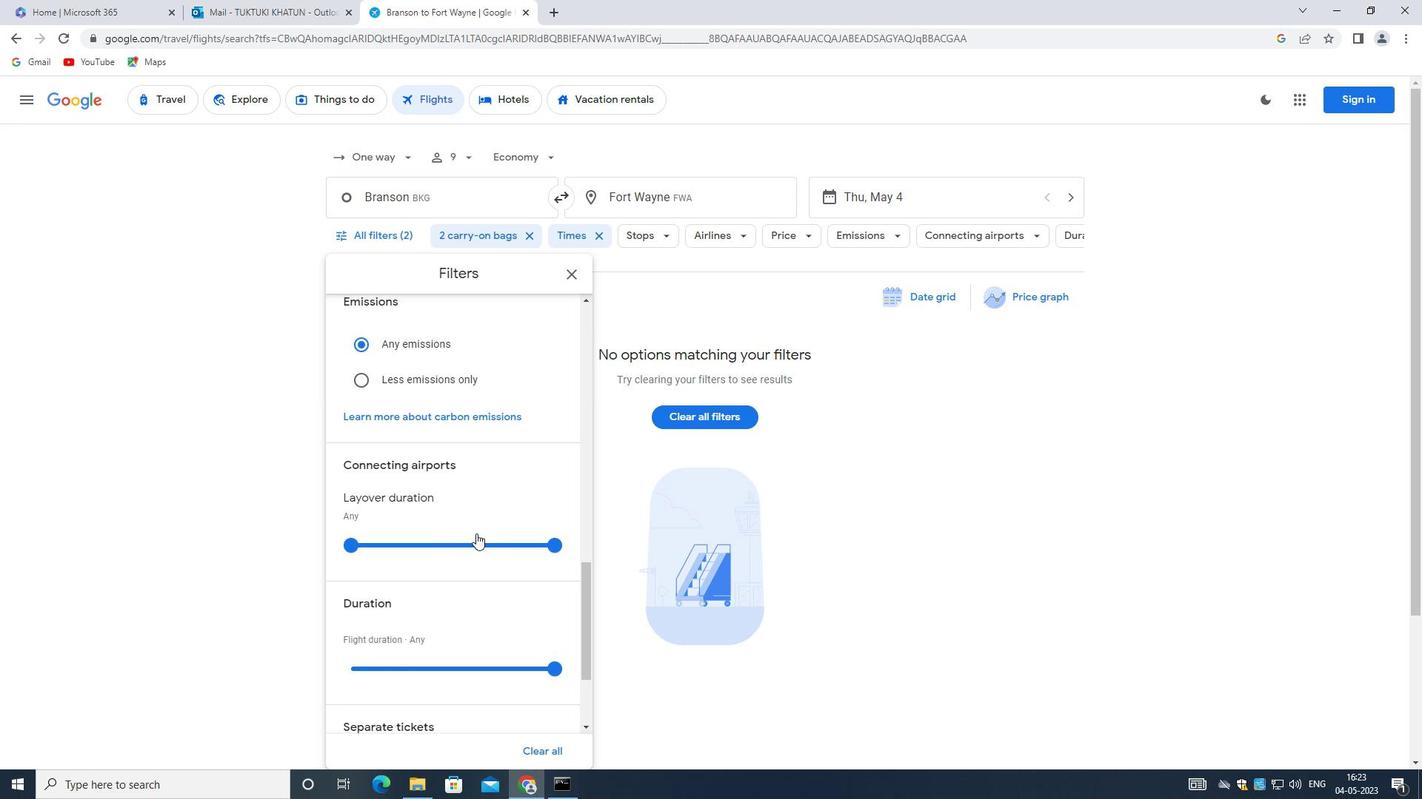 
Action: Mouse scrolled (476, 533) with delta (0, 0)
Screenshot: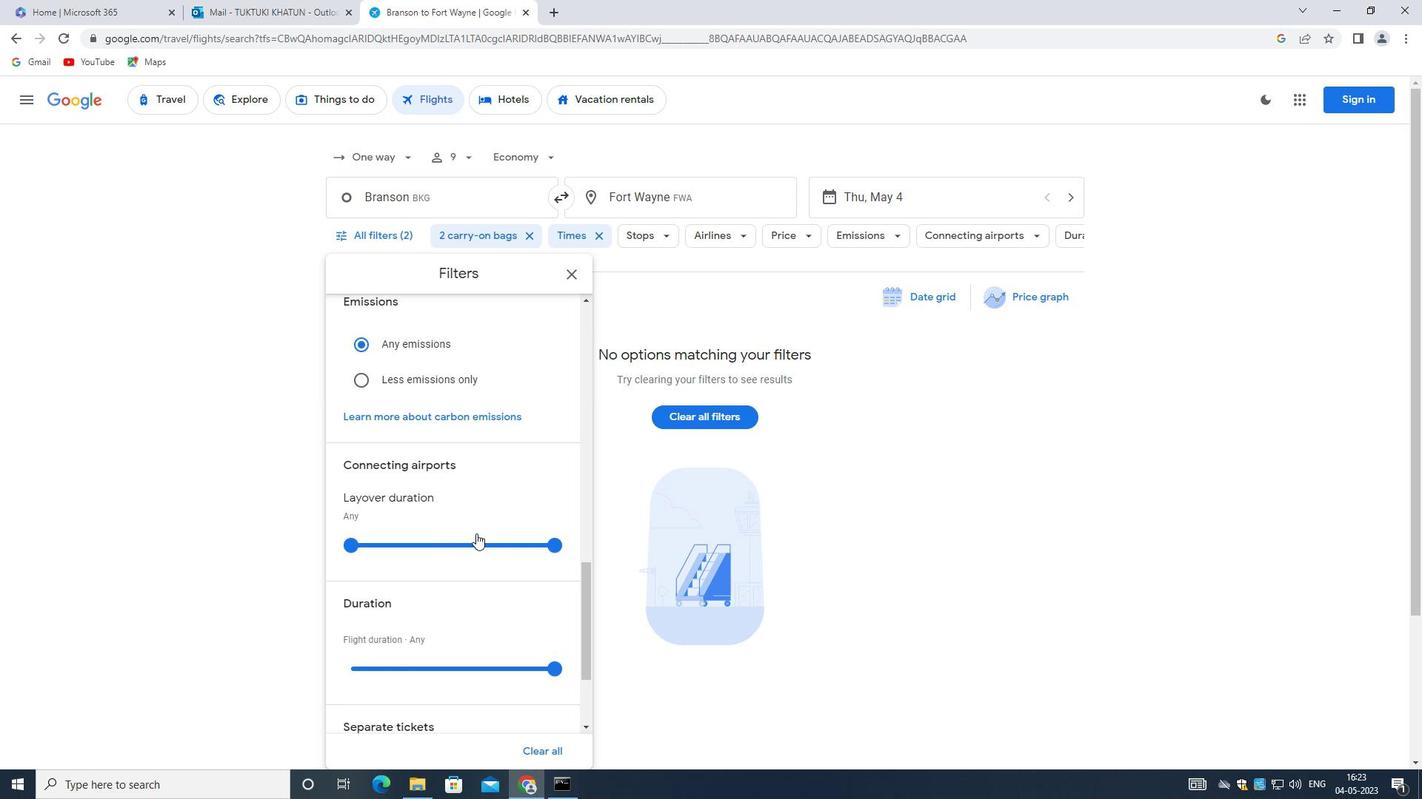 
Action: Mouse moved to (475, 536)
Screenshot: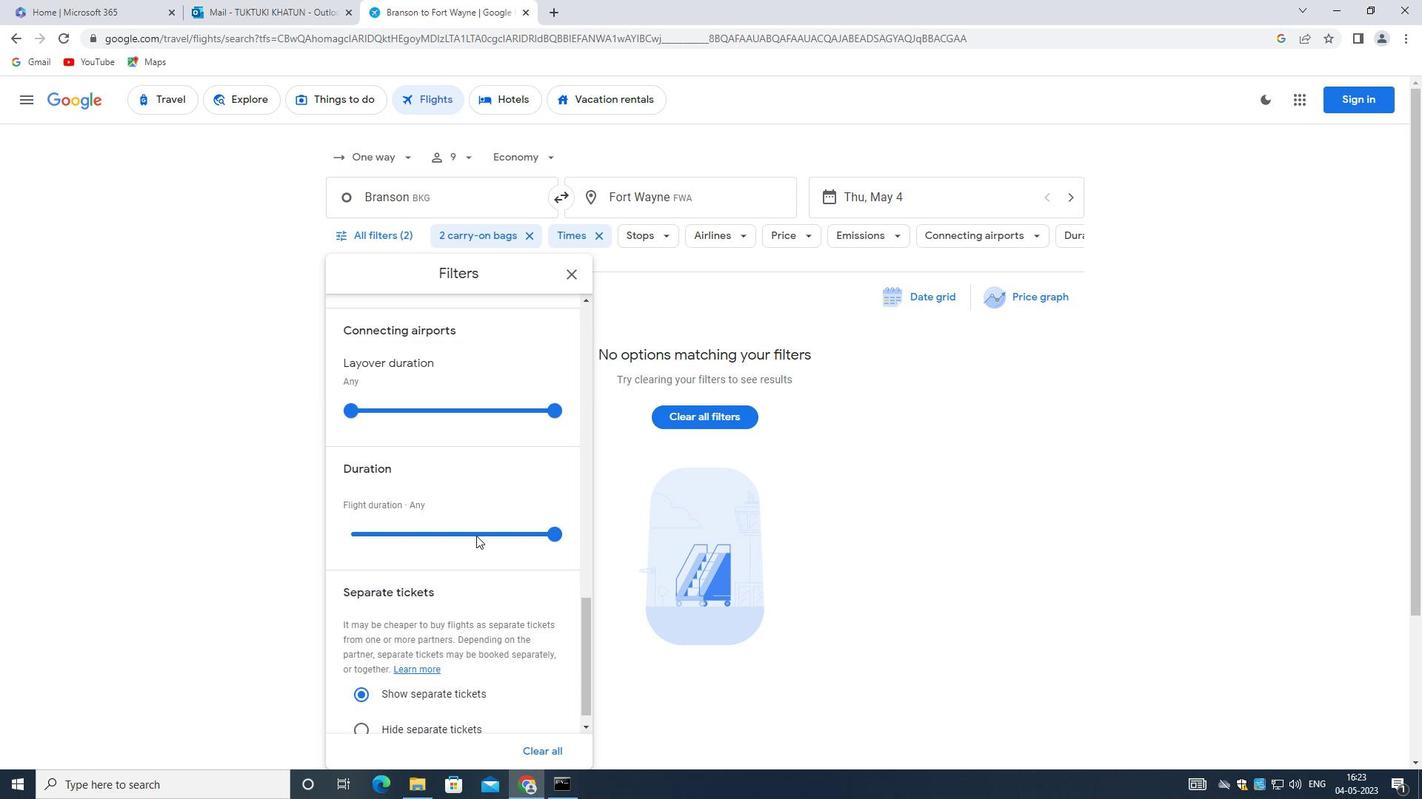 
Action: Mouse scrolled (475, 535) with delta (0, 0)
Screenshot: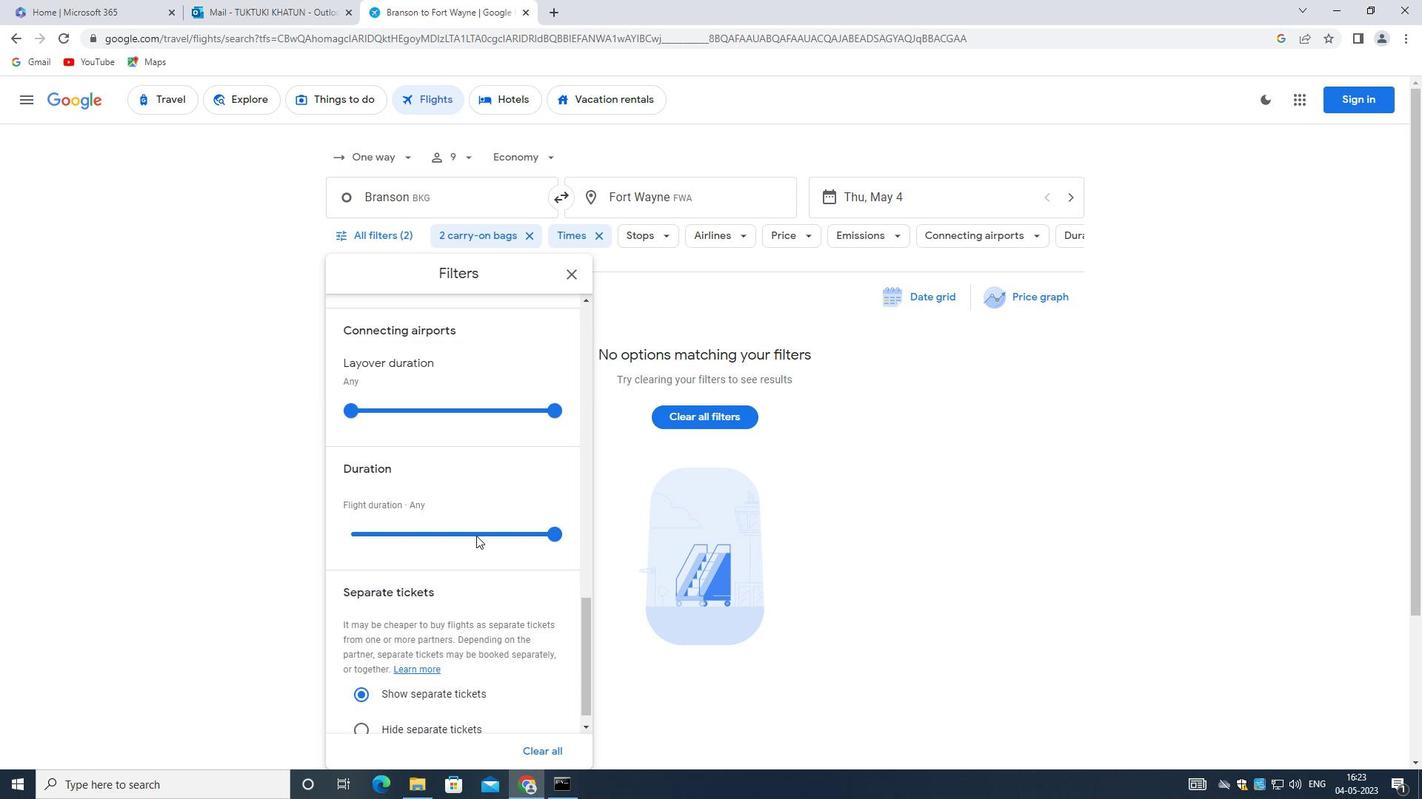 
Action: Mouse scrolled (475, 535) with delta (0, 0)
Screenshot: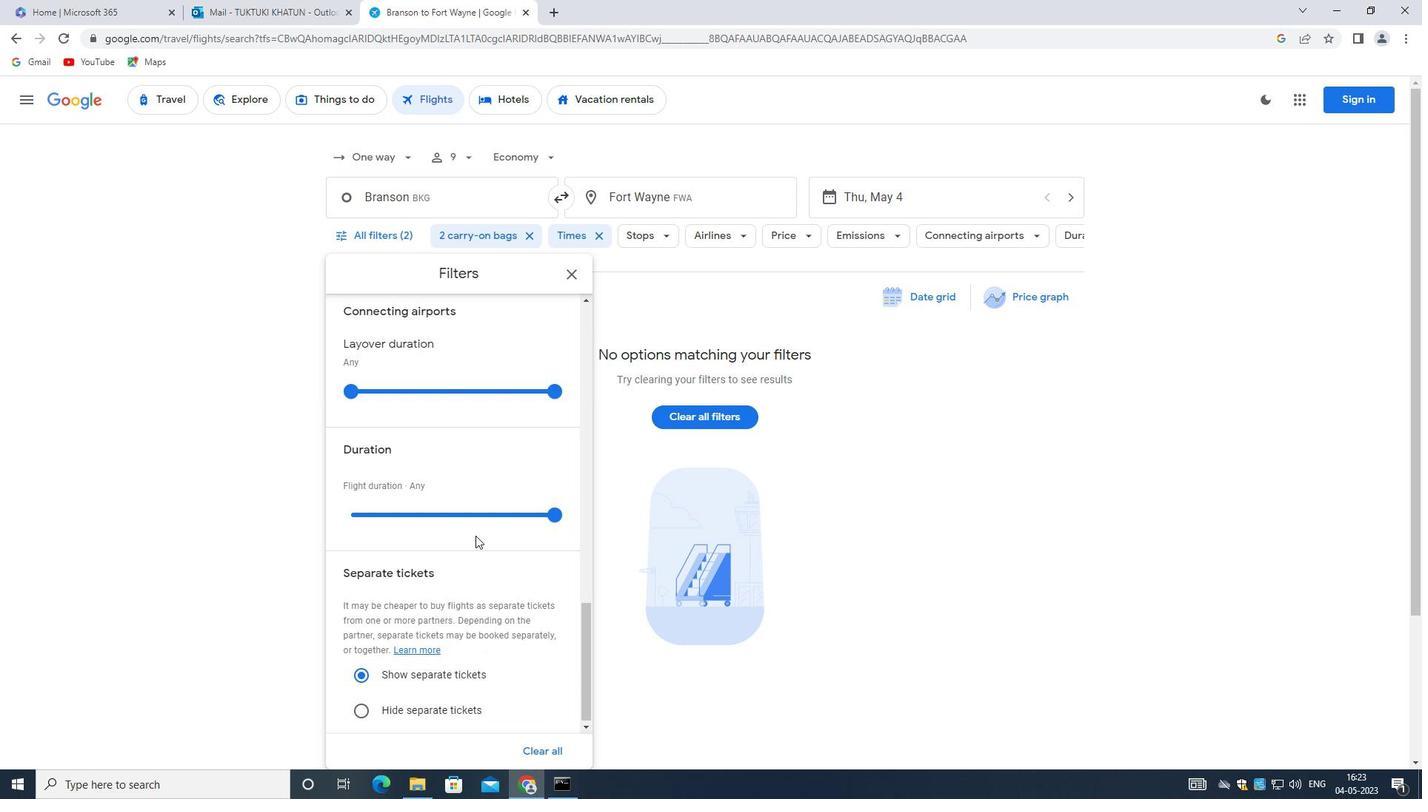 
Action: Mouse scrolled (475, 535) with delta (0, 0)
Screenshot: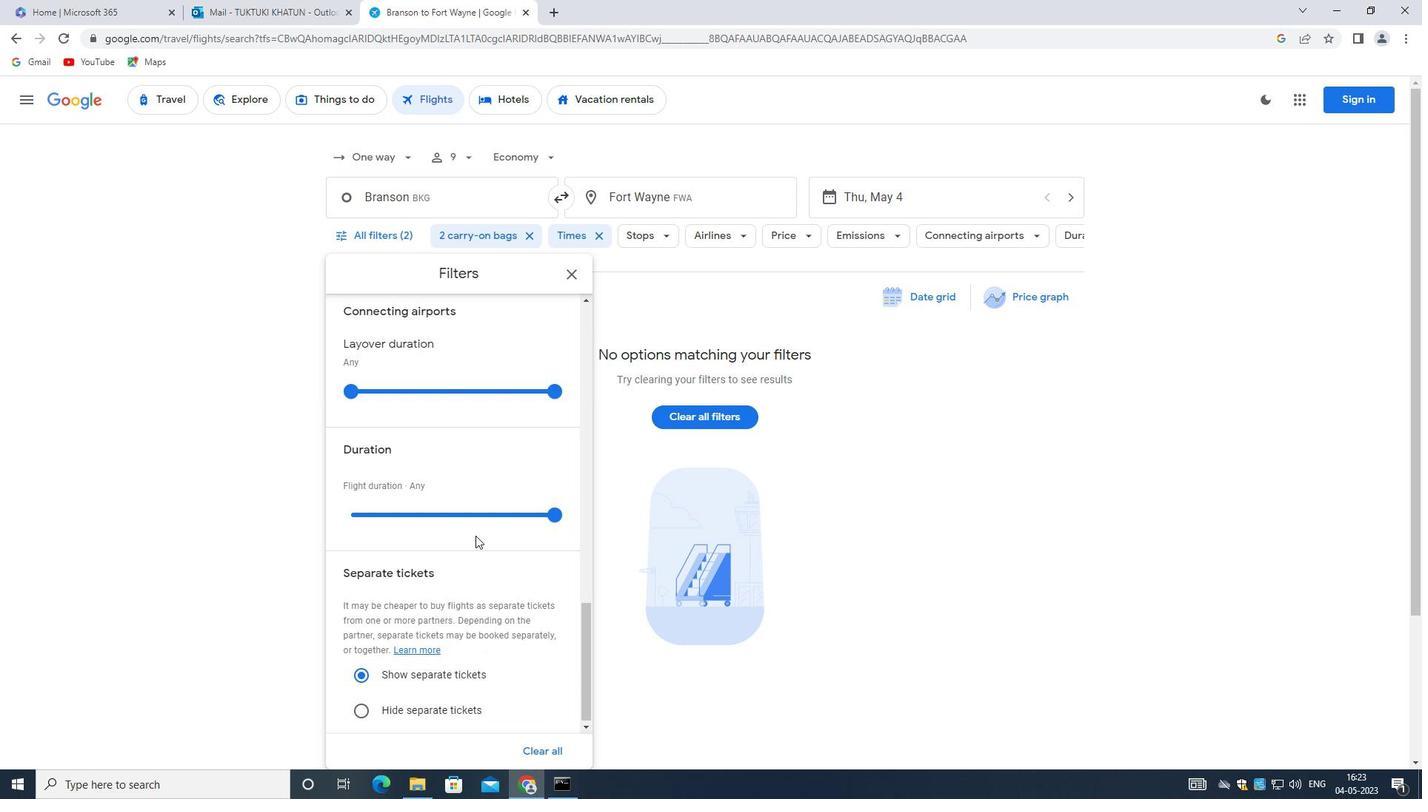
Action: Mouse scrolled (475, 535) with delta (0, 0)
Screenshot: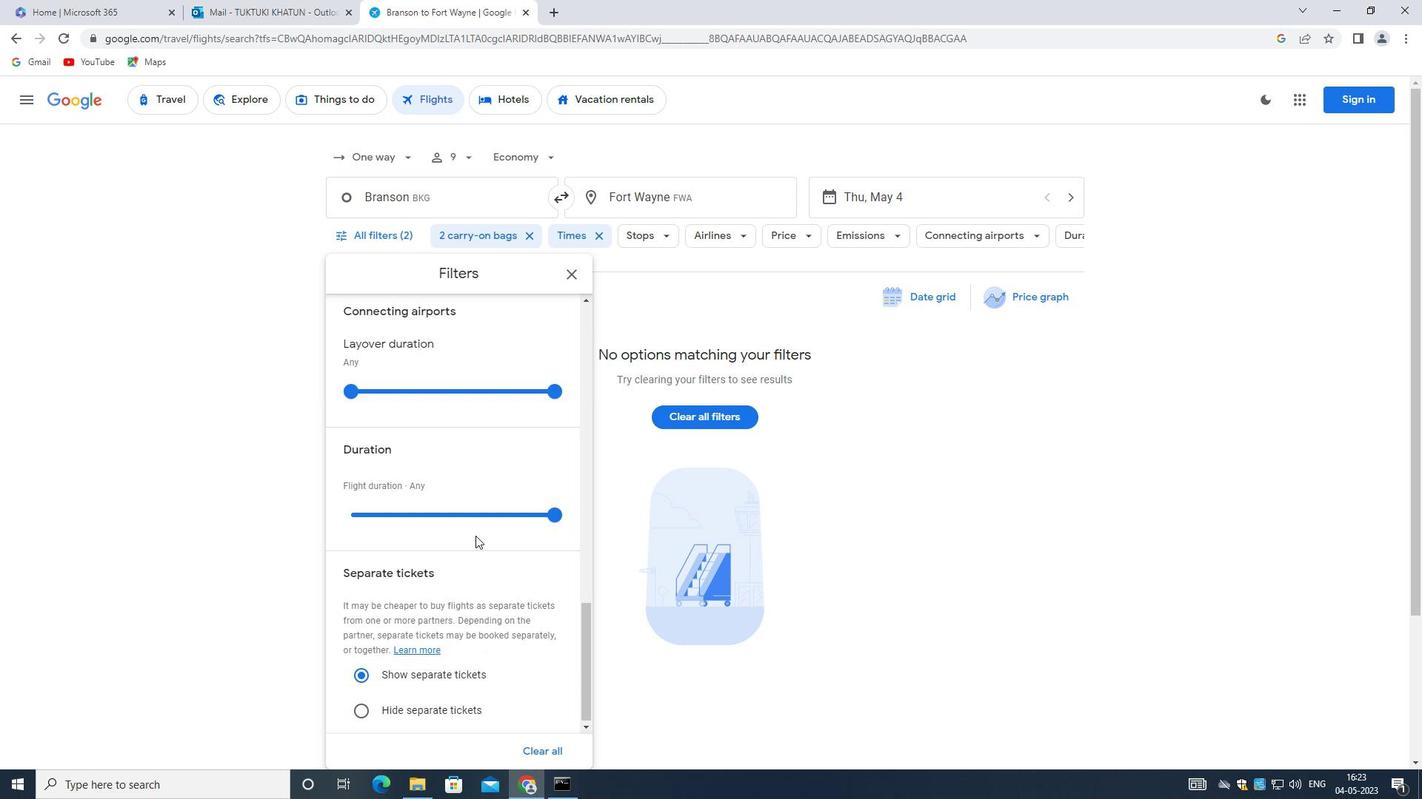 
Action: Mouse moved to (474, 537)
Screenshot: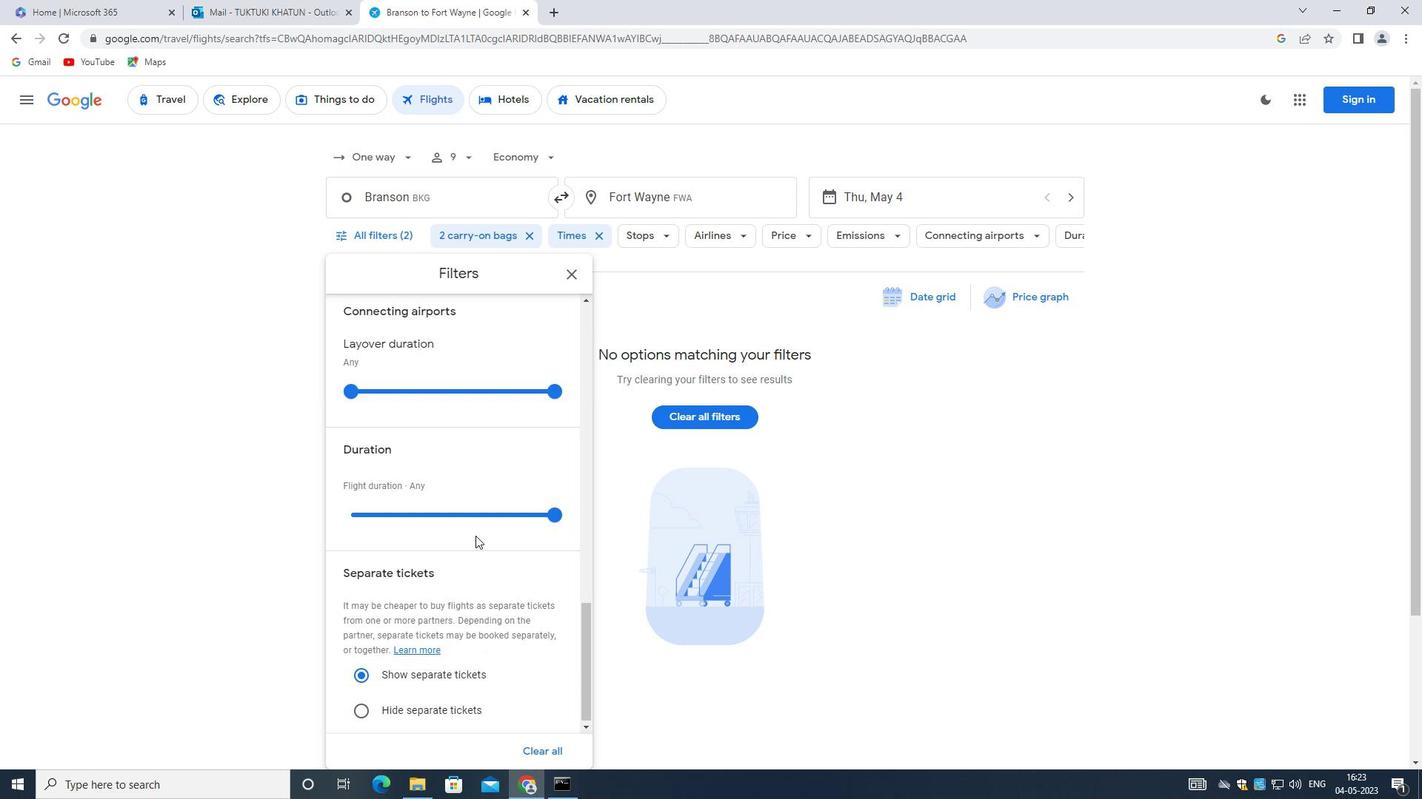 
Action: Mouse scrolled (474, 536) with delta (0, 0)
Screenshot: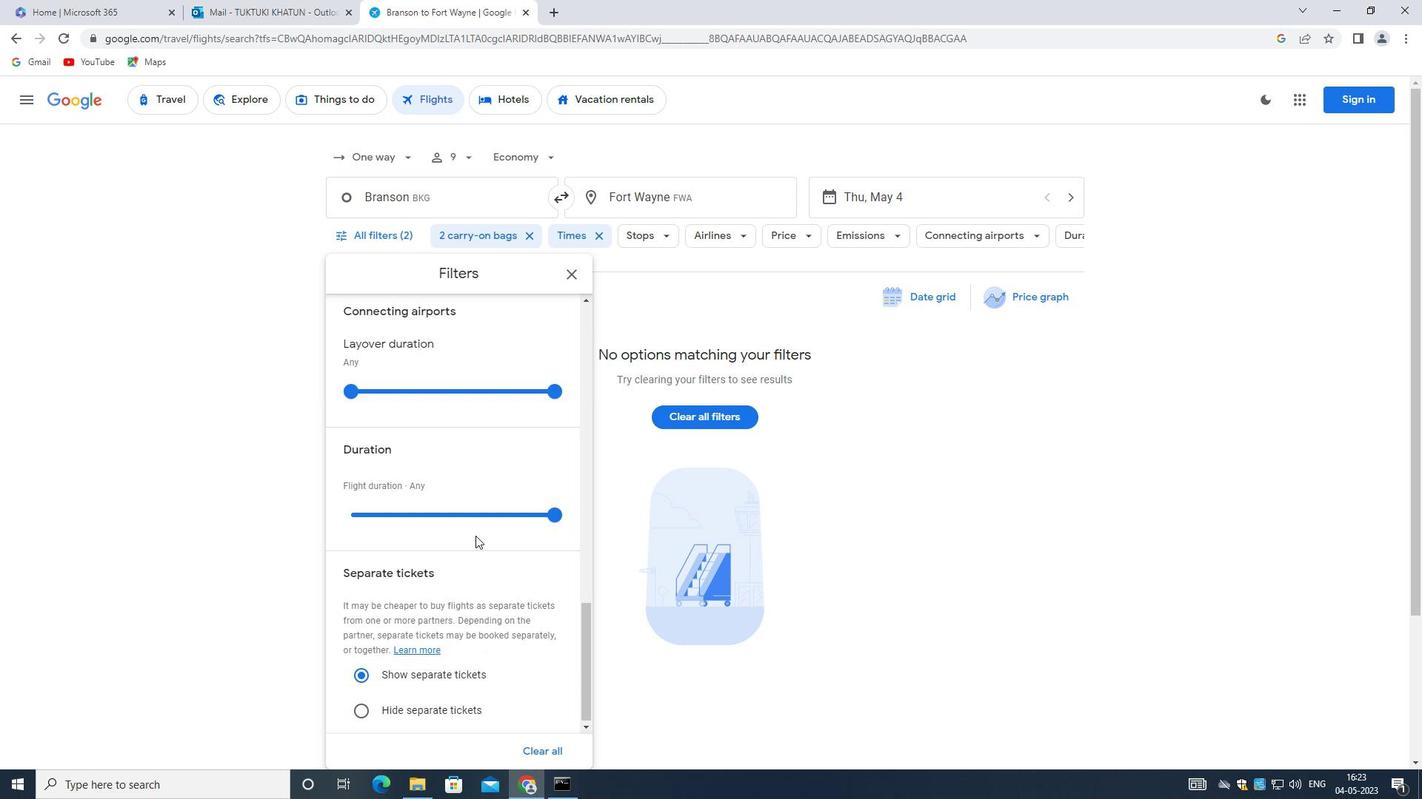 
Action: Mouse moved to (472, 538)
Screenshot: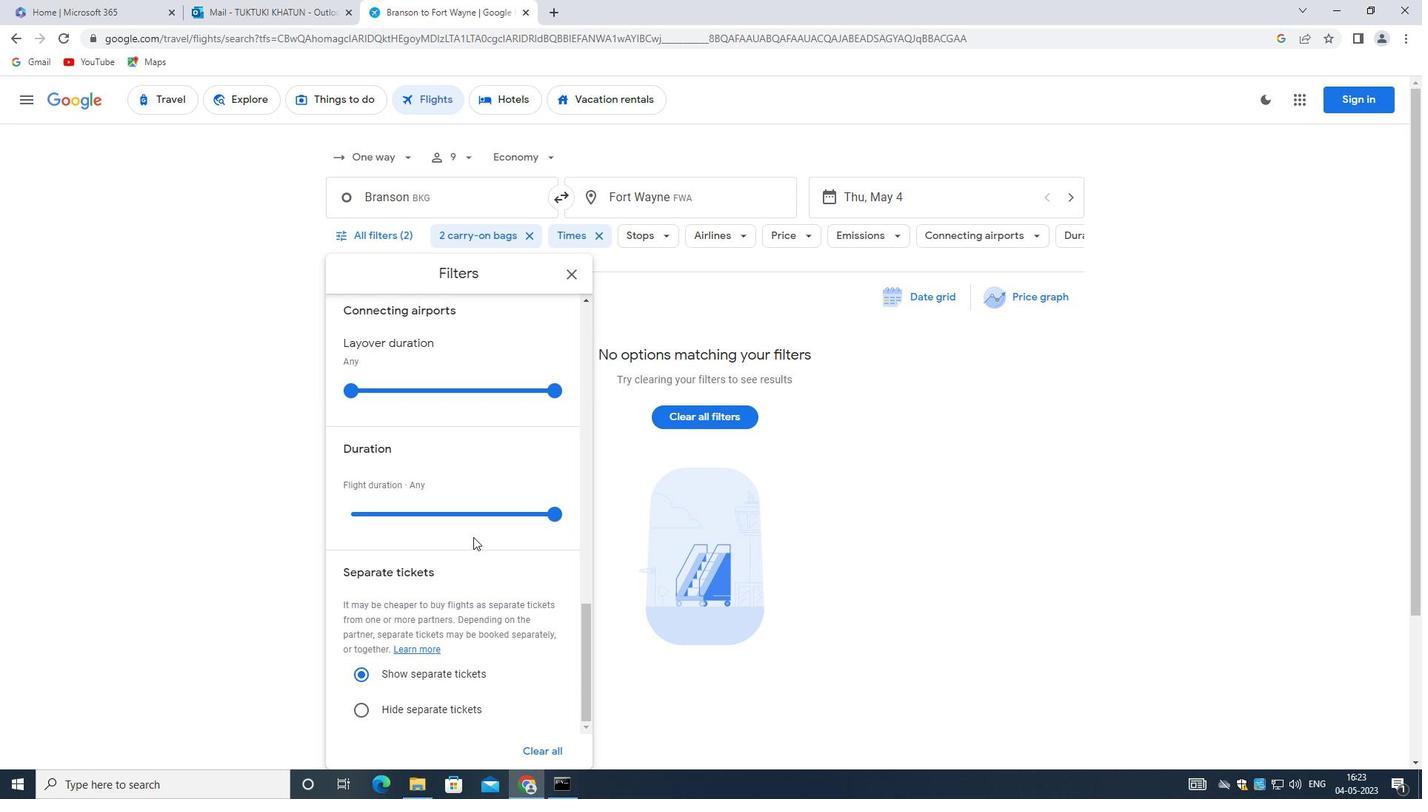 
Action: Mouse scrolled (472, 537) with delta (0, 0)
Screenshot: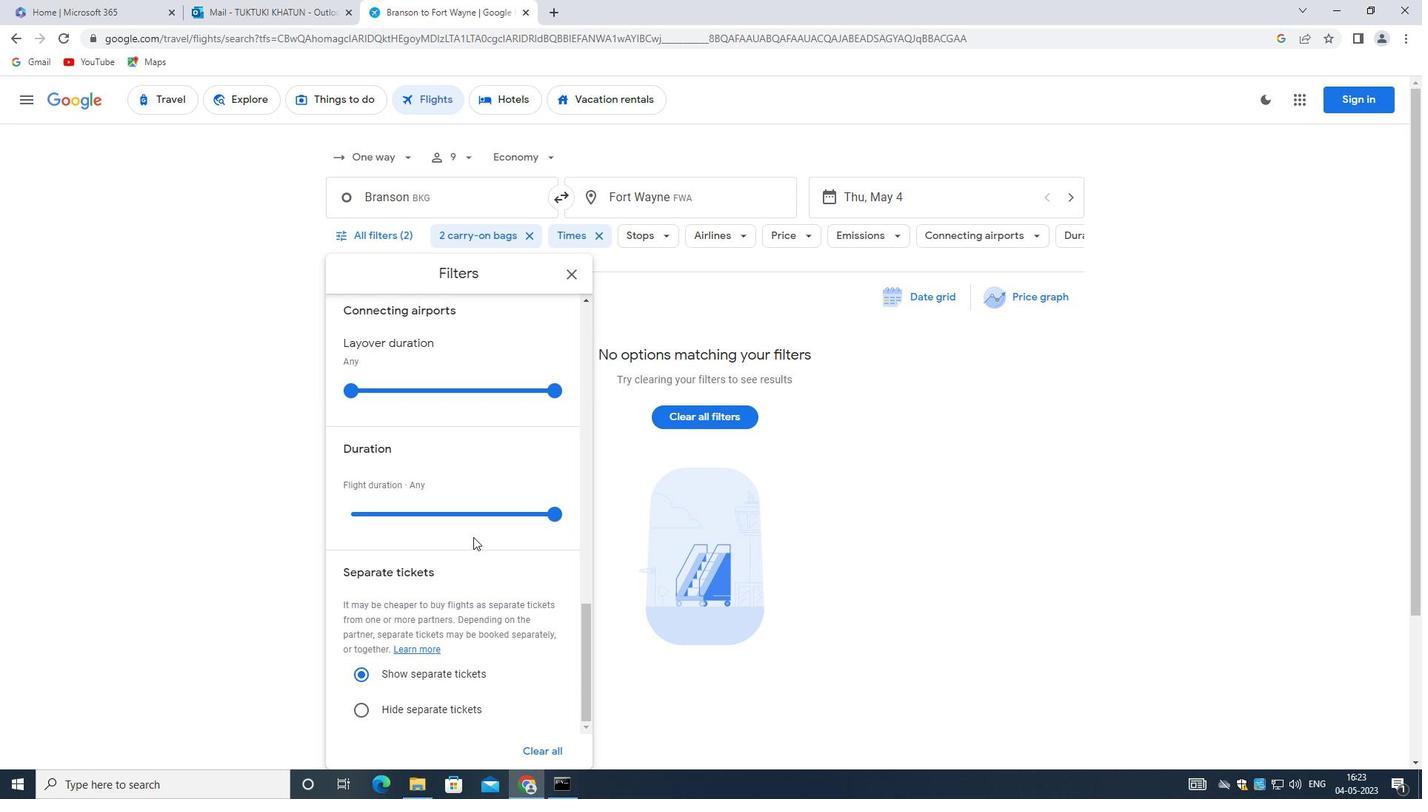 
Action: Mouse moved to (472, 539)
Screenshot: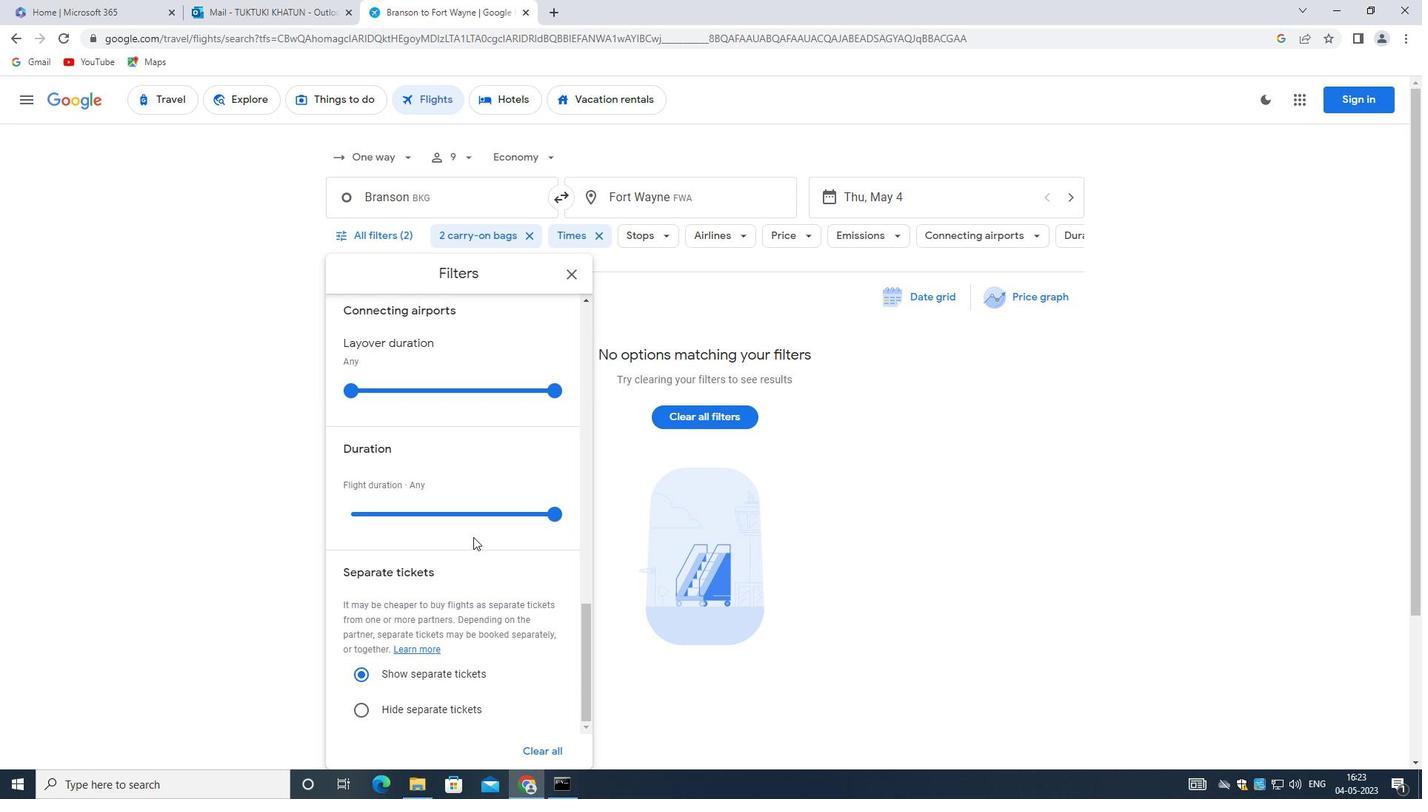 
Action: Mouse scrolled (472, 538) with delta (0, 0)
Screenshot: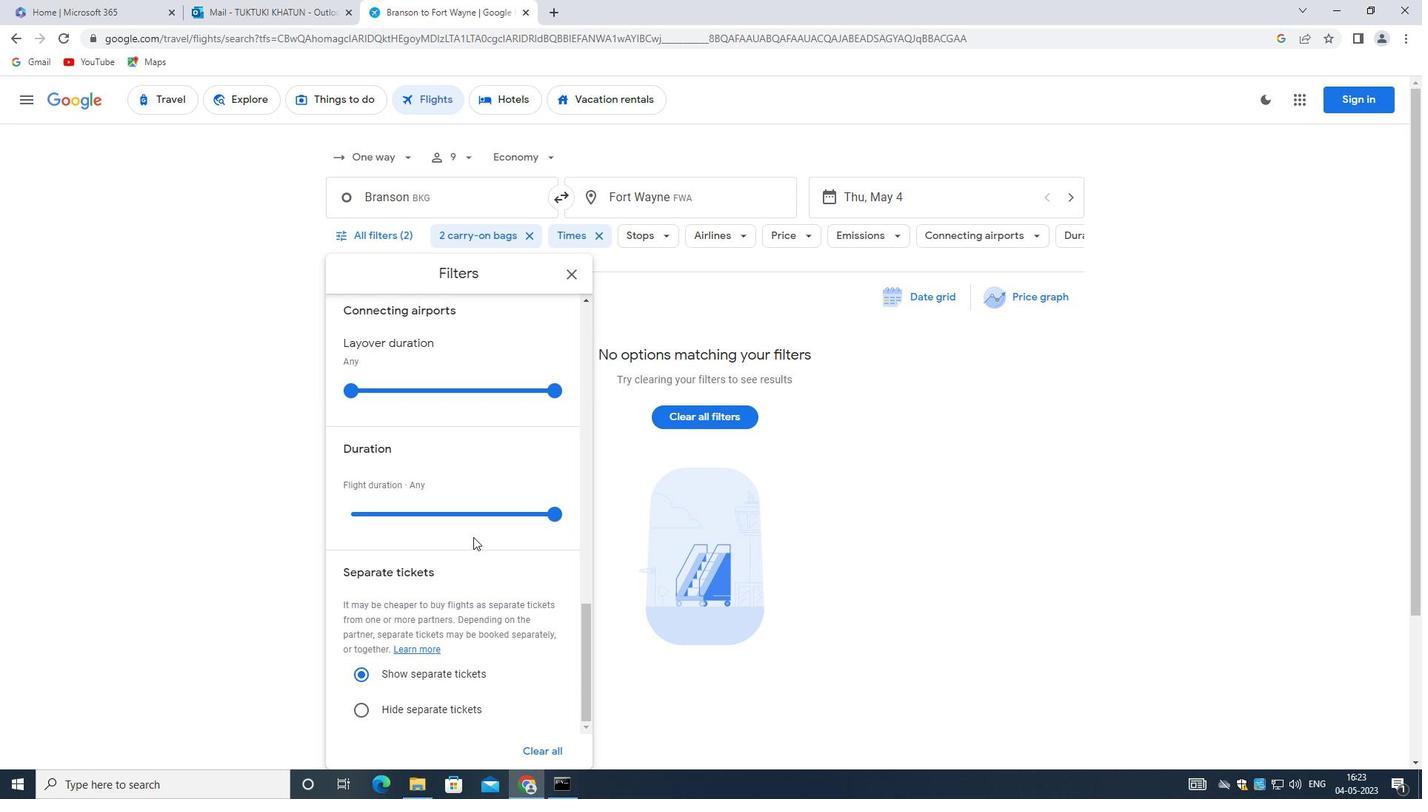 
Action: Mouse moved to (472, 539)
Screenshot: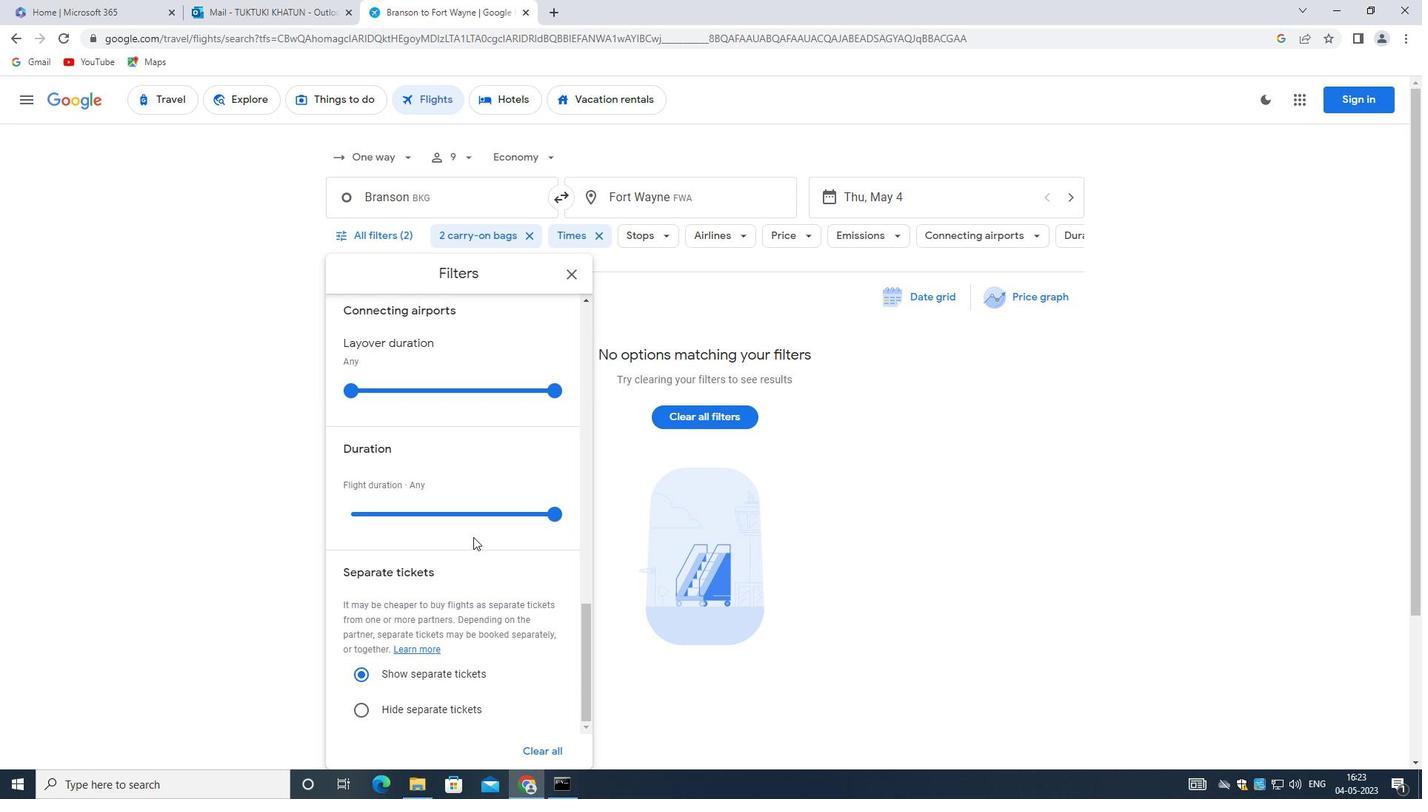 
Action: Mouse scrolled (472, 539) with delta (0, 0)
Screenshot: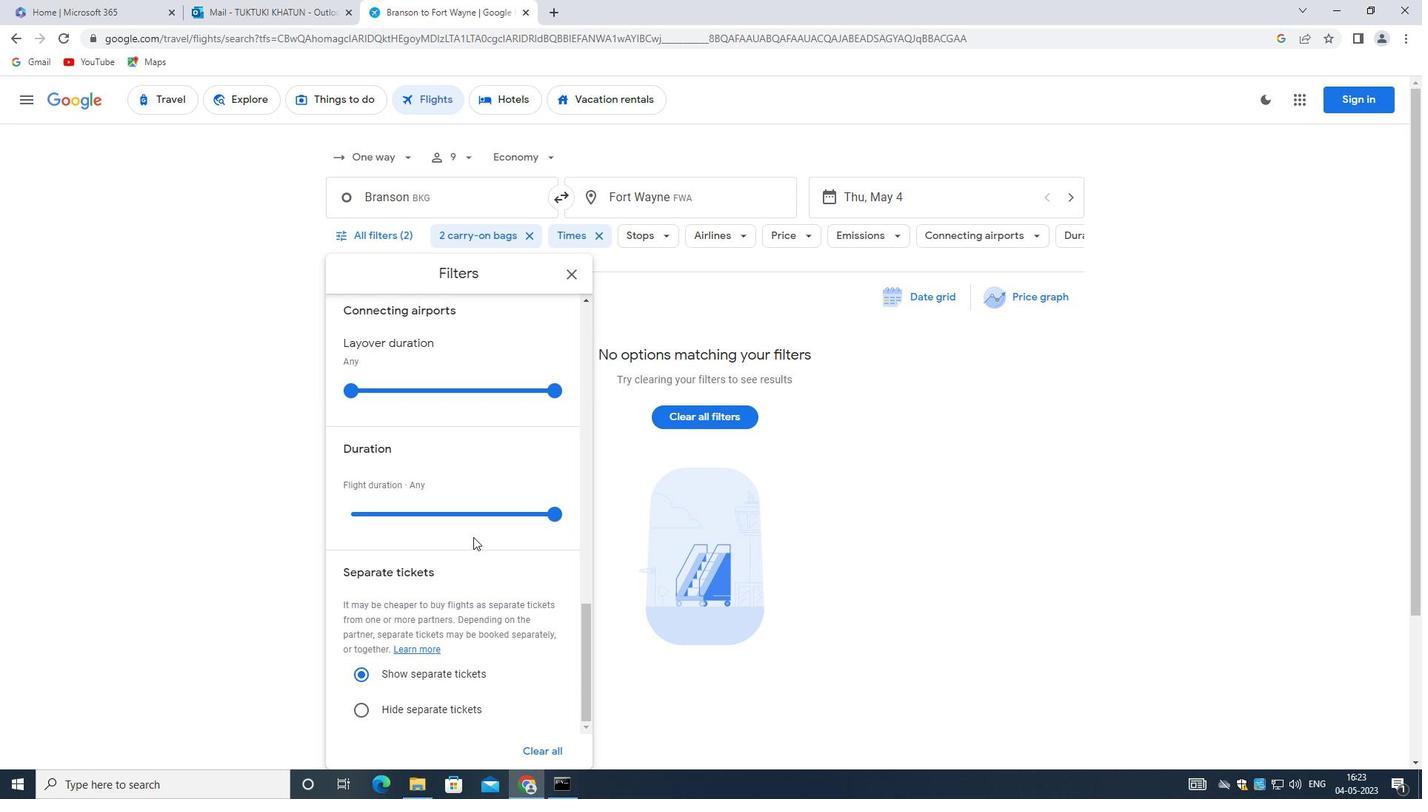 
Action: Mouse scrolled (472, 539) with delta (0, 0)
Screenshot: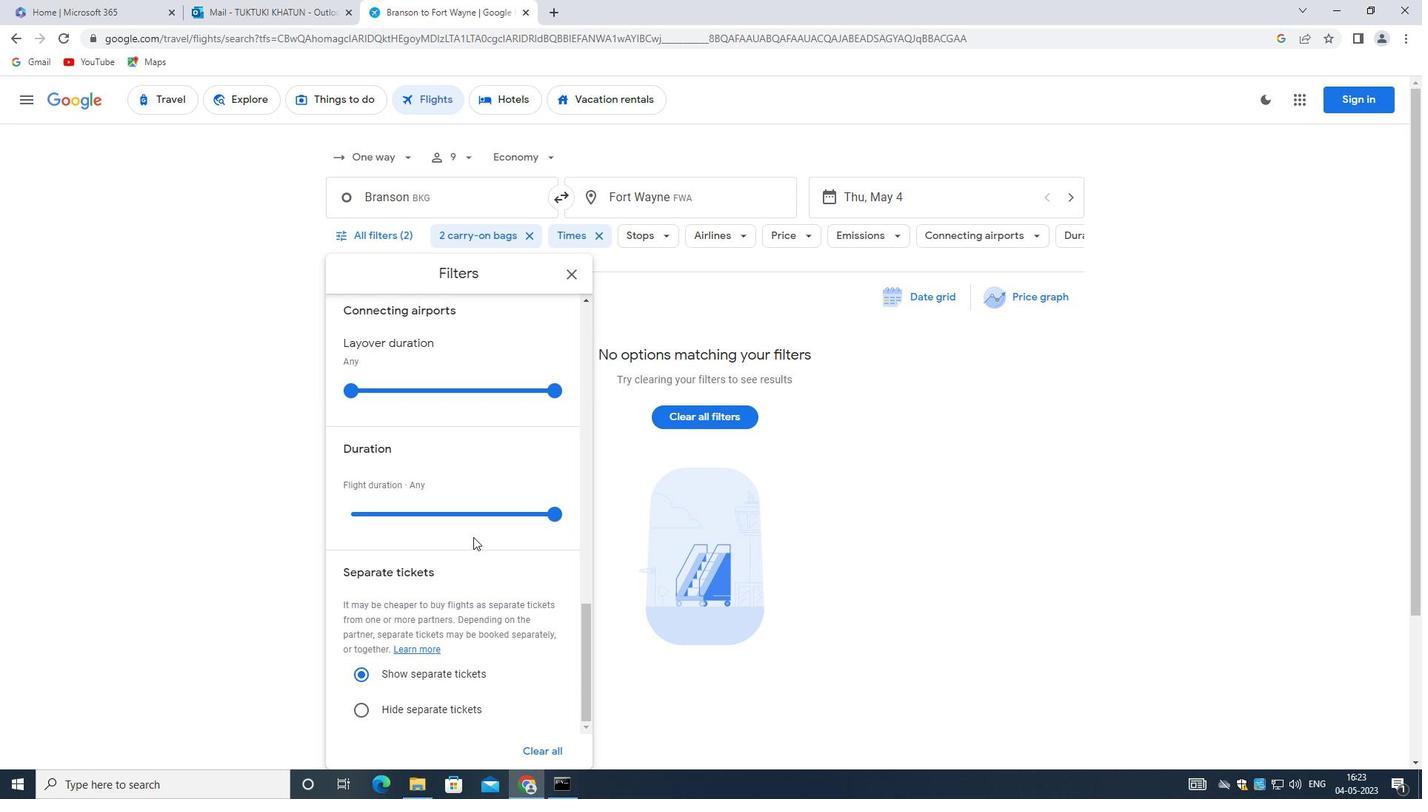 
Action: Mouse moved to (471, 541)
Screenshot: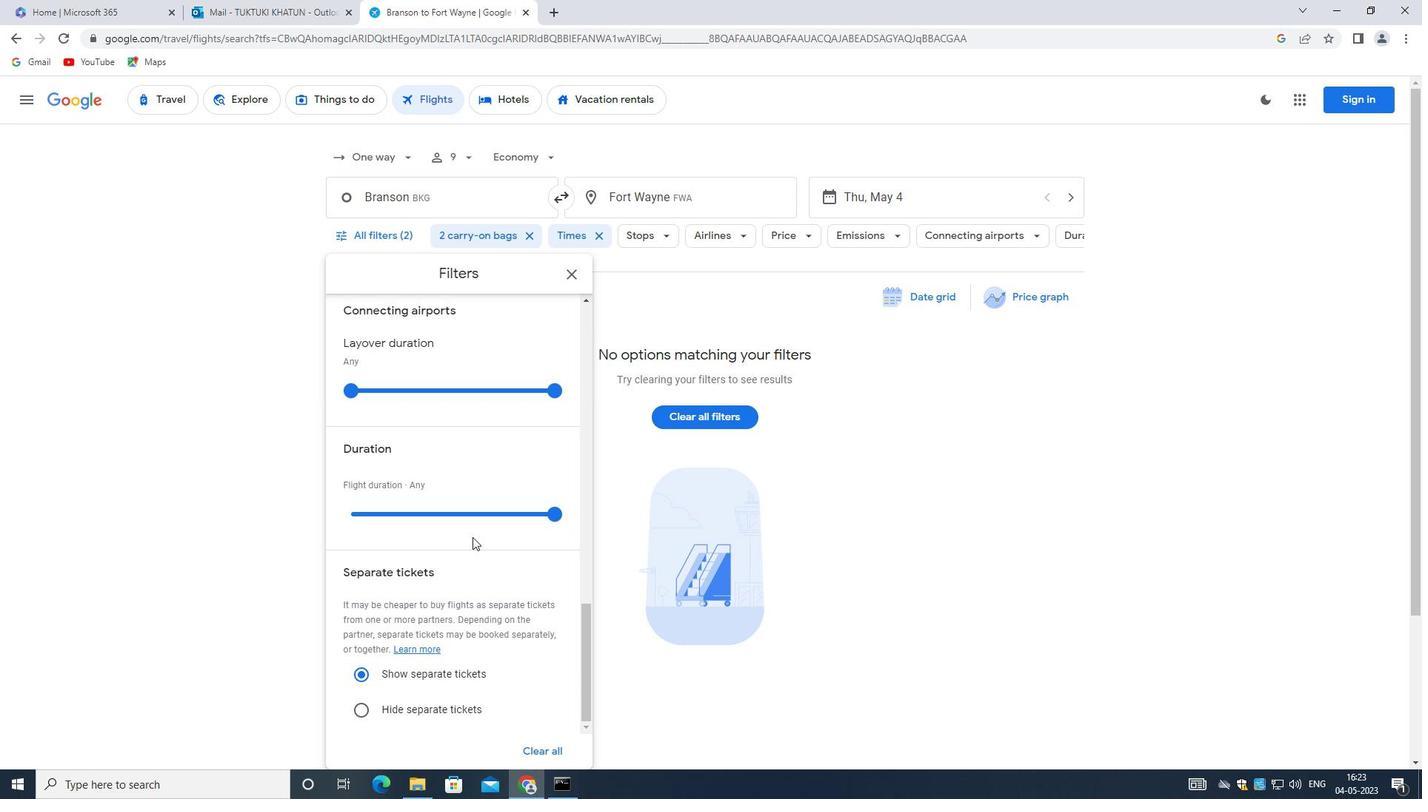 
Action: Mouse scrolled (471, 540) with delta (0, 0)
Screenshot: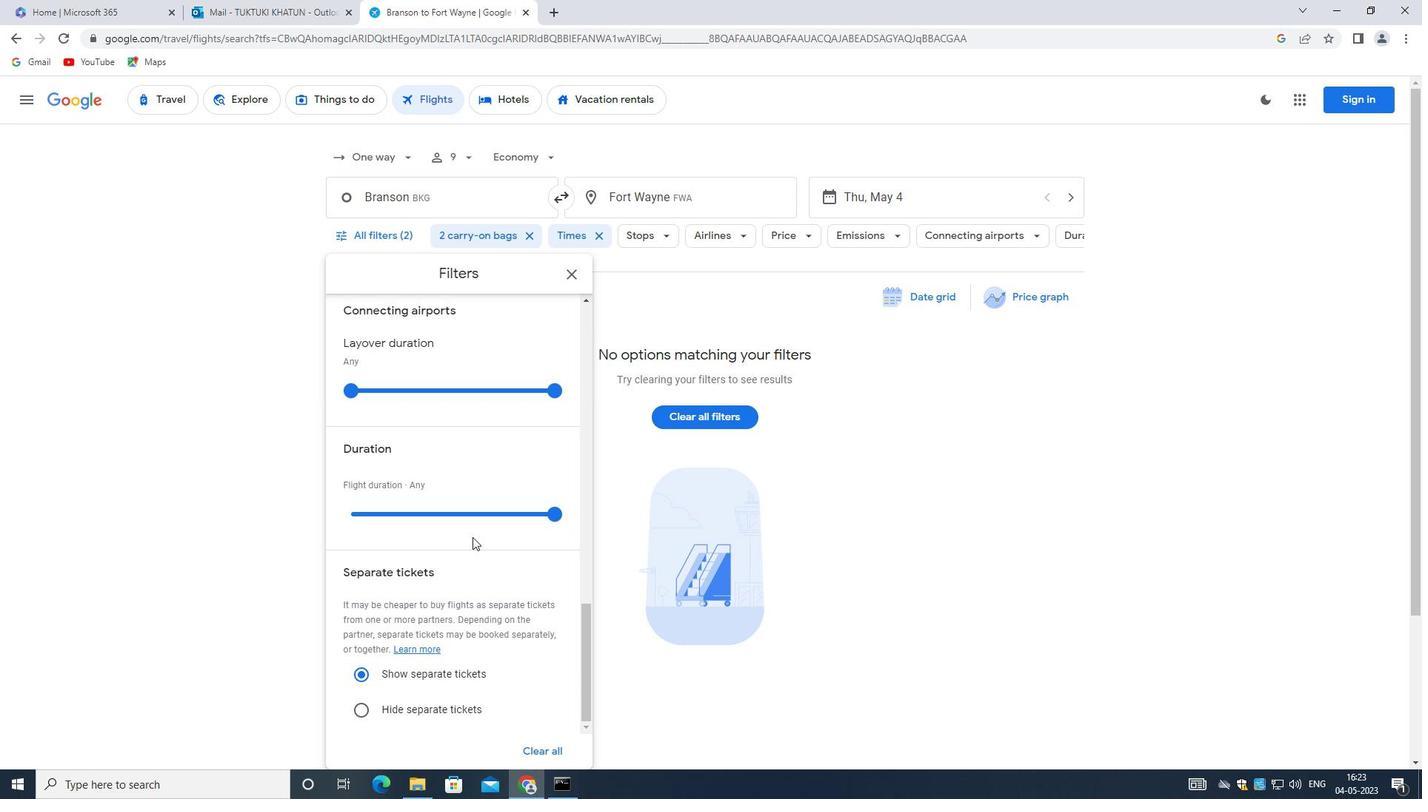 
Action: Mouse moved to (469, 543)
Screenshot: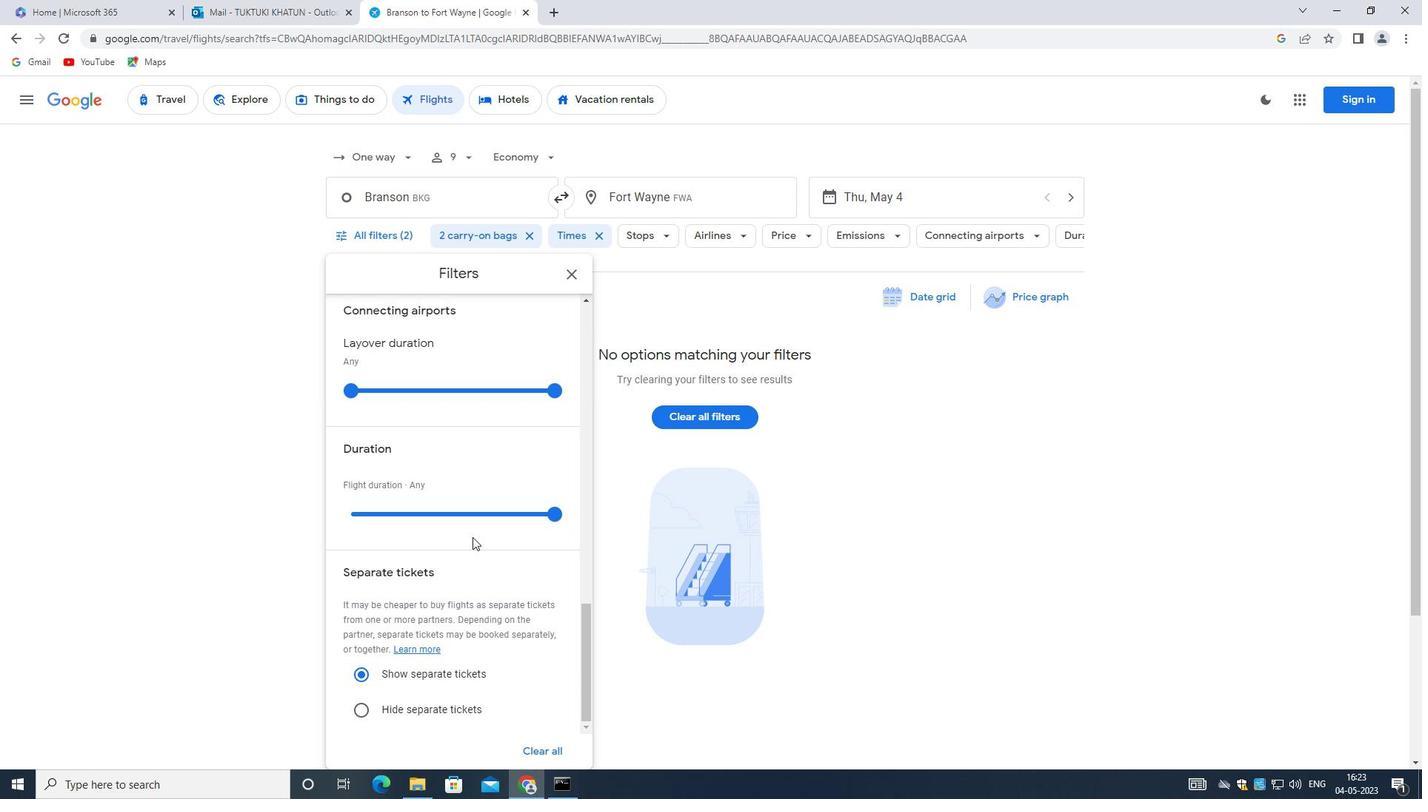 
